 Task: Find a one-way flight from Killeen to Indianapolis for 9 passengers on August 5, with 2 checked bags, a budget of up to ₹120,000, departing at 15:00, and using Royal Air Maroc, United, or WestJet.
Action: Mouse moved to (434, 363)
Screenshot: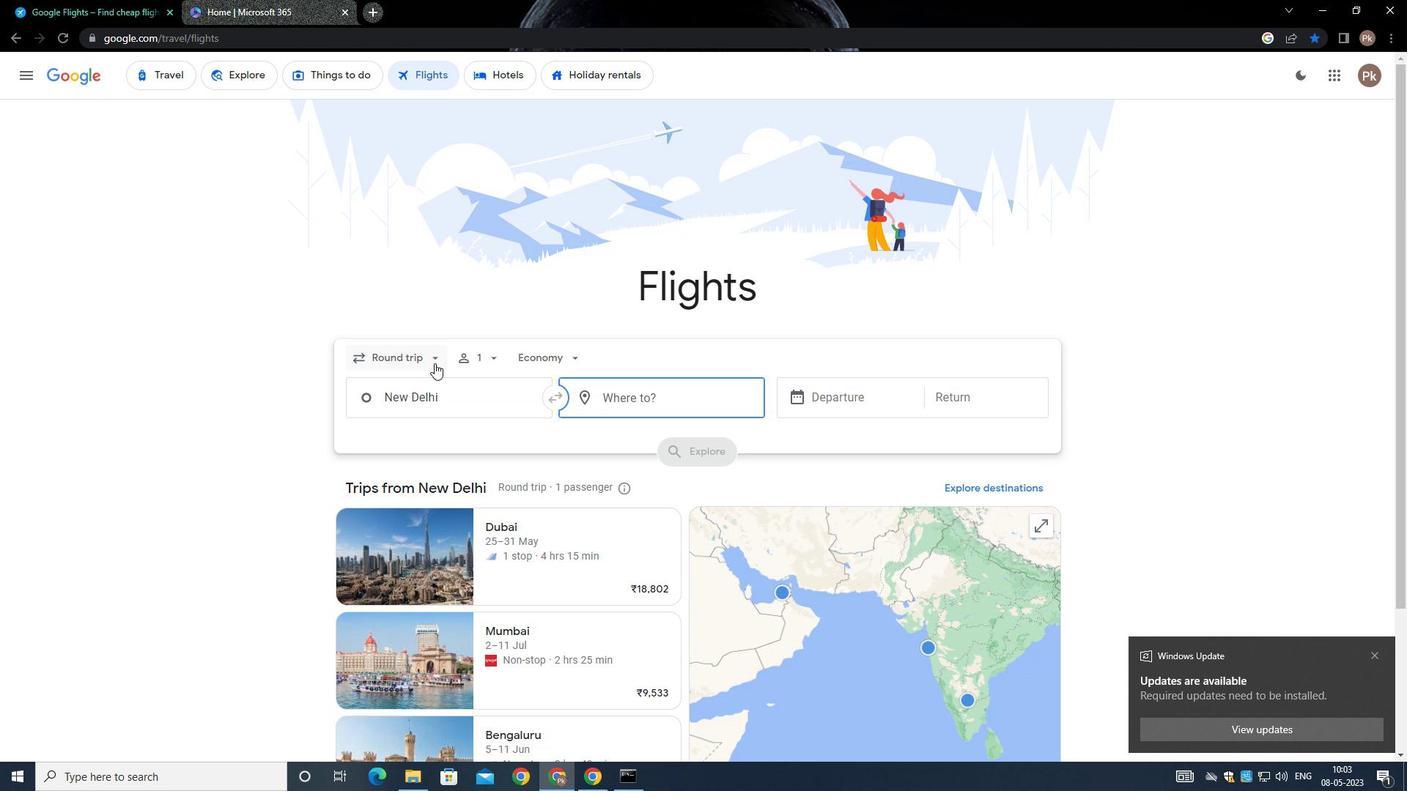 
Action: Mouse pressed left at (434, 363)
Screenshot: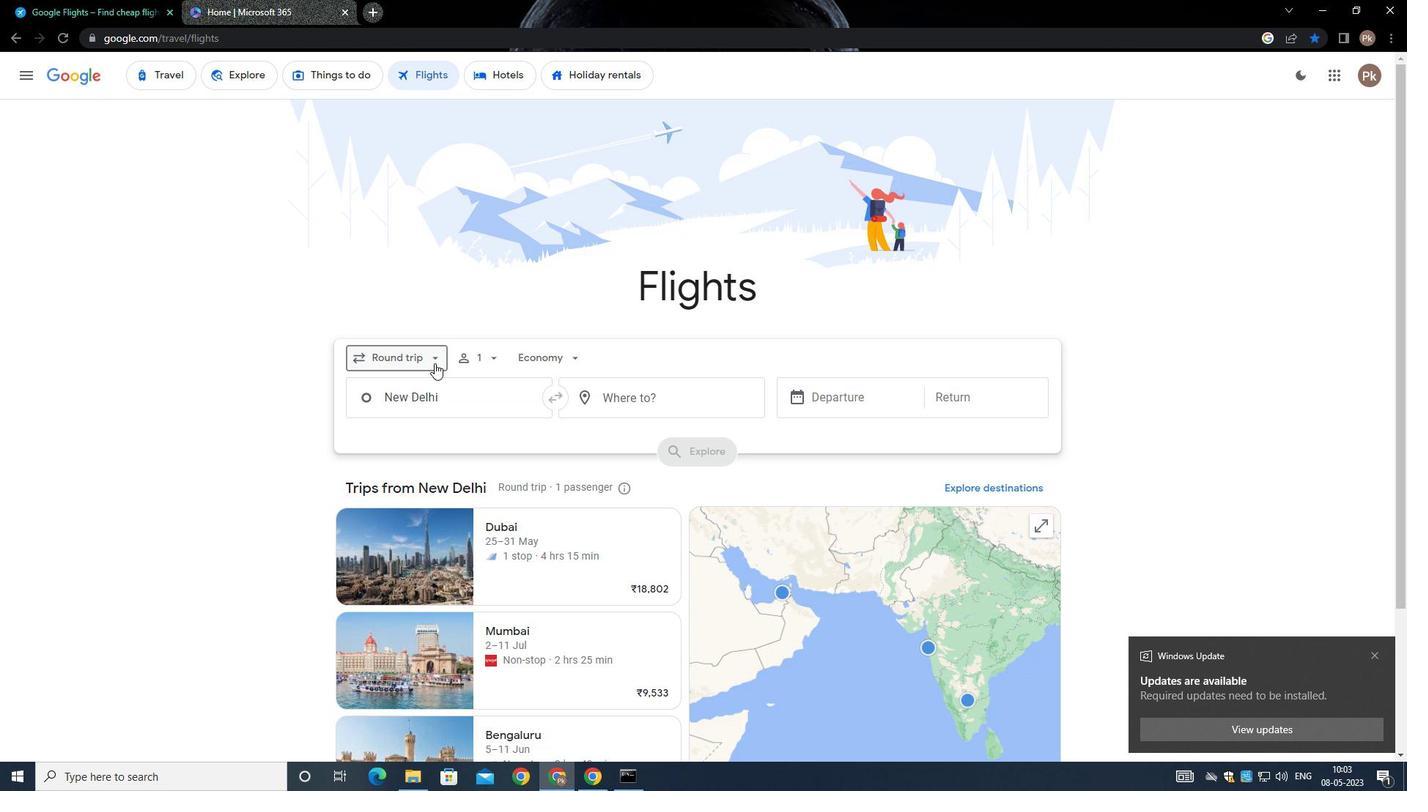 
Action: Mouse moved to (409, 426)
Screenshot: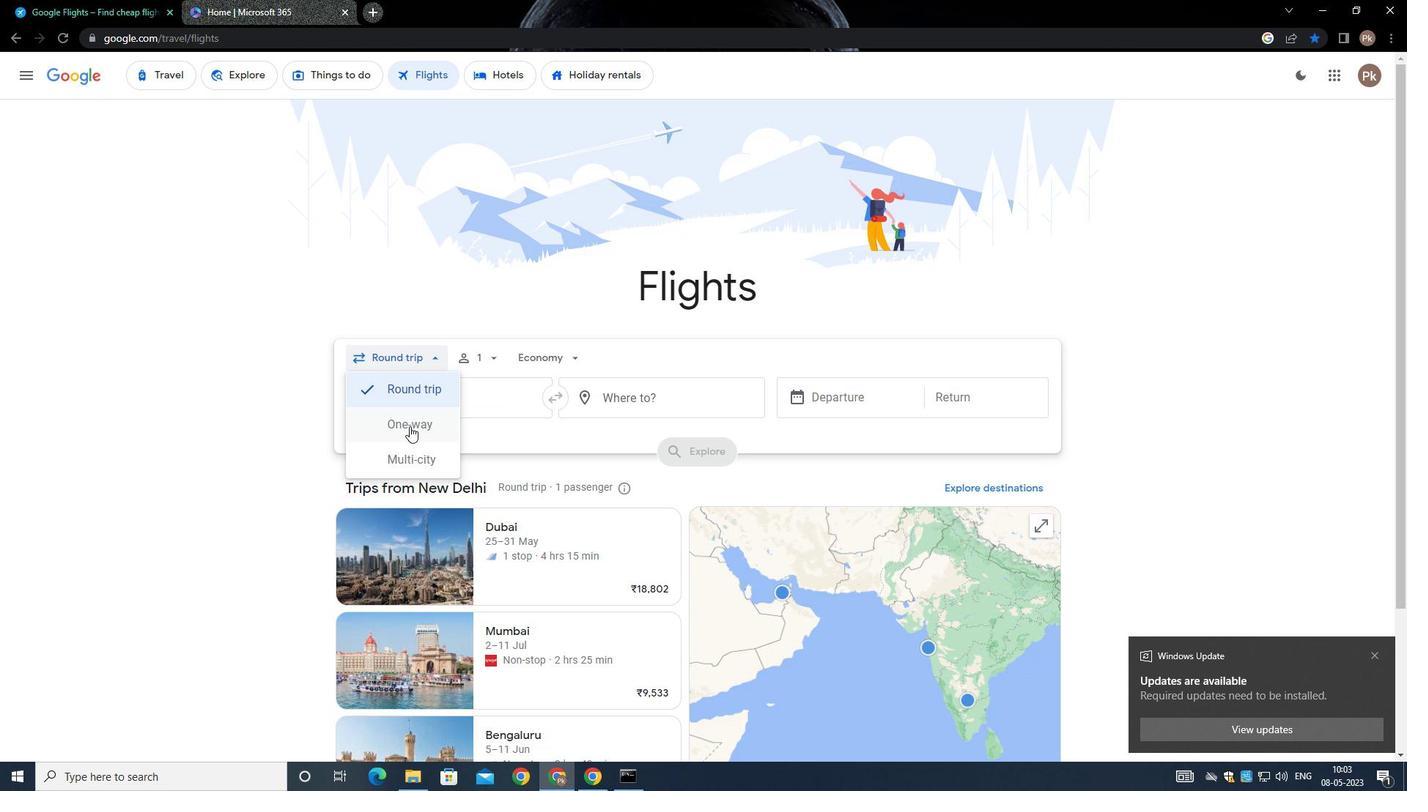 
Action: Mouse pressed left at (409, 426)
Screenshot: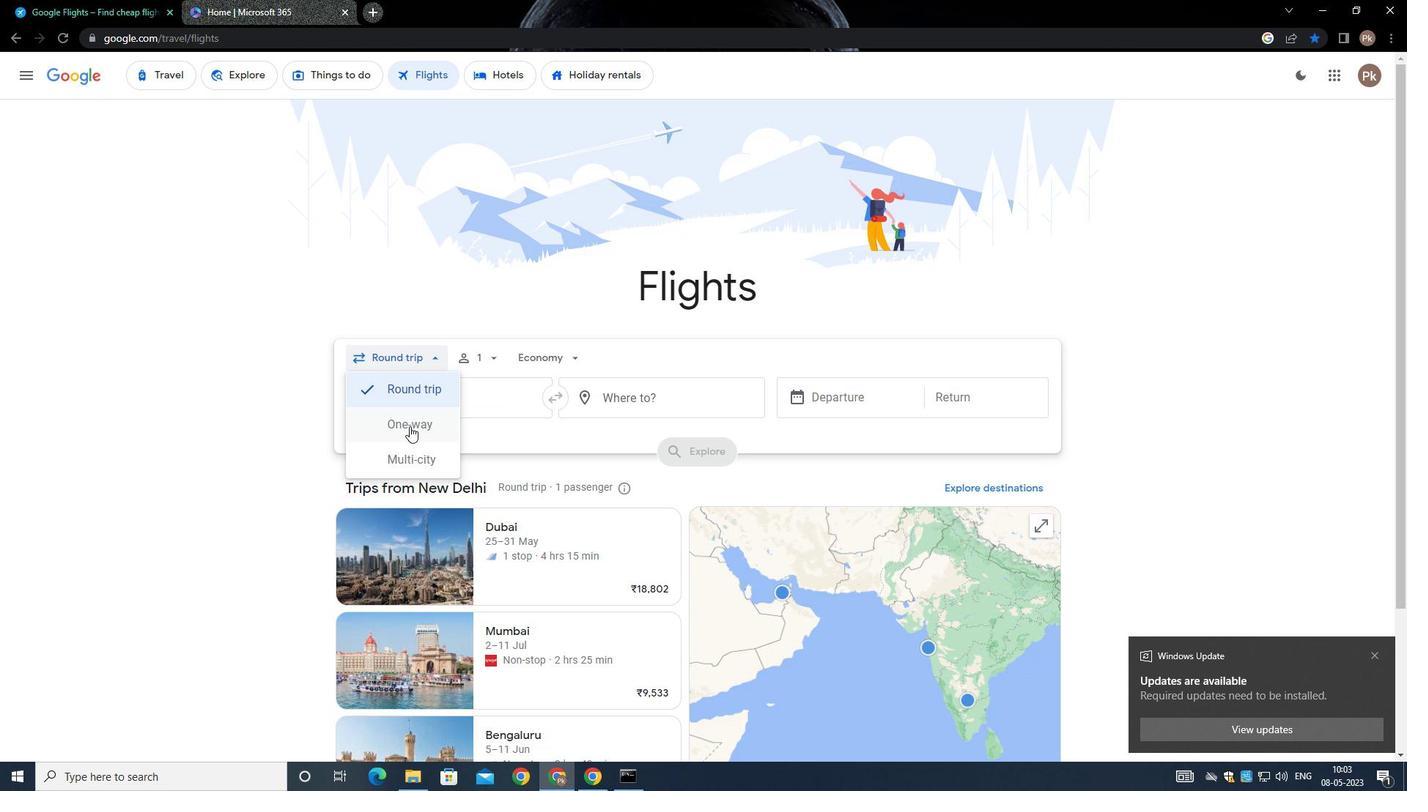
Action: Mouse moved to (493, 356)
Screenshot: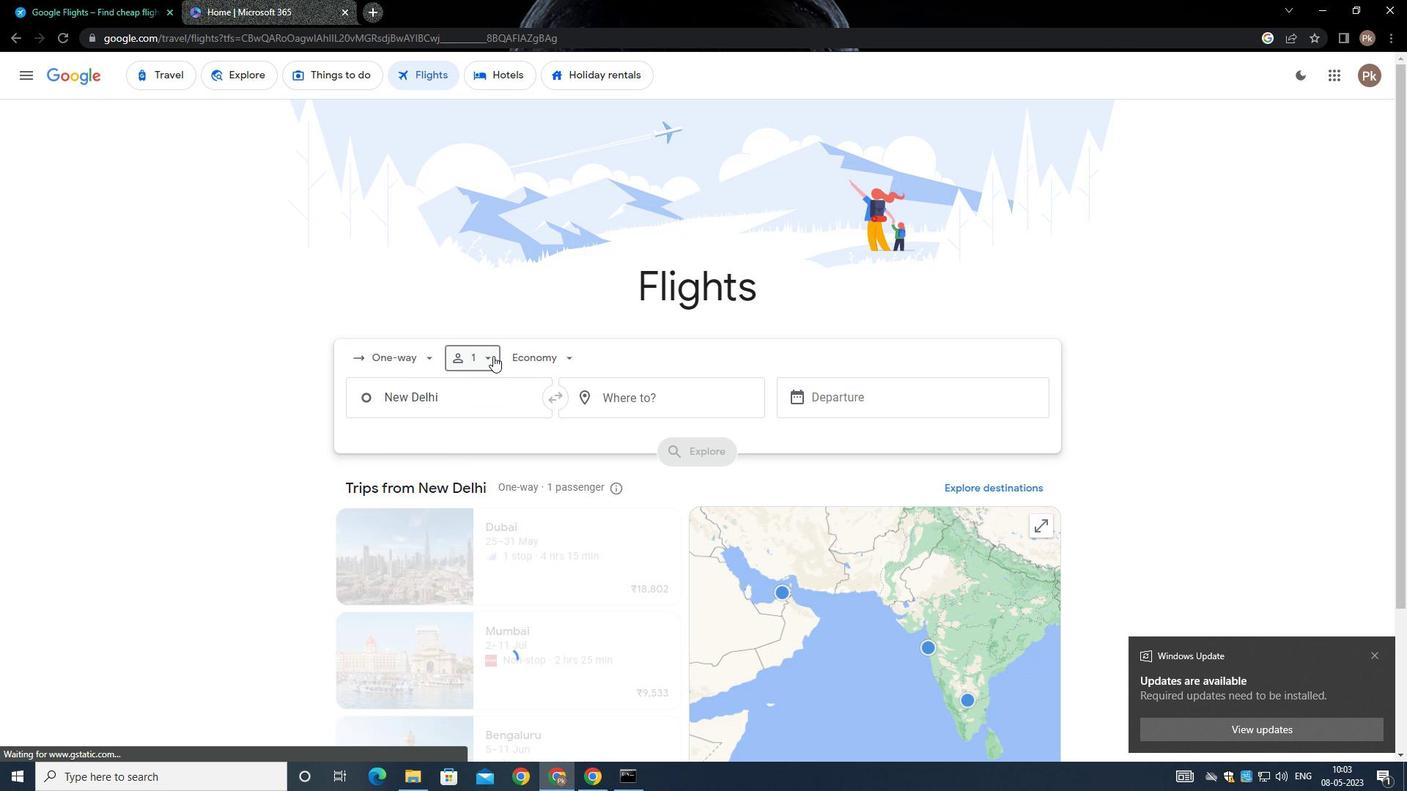 
Action: Mouse pressed left at (493, 356)
Screenshot: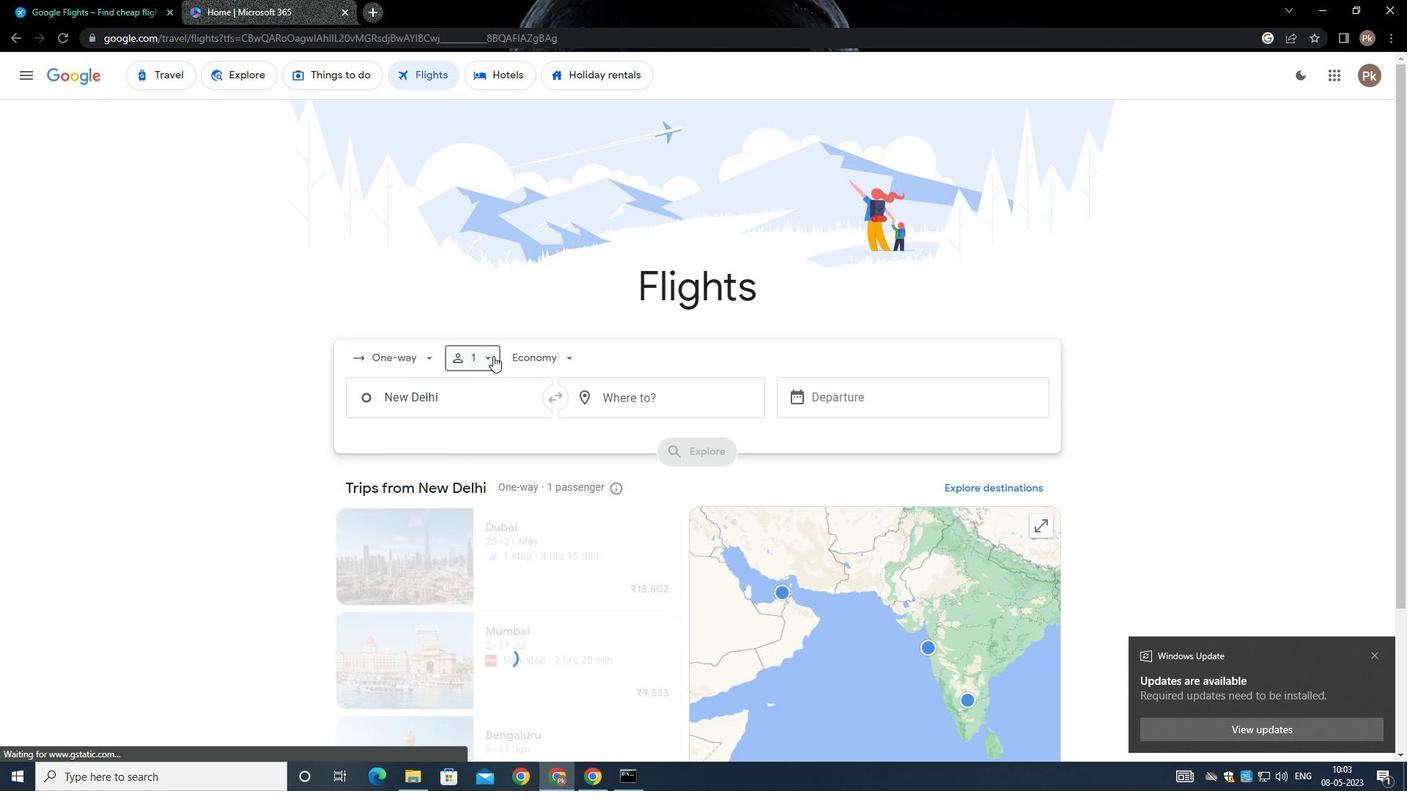 
Action: Mouse moved to (606, 394)
Screenshot: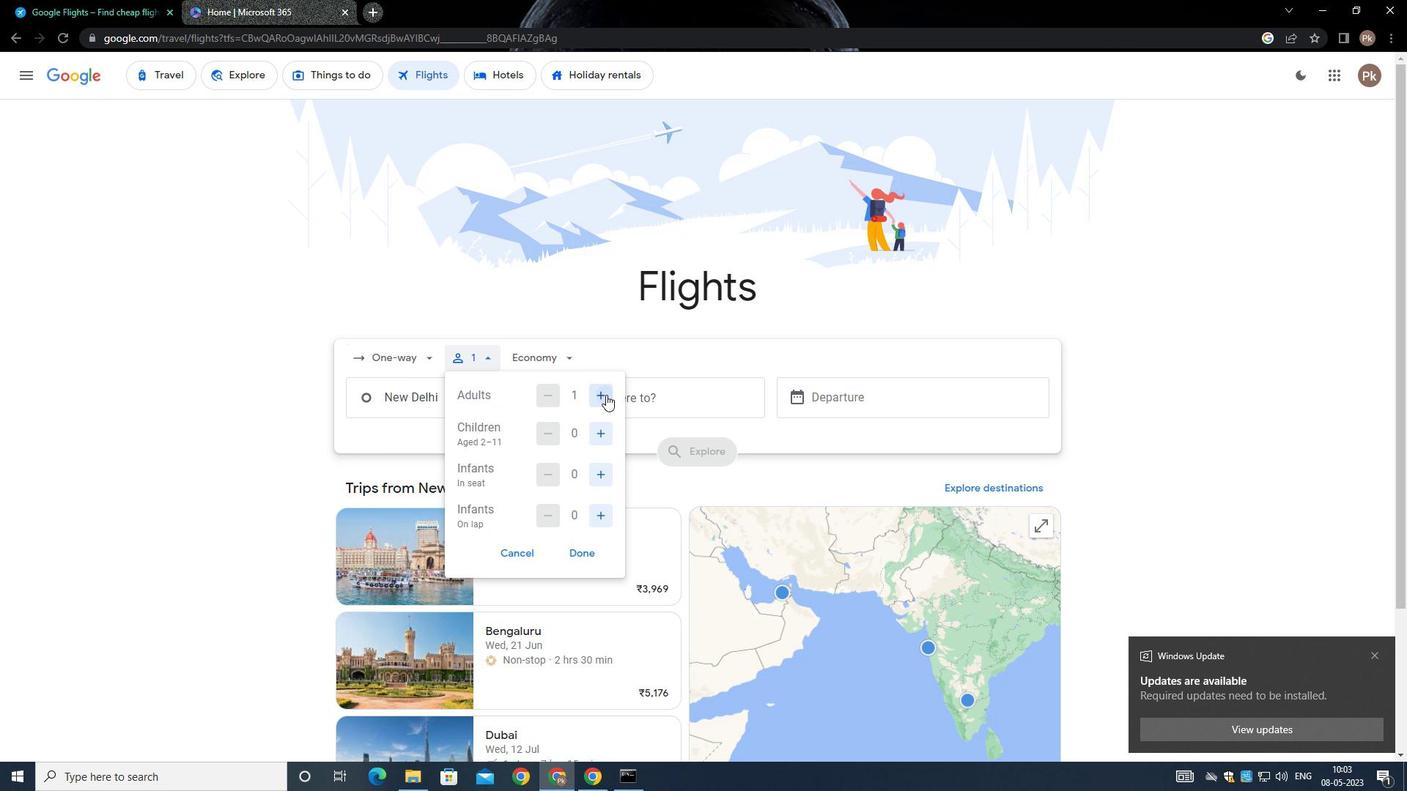 
Action: Mouse pressed left at (606, 394)
Screenshot: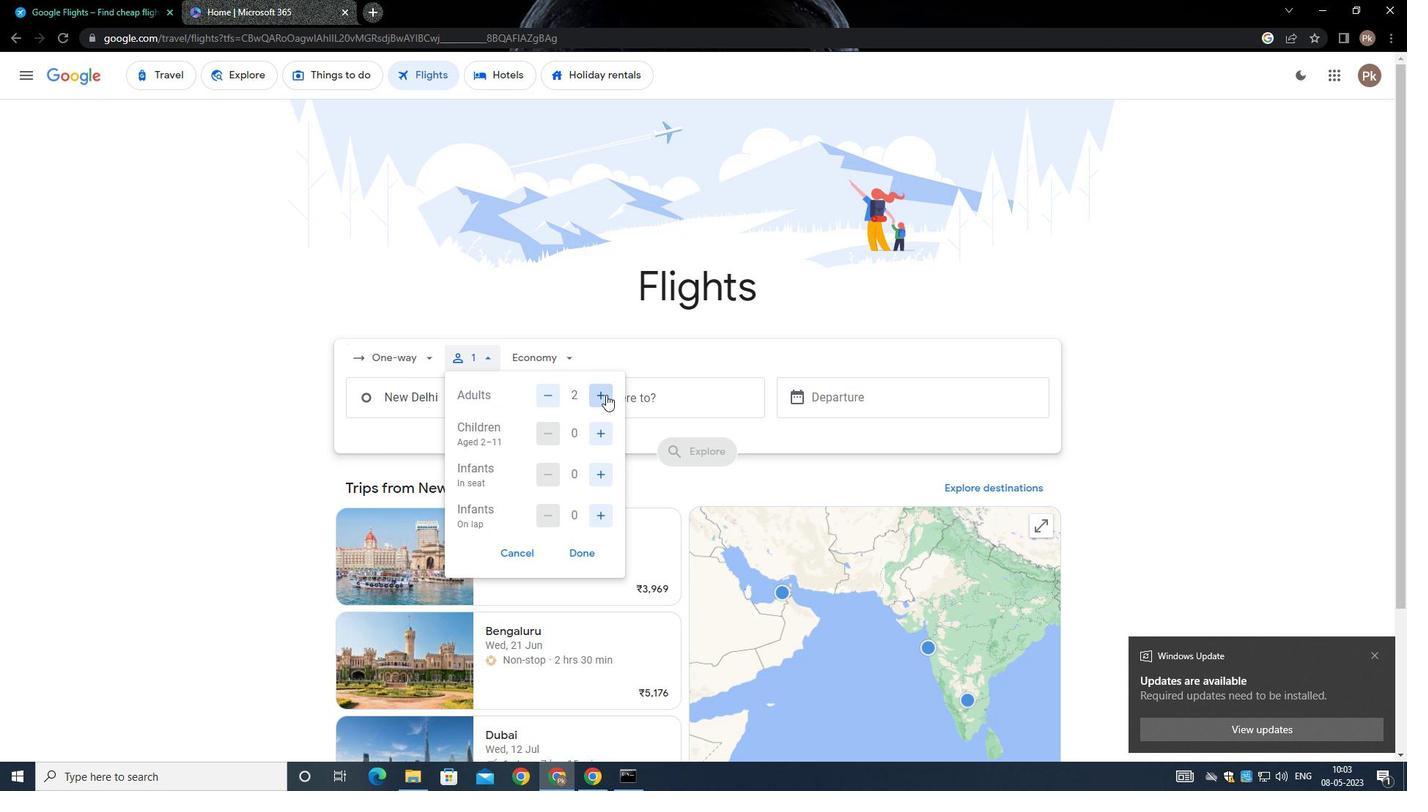 
Action: Mouse pressed left at (606, 394)
Screenshot: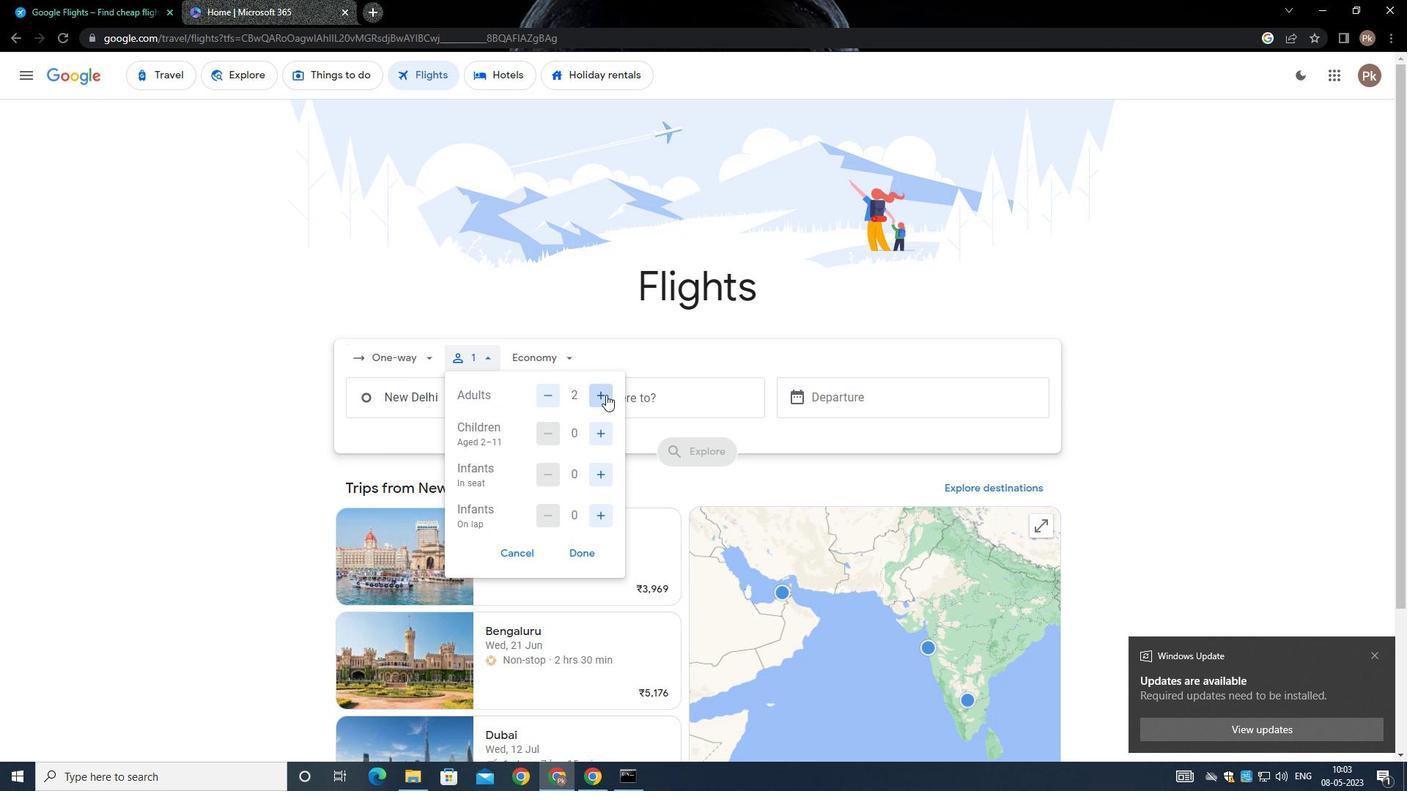 
Action: Mouse pressed left at (606, 394)
Screenshot: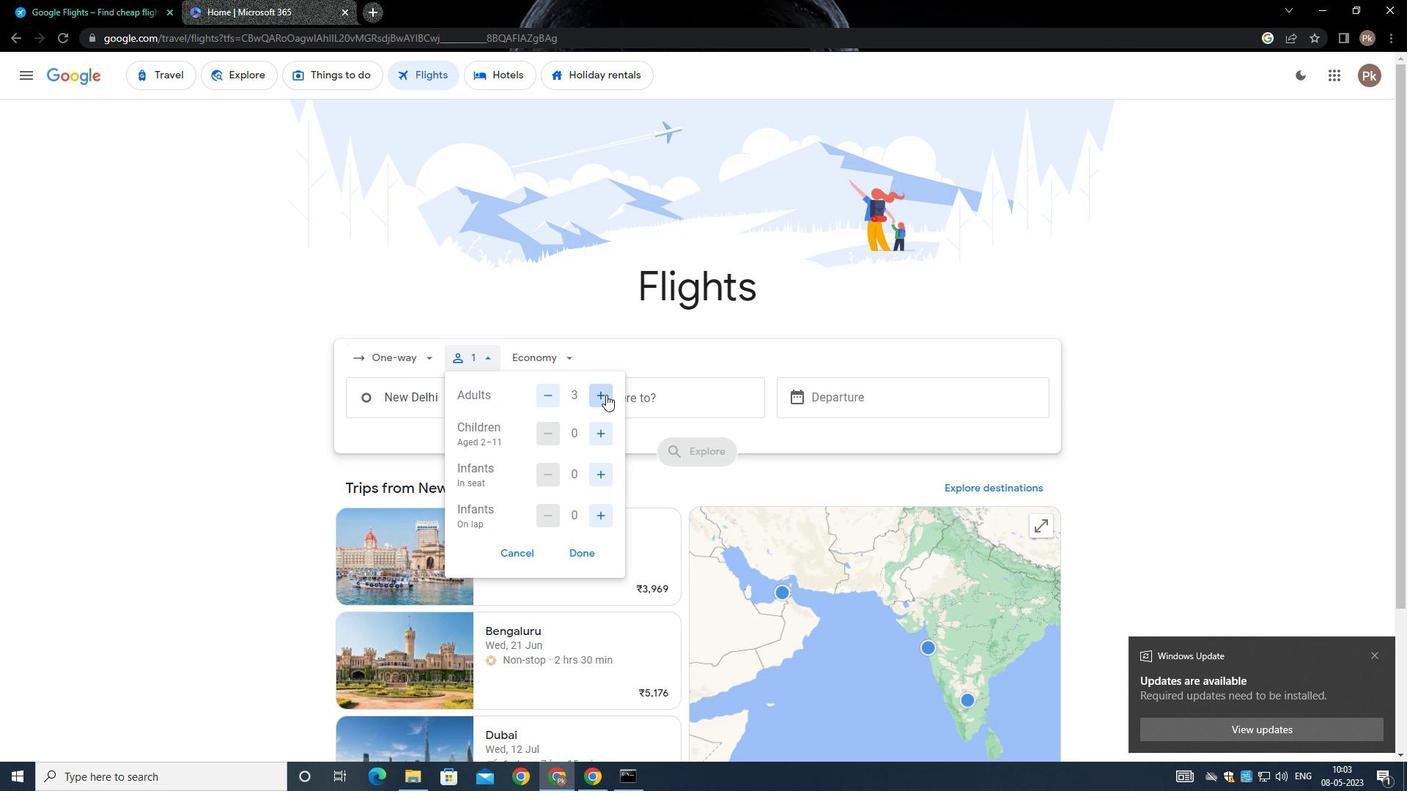 
Action: Mouse pressed left at (606, 394)
Screenshot: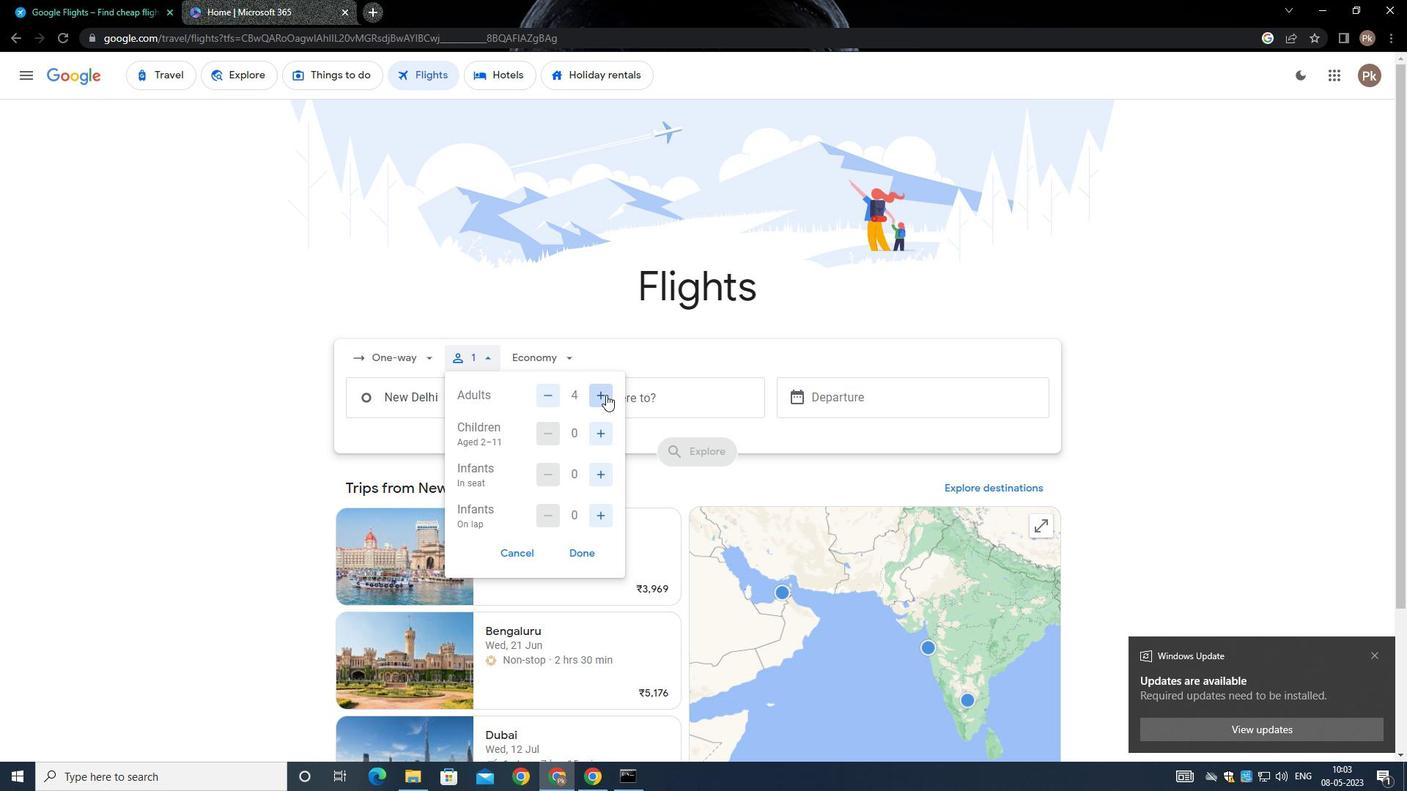 
Action: Mouse moved to (609, 431)
Screenshot: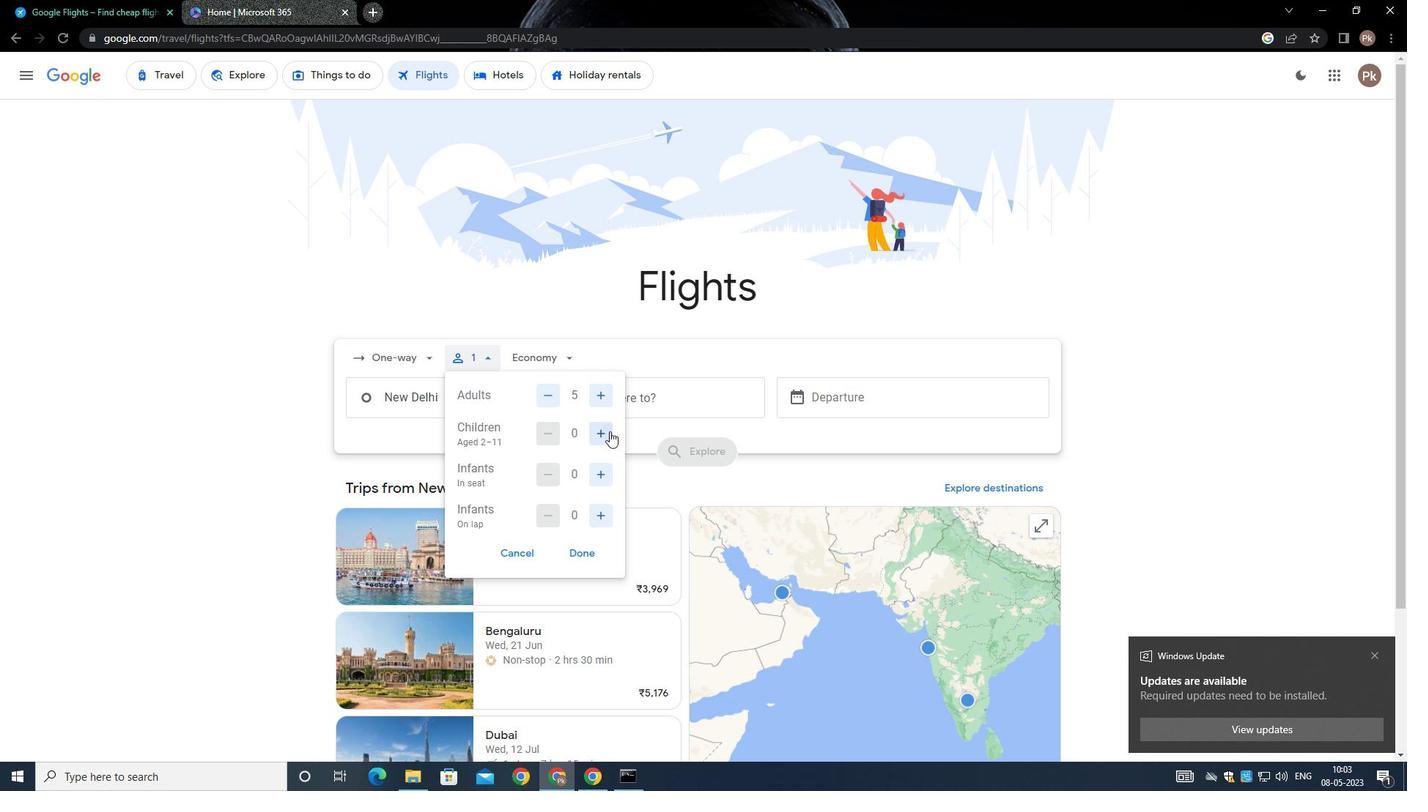 
Action: Mouse pressed left at (609, 431)
Screenshot: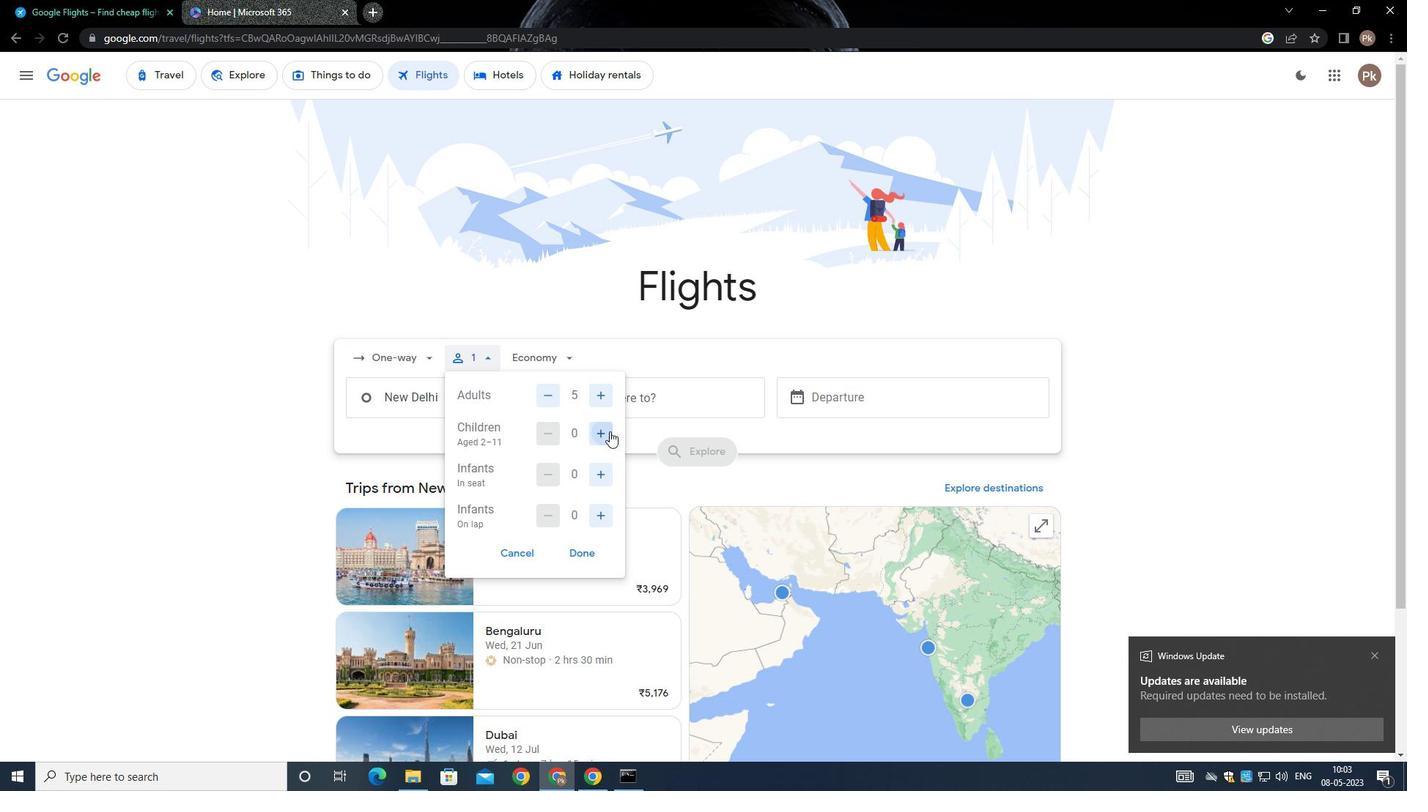 
Action: Mouse pressed left at (609, 431)
Screenshot: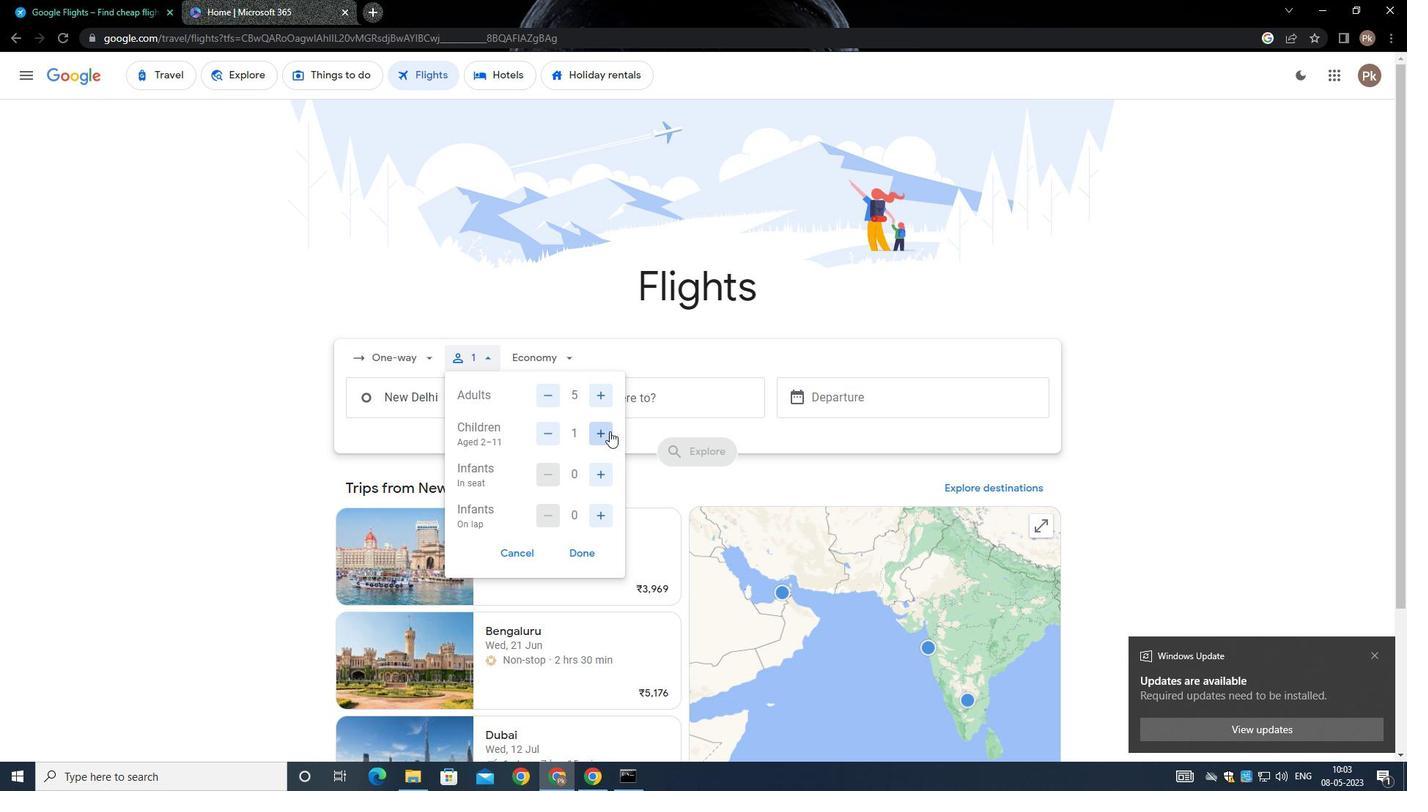 
Action: Mouse moved to (612, 466)
Screenshot: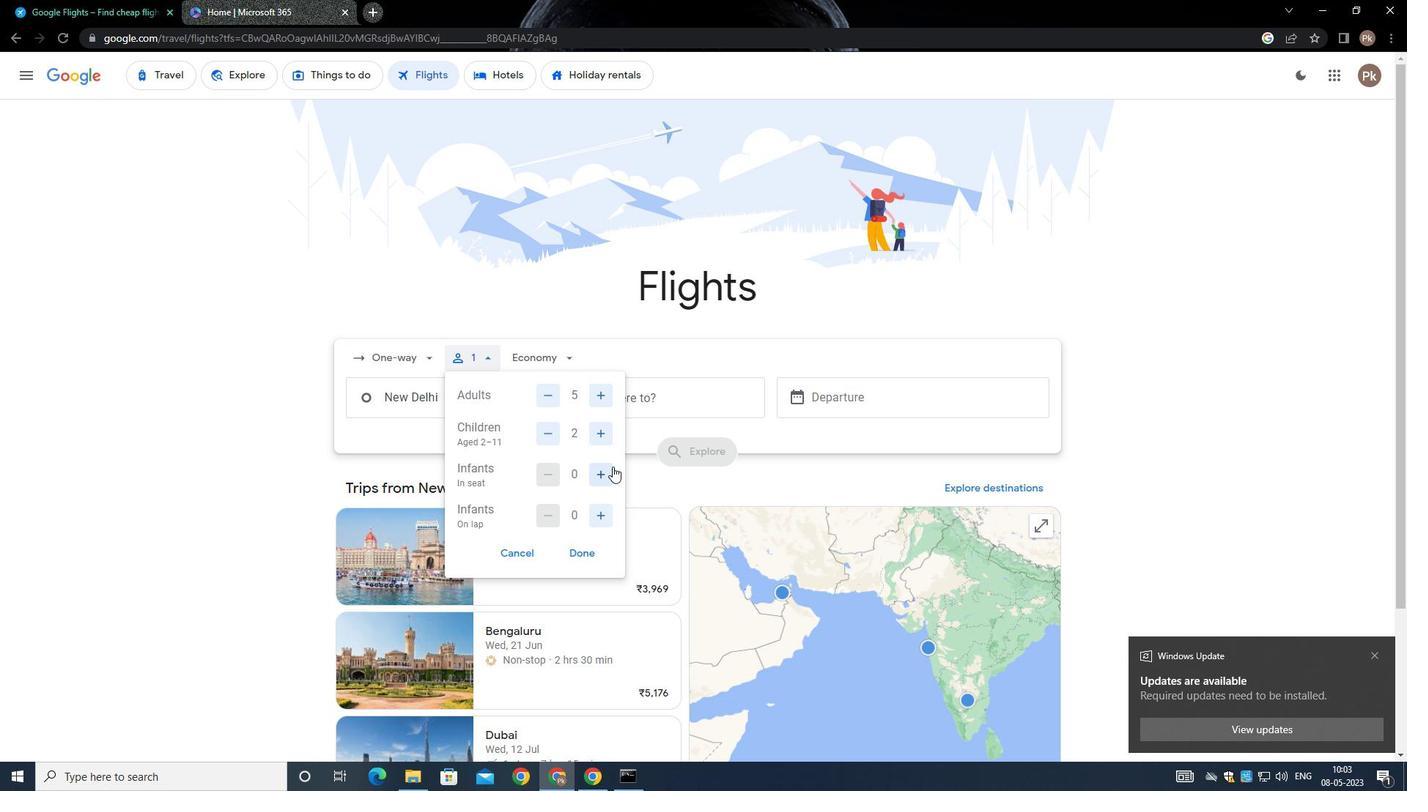 
Action: Mouse pressed left at (612, 466)
Screenshot: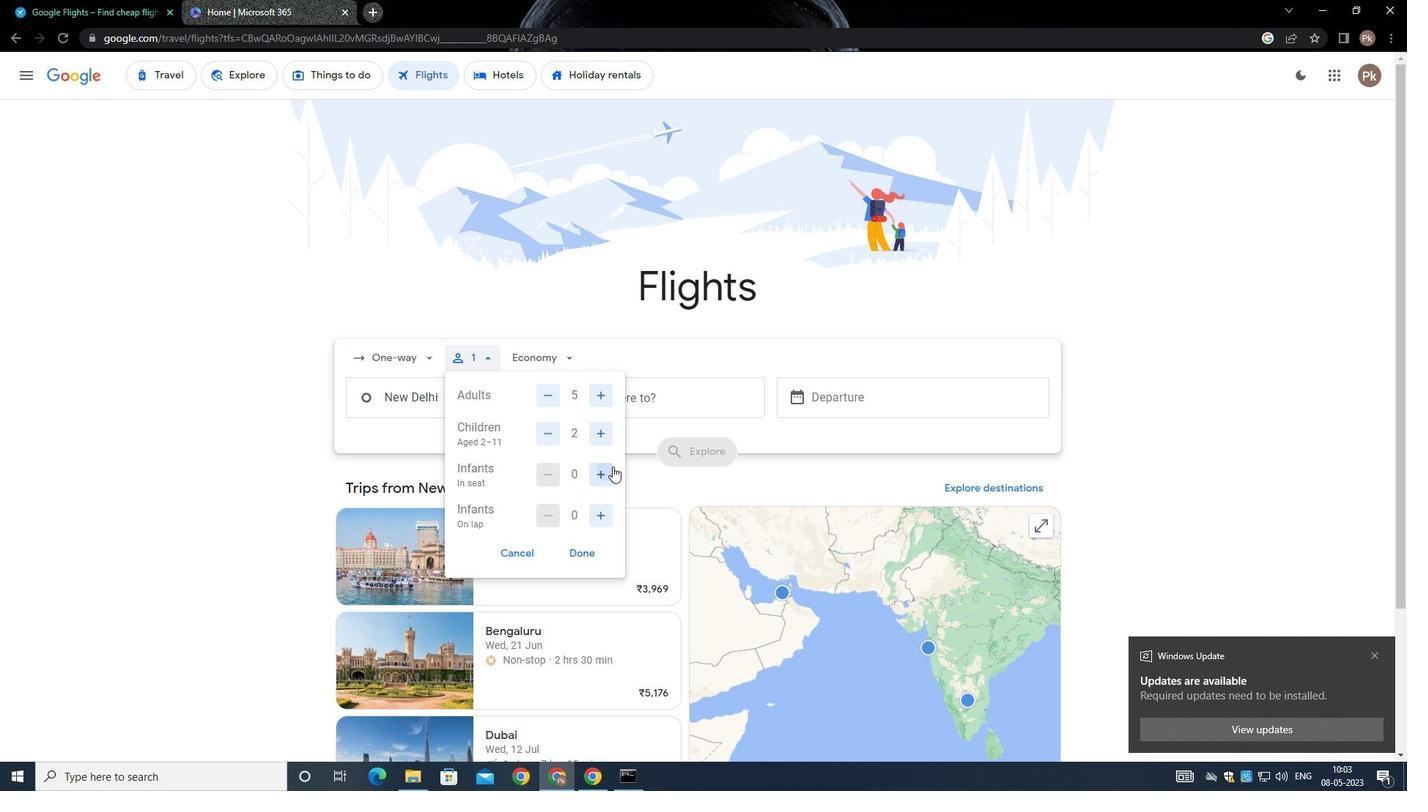 
Action: Mouse moved to (592, 514)
Screenshot: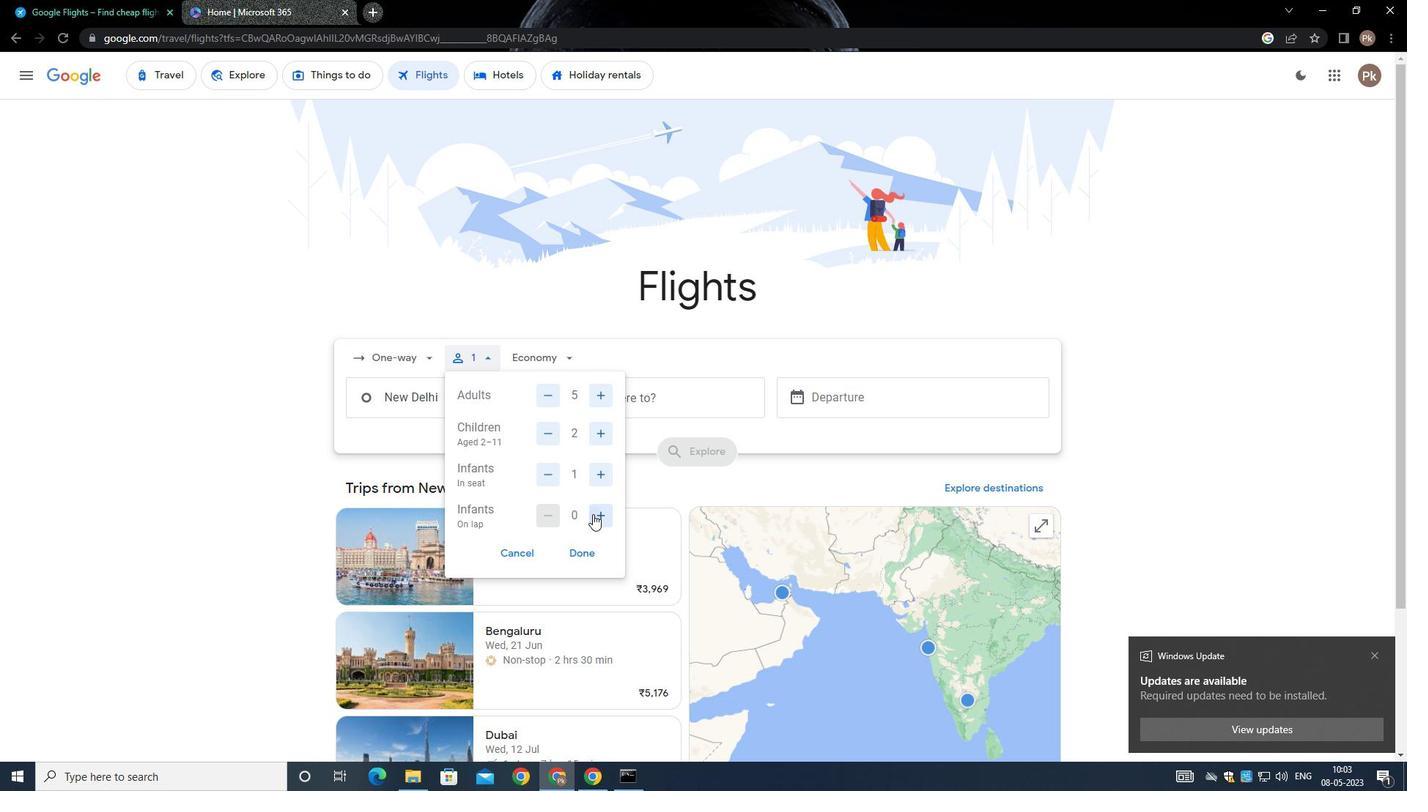 
Action: Mouse pressed left at (592, 514)
Screenshot: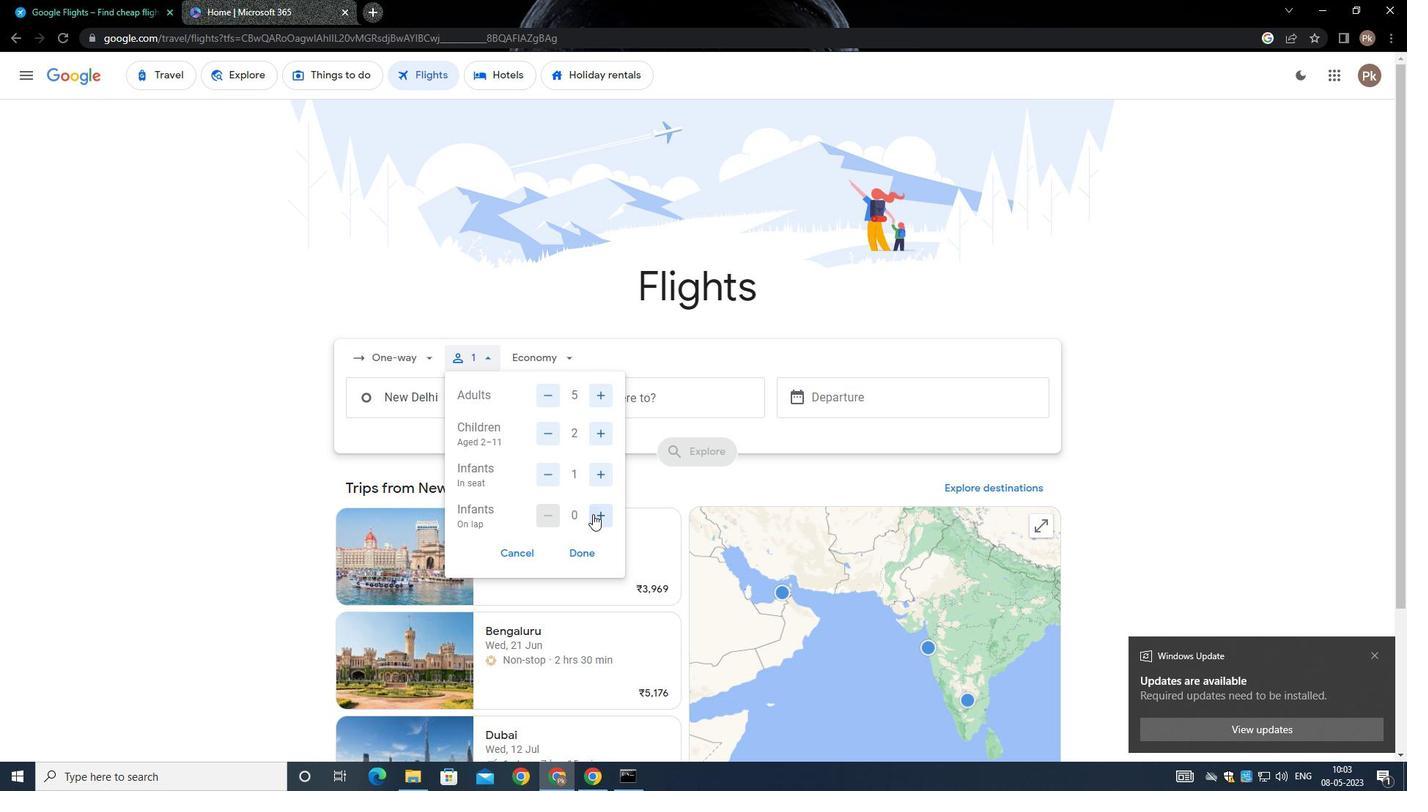 
Action: Mouse moved to (594, 547)
Screenshot: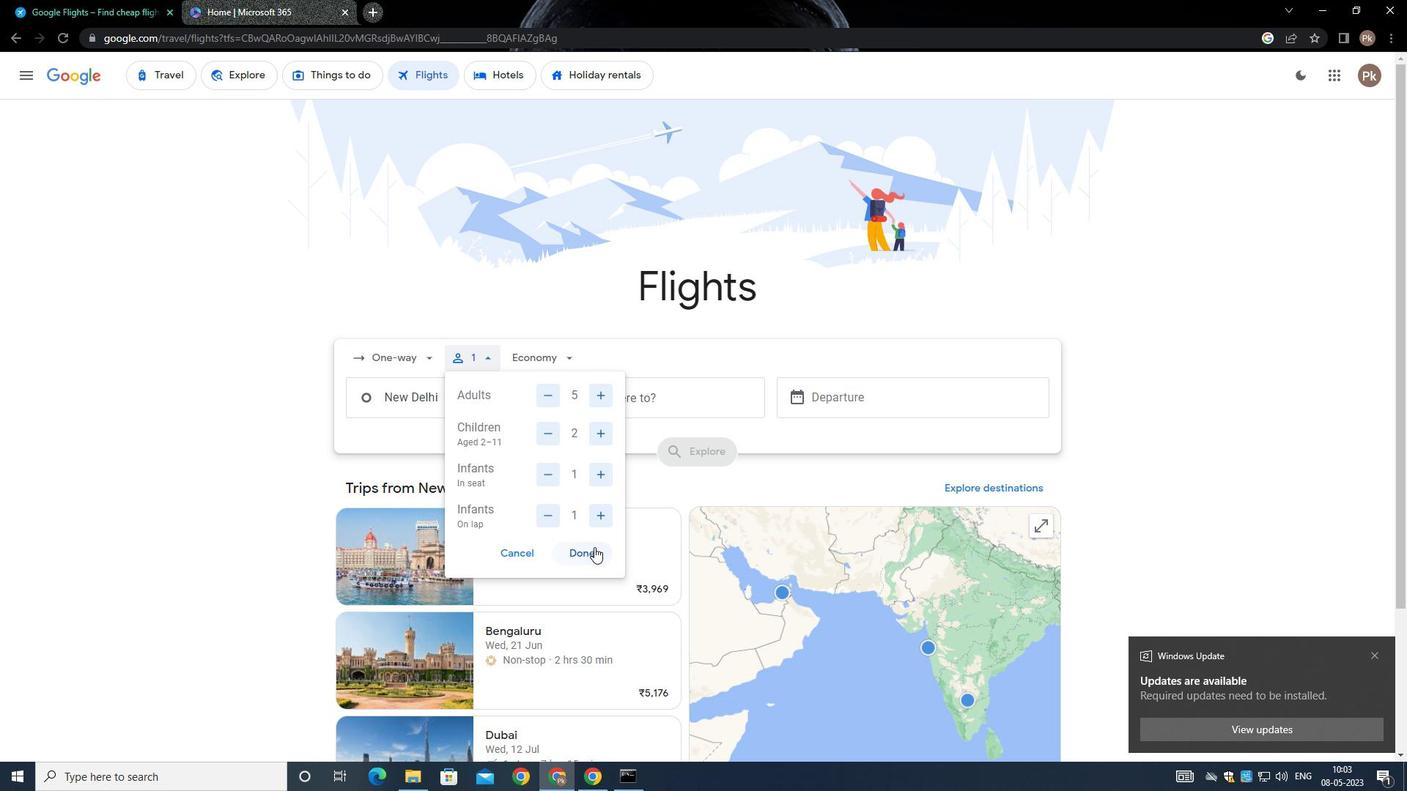 
Action: Mouse pressed left at (594, 547)
Screenshot: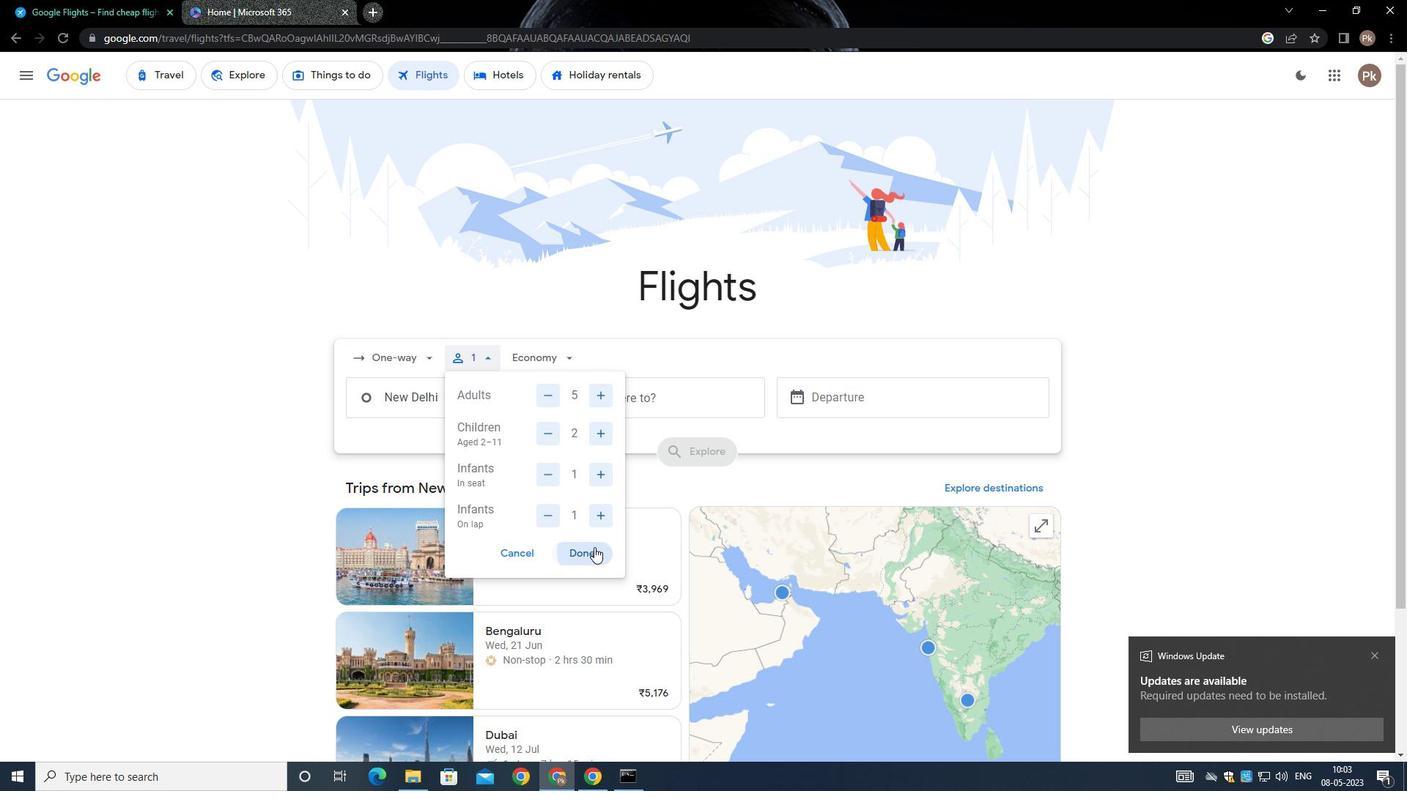 
Action: Mouse moved to (548, 350)
Screenshot: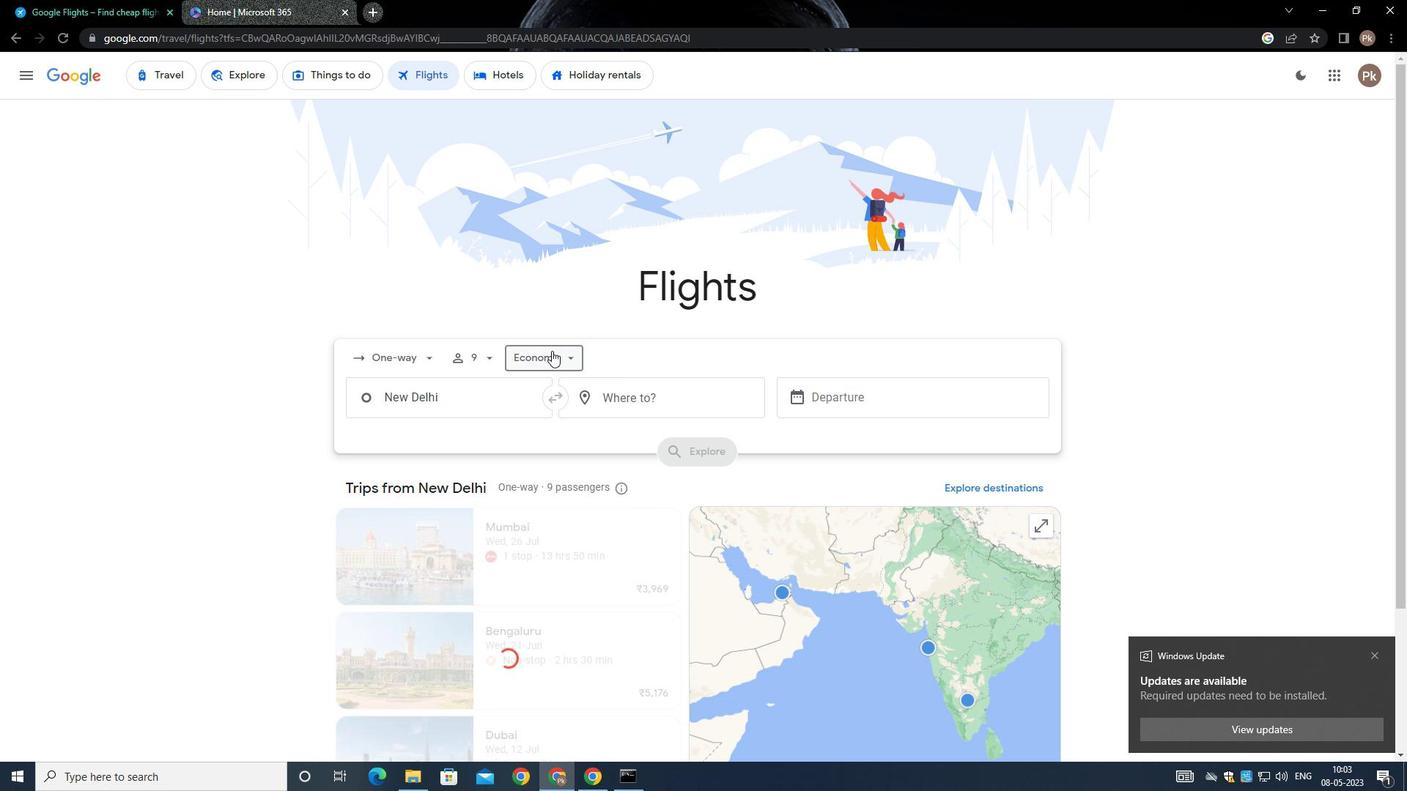
Action: Mouse pressed left at (548, 350)
Screenshot: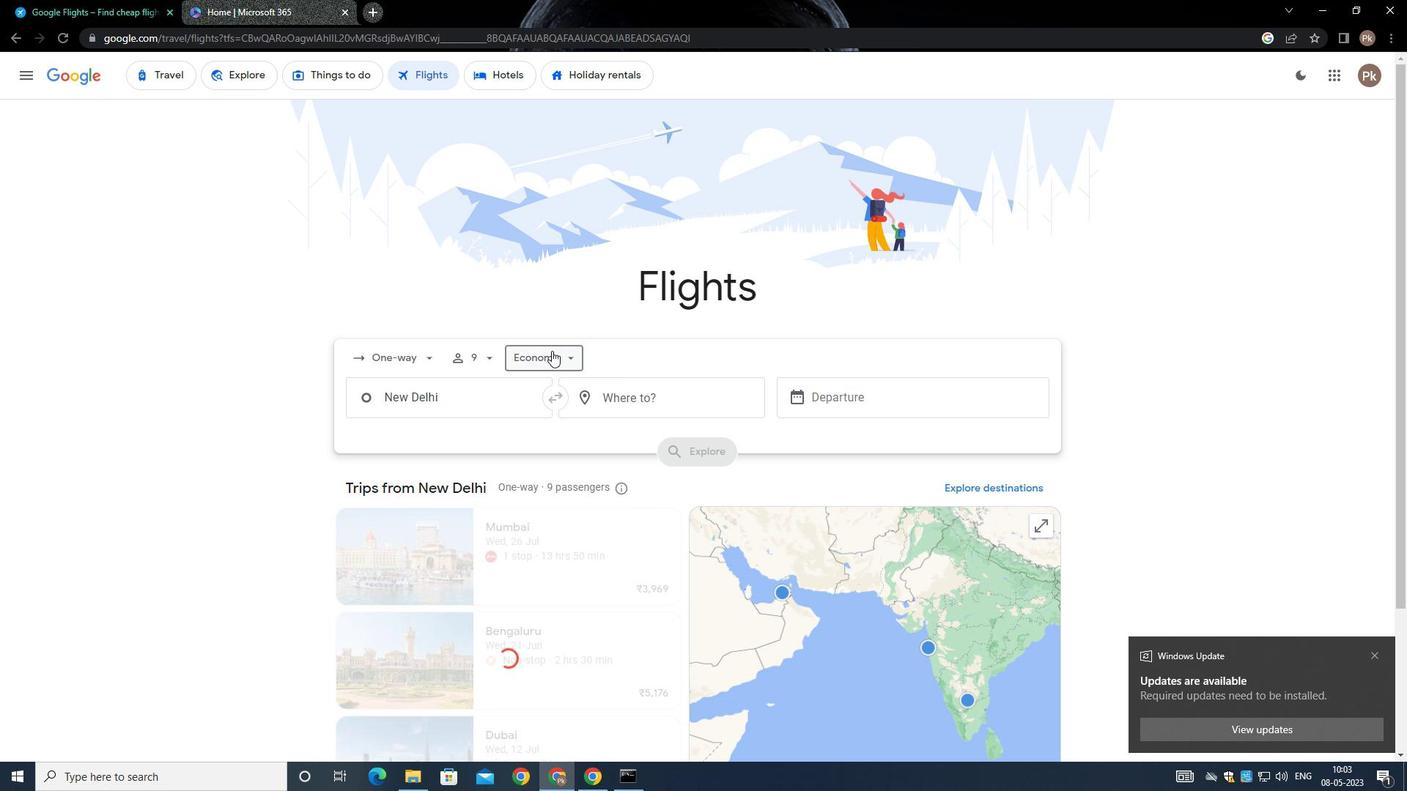 
Action: Mouse moved to (562, 392)
Screenshot: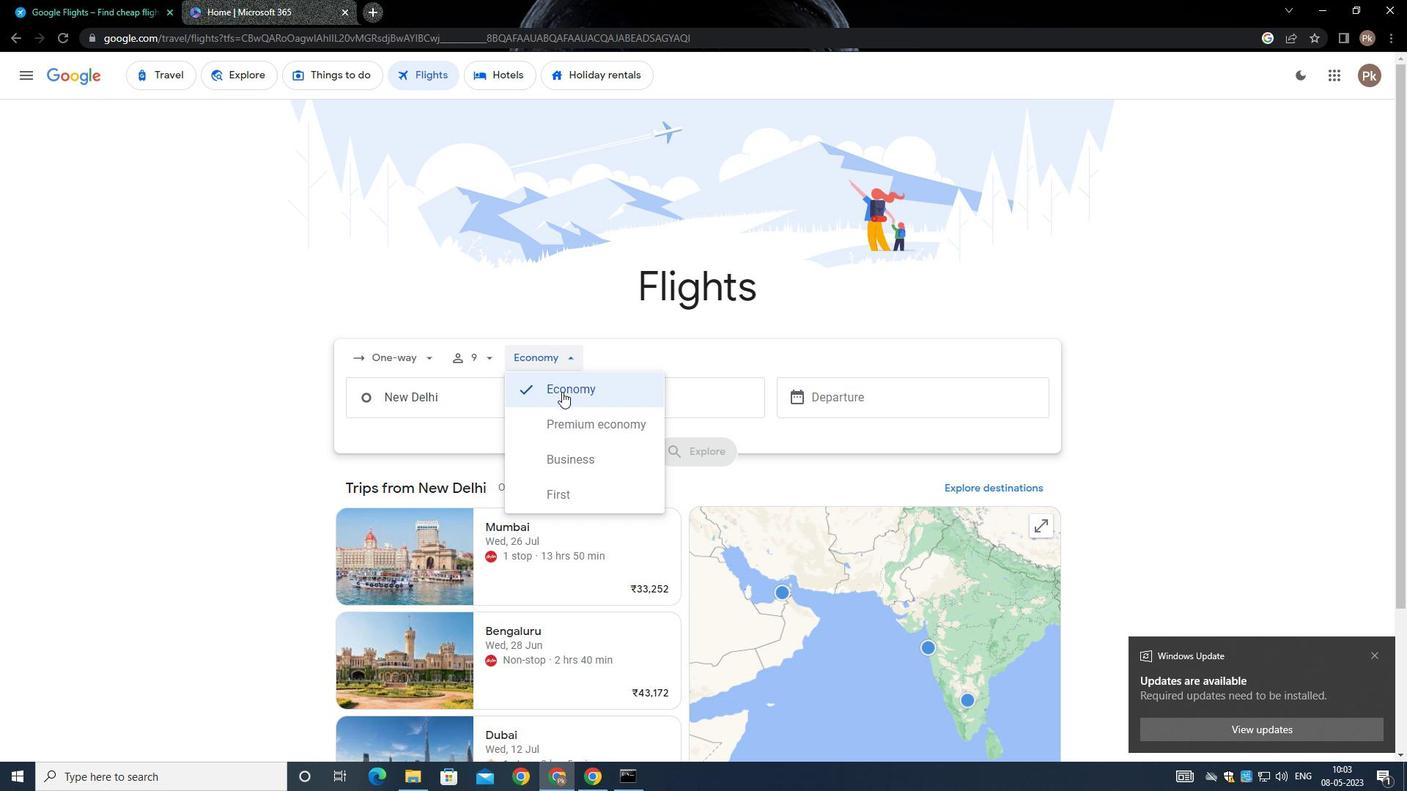 
Action: Mouse pressed left at (562, 392)
Screenshot: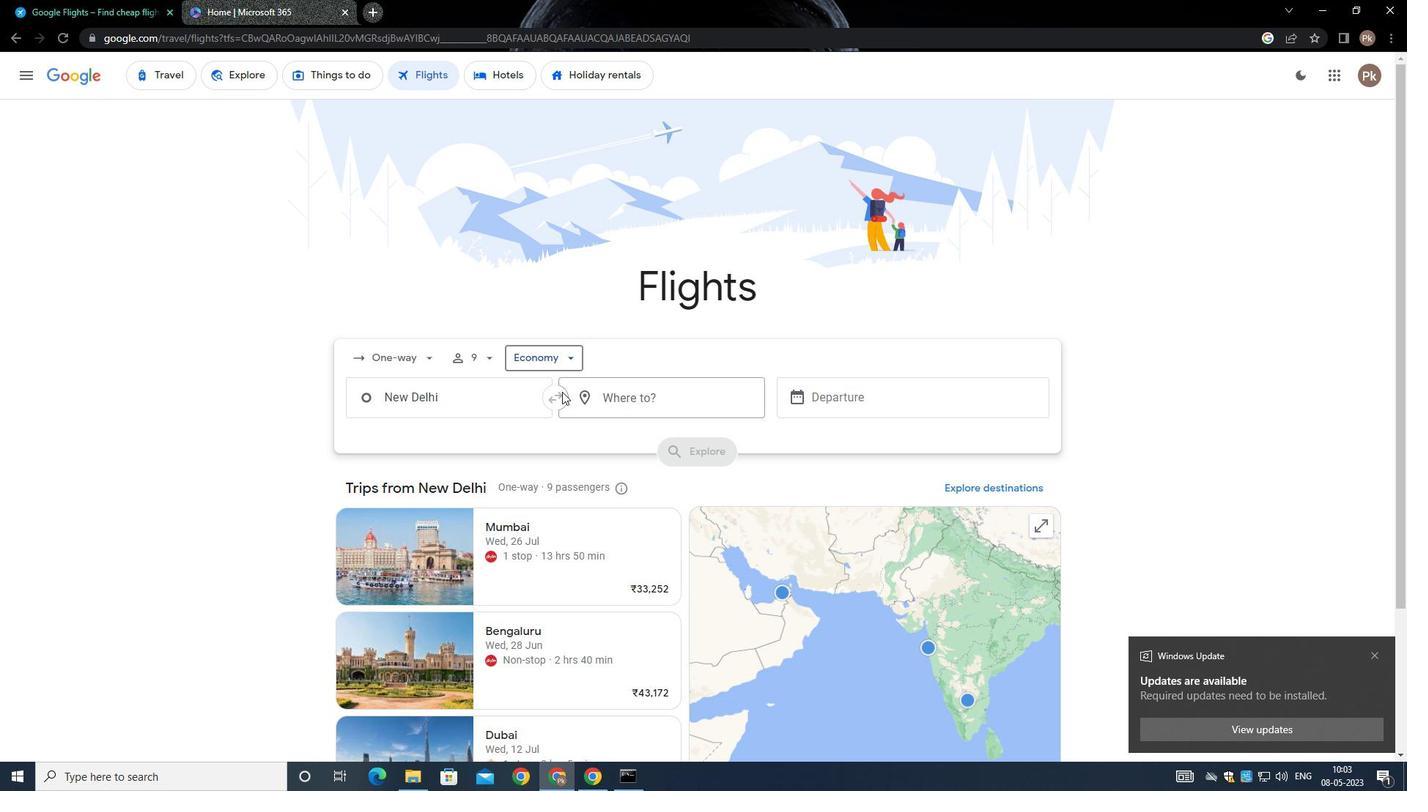 
Action: Mouse moved to (419, 398)
Screenshot: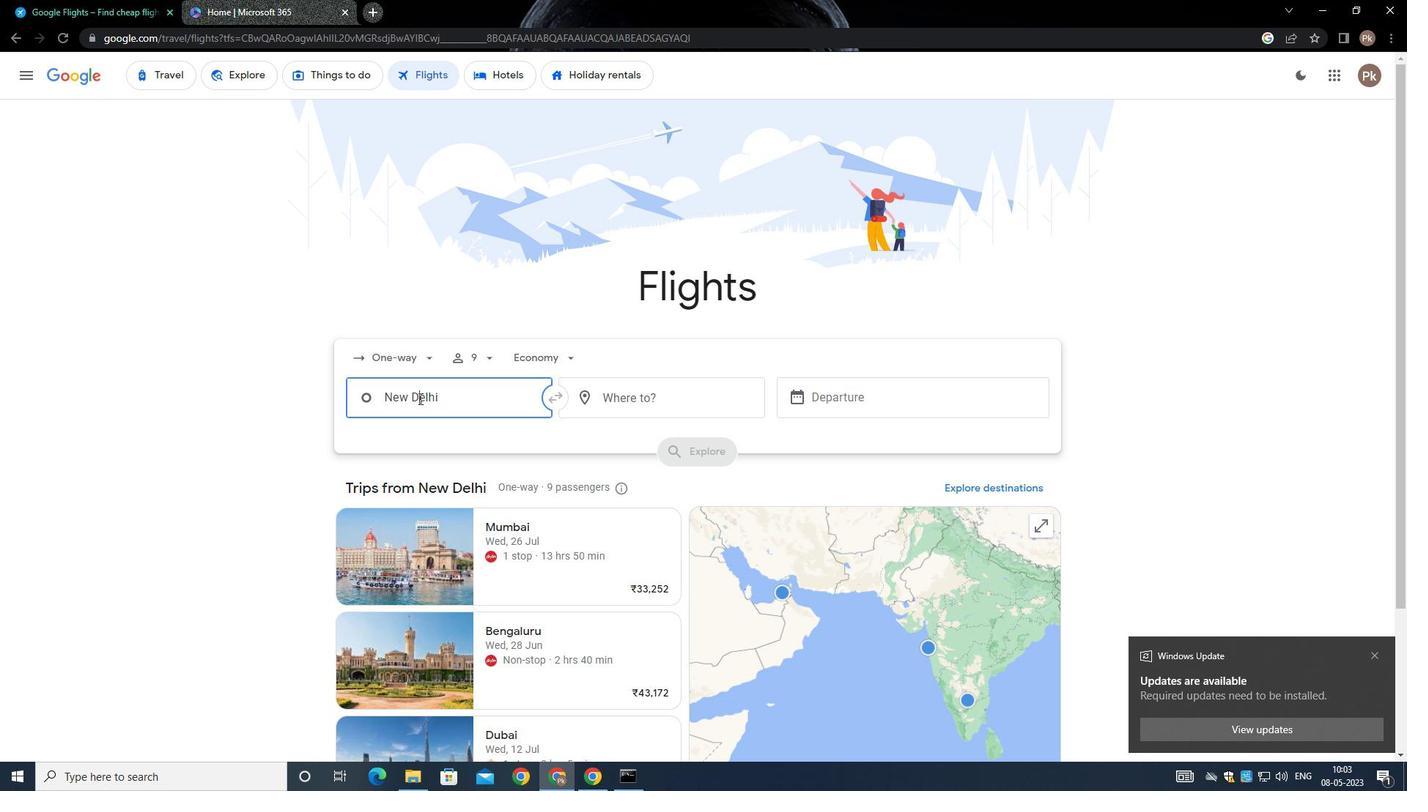 
Action: Mouse pressed left at (419, 398)
Screenshot: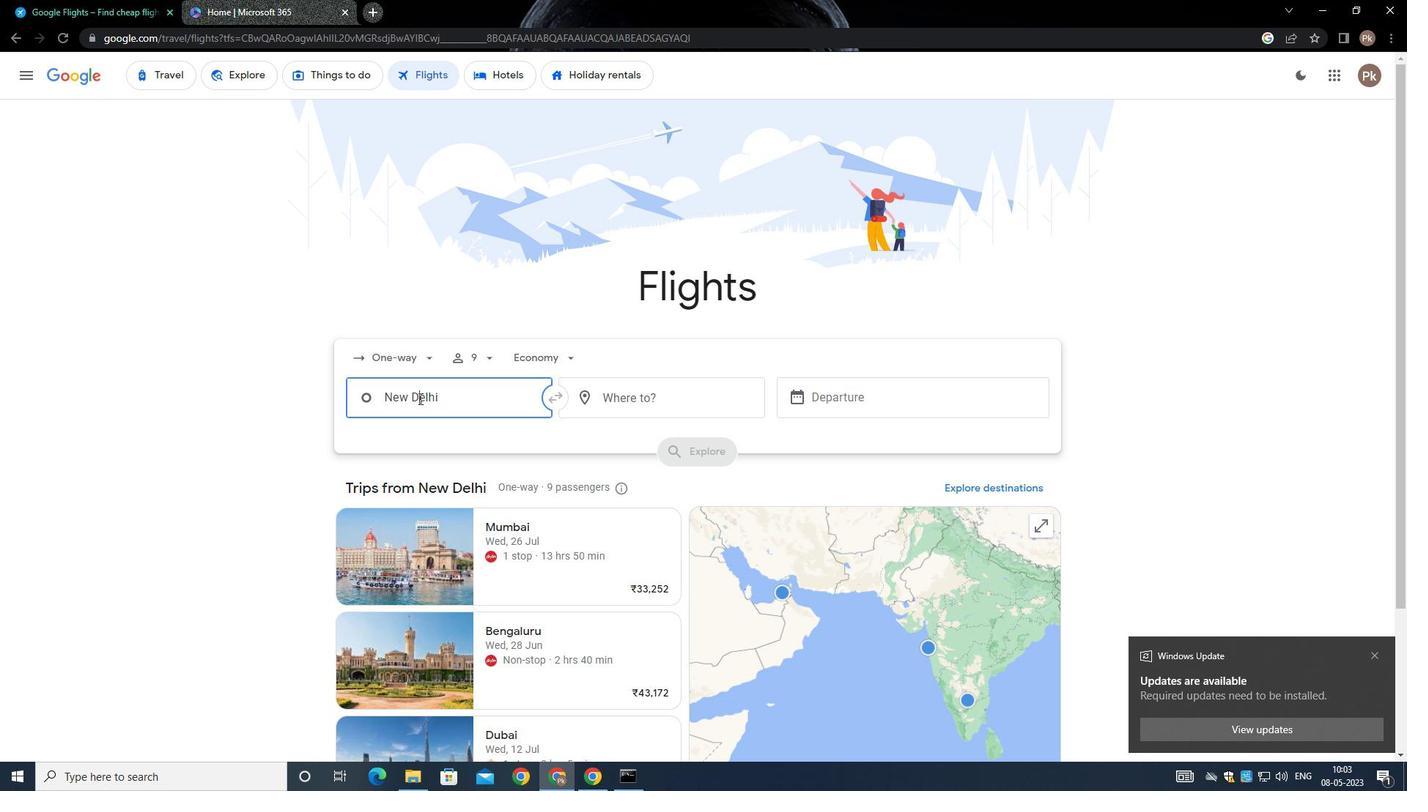 
Action: Key pressed <Key.backspace><Key.shift_r><Key.shift_r><Key.shift_r><Key.shift_r><Key.shift_r><Key.shift_r><Key.shift_r><Key.shift_r><Key.shift_r><Key.shift_r><Key.shift_r><Key.shift_r><Key.shift_r><Key.shift_r>Killeen-fort
Screenshot: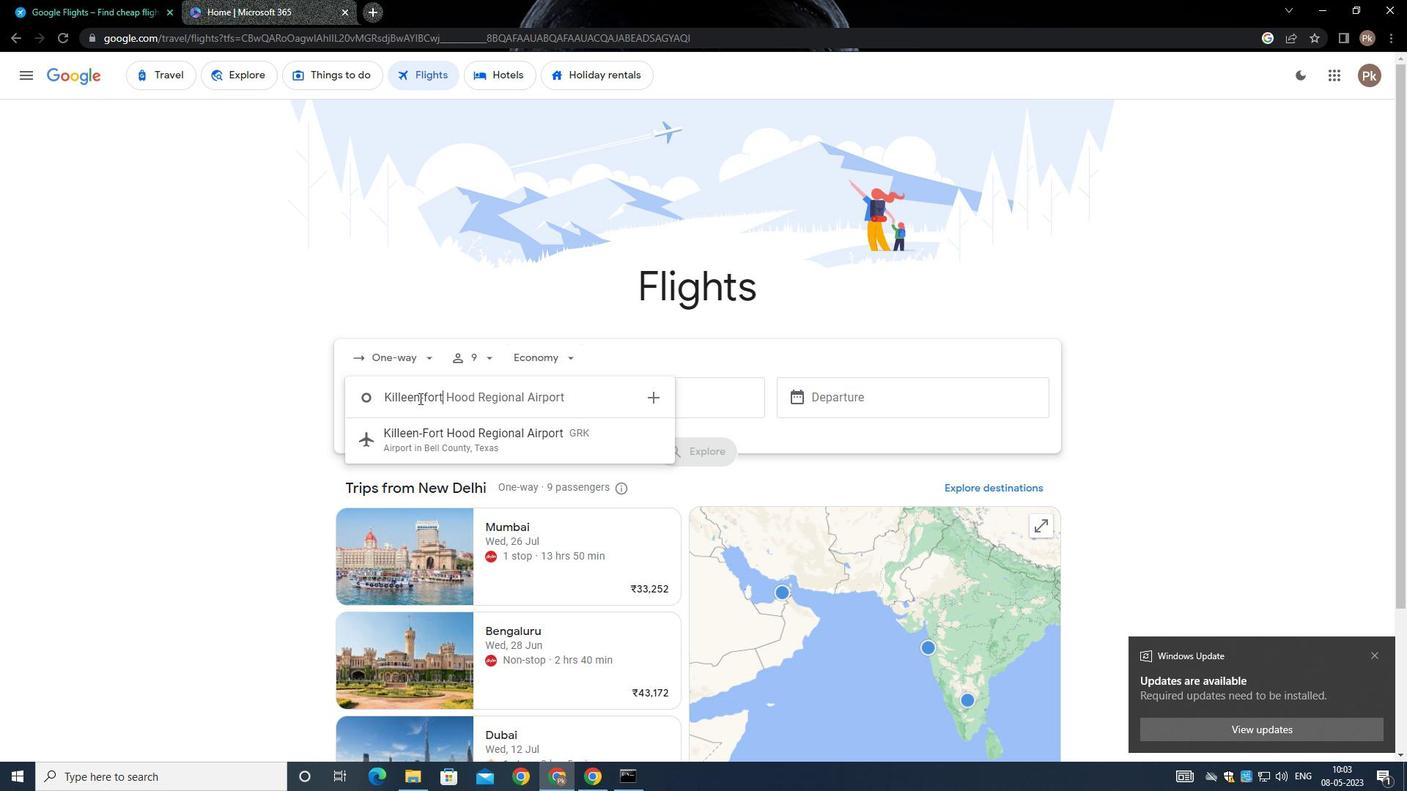 
Action: Mouse moved to (440, 434)
Screenshot: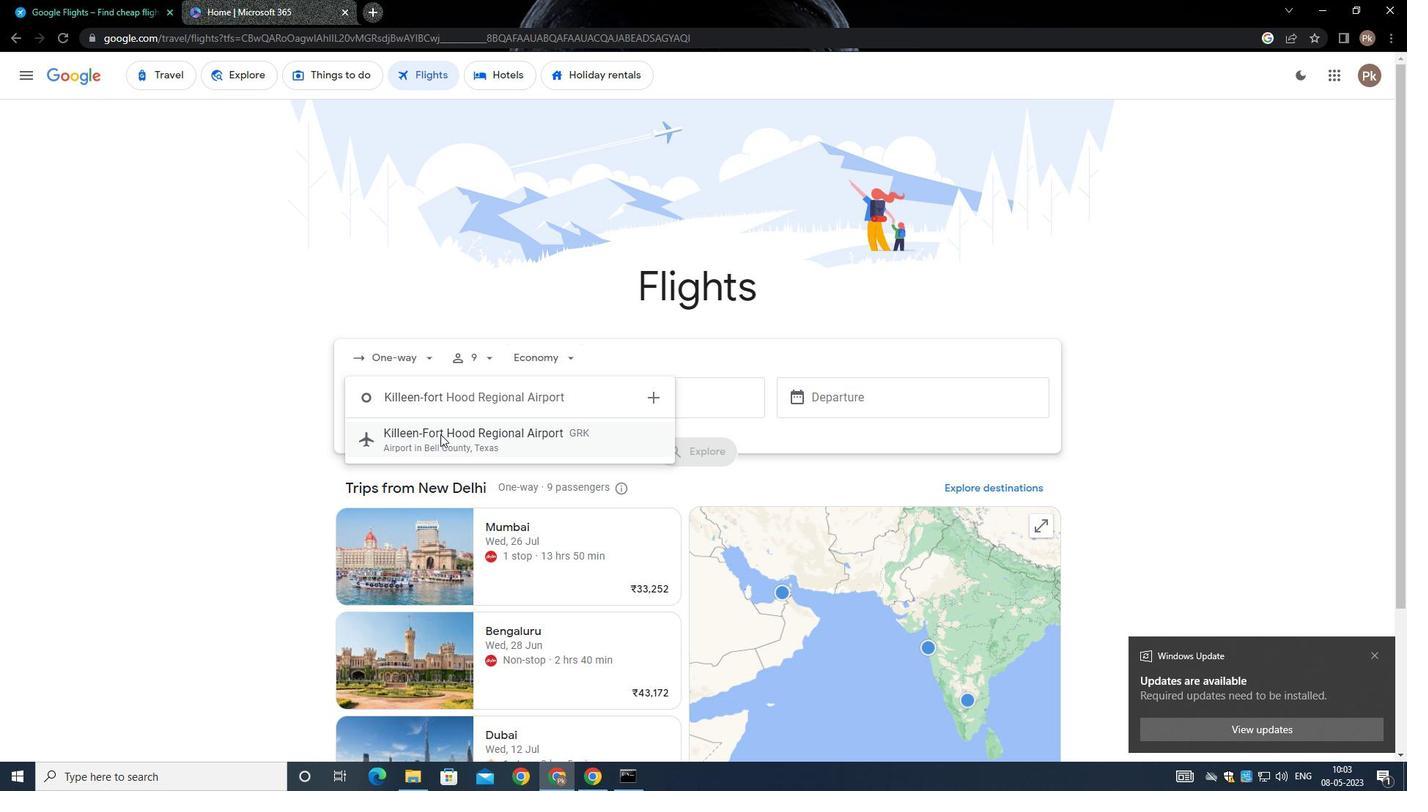 
Action: Mouse pressed left at (440, 434)
Screenshot: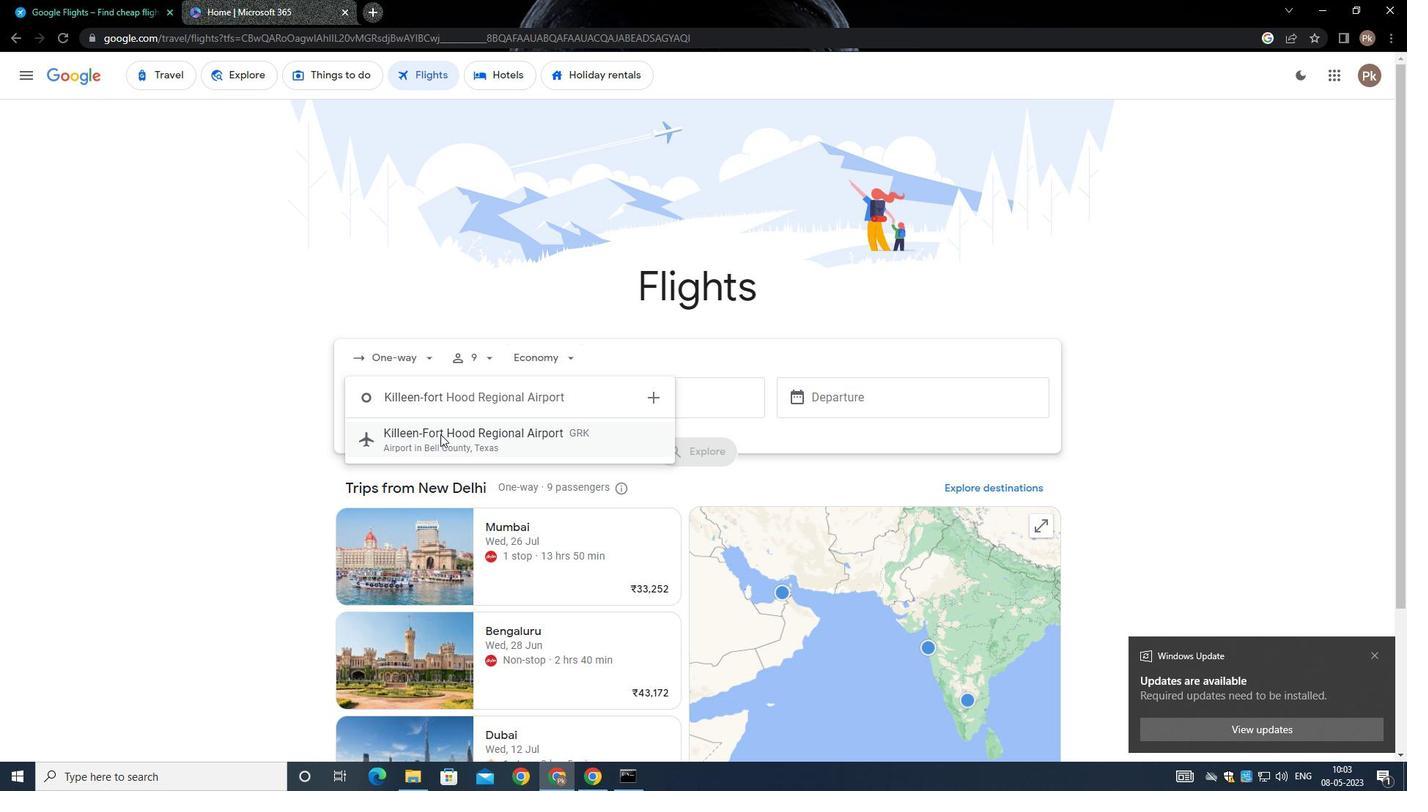 
Action: Mouse moved to (674, 396)
Screenshot: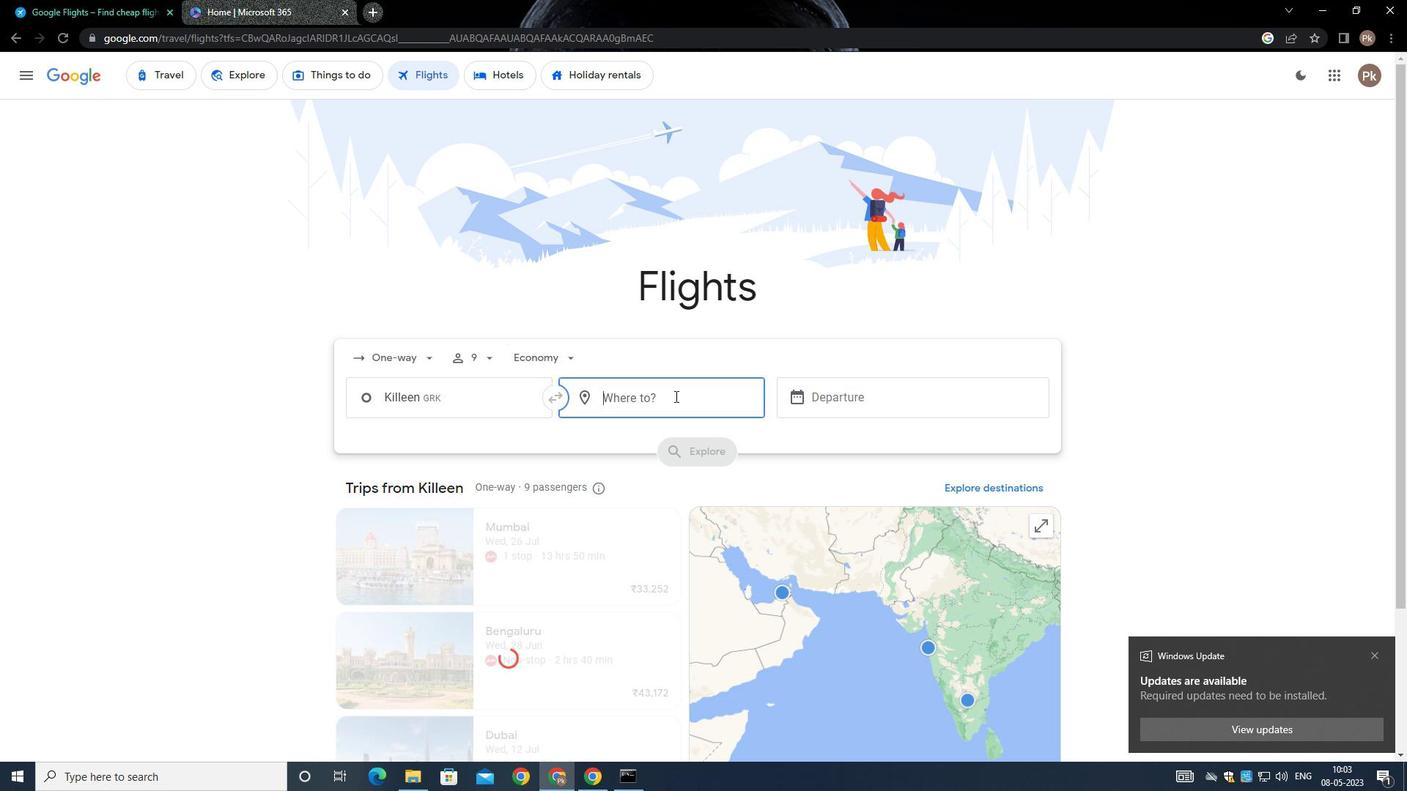 
Action: Mouse pressed left at (674, 396)
Screenshot: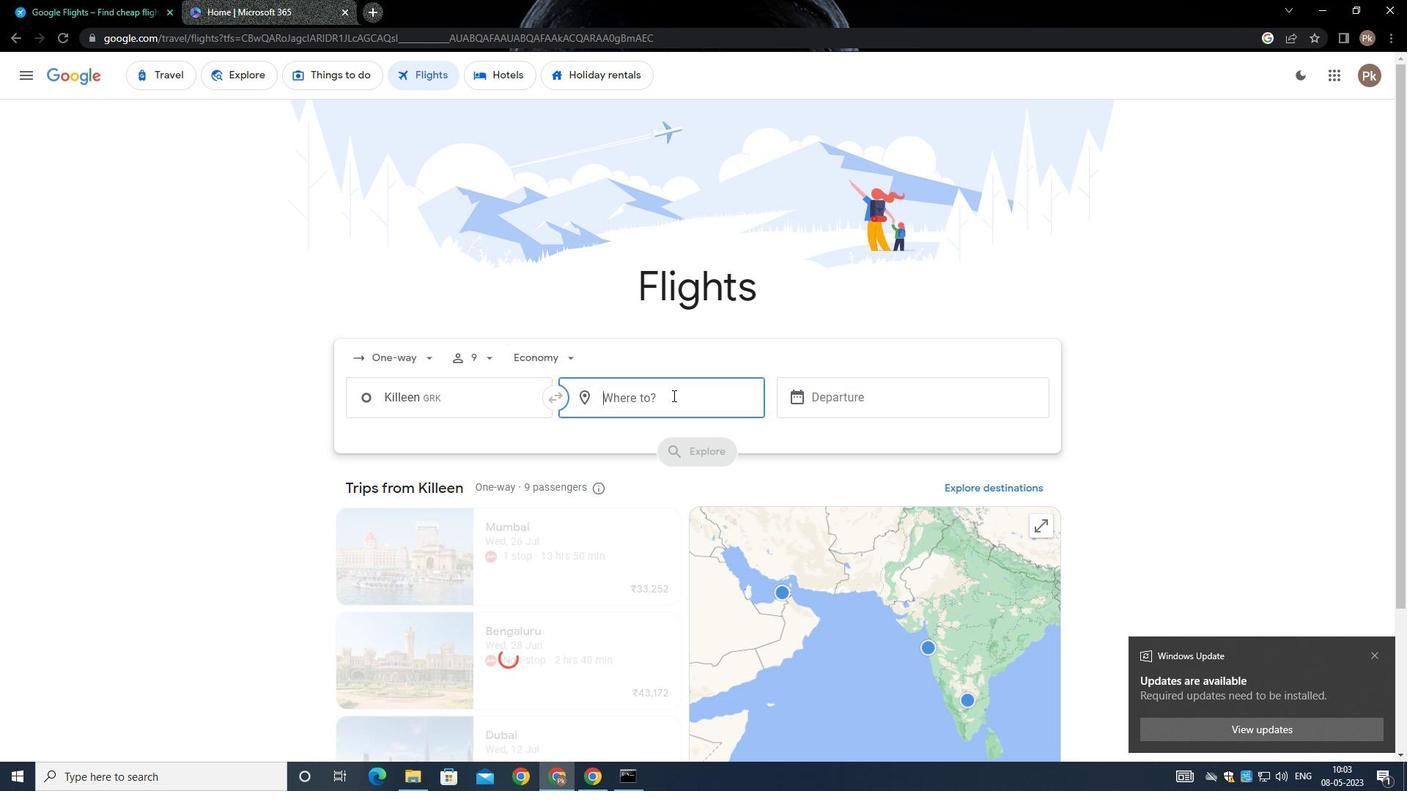 
Action: Mouse moved to (666, 394)
Screenshot: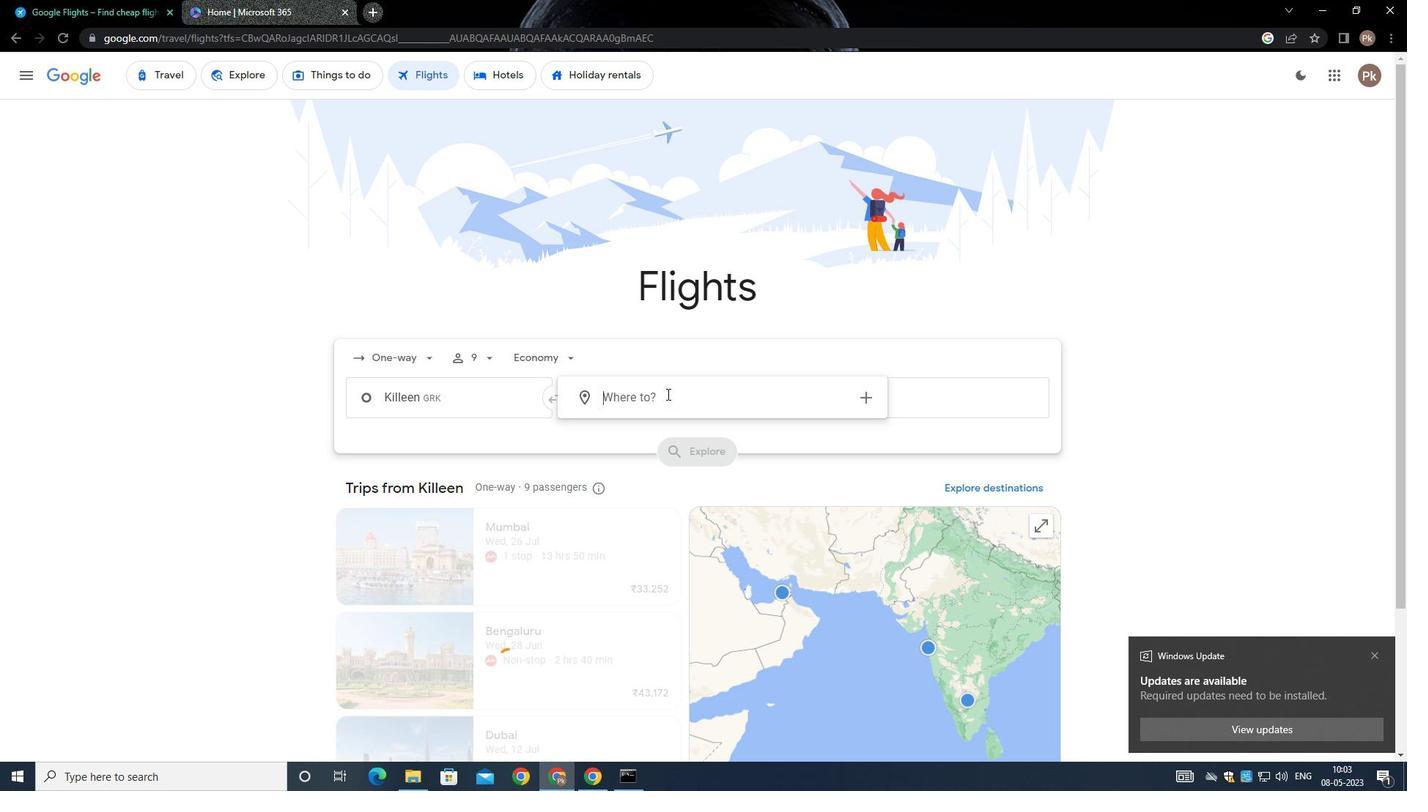
Action: Key pressed <Key.shift_r>Indianapol
Screenshot: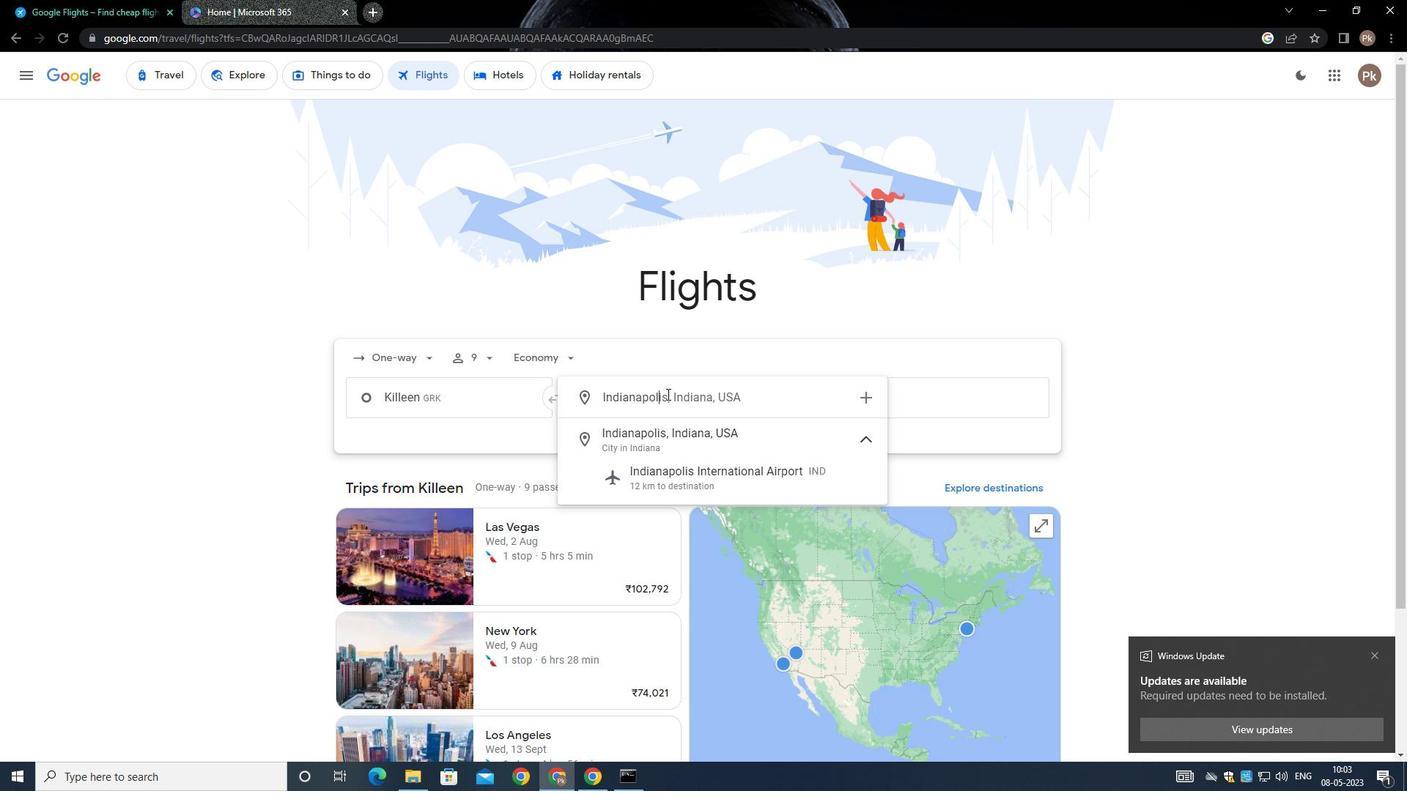 
Action: Mouse moved to (763, 460)
Screenshot: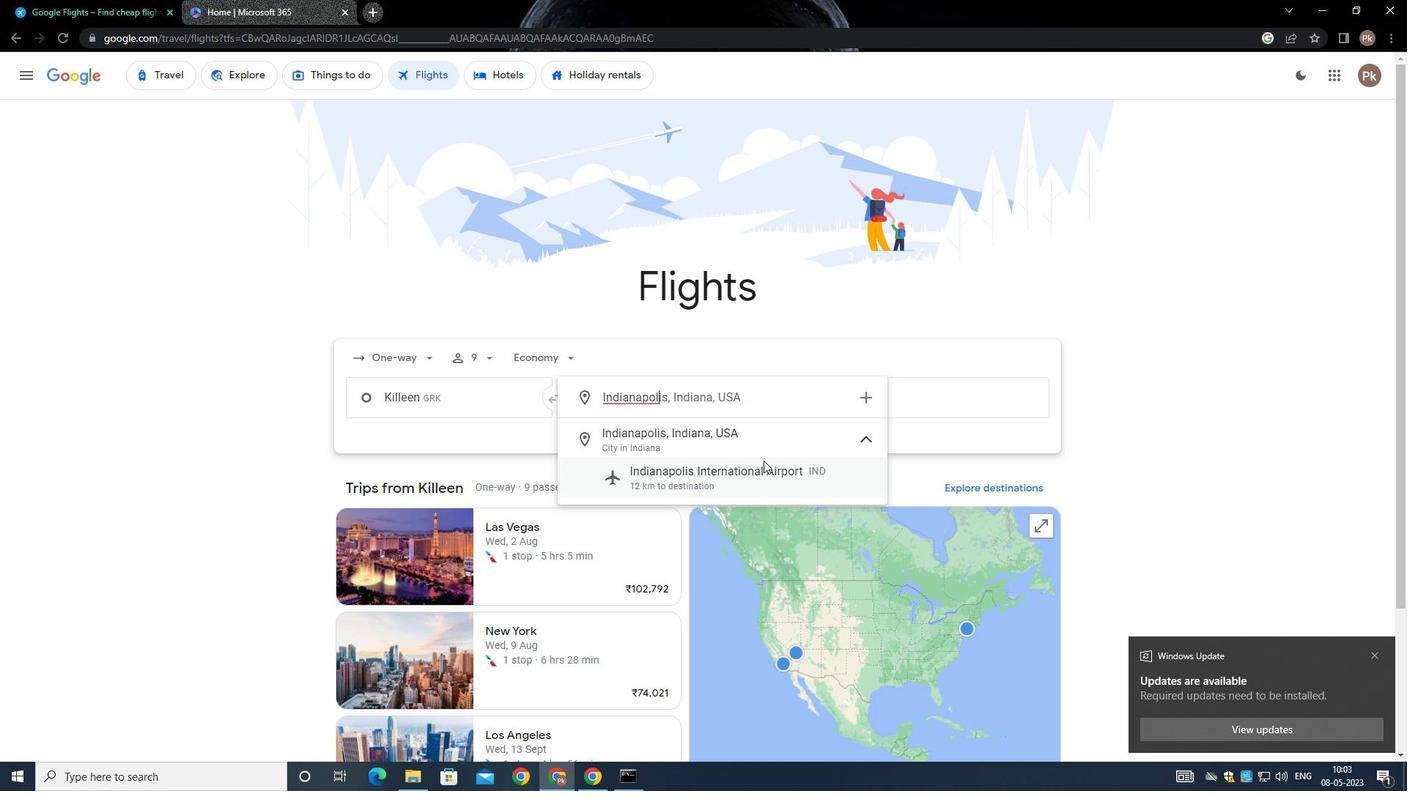 
Action: Mouse pressed left at (763, 460)
Screenshot: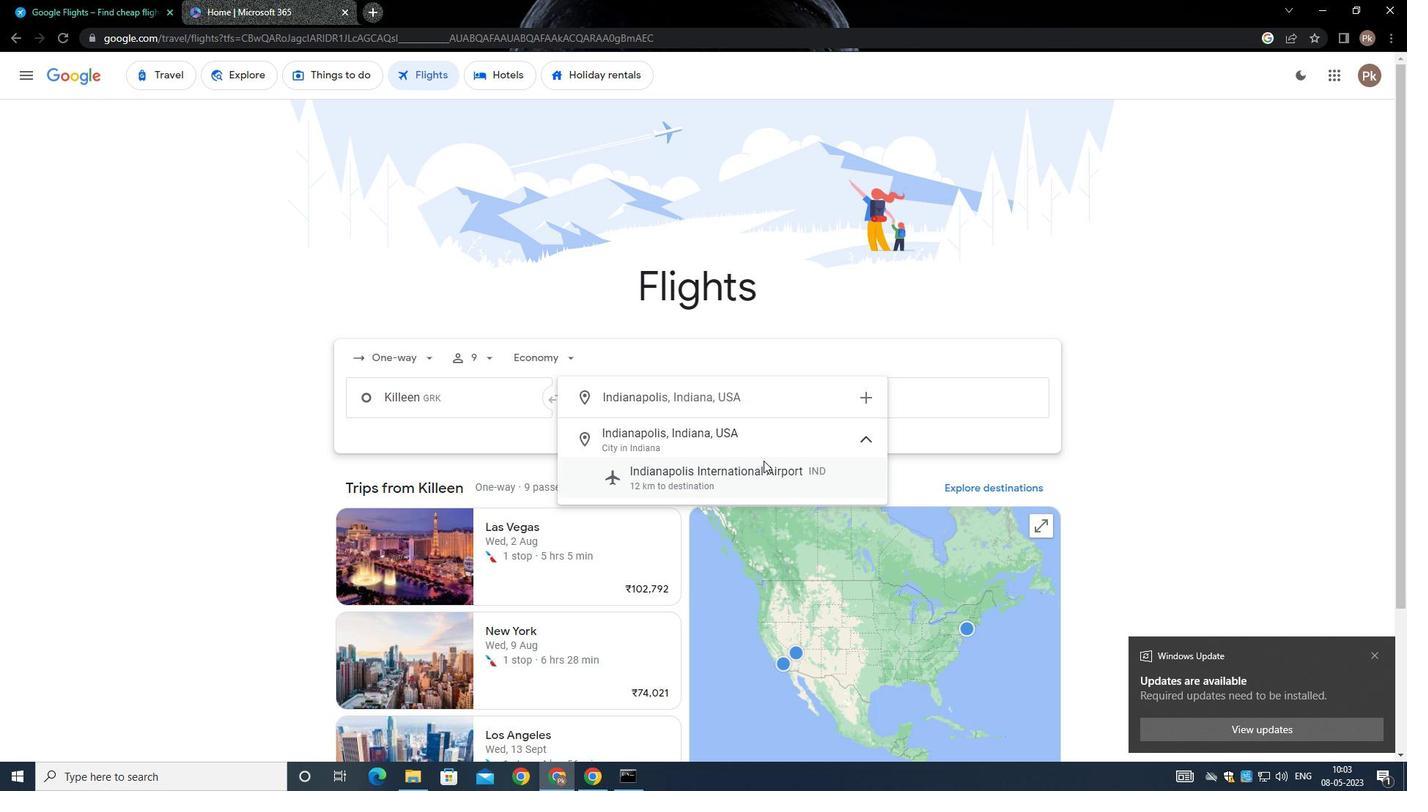 
Action: Mouse moved to (831, 400)
Screenshot: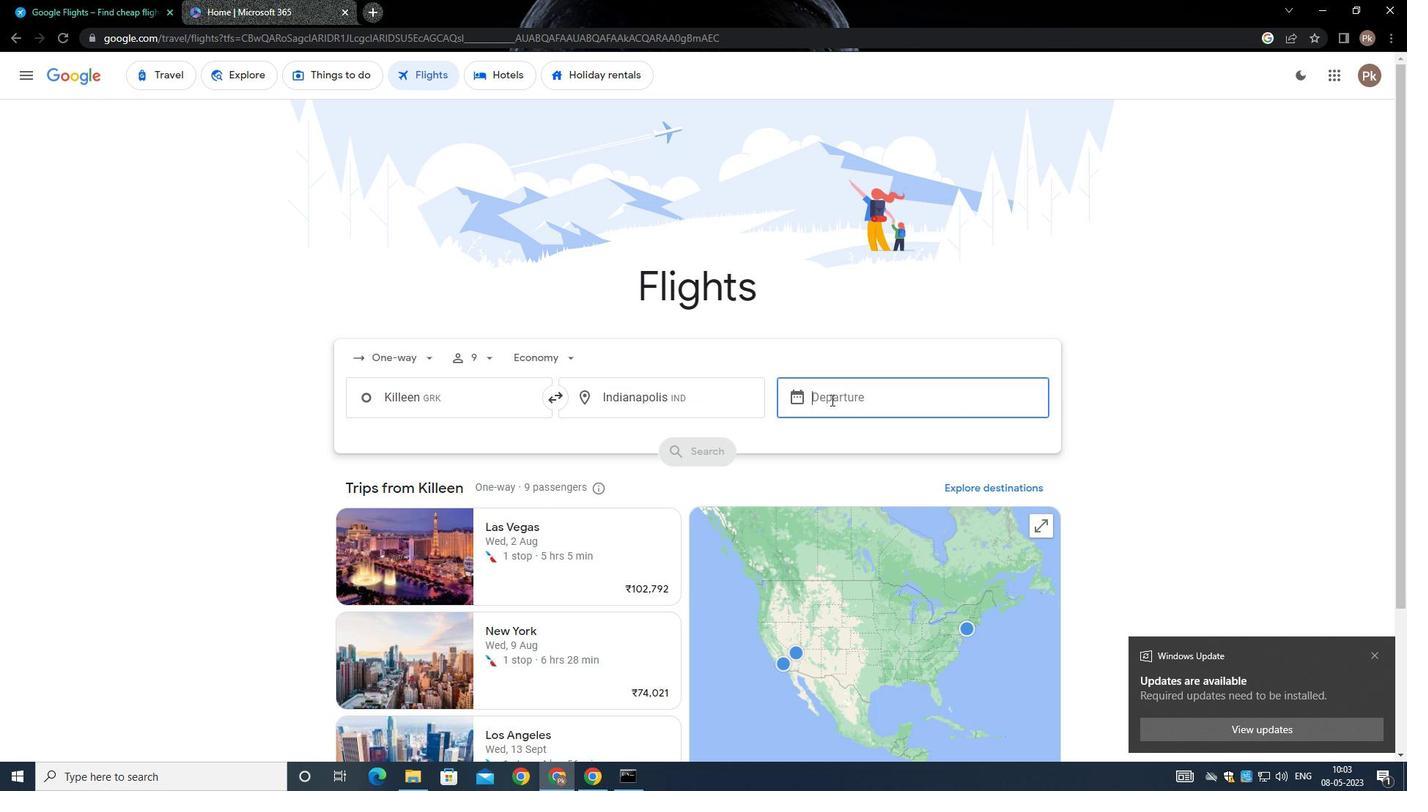 
Action: Mouse pressed left at (831, 400)
Screenshot: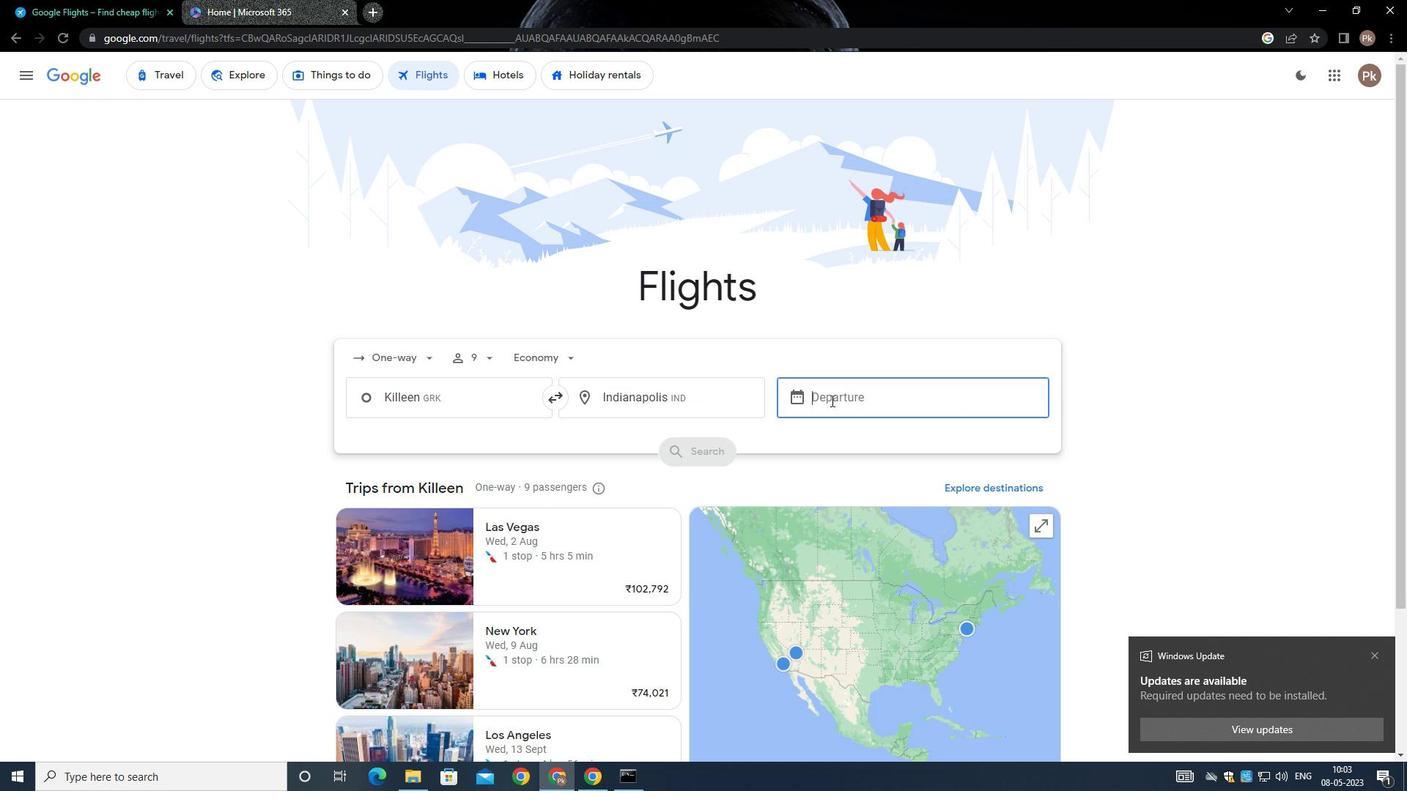 
Action: Mouse moved to (934, 375)
Screenshot: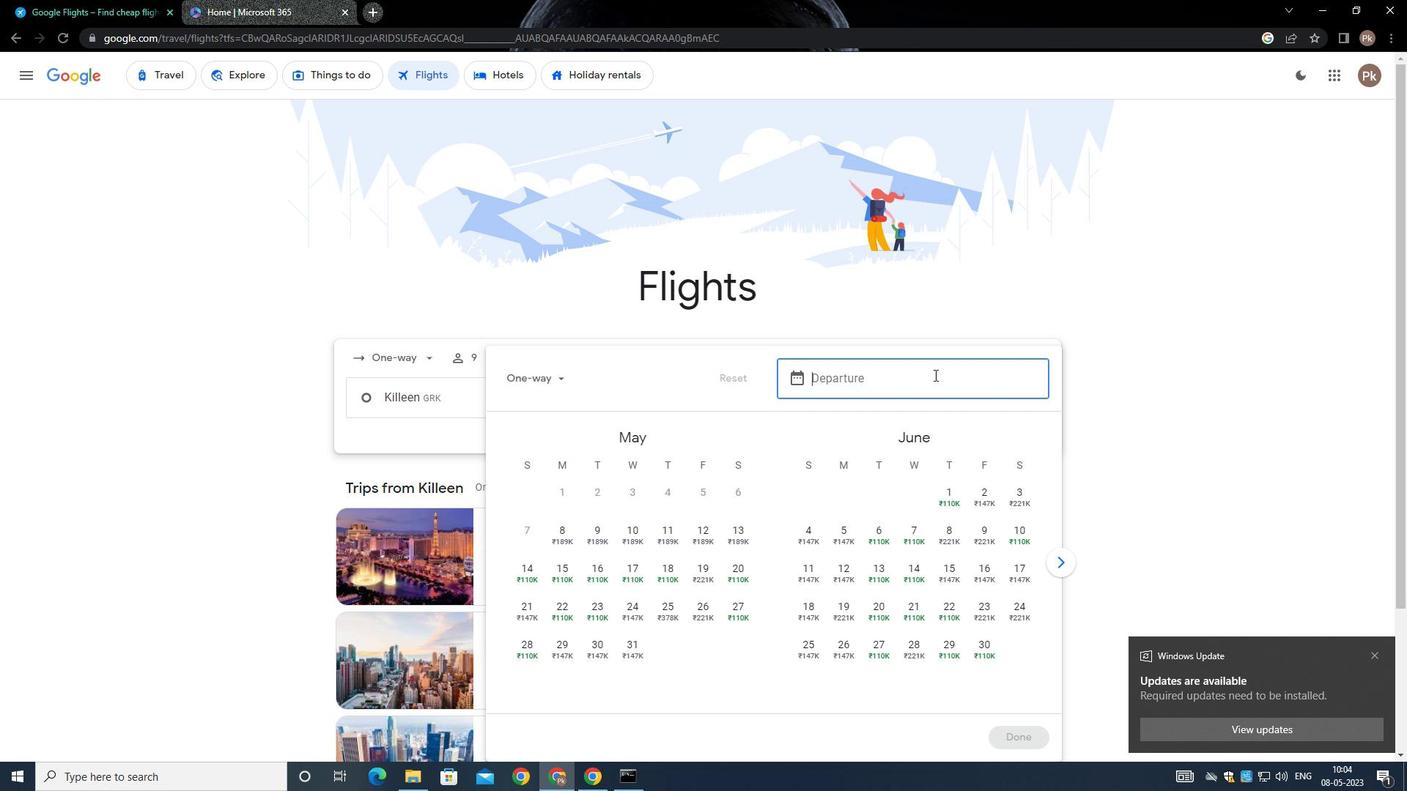 
Action: Mouse pressed left at (934, 375)
Screenshot: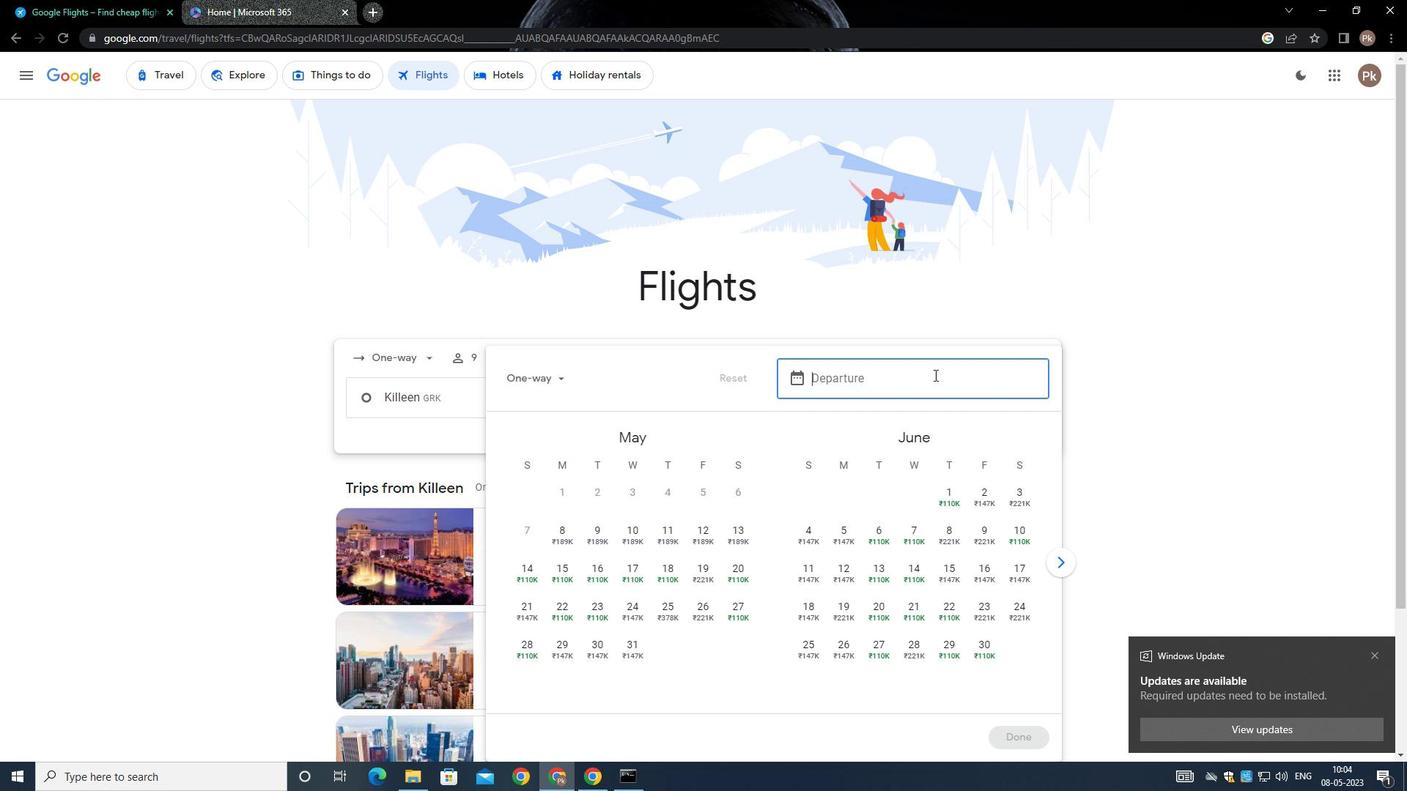 
Action: Mouse moved to (1062, 558)
Screenshot: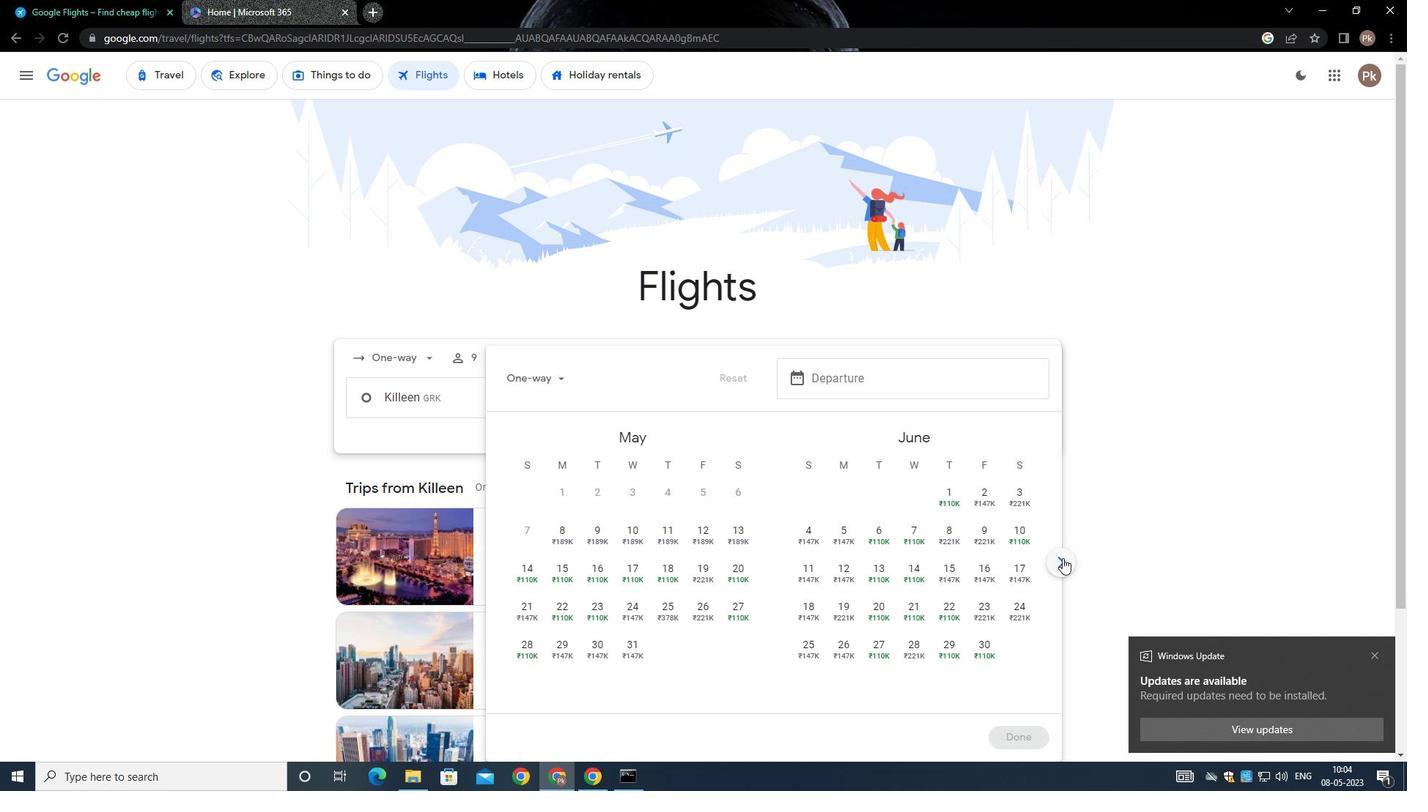 
Action: Mouse pressed left at (1062, 558)
Screenshot: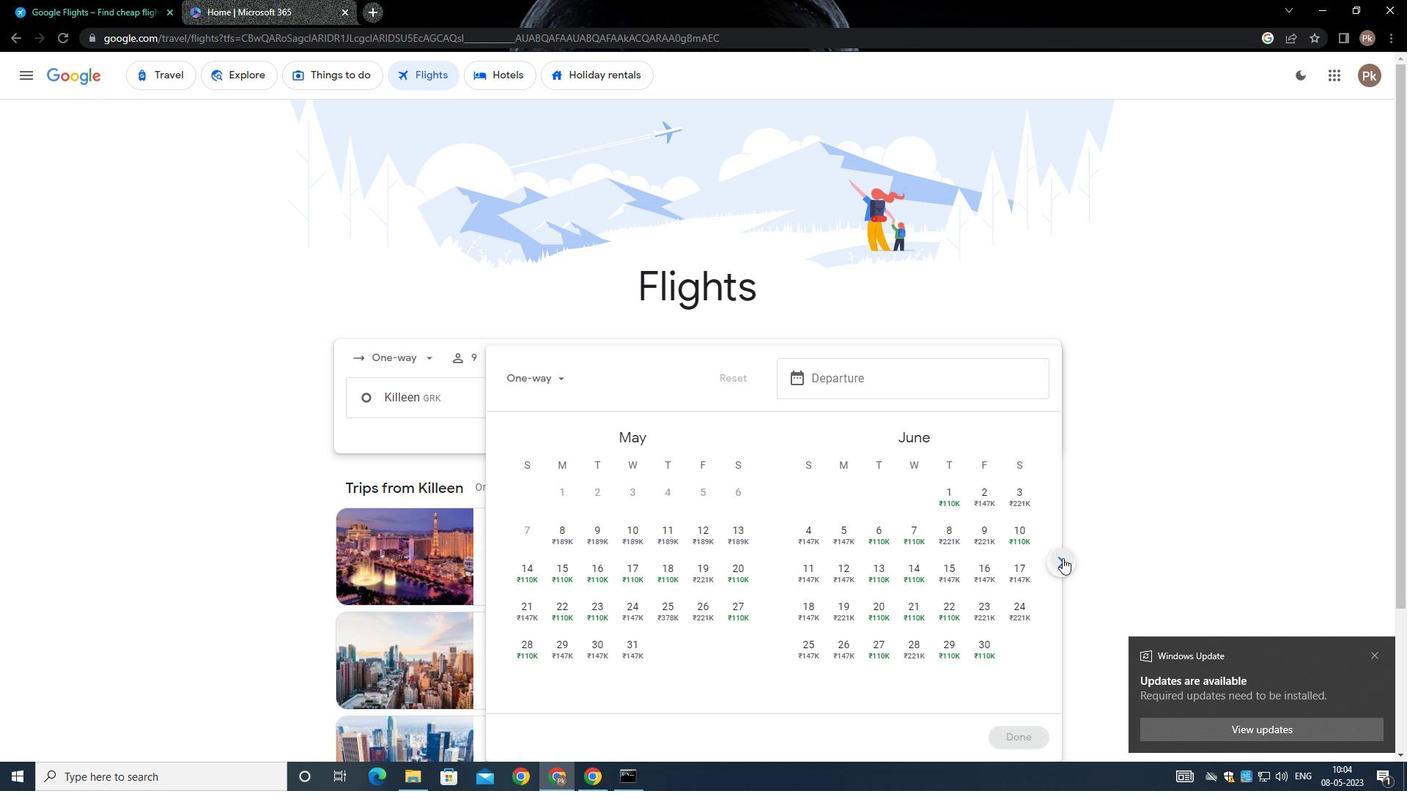 
Action: Mouse moved to (1062, 558)
Screenshot: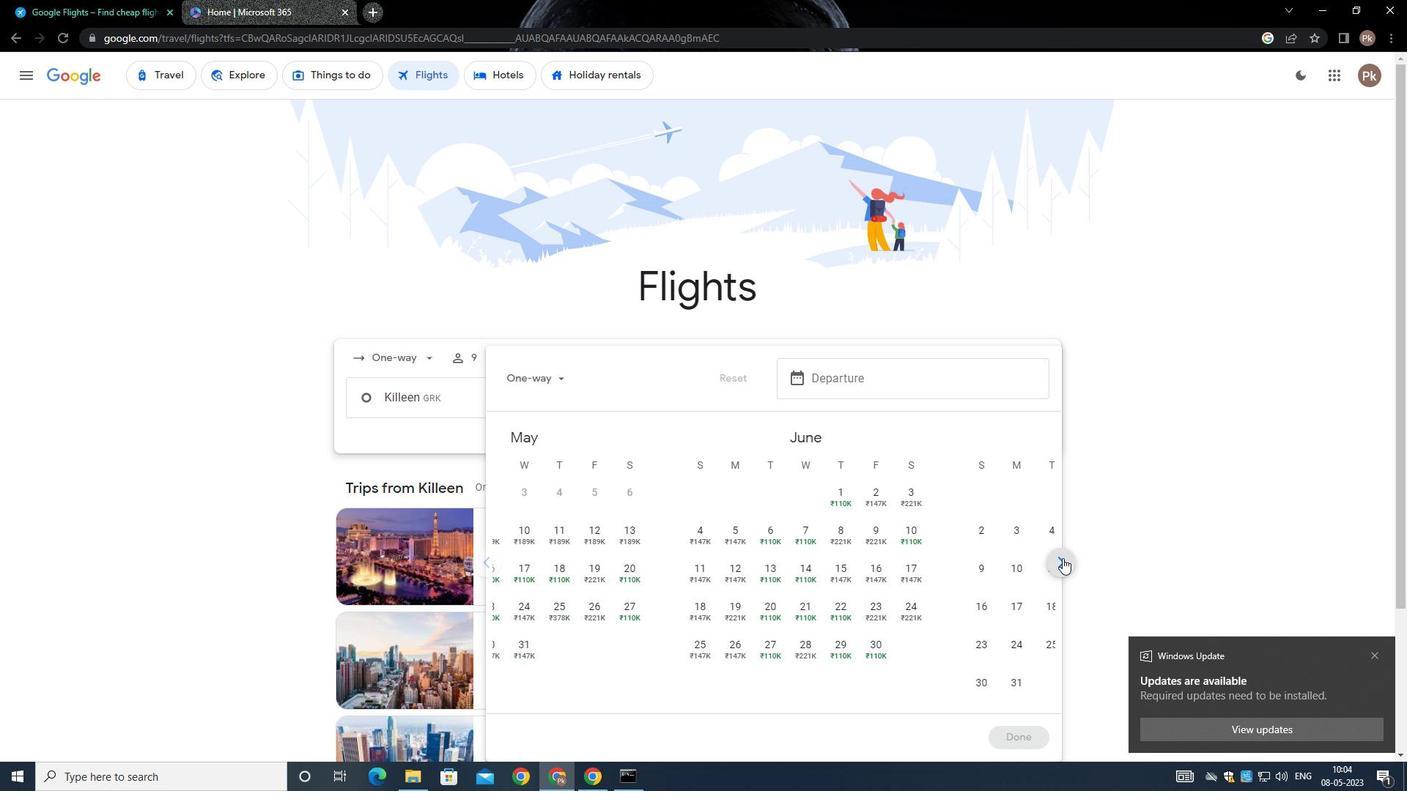 
Action: Mouse pressed left at (1062, 558)
Screenshot: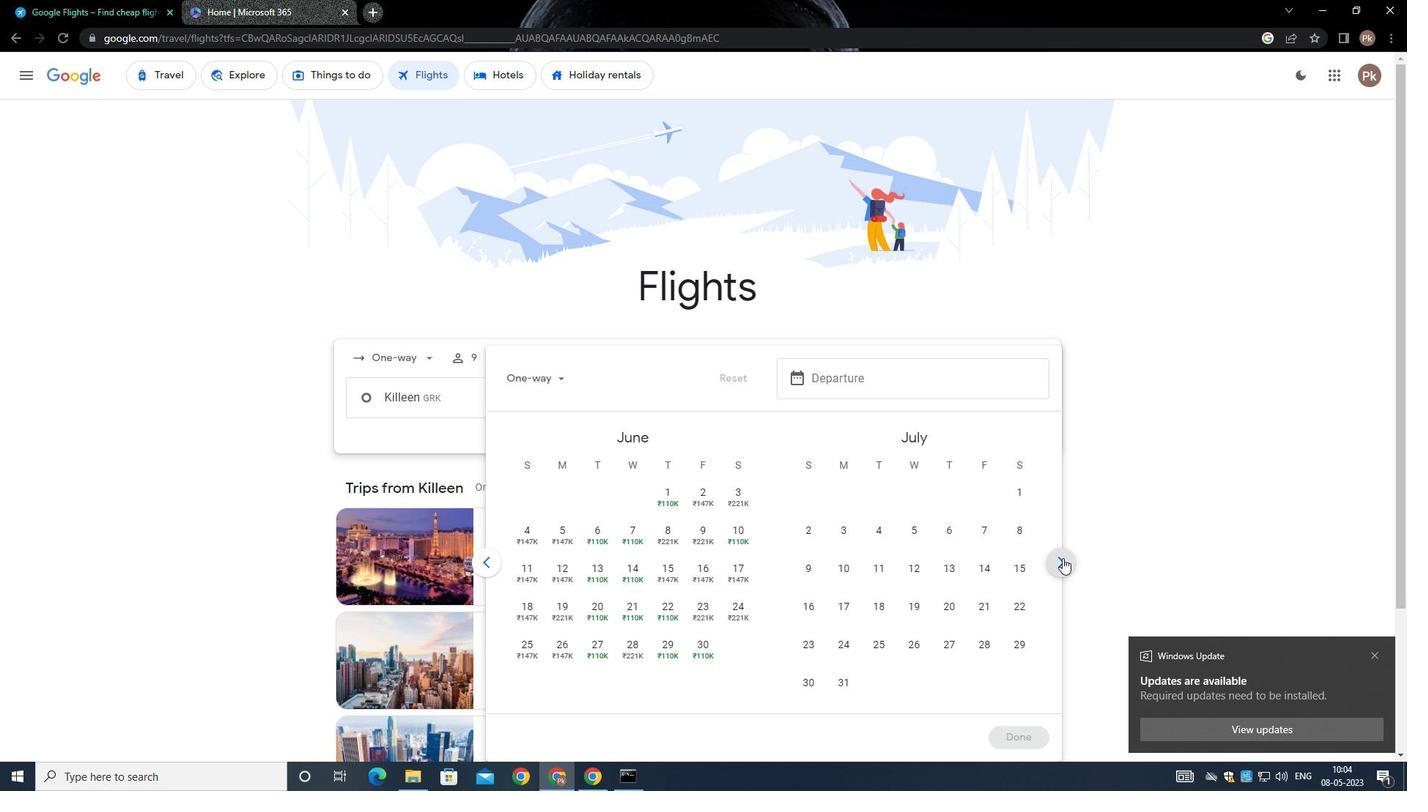 
Action: Mouse moved to (1019, 490)
Screenshot: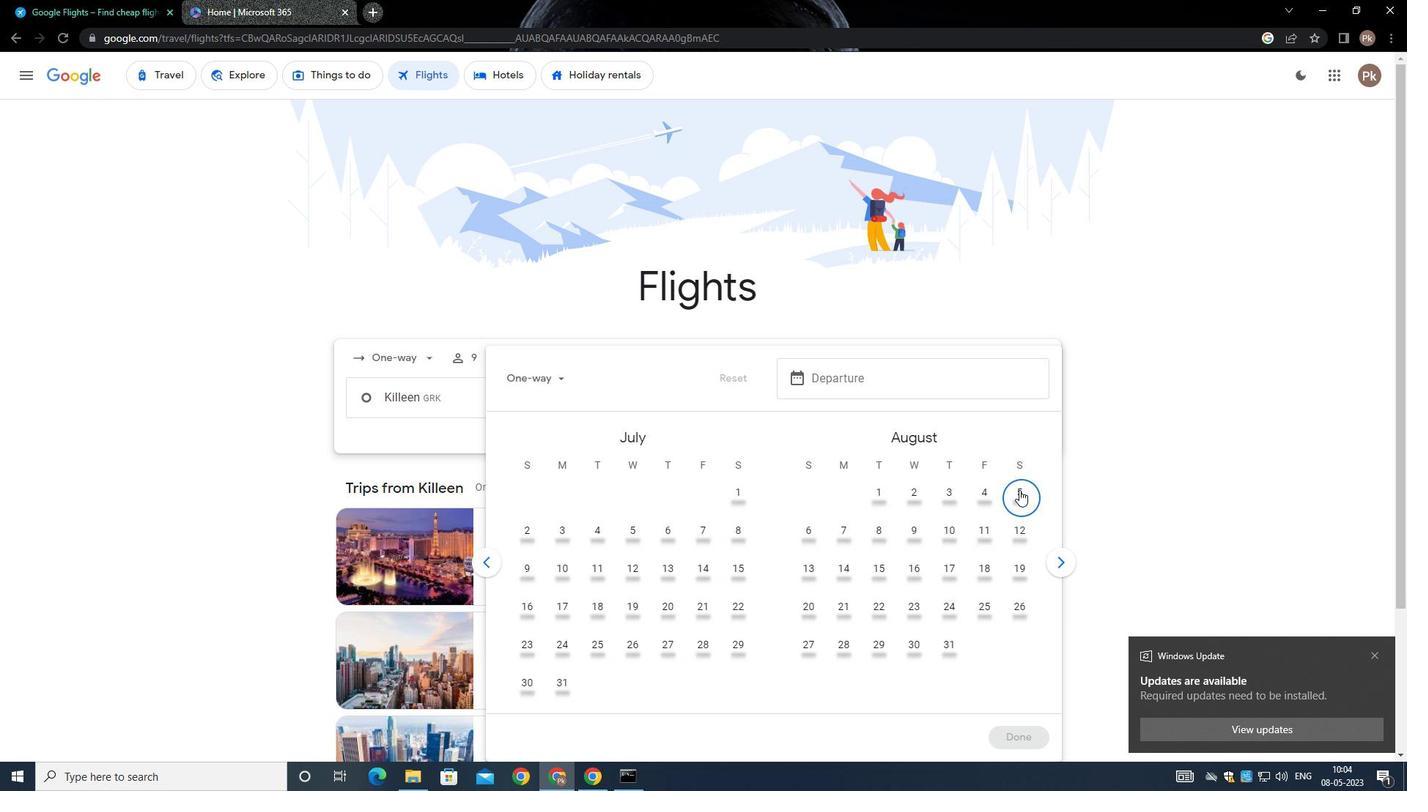 
Action: Mouse pressed left at (1019, 490)
Screenshot: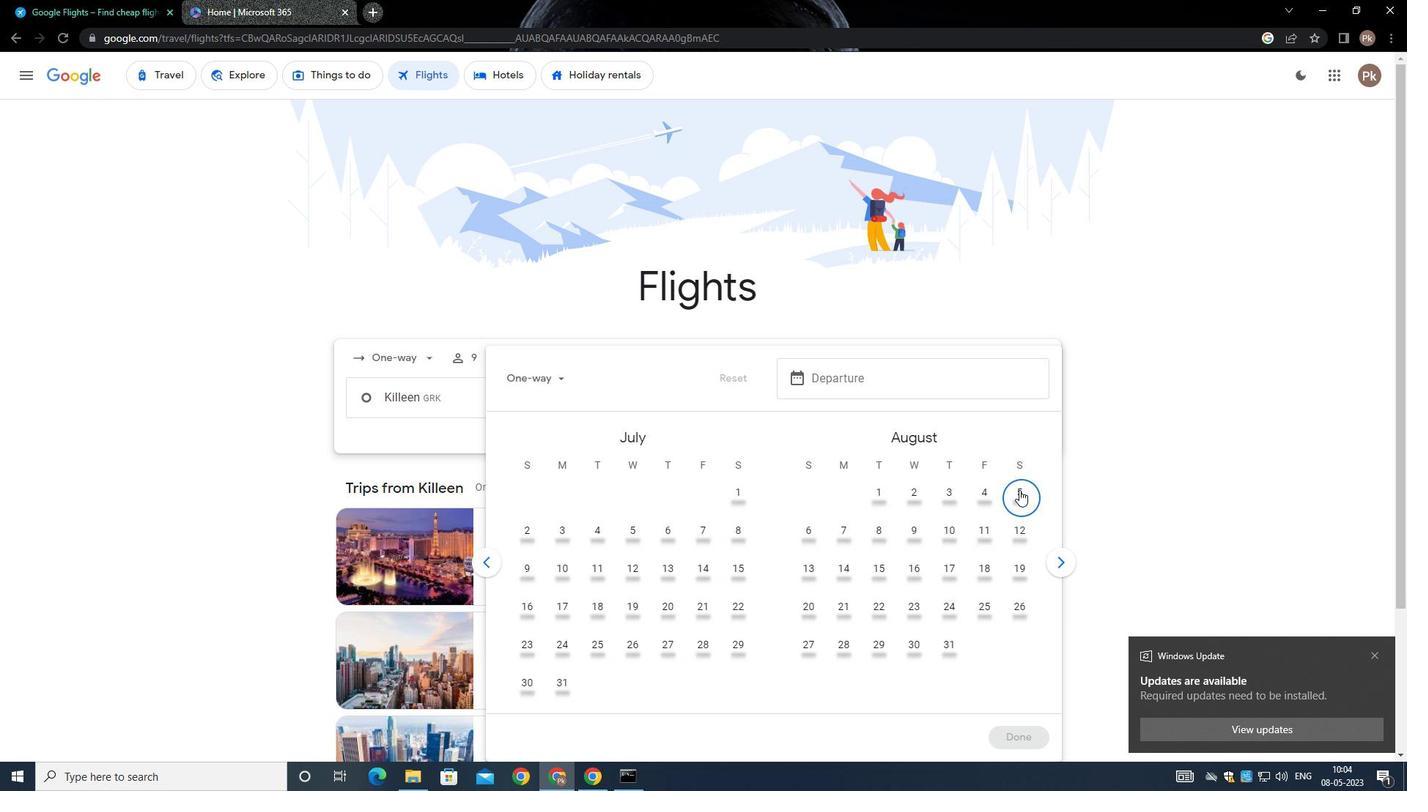 
Action: Mouse moved to (1020, 734)
Screenshot: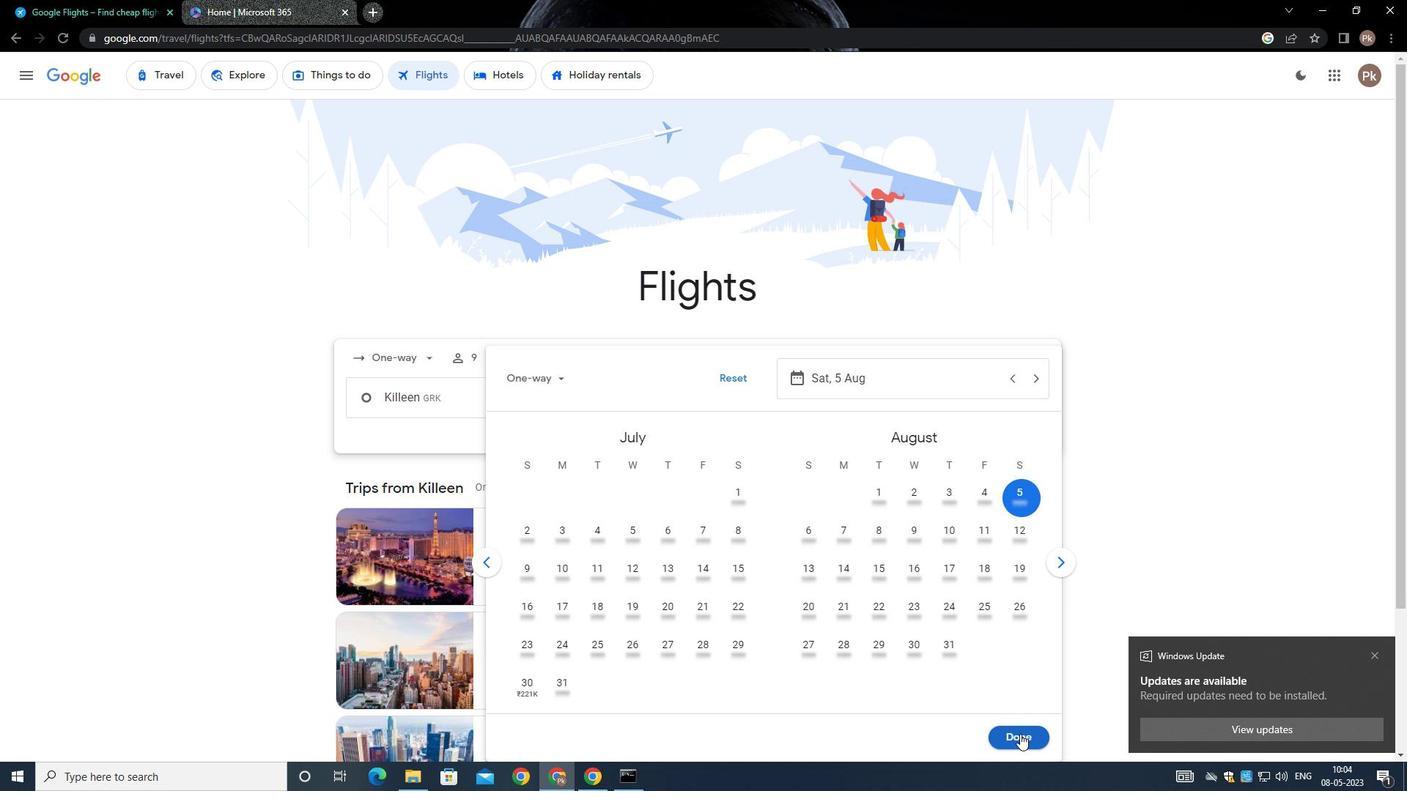 
Action: Mouse pressed left at (1020, 734)
Screenshot: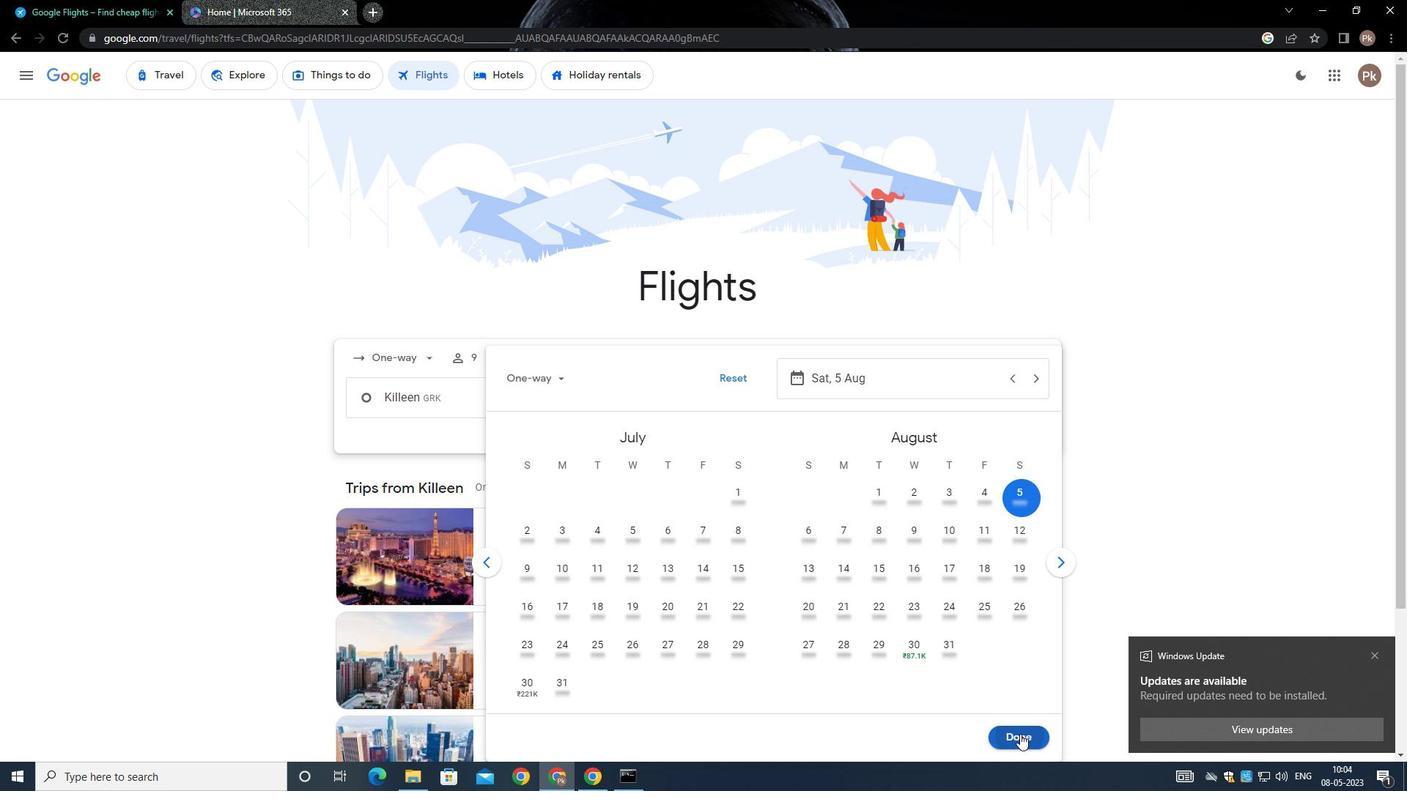 
Action: Mouse moved to (700, 452)
Screenshot: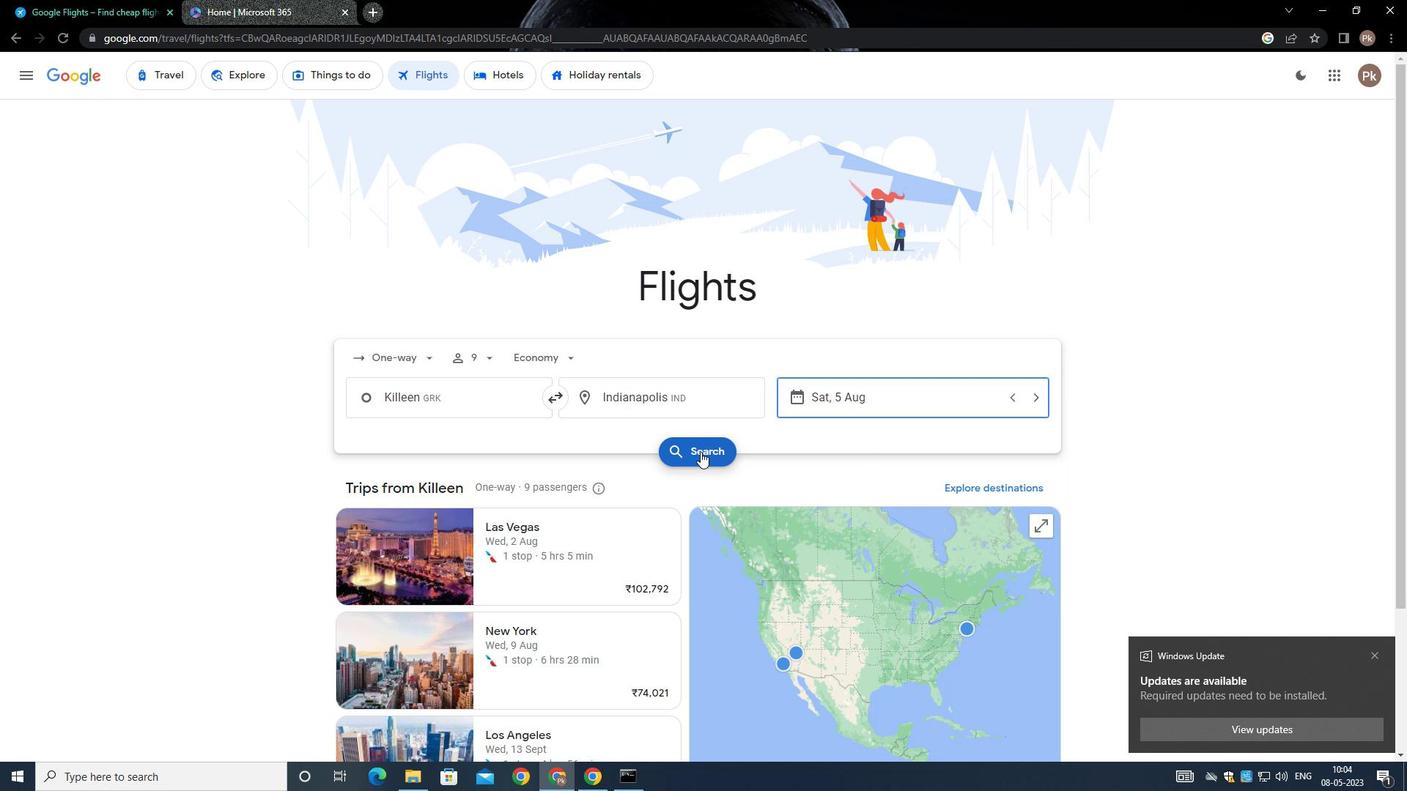 
Action: Mouse pressed left at (700, 452)
Screenshot: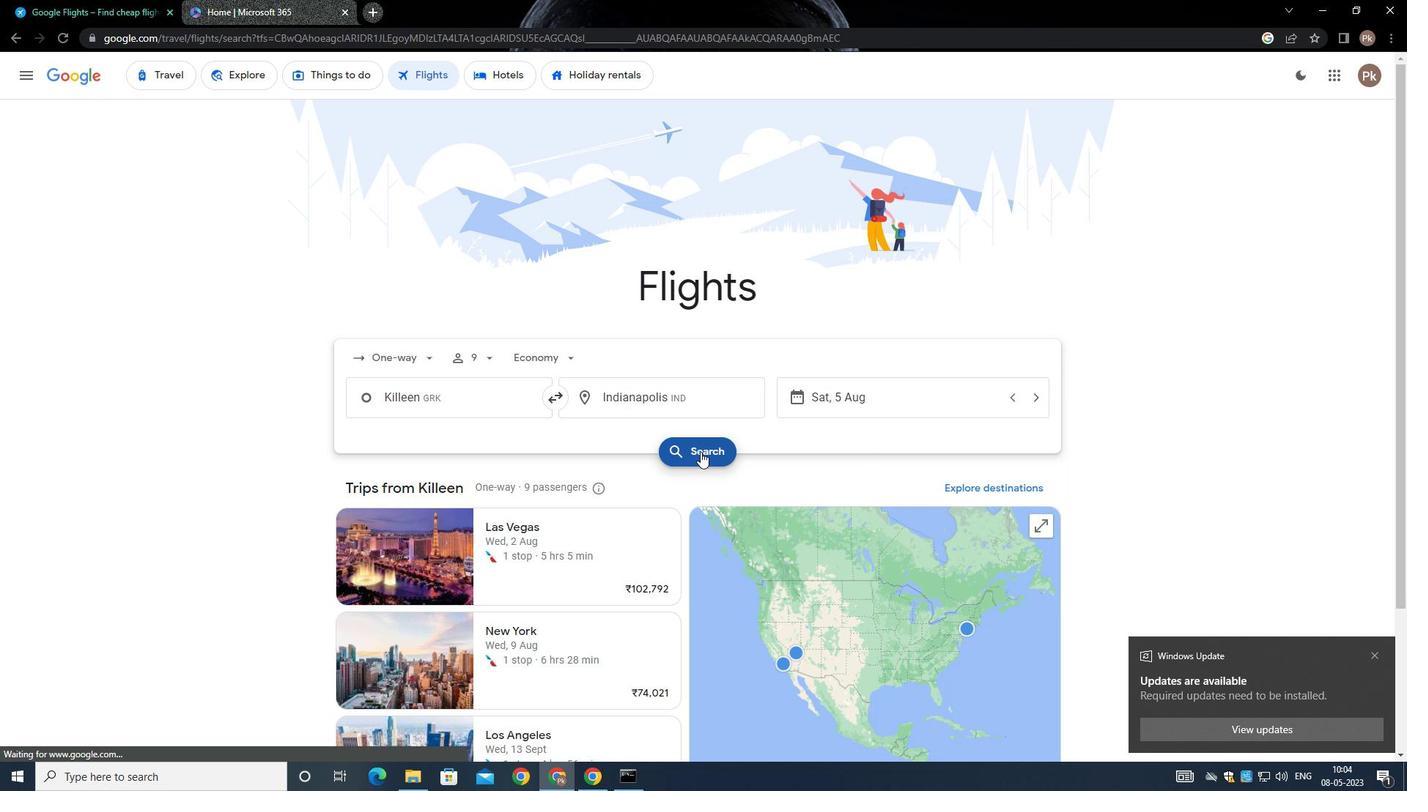 
Action: Mouse moved to (388, 202)
Screenshot: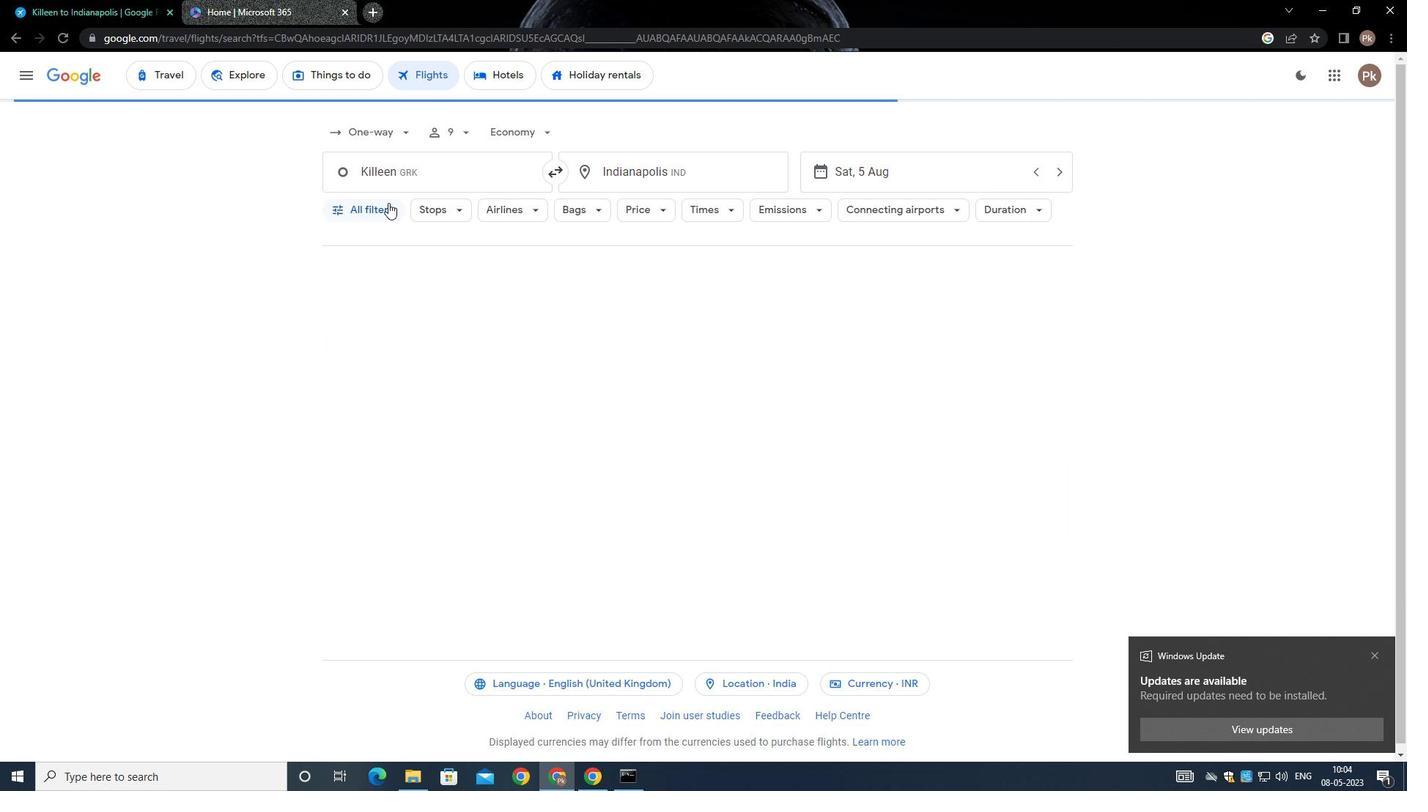 
Action: Mouse pressed left at (388, 202)
Screenshot: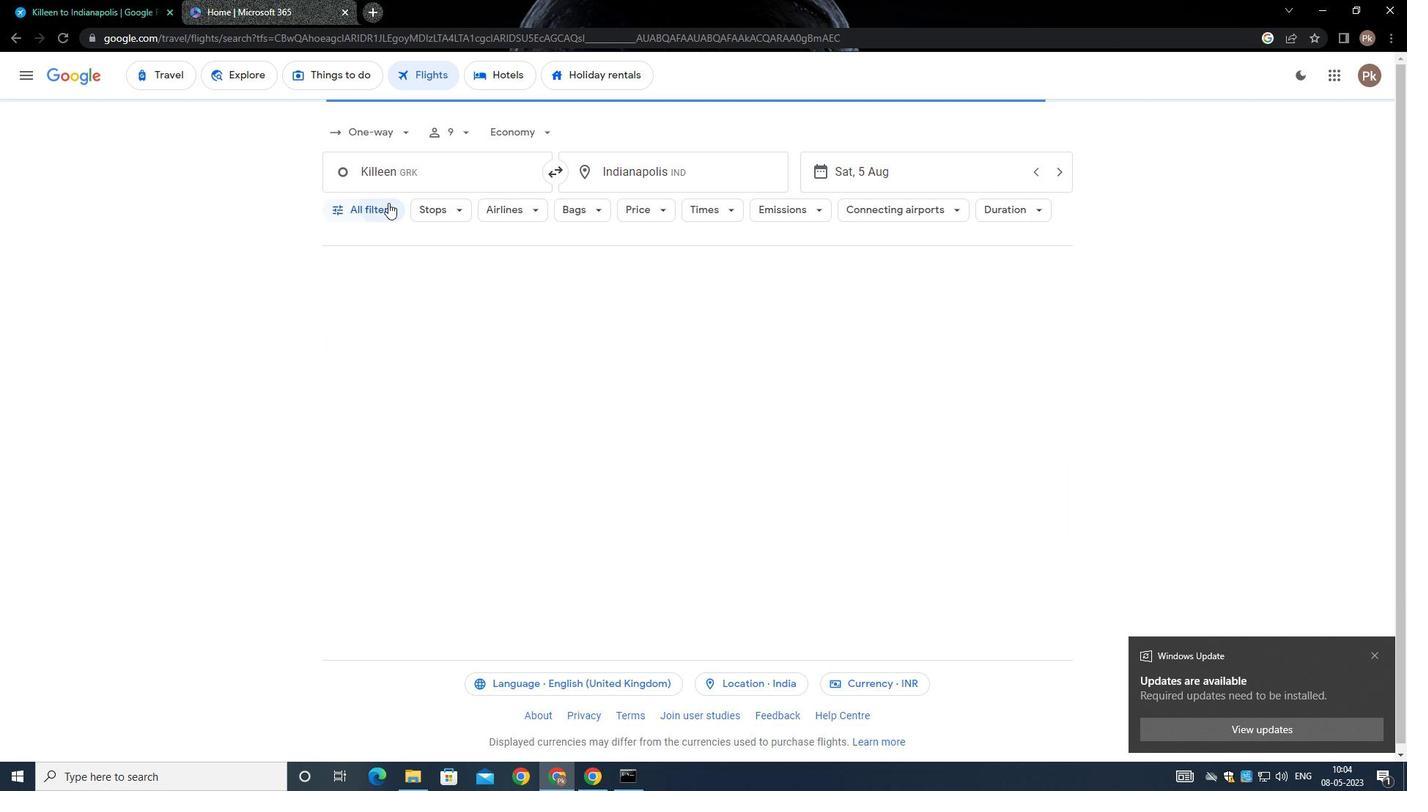 
Action: Mouse moved to (530, 419)
Screenshot: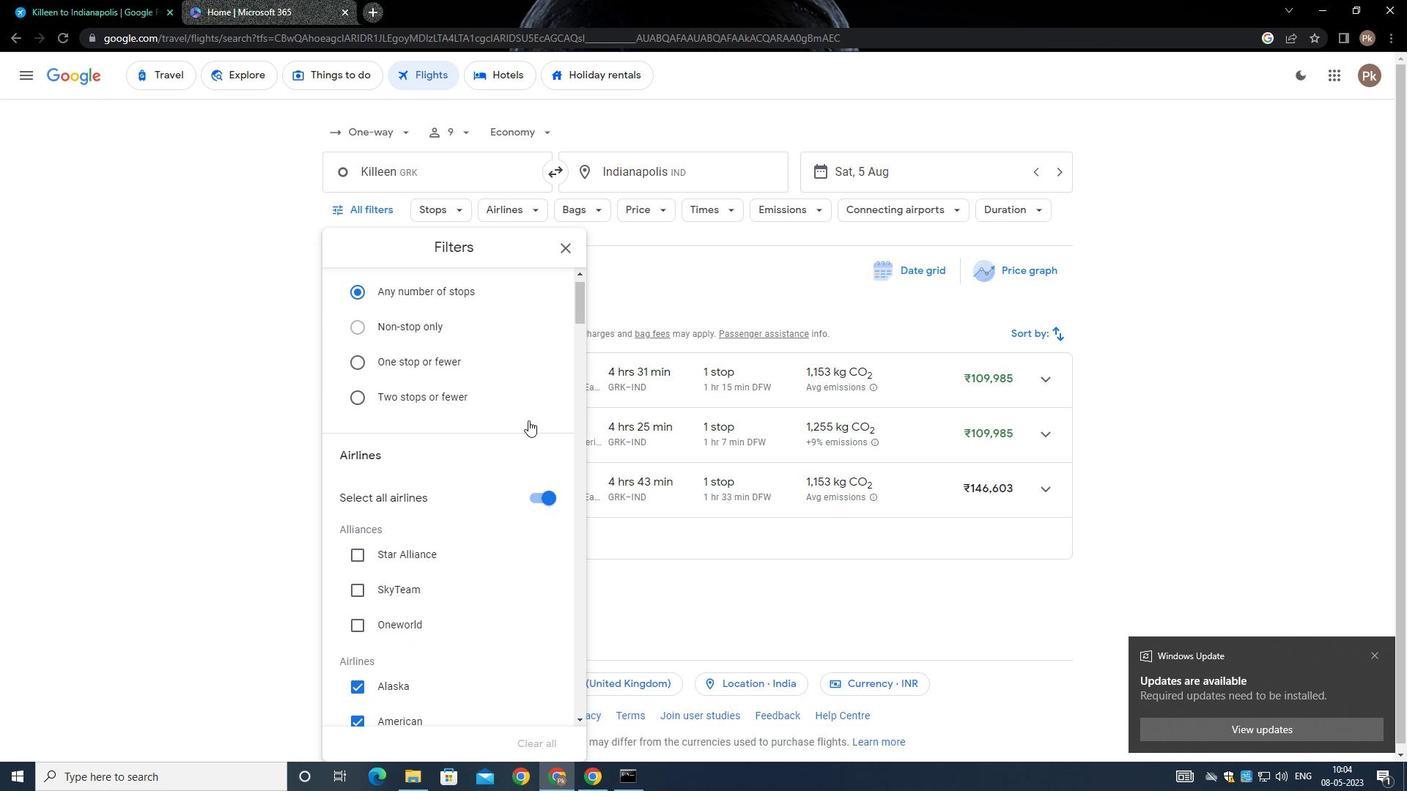 
Action: Mouse scrolled (530, 418) with delta (0, 0)
Screenshot: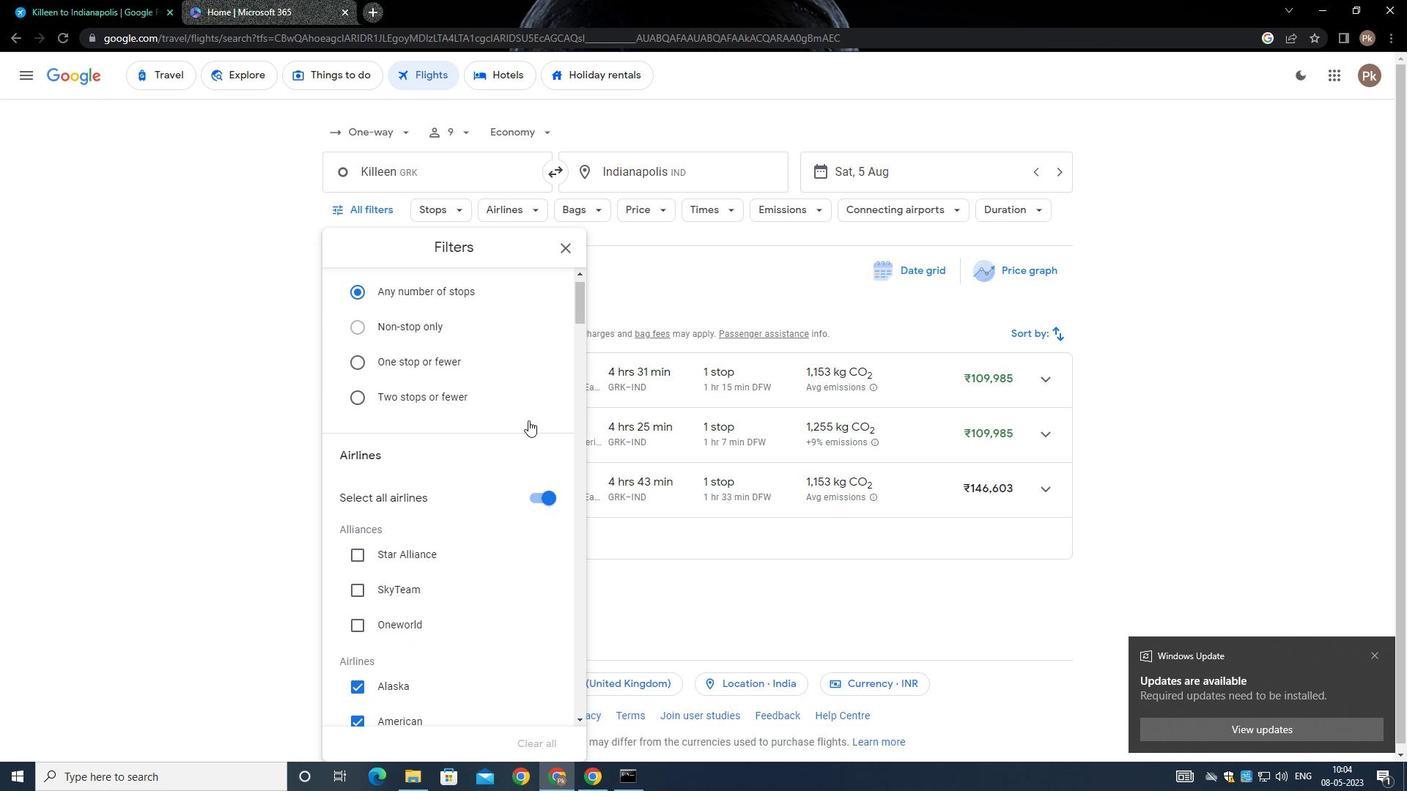 
Action: Mouse moved to (529, 419)
Screenshot: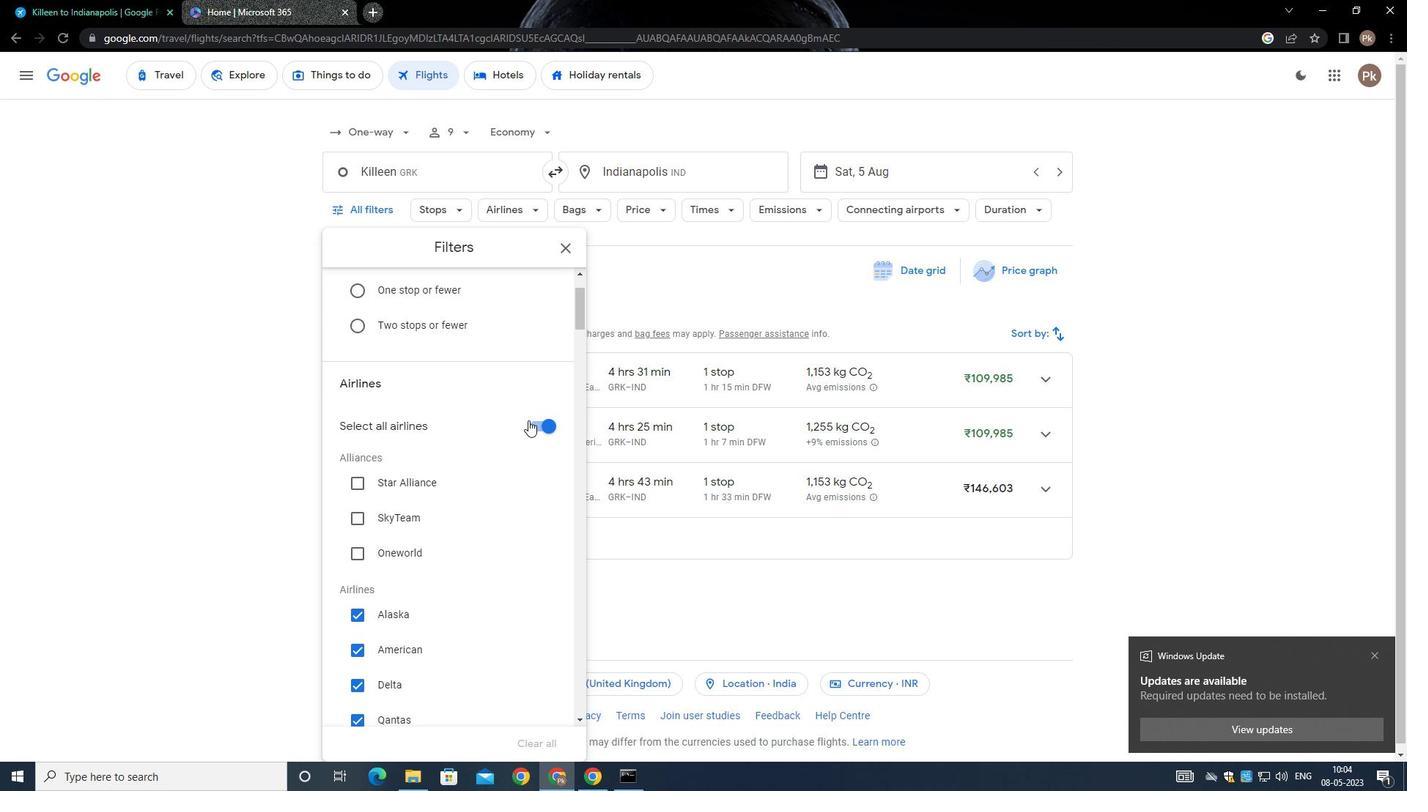 
Action: Mouse scrolled (529, 418) with delta (0, 0)
Screenshot: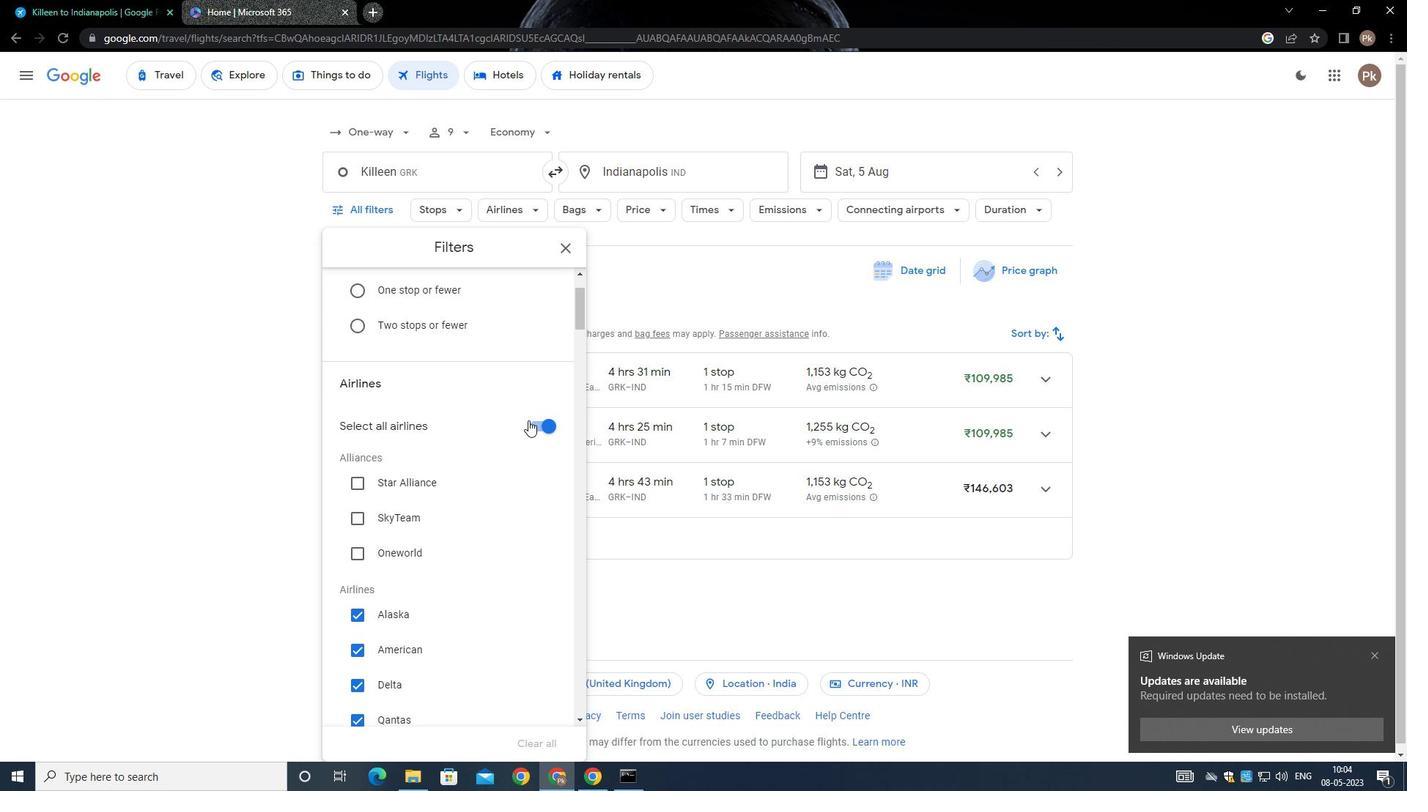 
Action: Mouse moved to (528, 420)
Screenshot: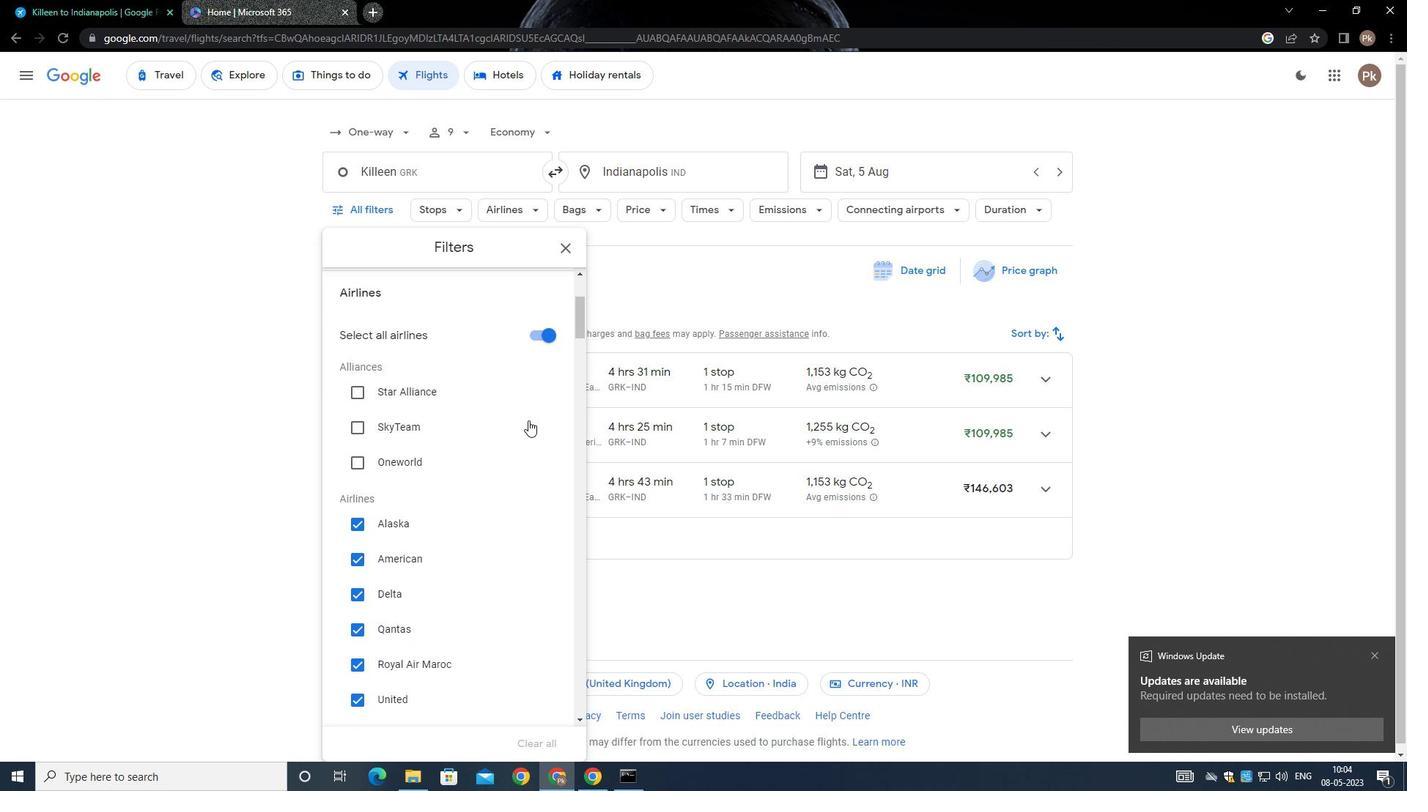 
Action: Mouse scrolled (528, 419) with delta (0, 0)
Screenshot: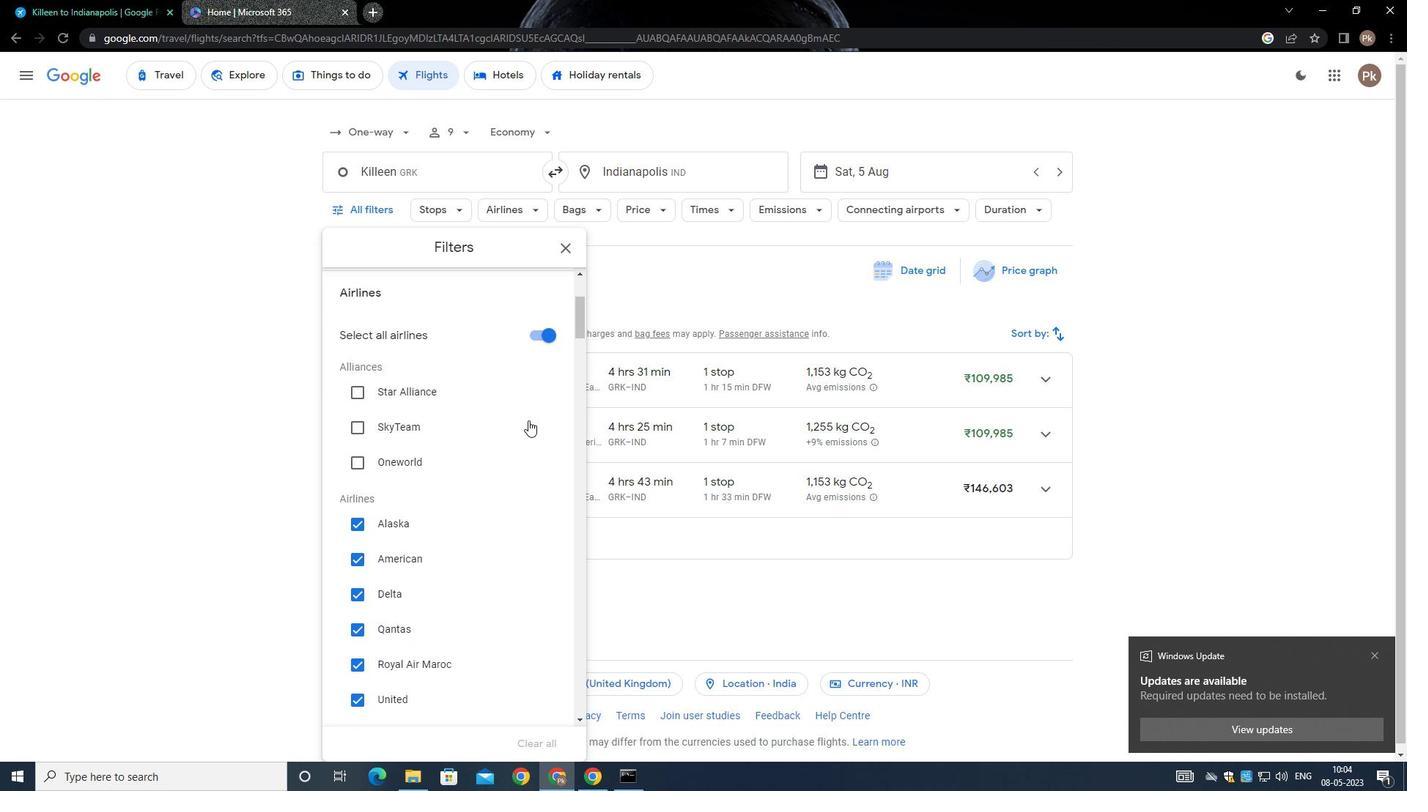 
Action: Mouse moved to (536, 298)
Screenshot: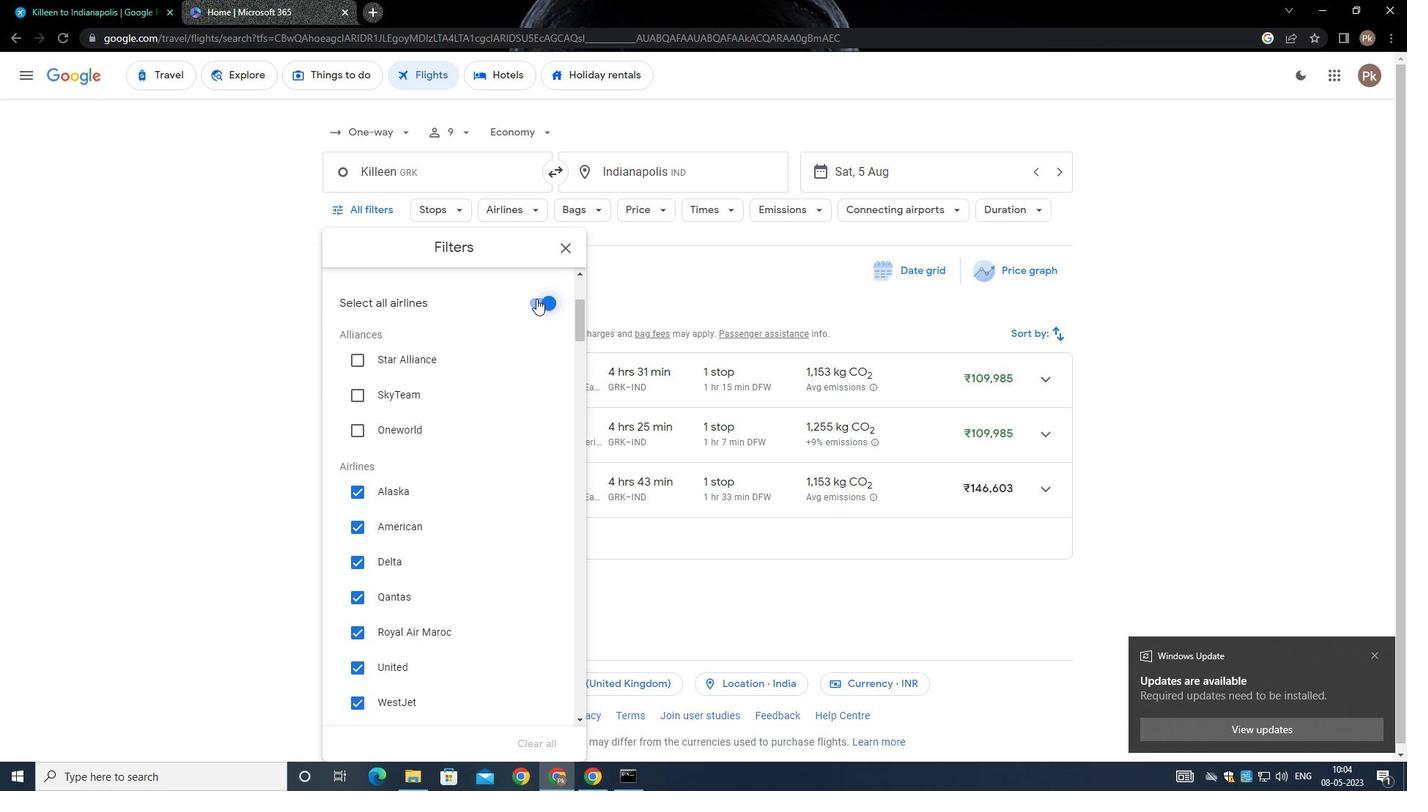 
Action: Mouse pressed left at (536, 298)
Screenshot: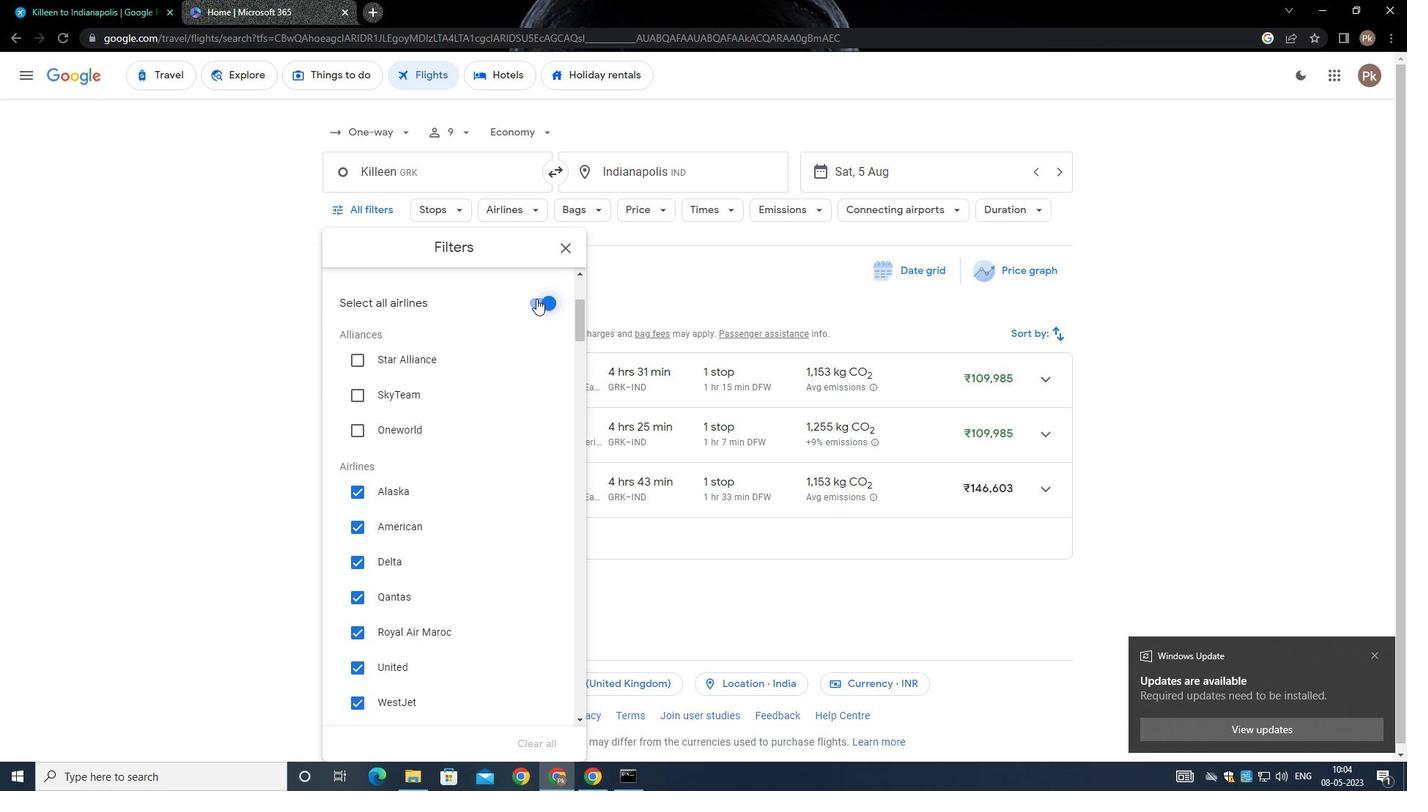 
Action: Mouse moved to (510, 334)
Screenshot: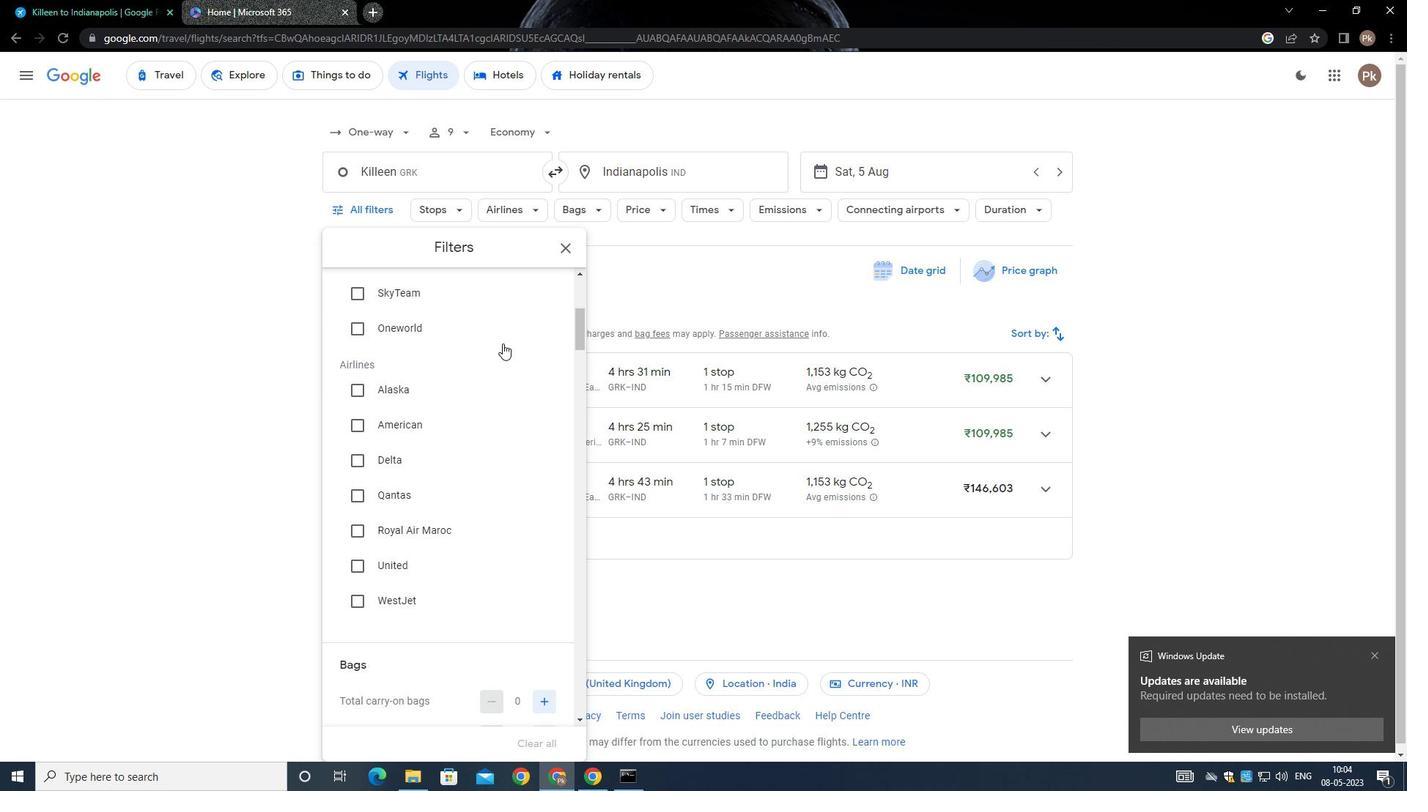 
Action: Mouse scrolled (510, 333) with delta (0, 0)
Screenshot: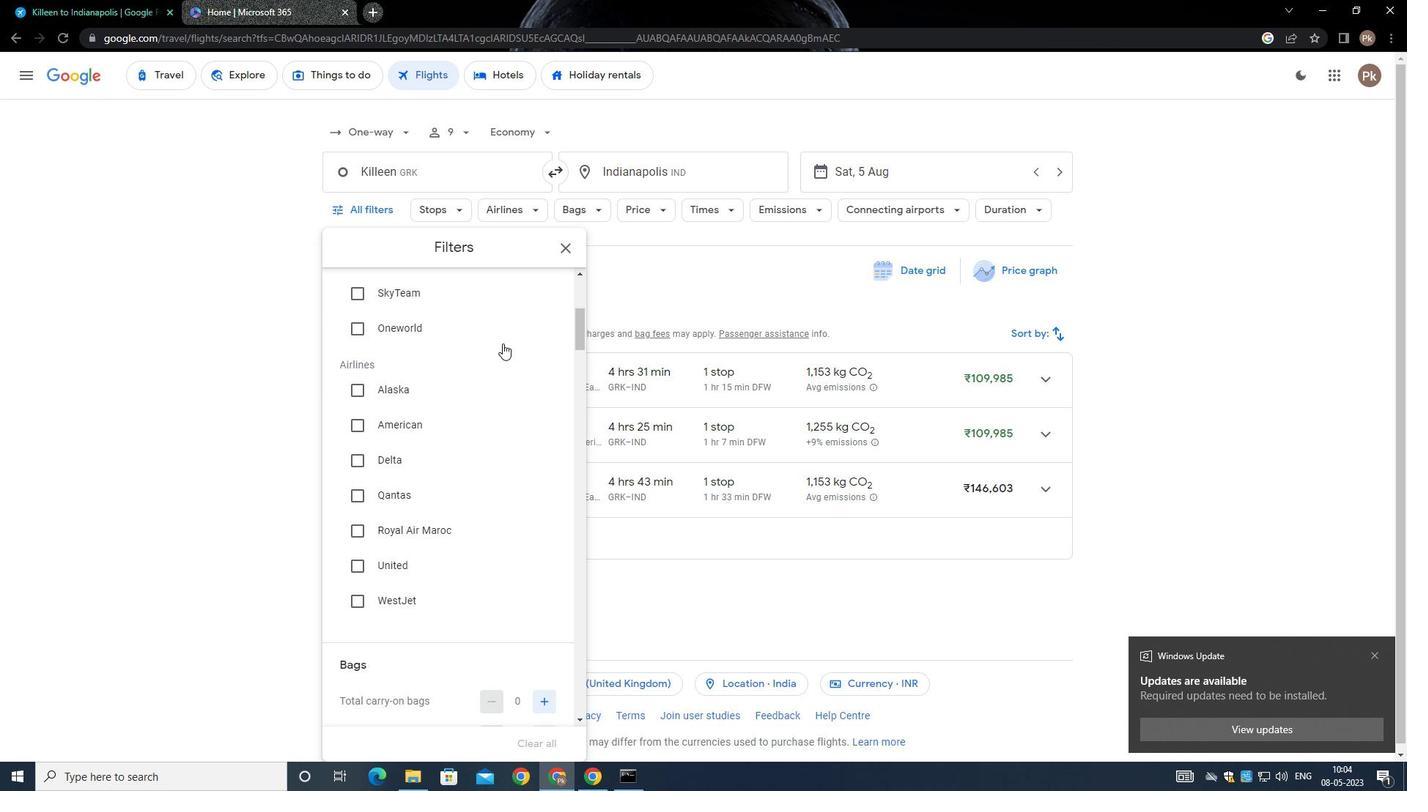 
Action: Mouse moved to (507, 338)
Screenshot: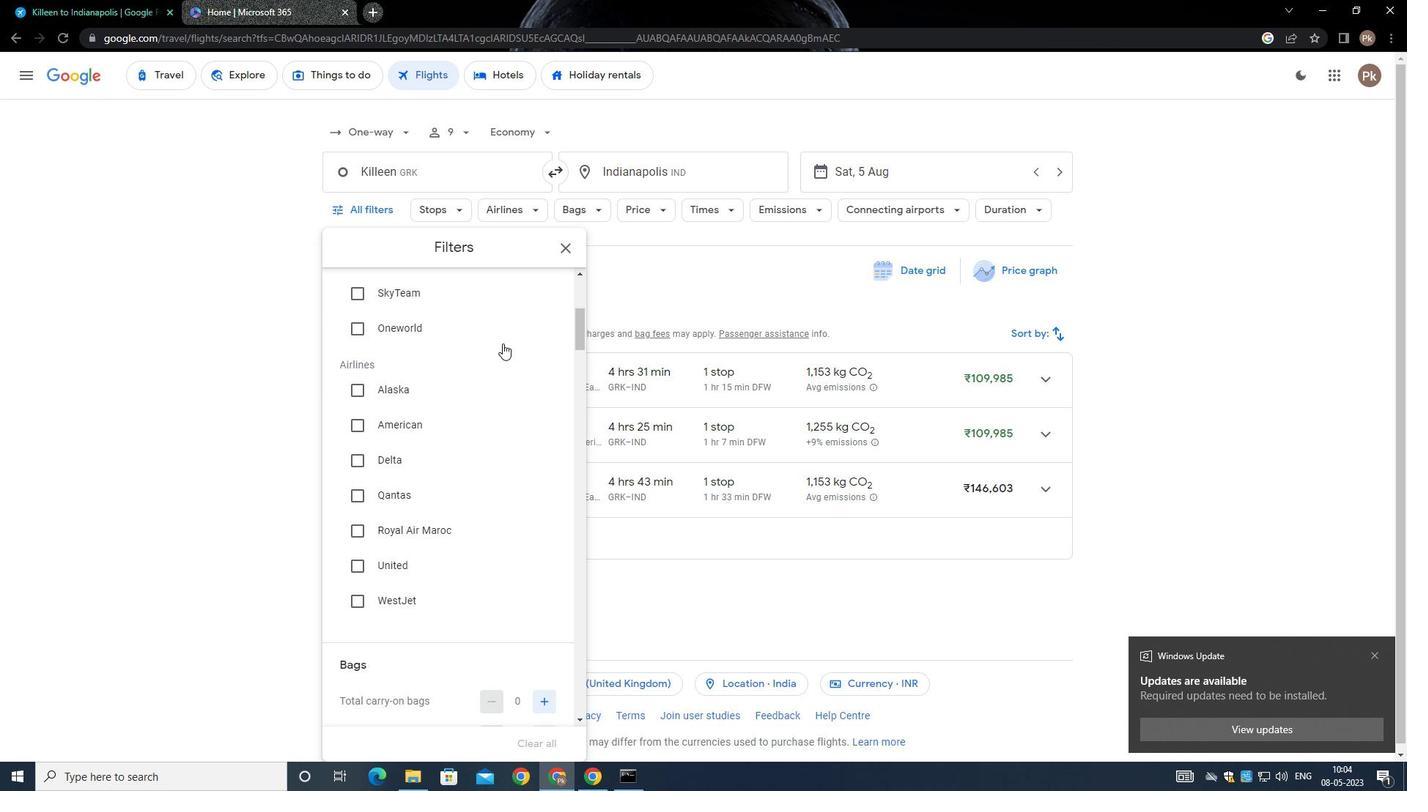 
Action: Mouse scrolled (507, 337) with delta (0, 0)
Screenshot: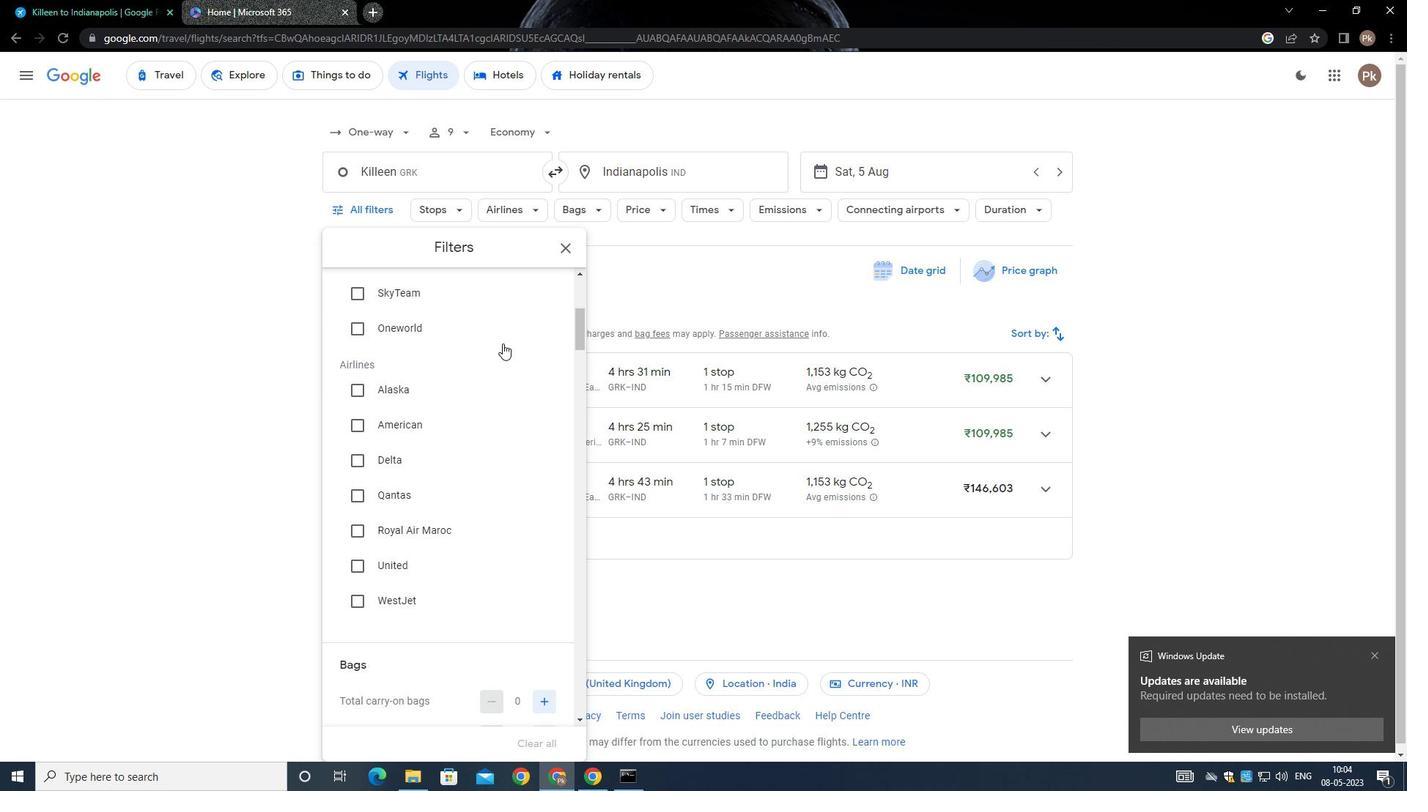 
Action: Mouse moved to (504, 342)
Screenshot: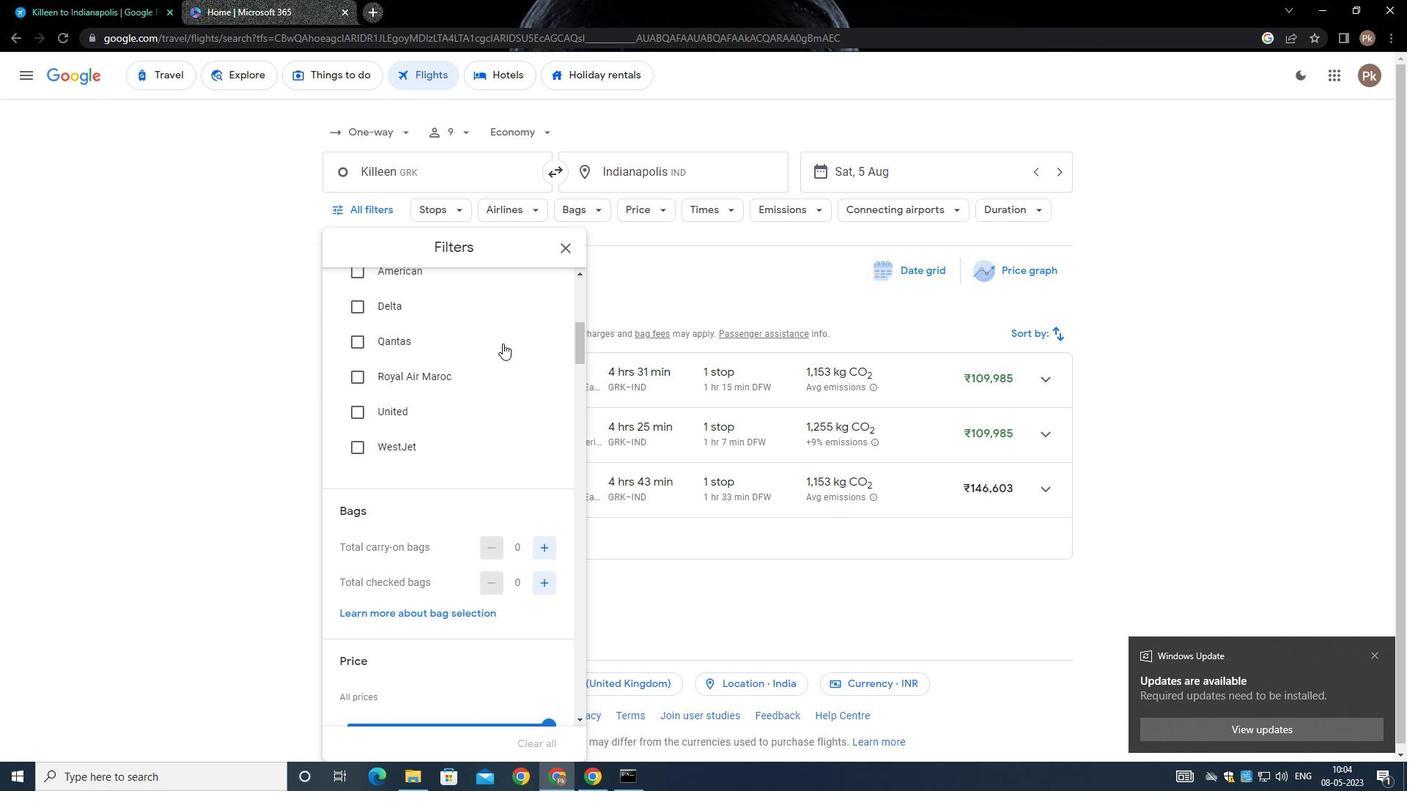 
Action: Mouse scrolled (504, 341) with delta (0, 0)
Screenshot: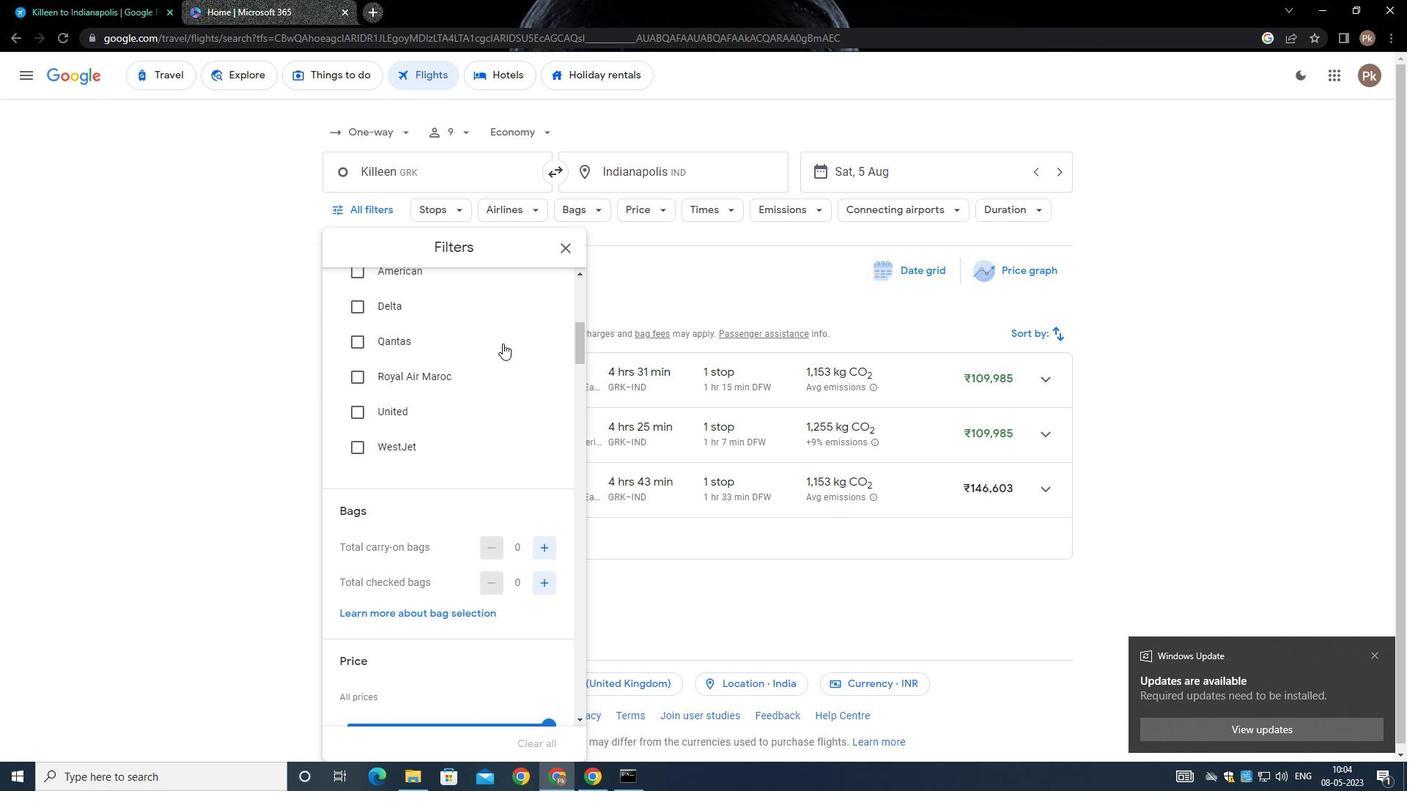 
Action: Mouse moved to (502, 343)
Screenshot: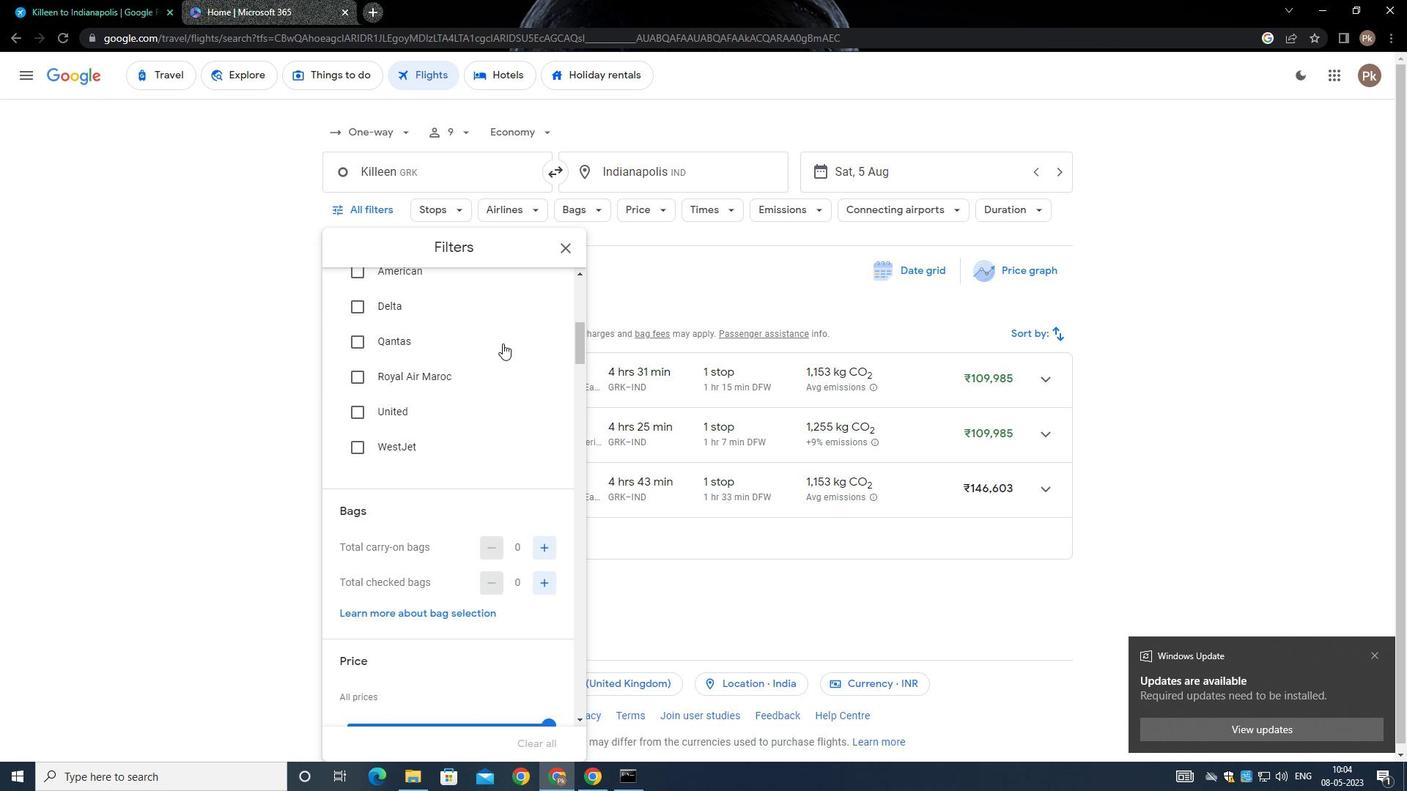
Action: Mouse scrolled (502, 342) with delta (0, 0)
Screenshot: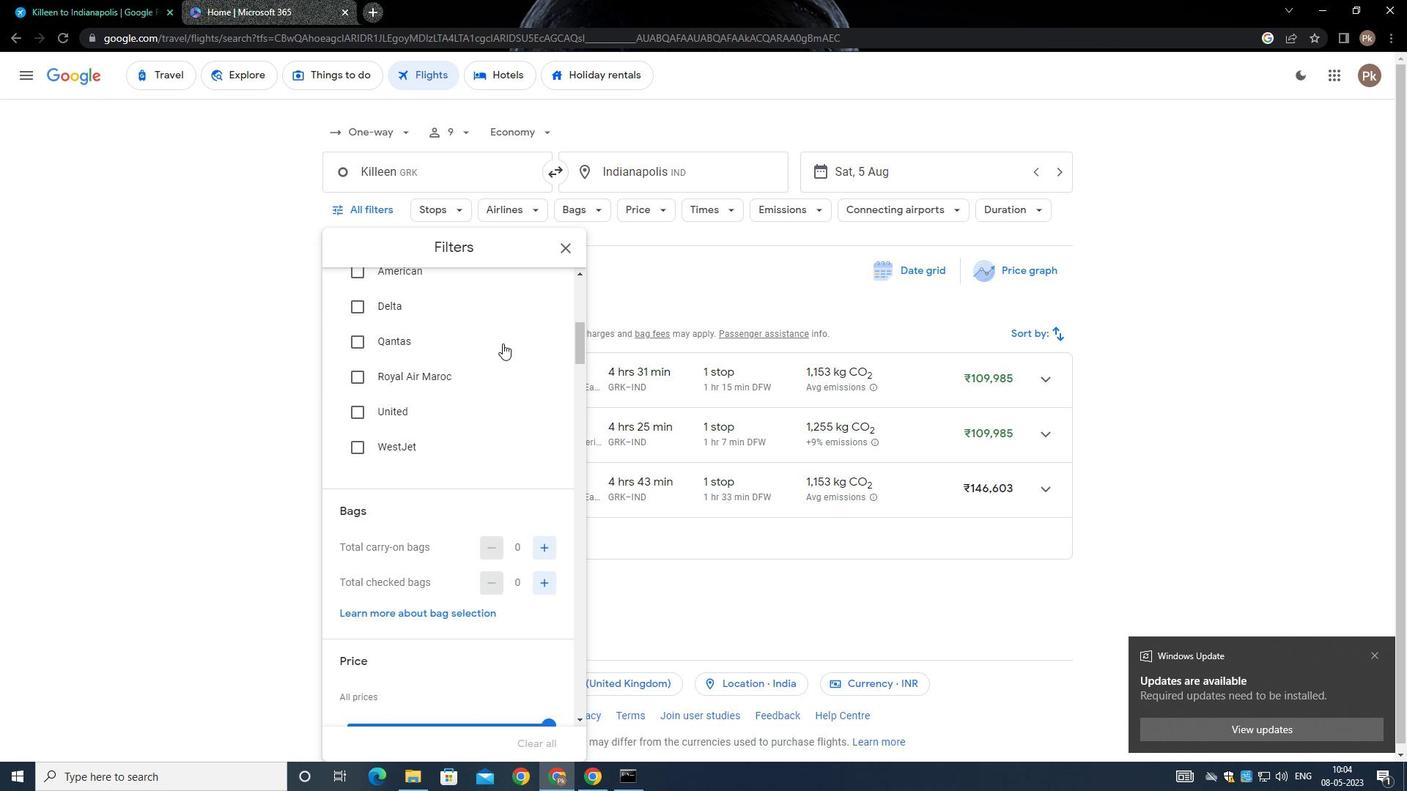 
Action: Mouse scrolled (502, 342) with delta (0, 0)
Screenshot: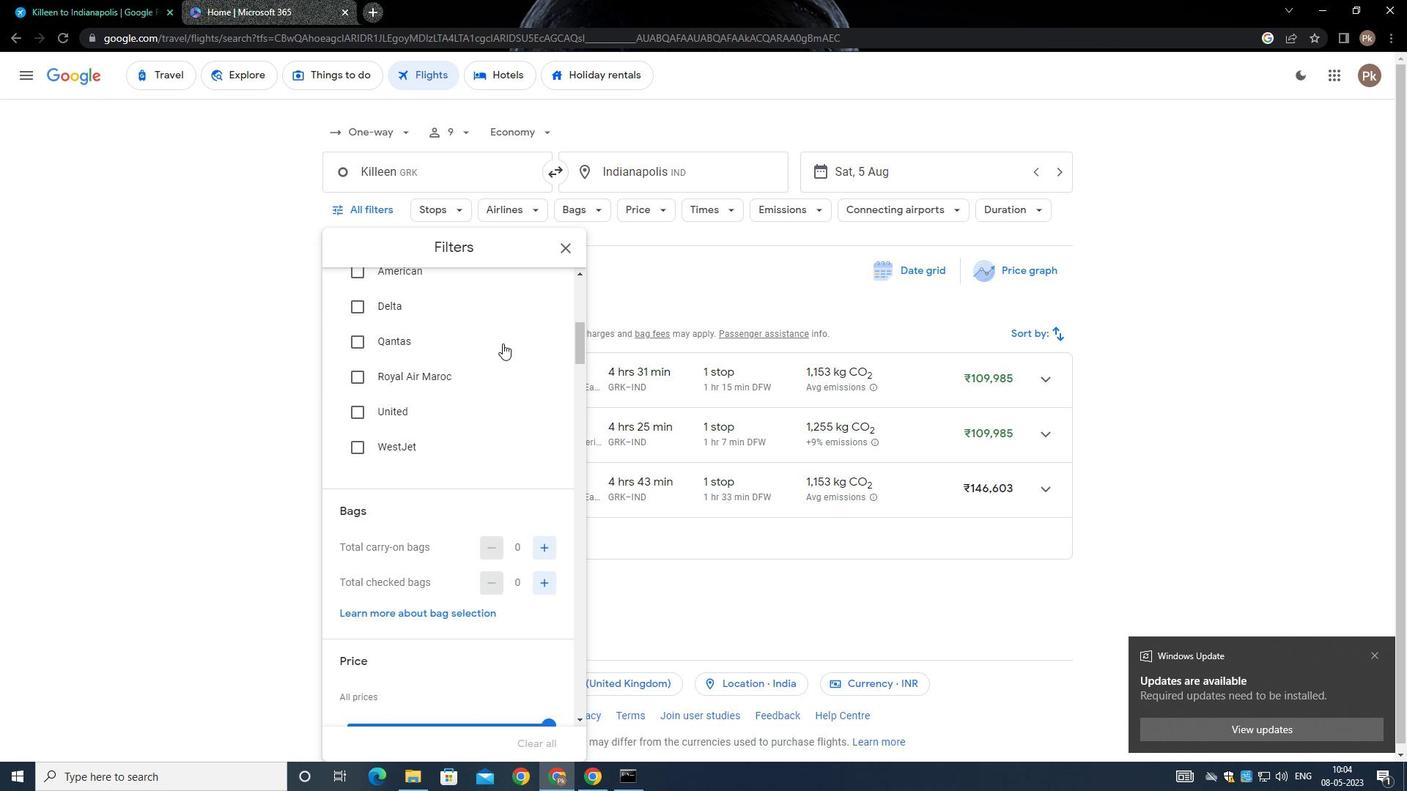 
Action: Mouse moved to (540, 469)
Screenshot: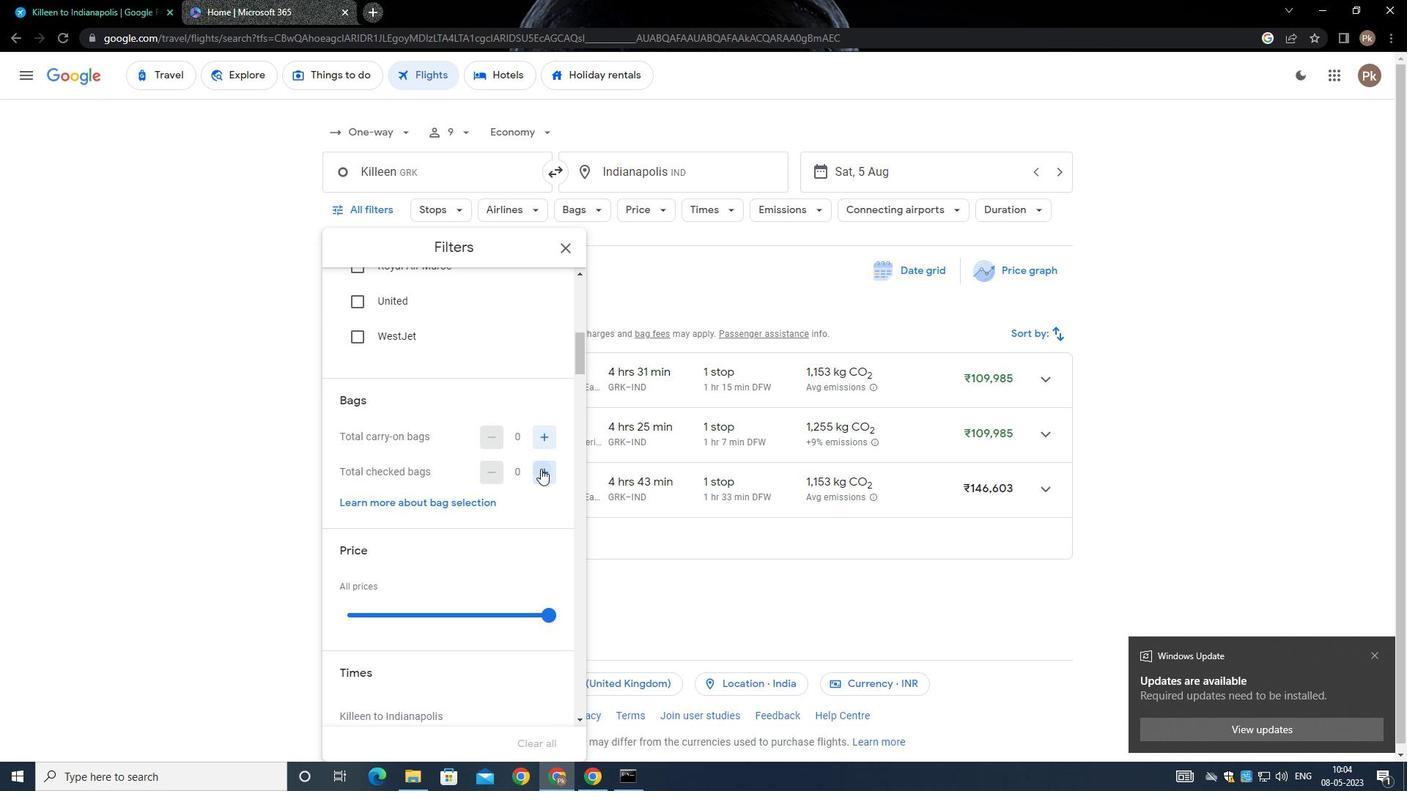 
Action: Mouse pressed left at (540, 469)
Screenshot: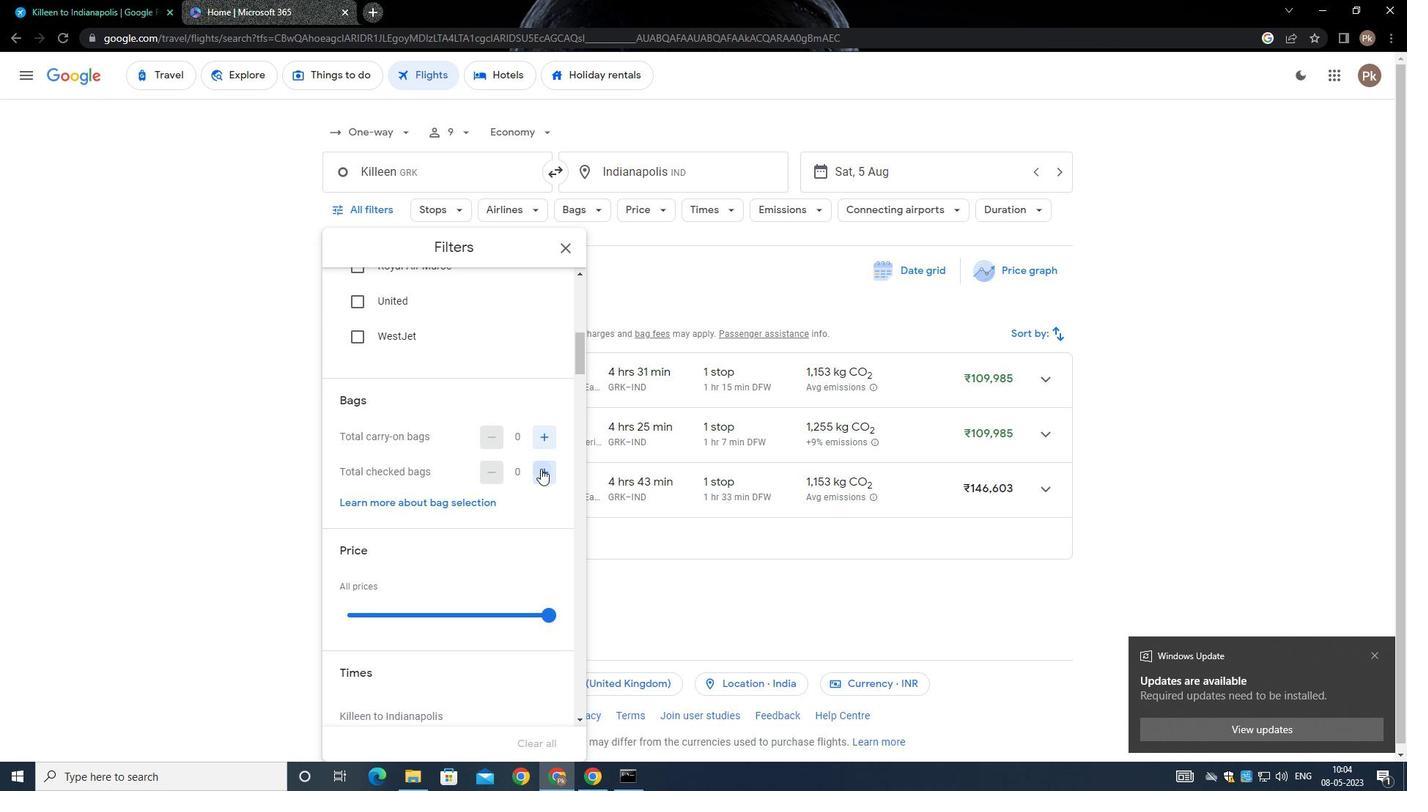 
Action: Mouse moved to (540, 469)
Screenshot: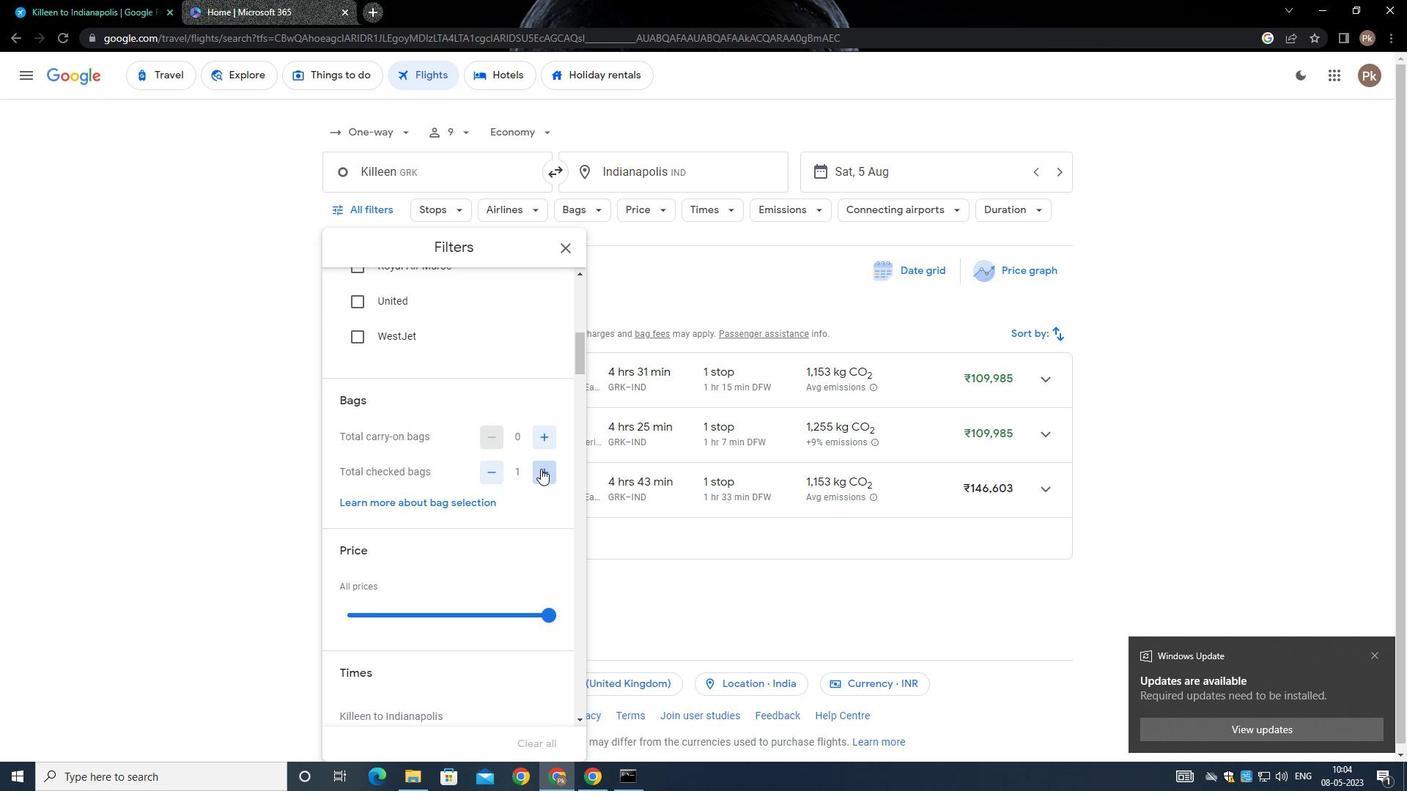 
Action: Mouse pressed left at (540, 469)
Screenshot: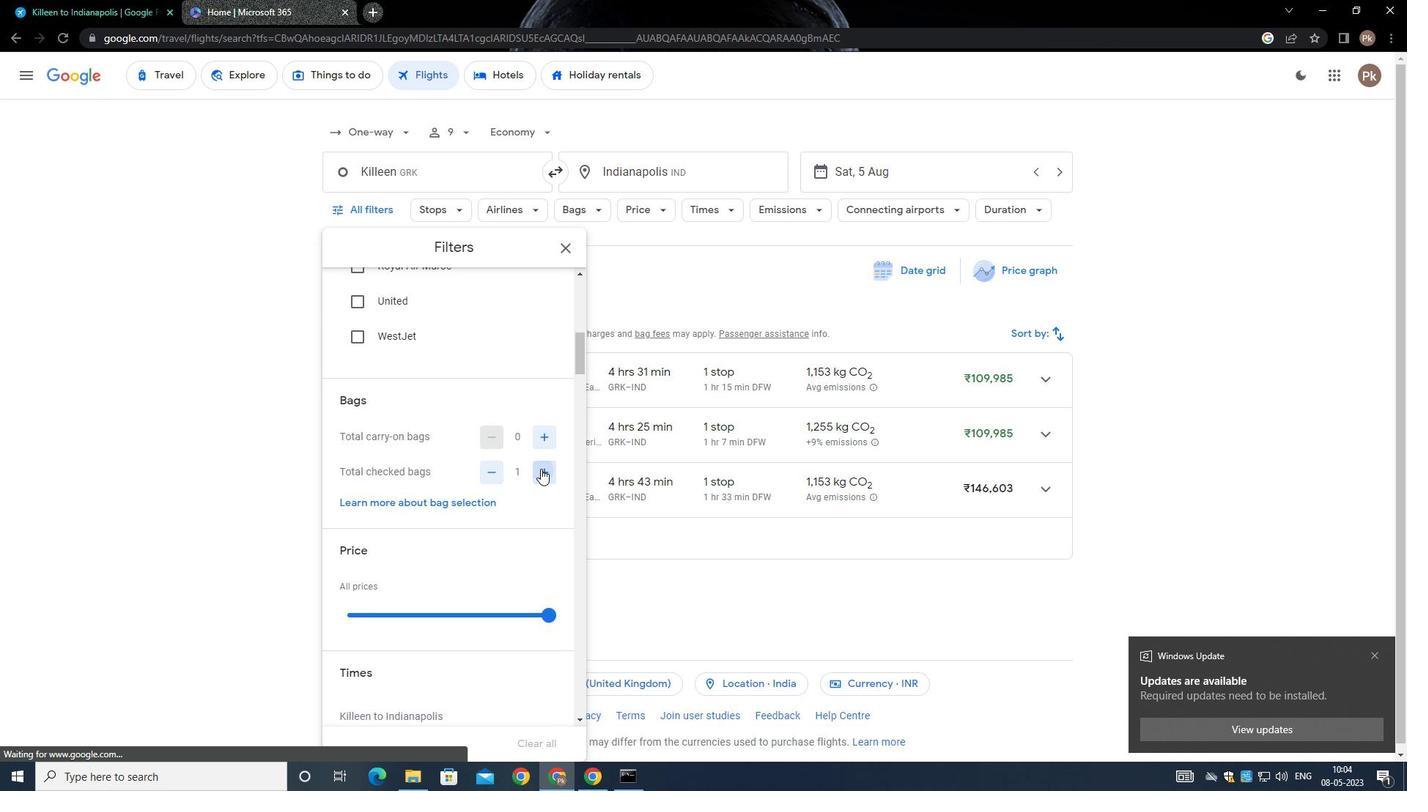 
Action: Mouse moved to (546, 617)
Screenshot: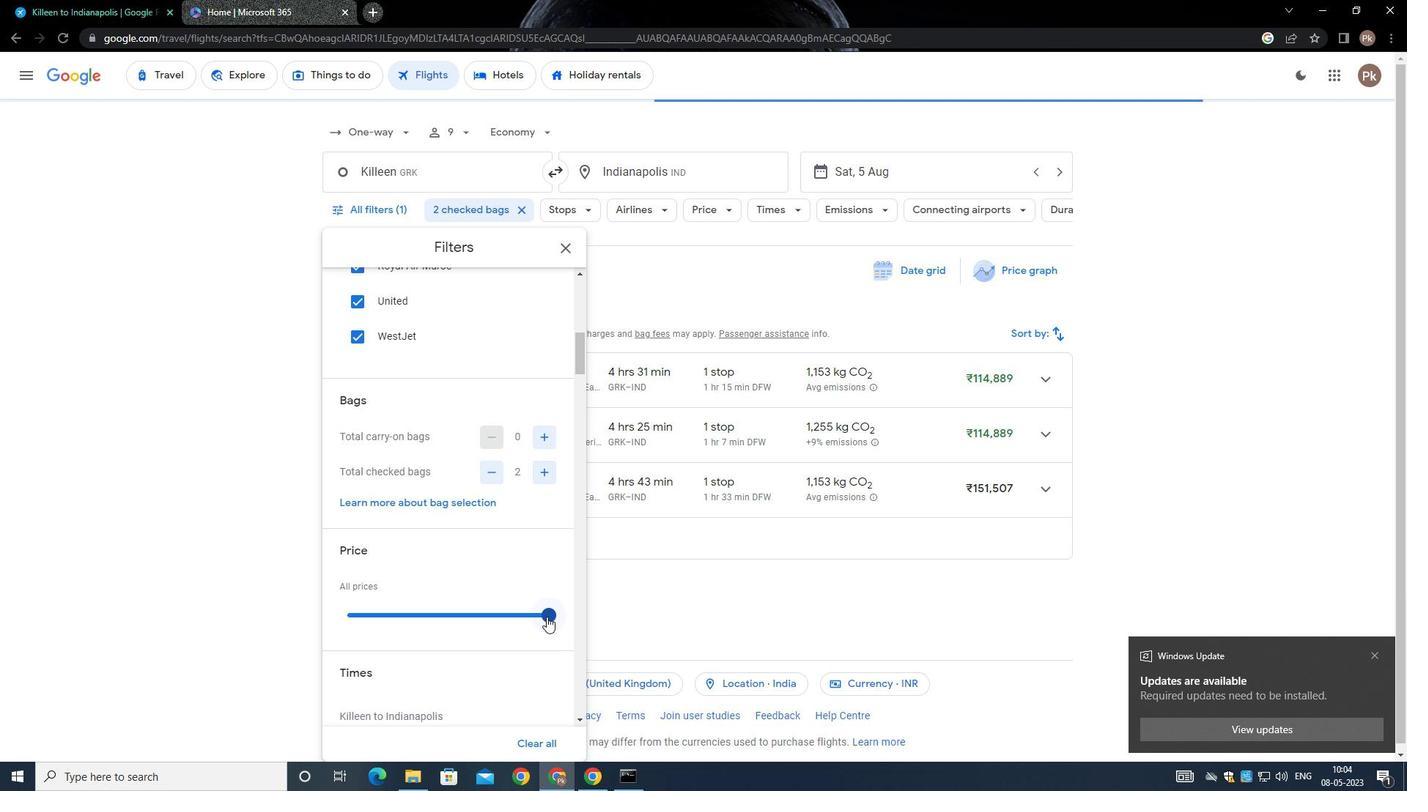 
Action: Mouse pressed left at (546, 617)
Screenshot: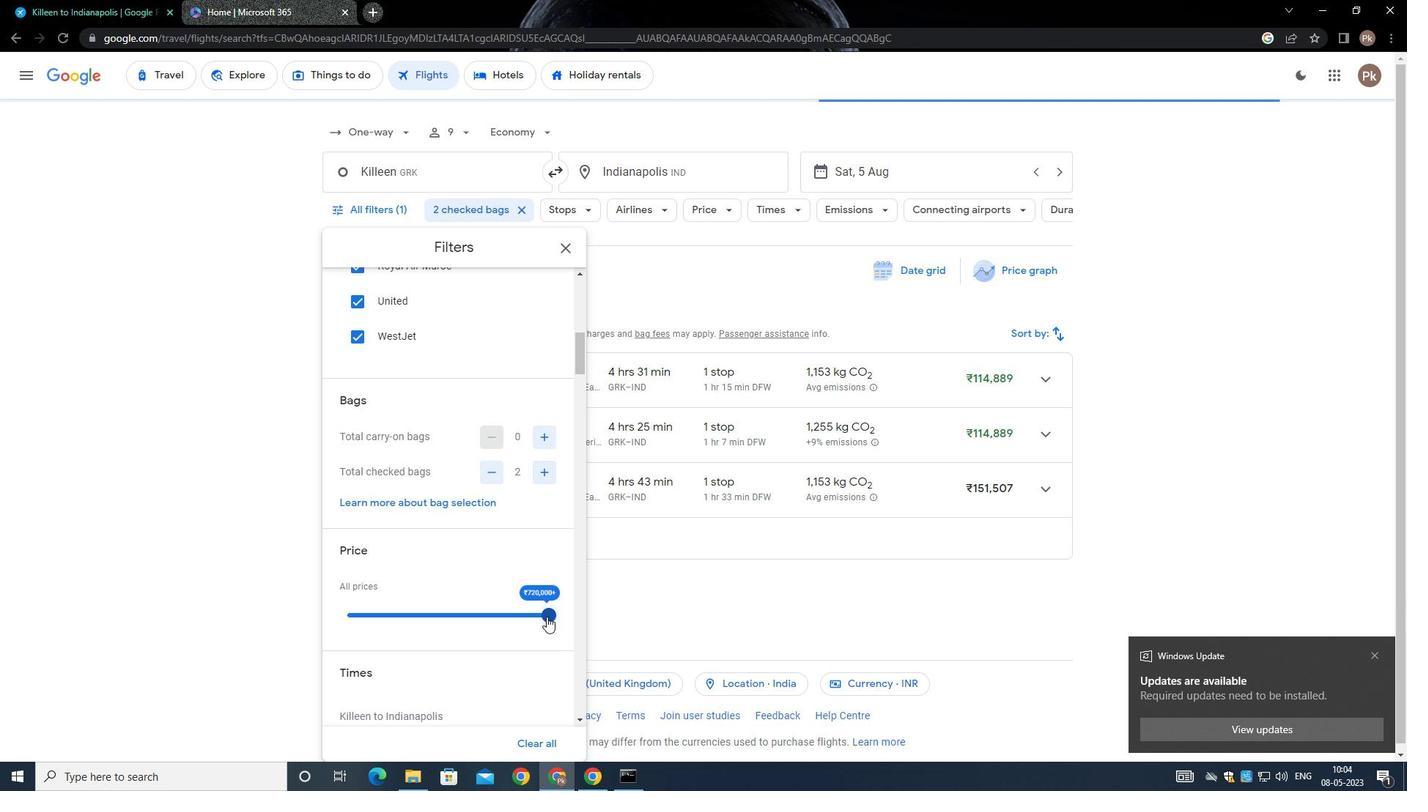 
Action: Mouse moved to (541, 612)
Screenshot: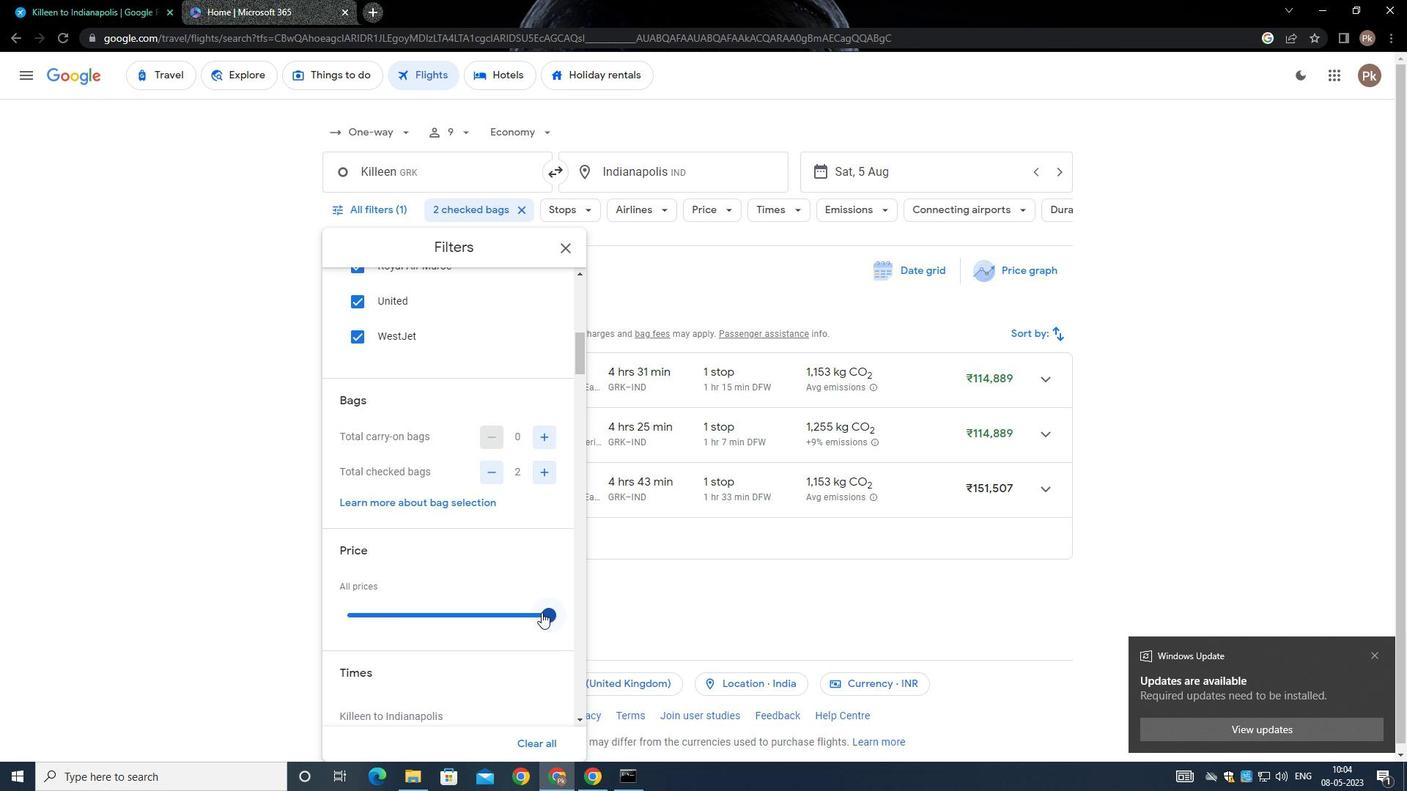 
Action: Mouse pressed left at (541, 612)
Screenshot: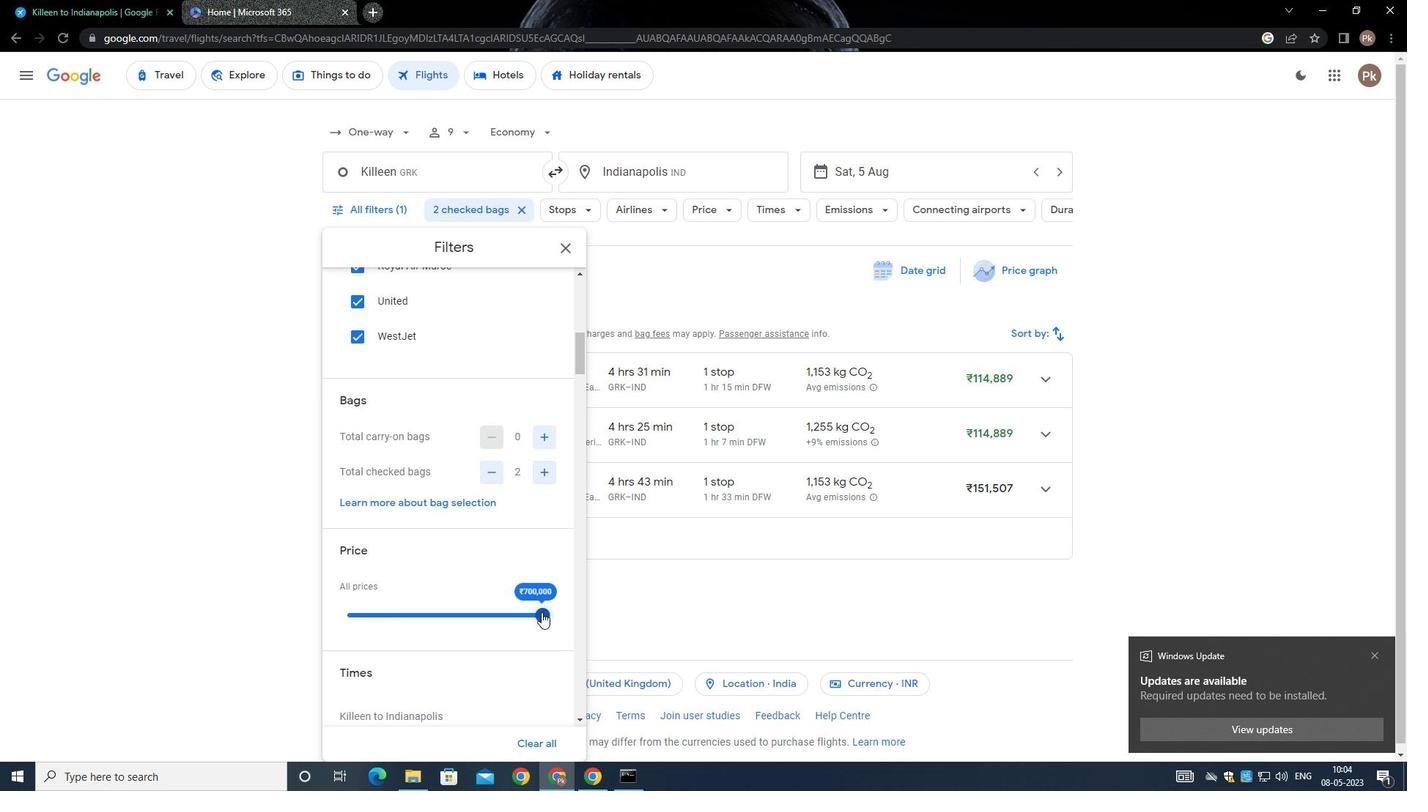 
Action: Mouse moved to (340, 608)
Screenshot: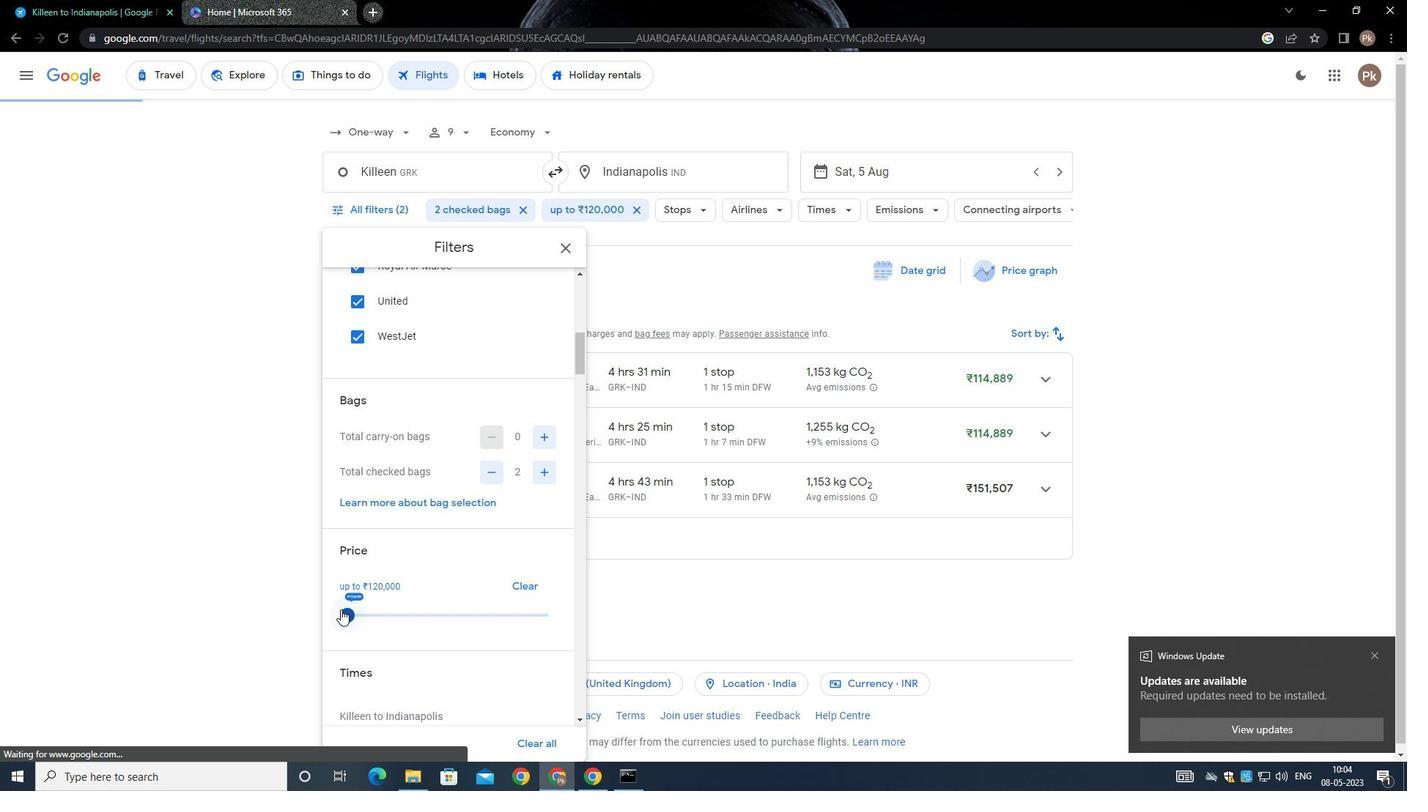 
Action: Mouse pressed left at (340, 608)
Screenshot: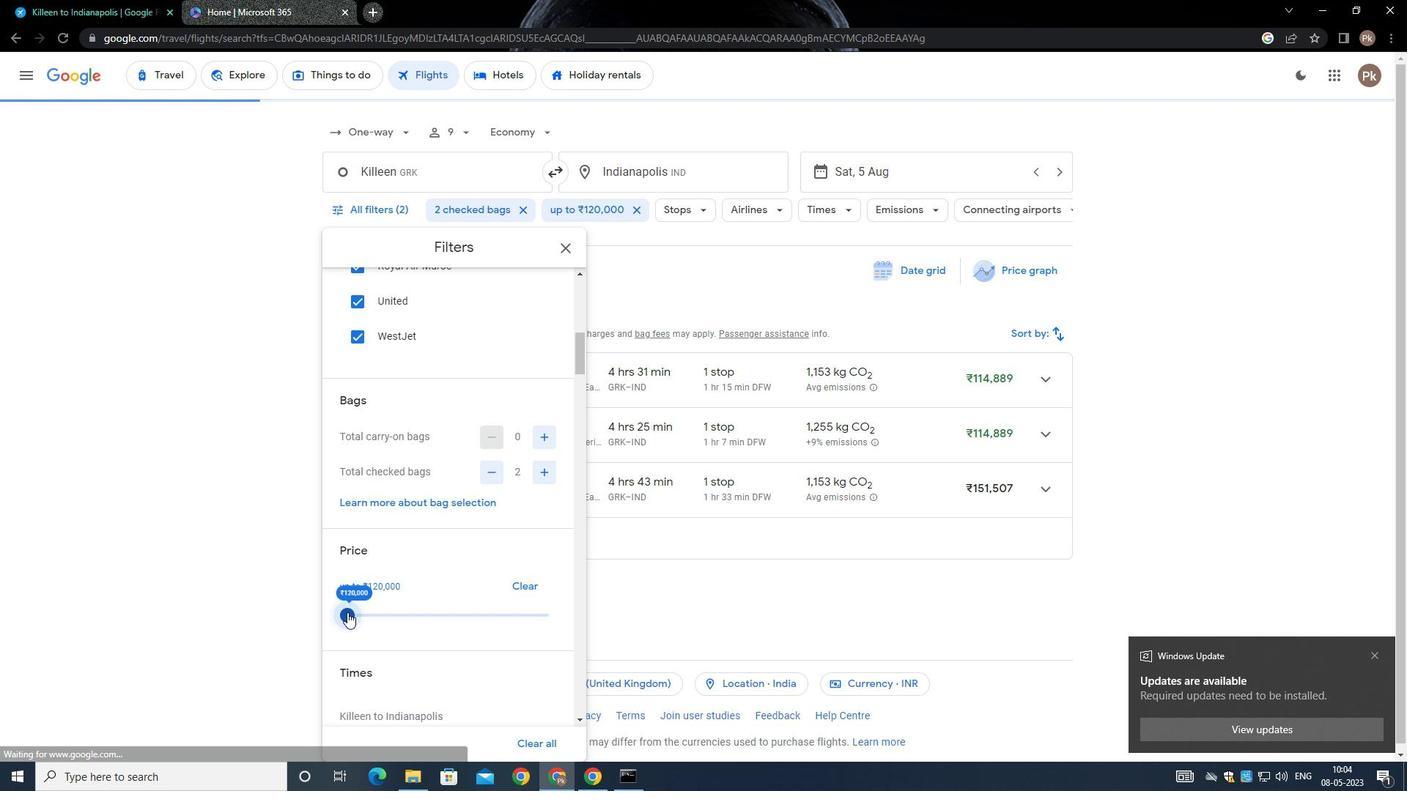 
Action: Mouse moved to (353, 614)
Screenshot: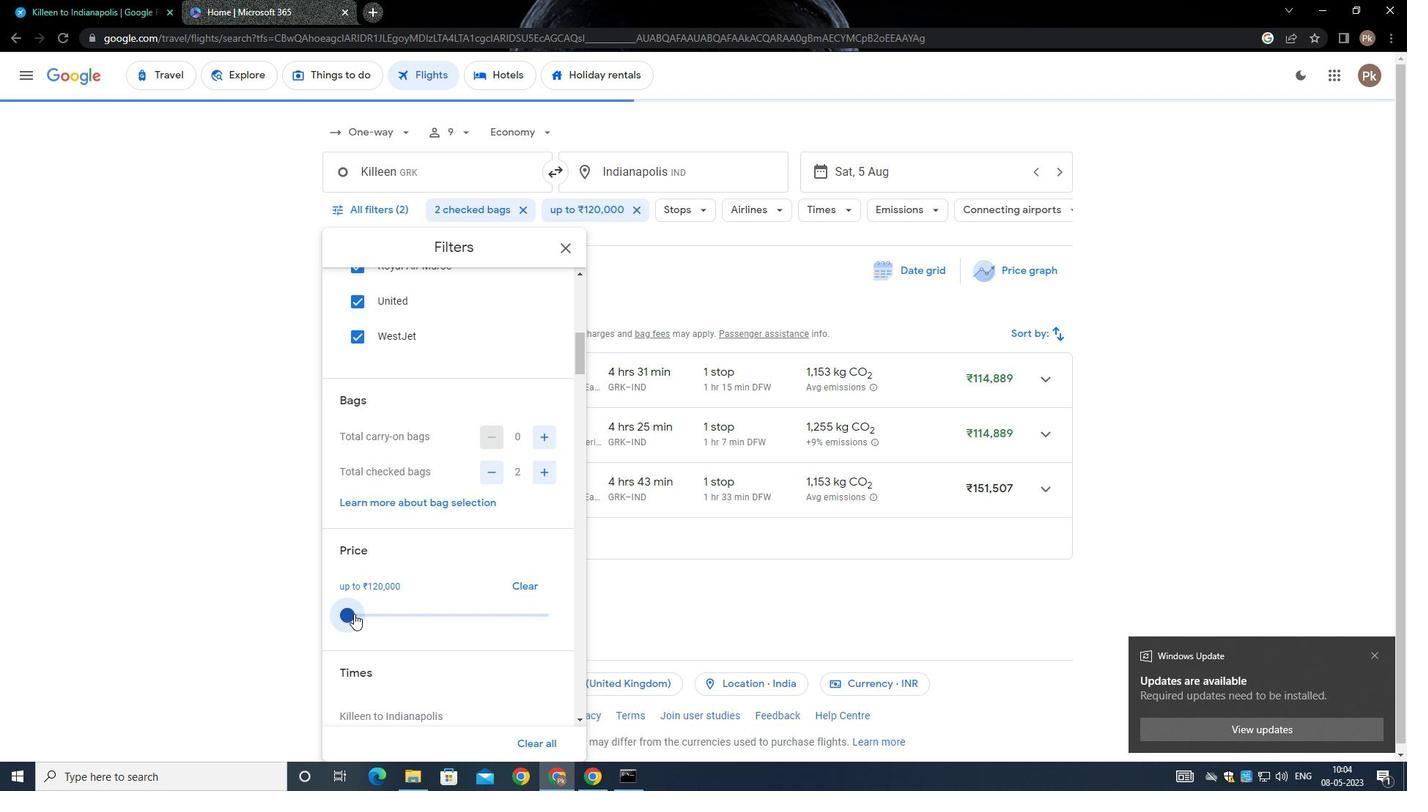 
Action: Mouse pressed left at (353, 614)
Screenshot: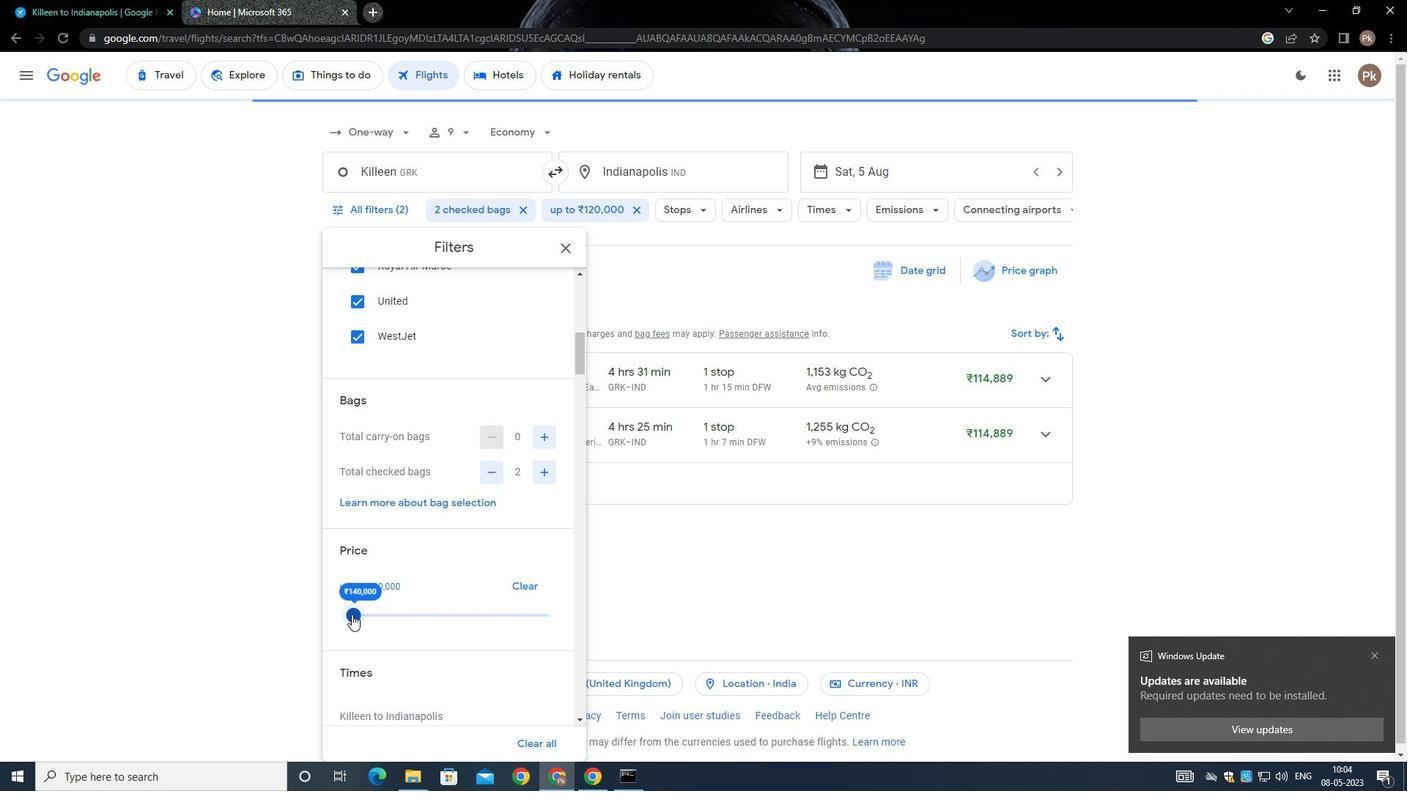 
Action: Mouse moved to (590, 511)
Screenshot: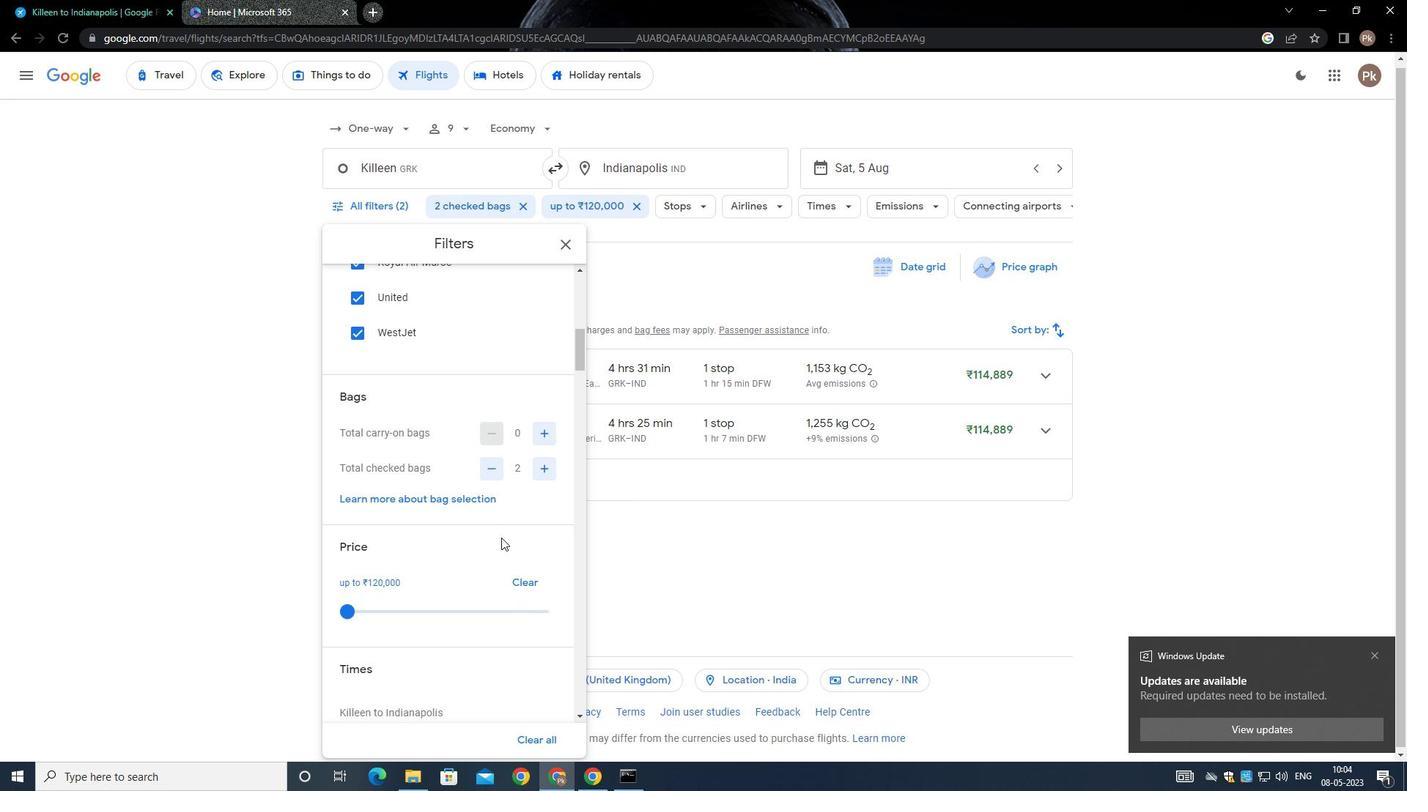 
Action: Mouse scrolled (590, 510) with delta (0, 0)
Screenshot: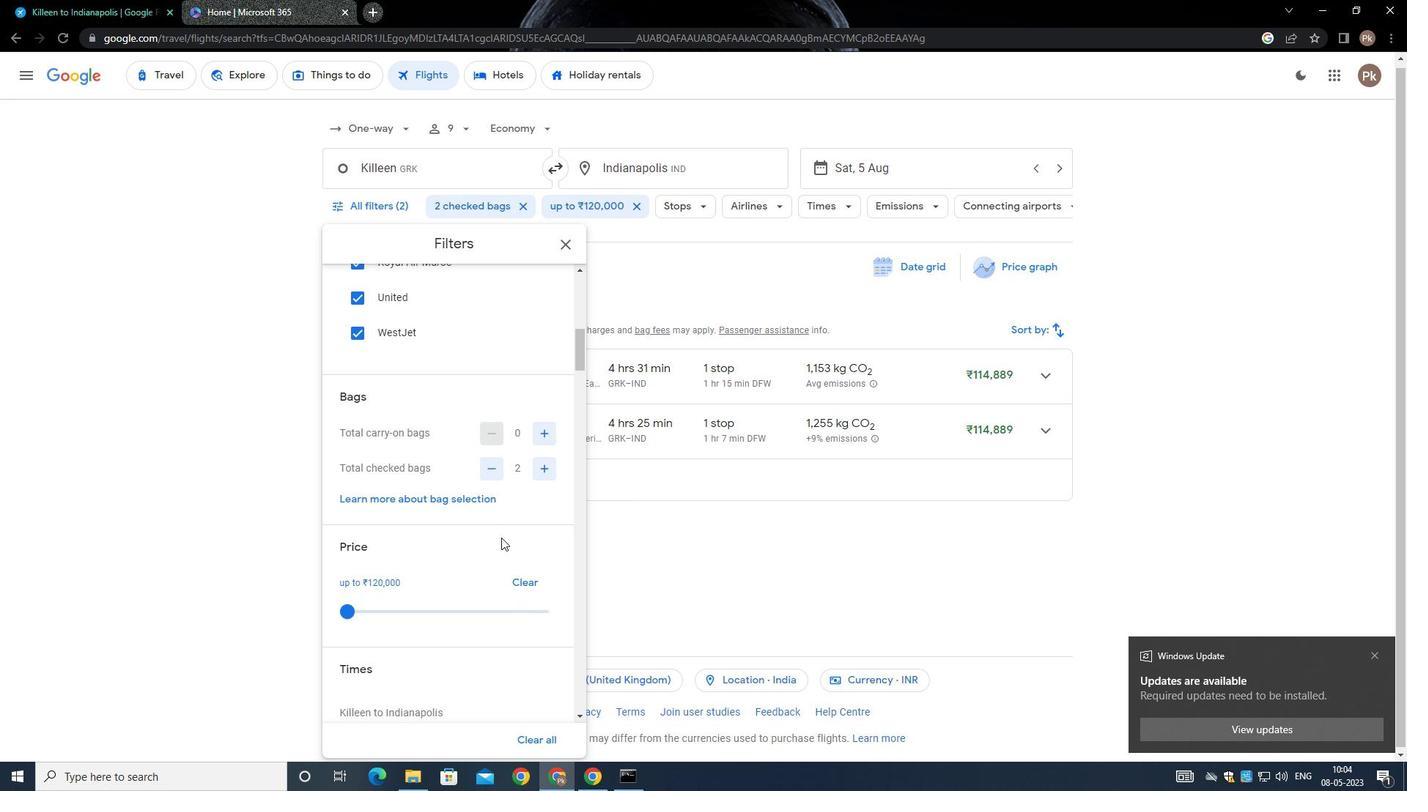
Action: Mouse moved to (502, 537)
Screenshot: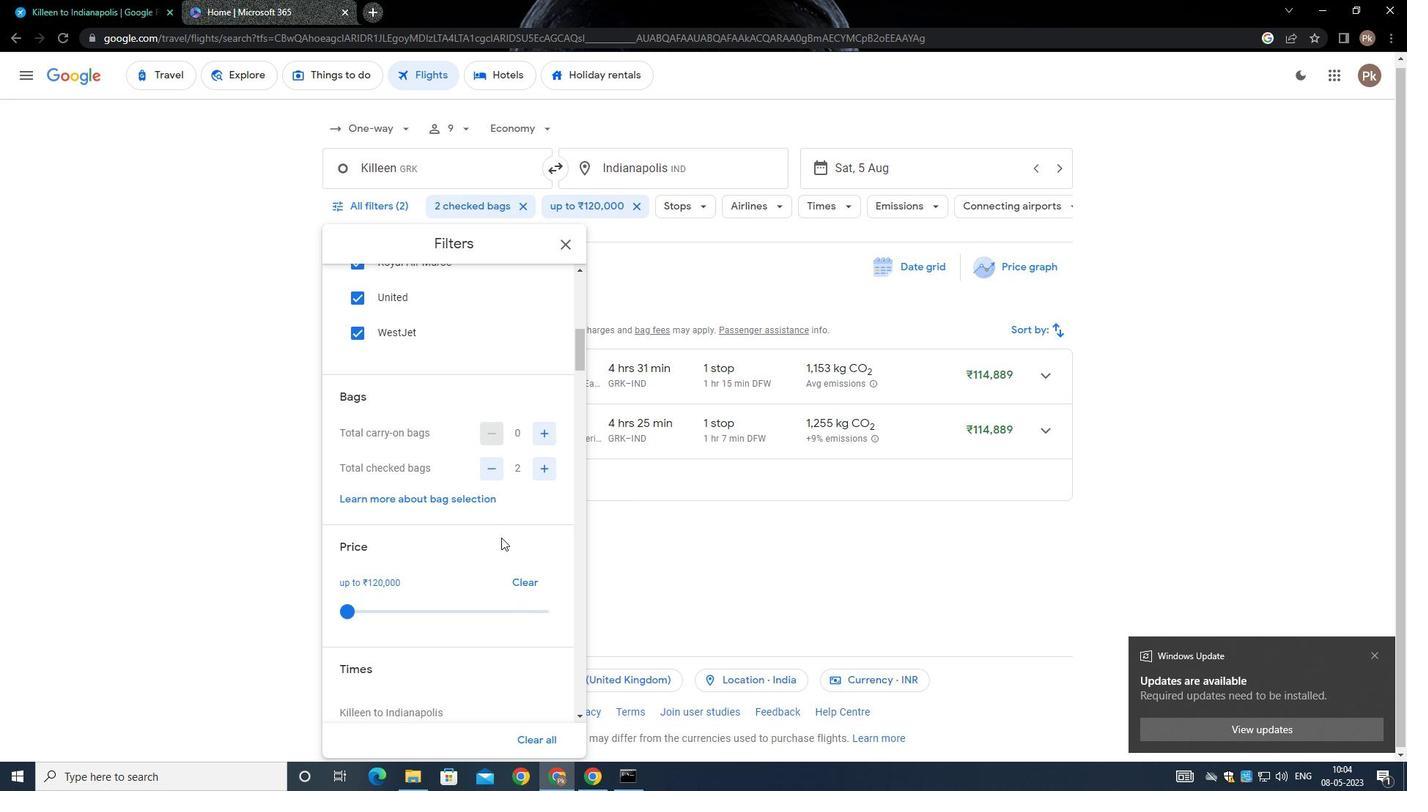 
Action: Mouse scrolled (502, 536) with delta (0, 0)
Screenshot: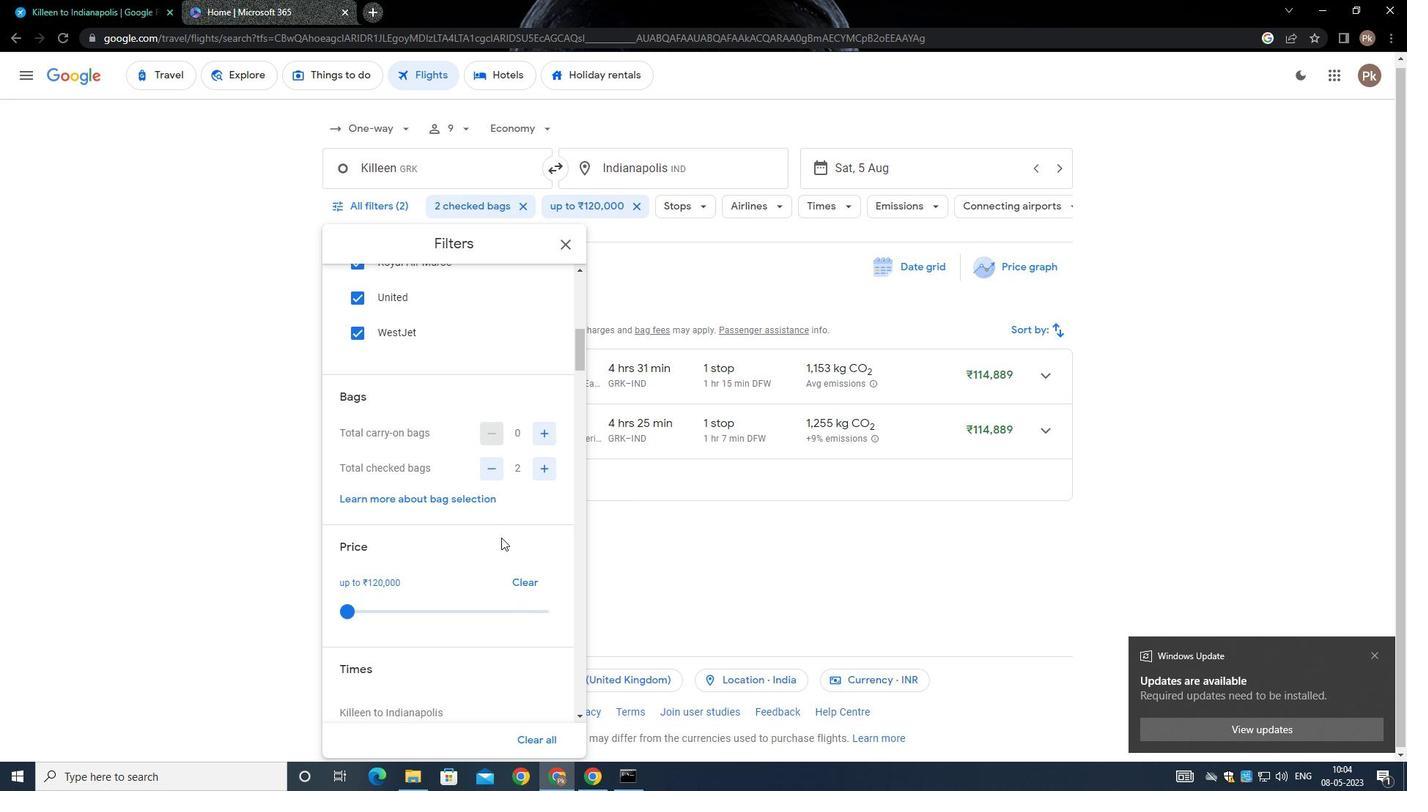 
Action: Mouse moved to (501, 537)
Screenshot: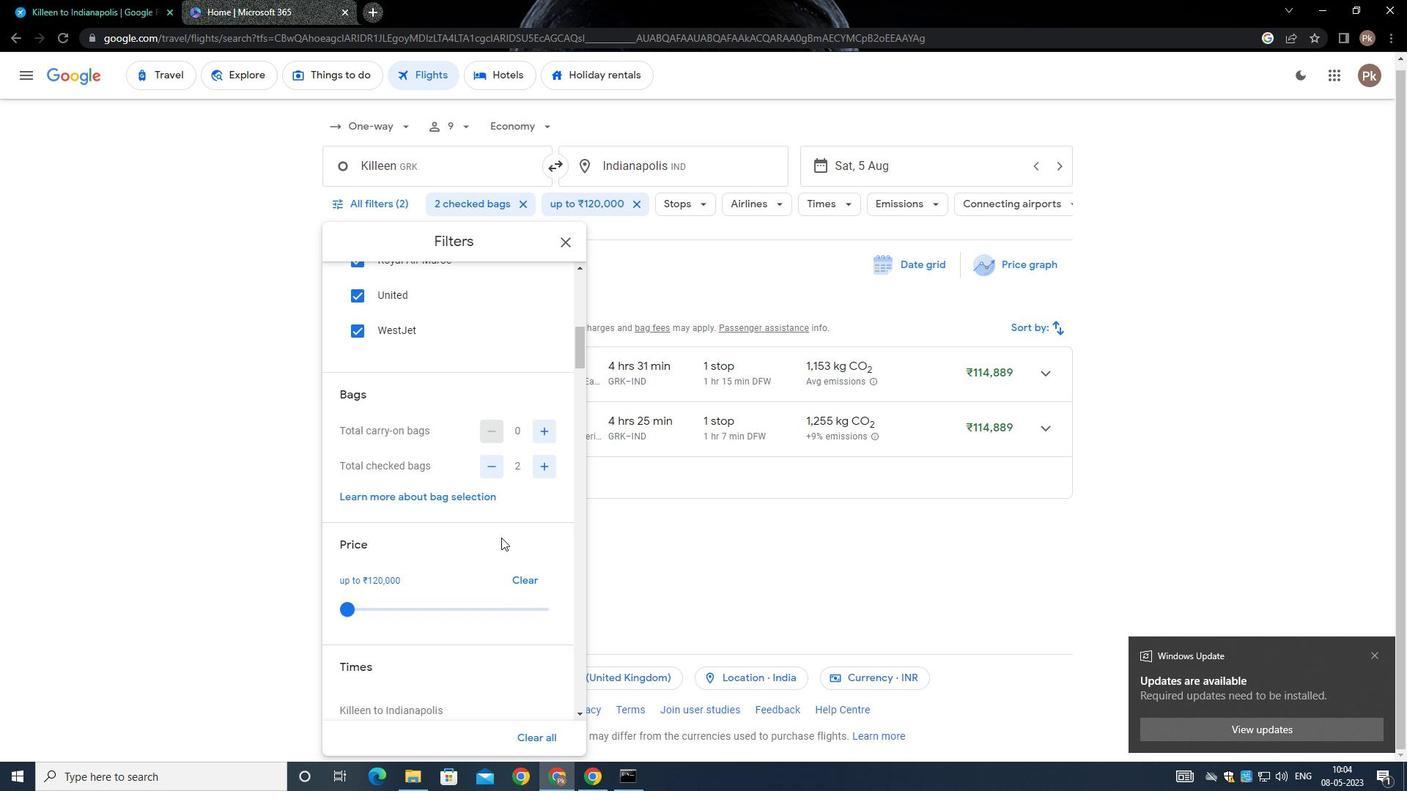 
Action: Mouse scrolled (501, 537) with delta (0, 0)
Screenshot: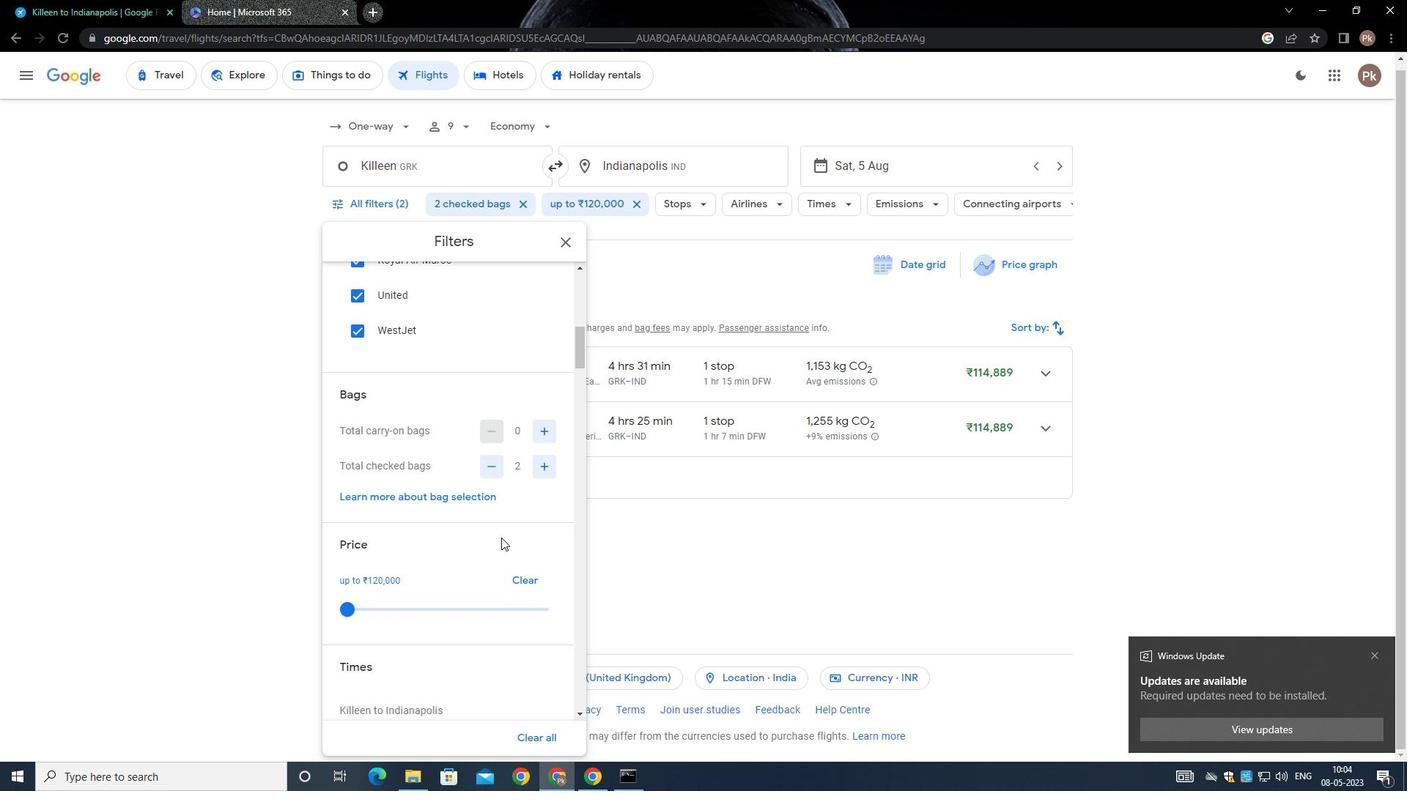 
Action: Mouse scrolled (501, 537) with delta (0, 0)
Screenshot: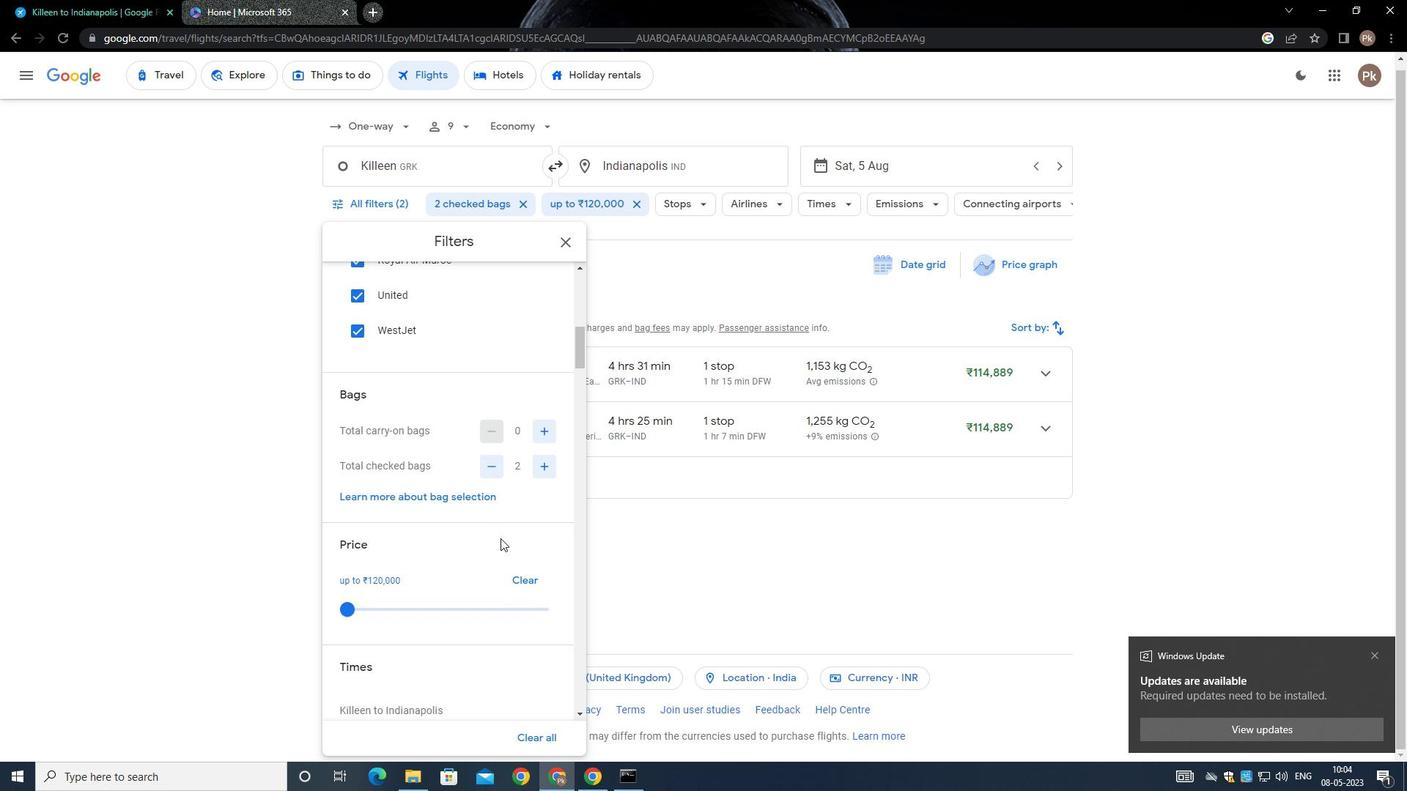 
Action: Mouse moved to (499, 538)
Screenshot: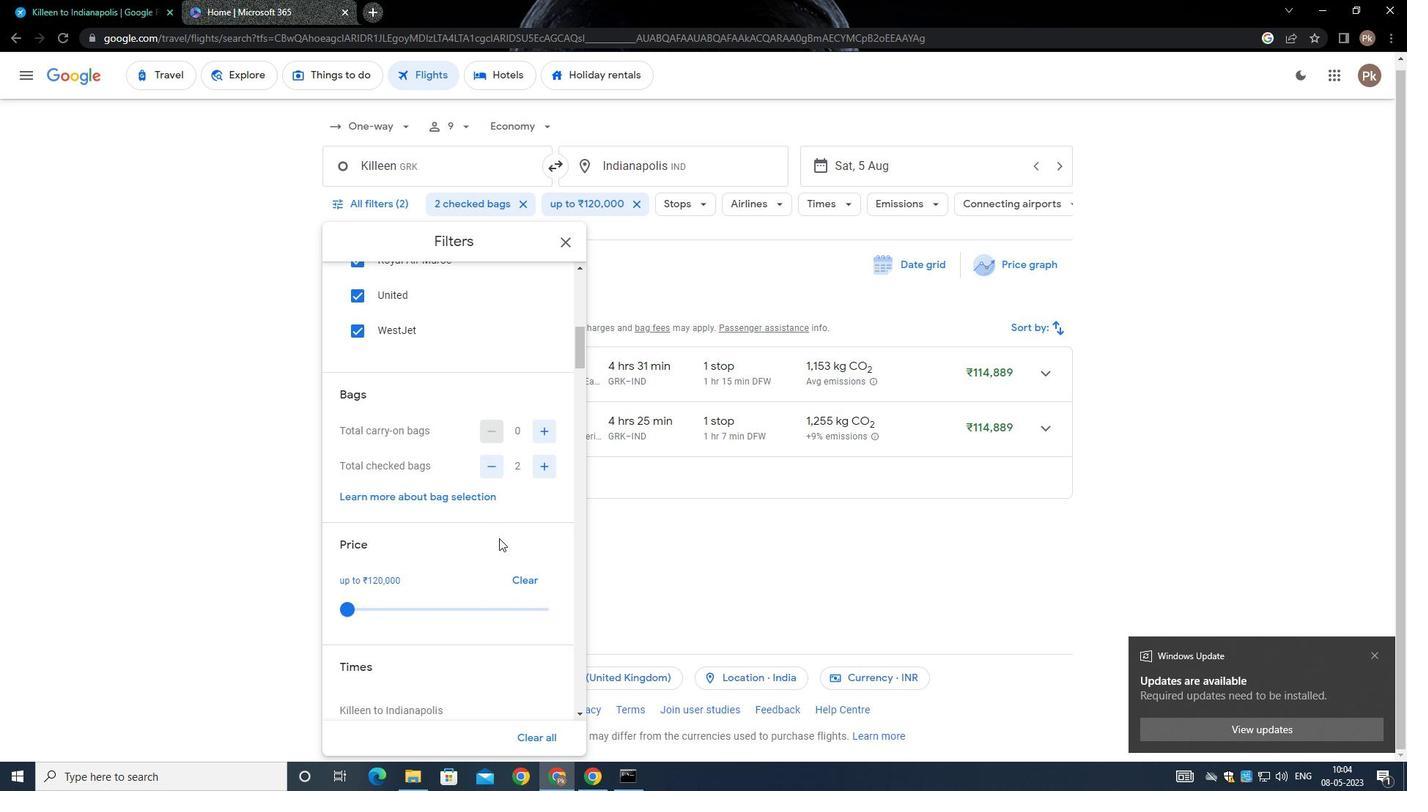 
Action: Mouse scrolled (499, 537) with delta (0, 0)
Screenshot: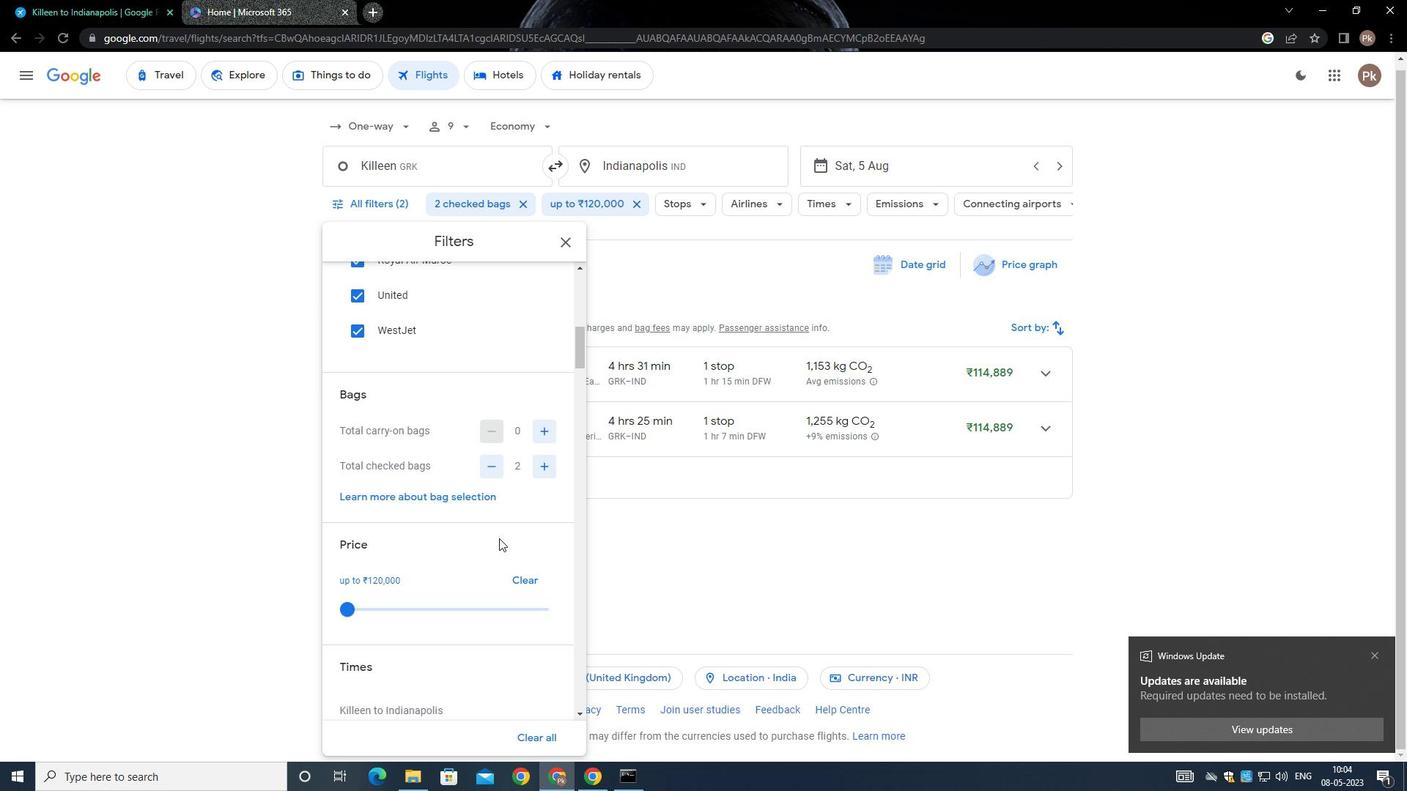 
Action: Mouse scrolled (499, 537) with delta (0, 0)
Screenshot: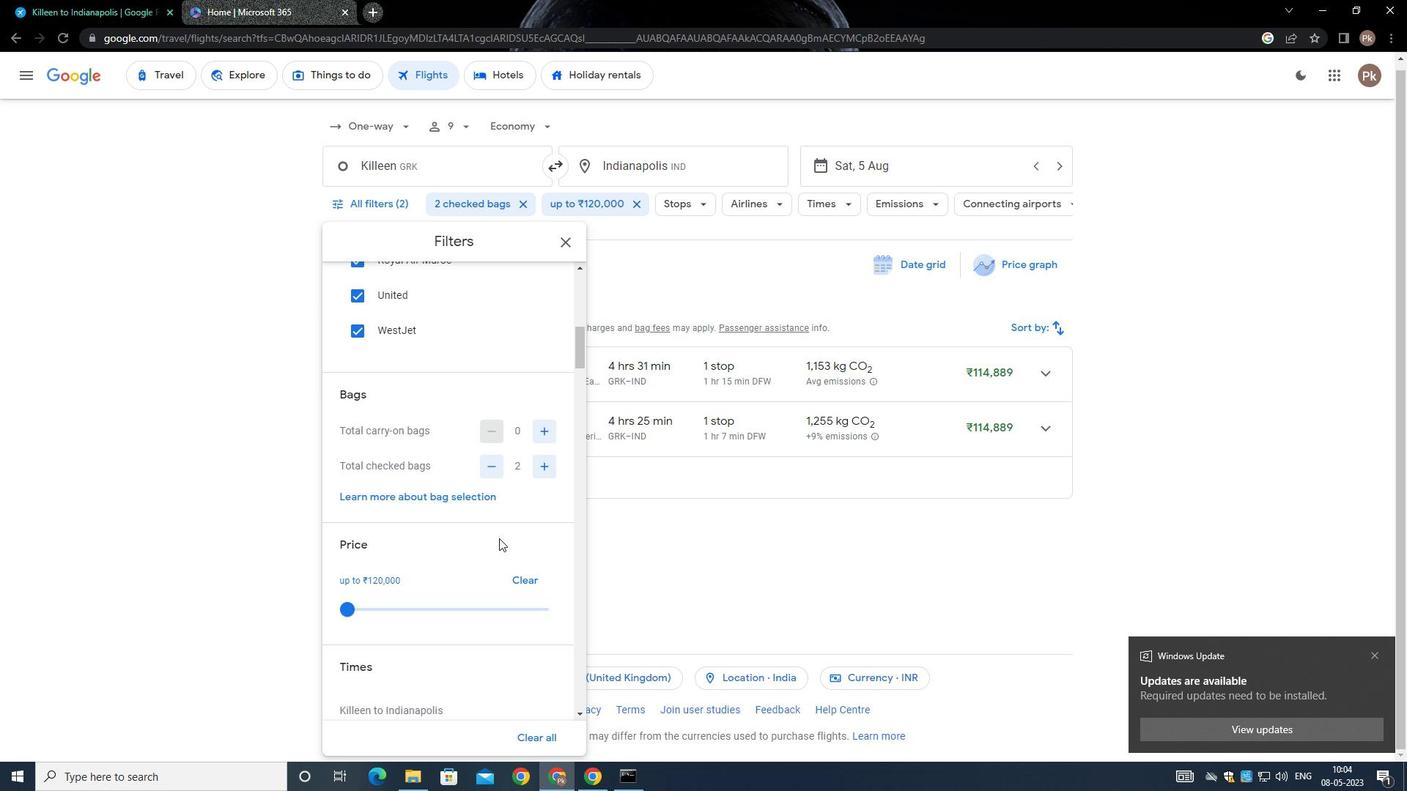 
Action: Mouse scrolled (499, 537) with delta (0, 0)
Screenshot: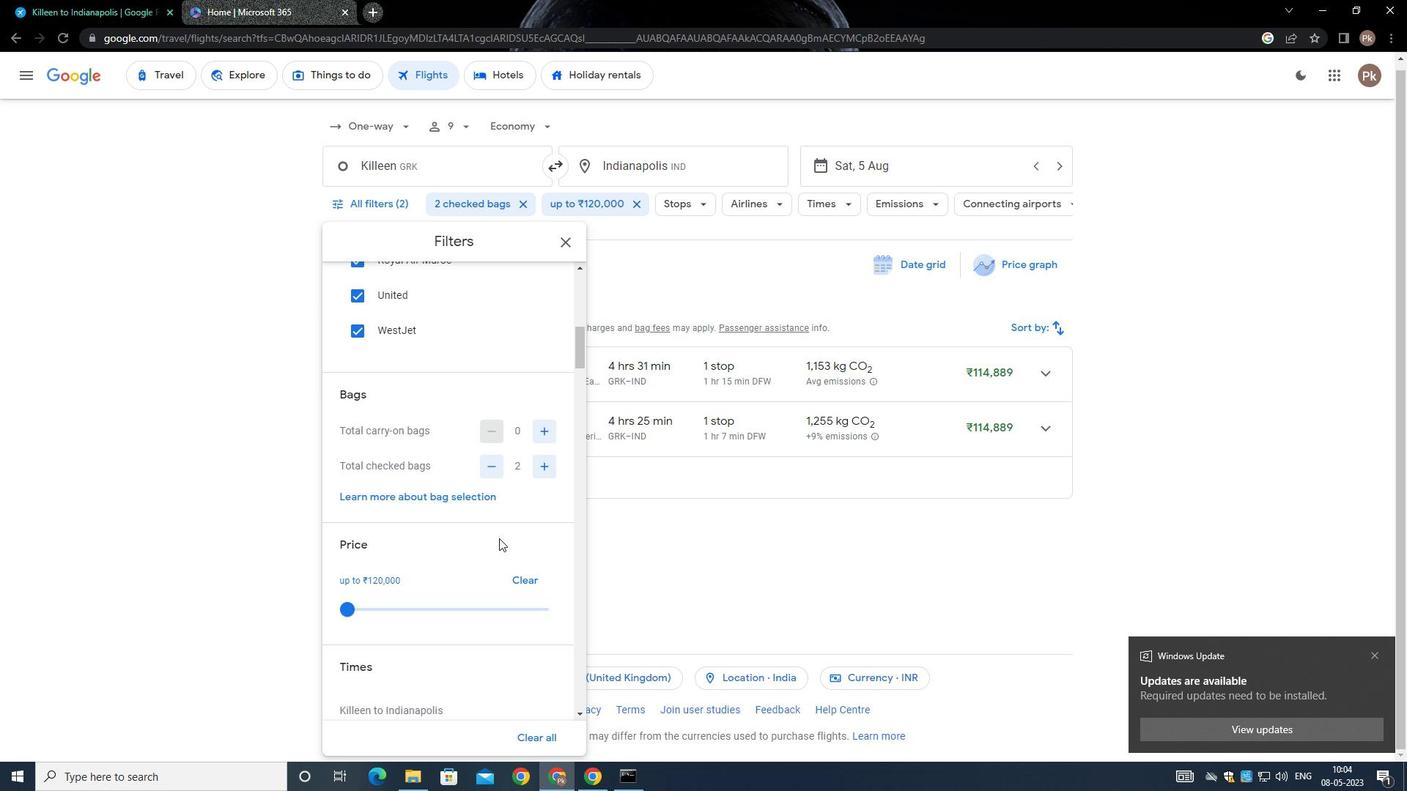 
Action: Mouse scrolled (499, 537) with delta (0, 0)
Screenshot: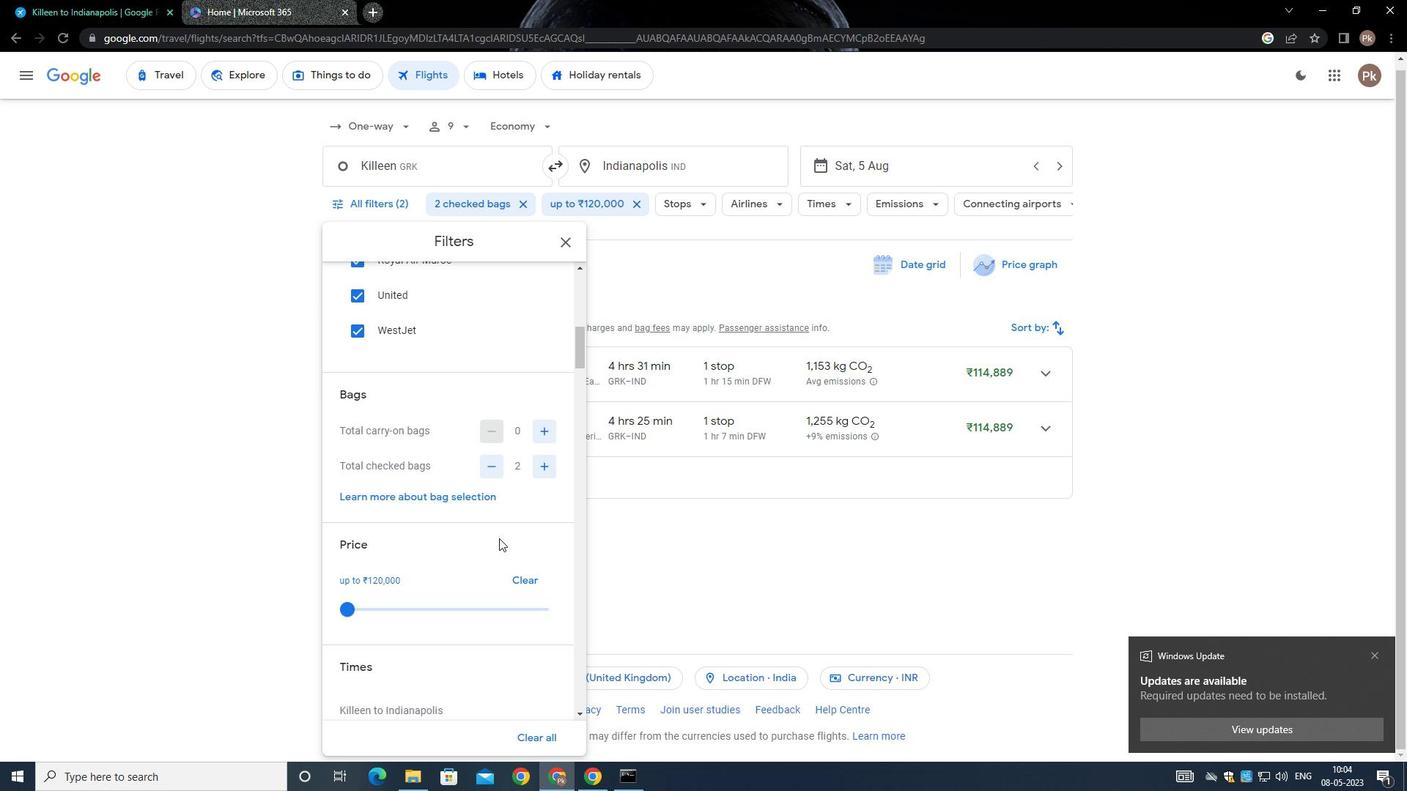 
Action: Mouse scrolled (499, 537) with delta (0, 0)
Screenshot: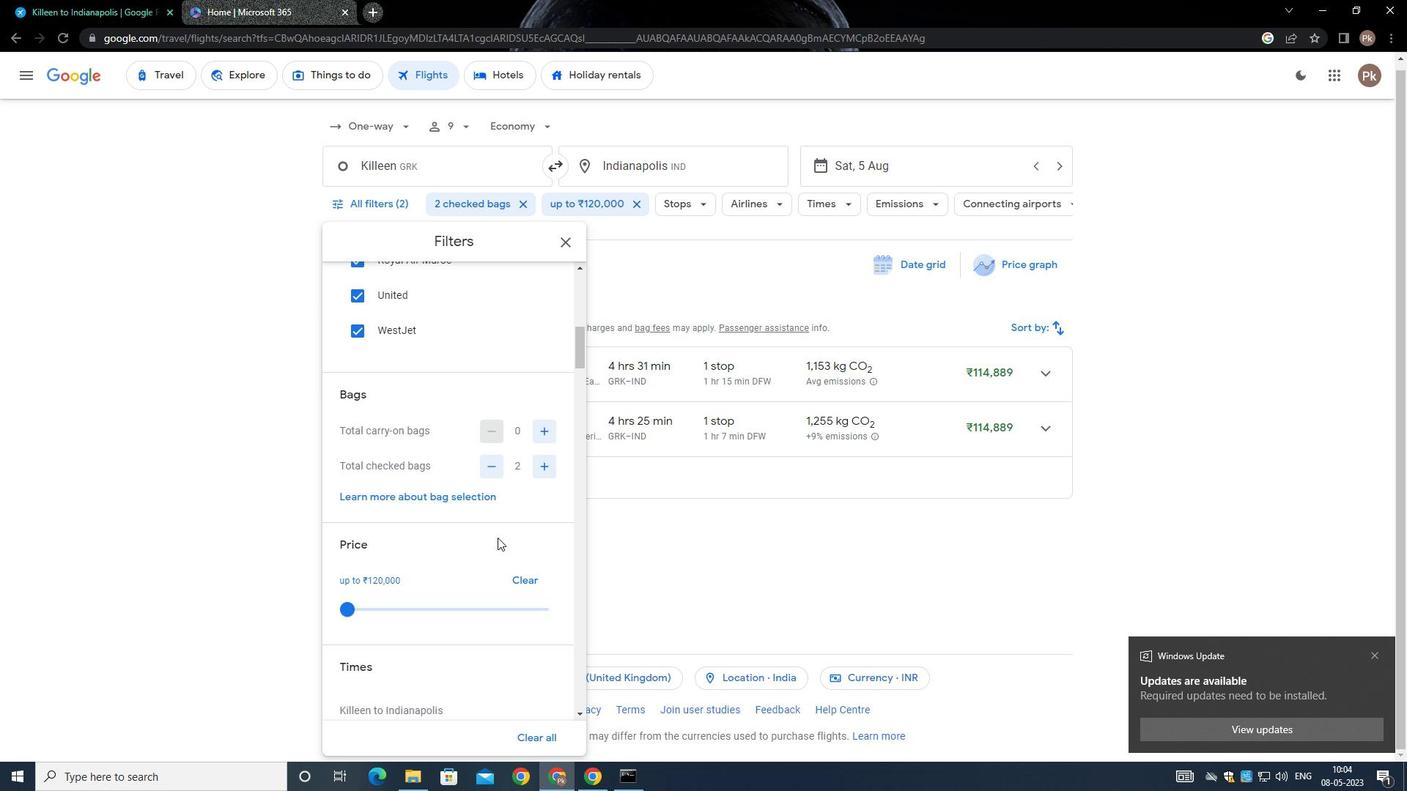 
Action: Mouse moved to (485, 499)
Screenshot: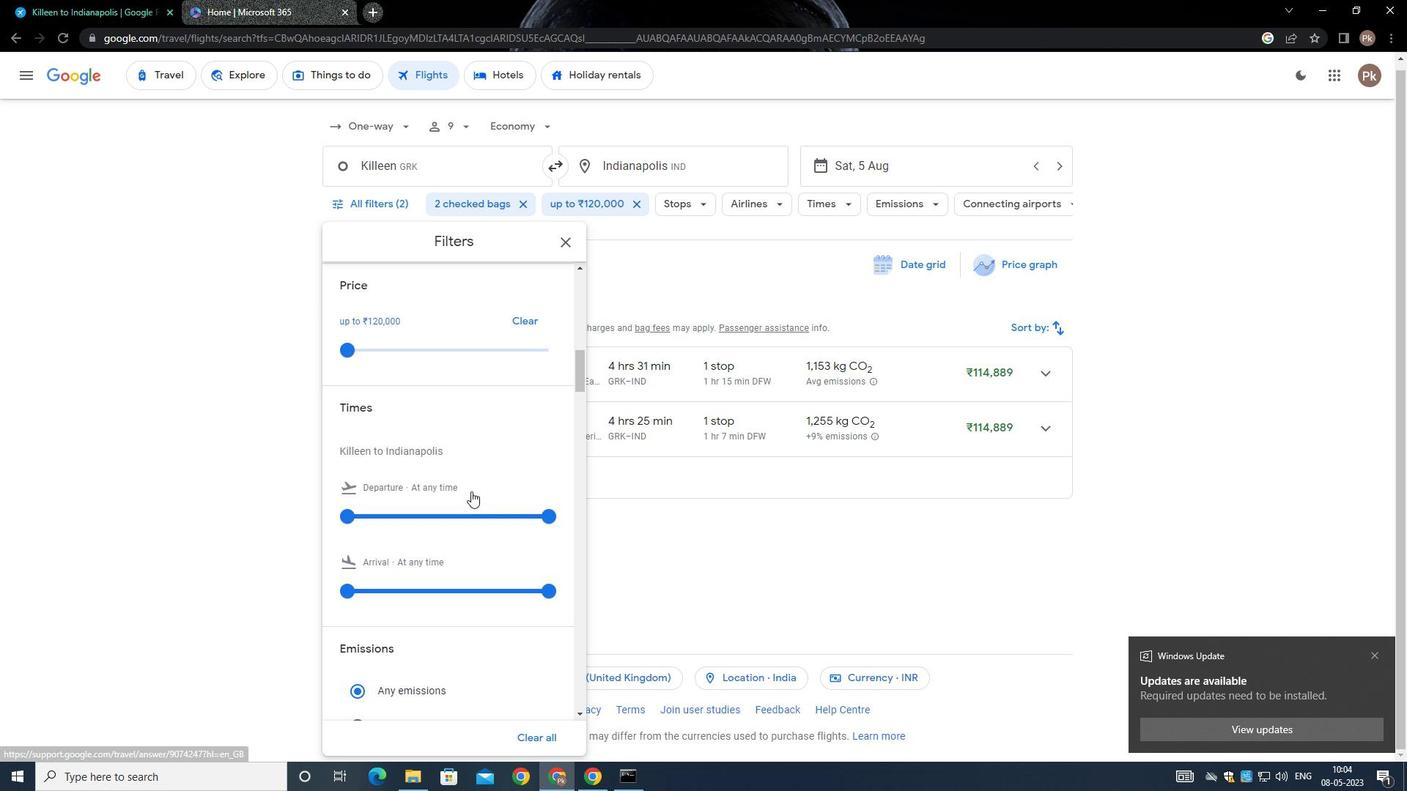 
Action: Mouse scrolled (485, 498) with delta (0, 0)
Screenshot: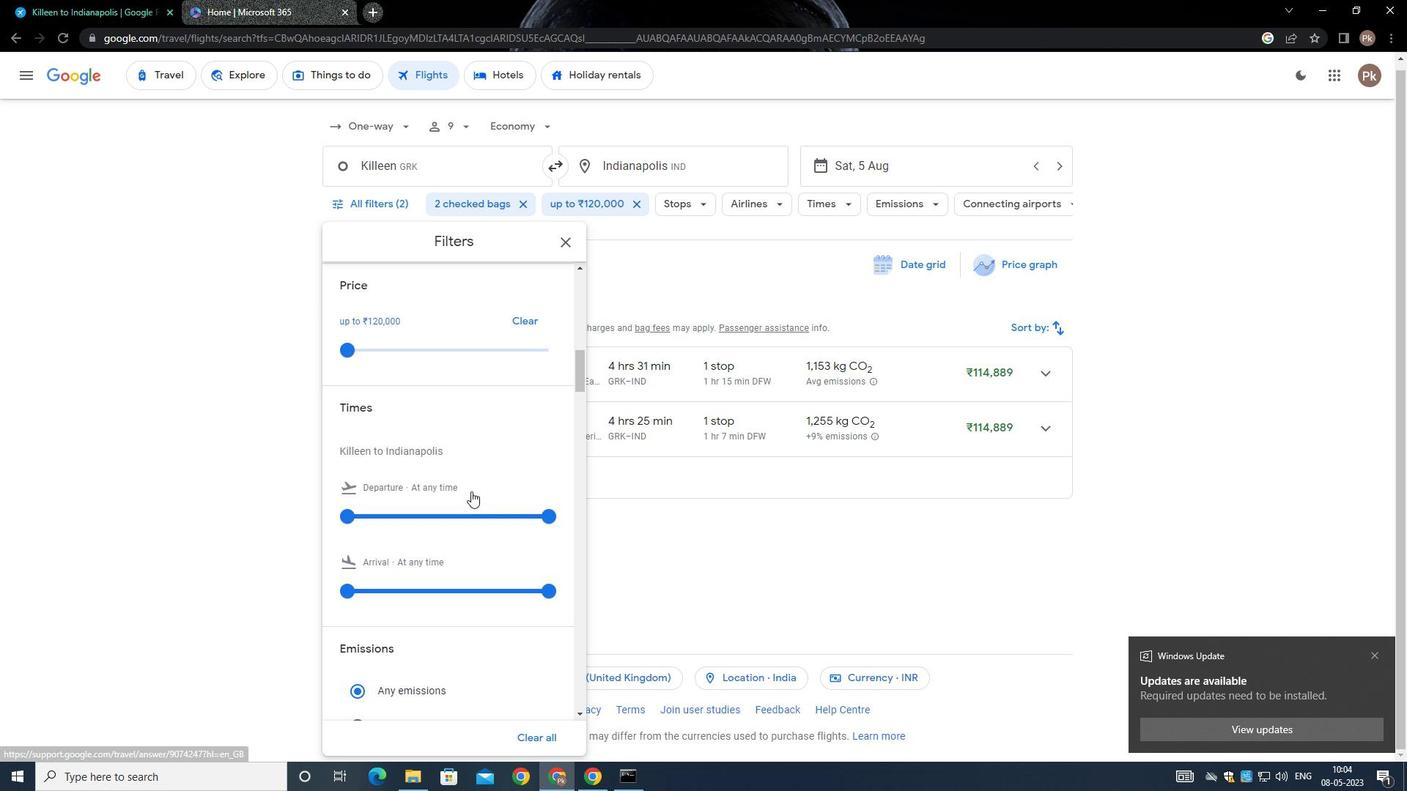 
Action: Mouse scrolled (485, 498) with delta (0, 0)
Screenshot: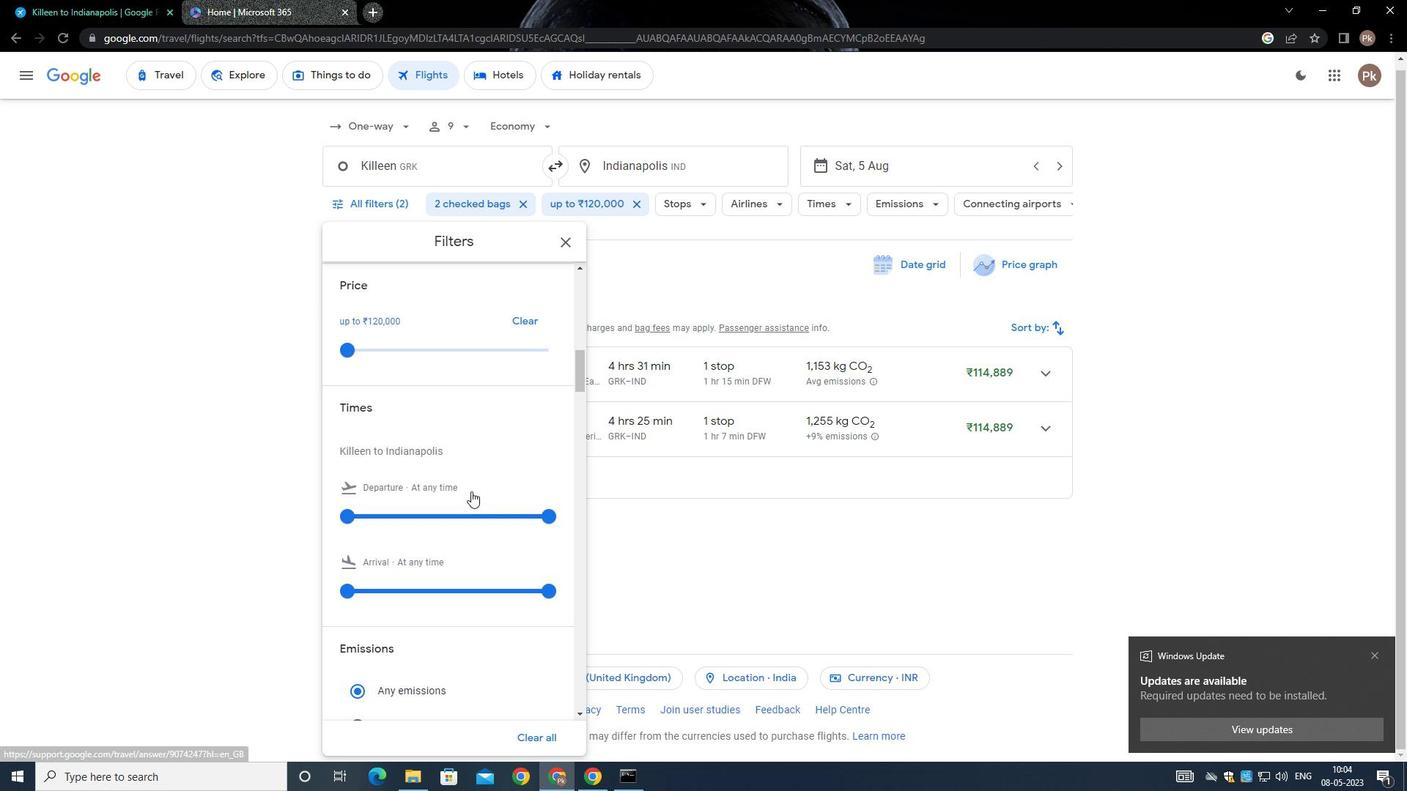 
Action: Mouse scrolled (485, 498) with delta (0, 0)
Screenshot: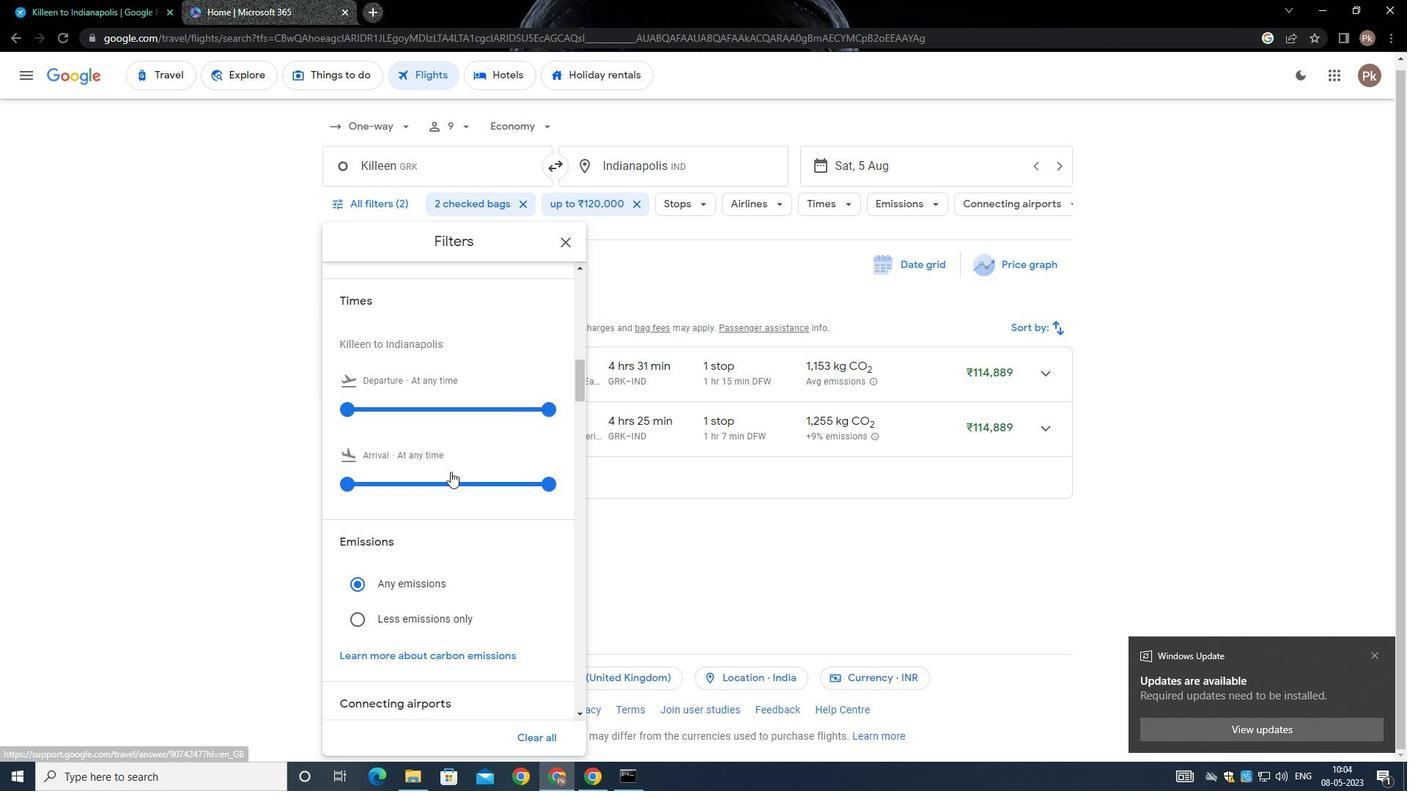 
Action: Mouse scrolled (485, 498) with delta (0, 0)
Screenshot: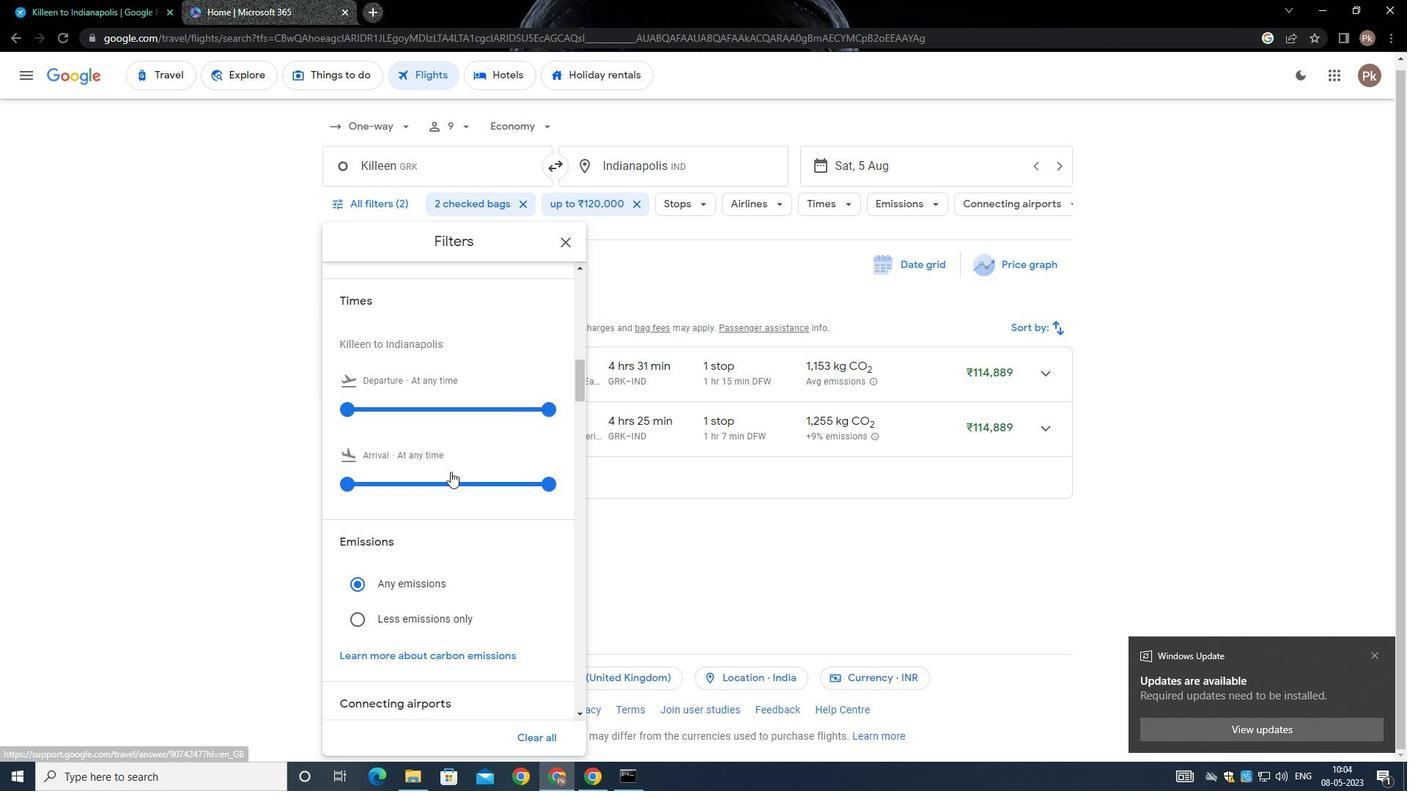 
Action: Mouse scrolled (485, 498) with delta (0, 0)
Screenshot: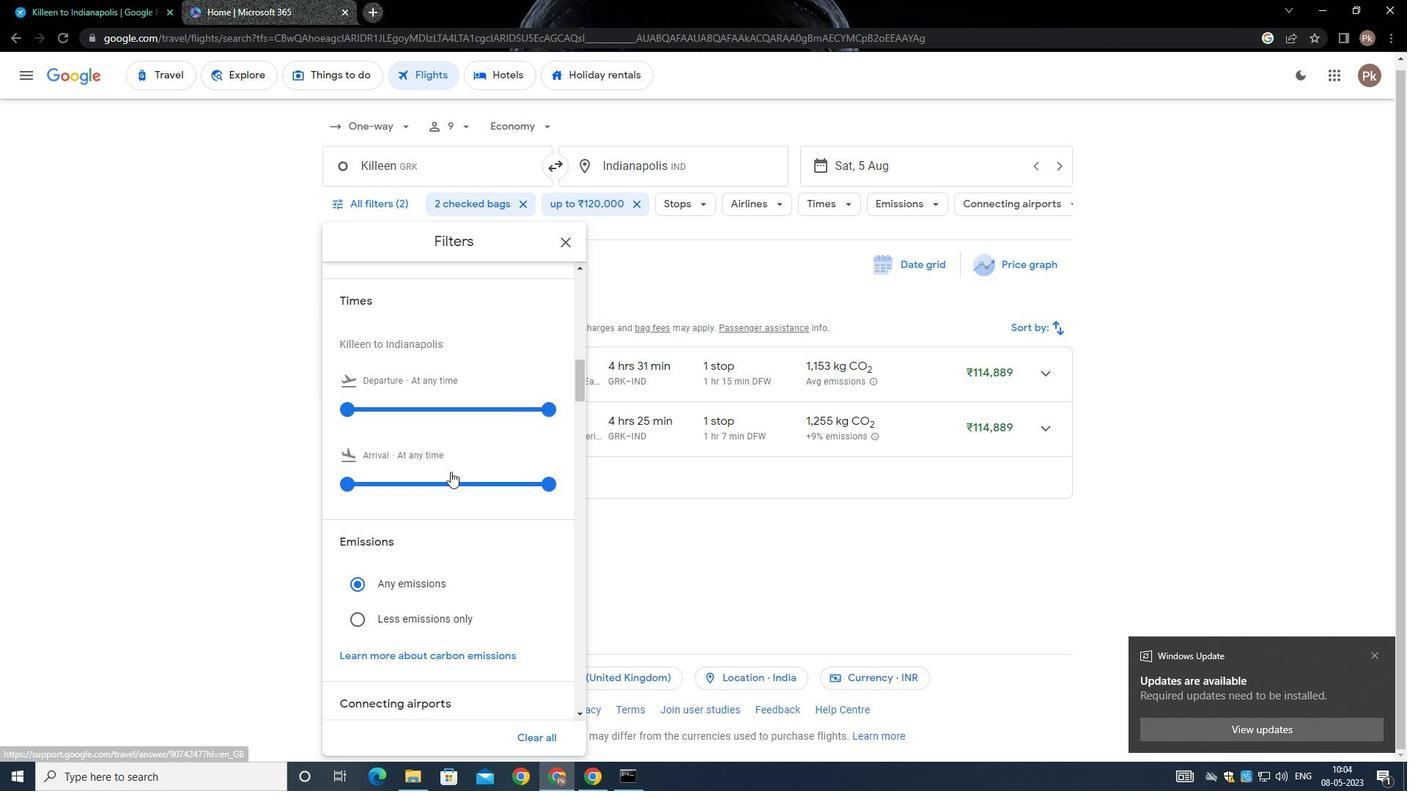 
Action: Mouse moved to (449, 471)
Screenshot: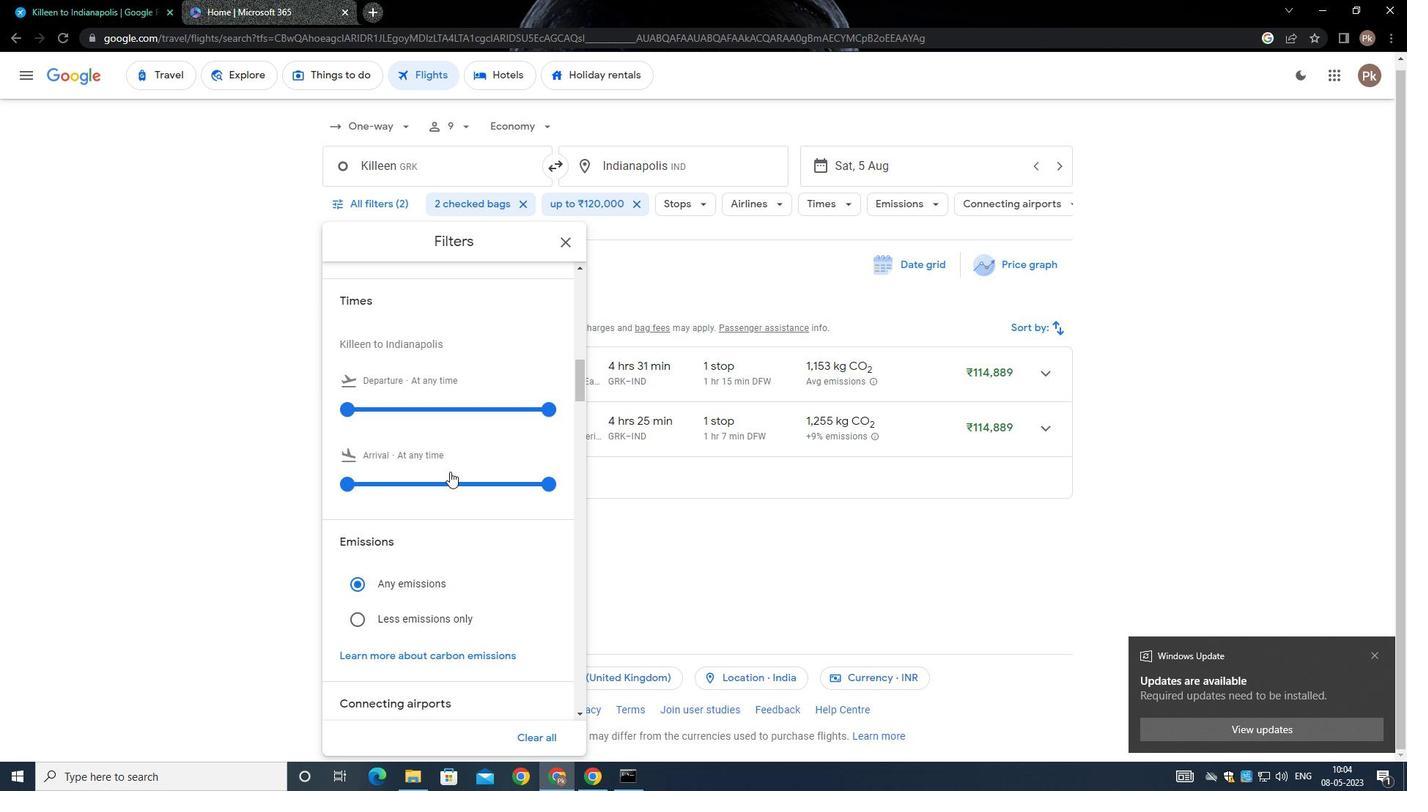 
Action: Mouse scrolled (449, 471) with delta (0, 0)
Screenshot: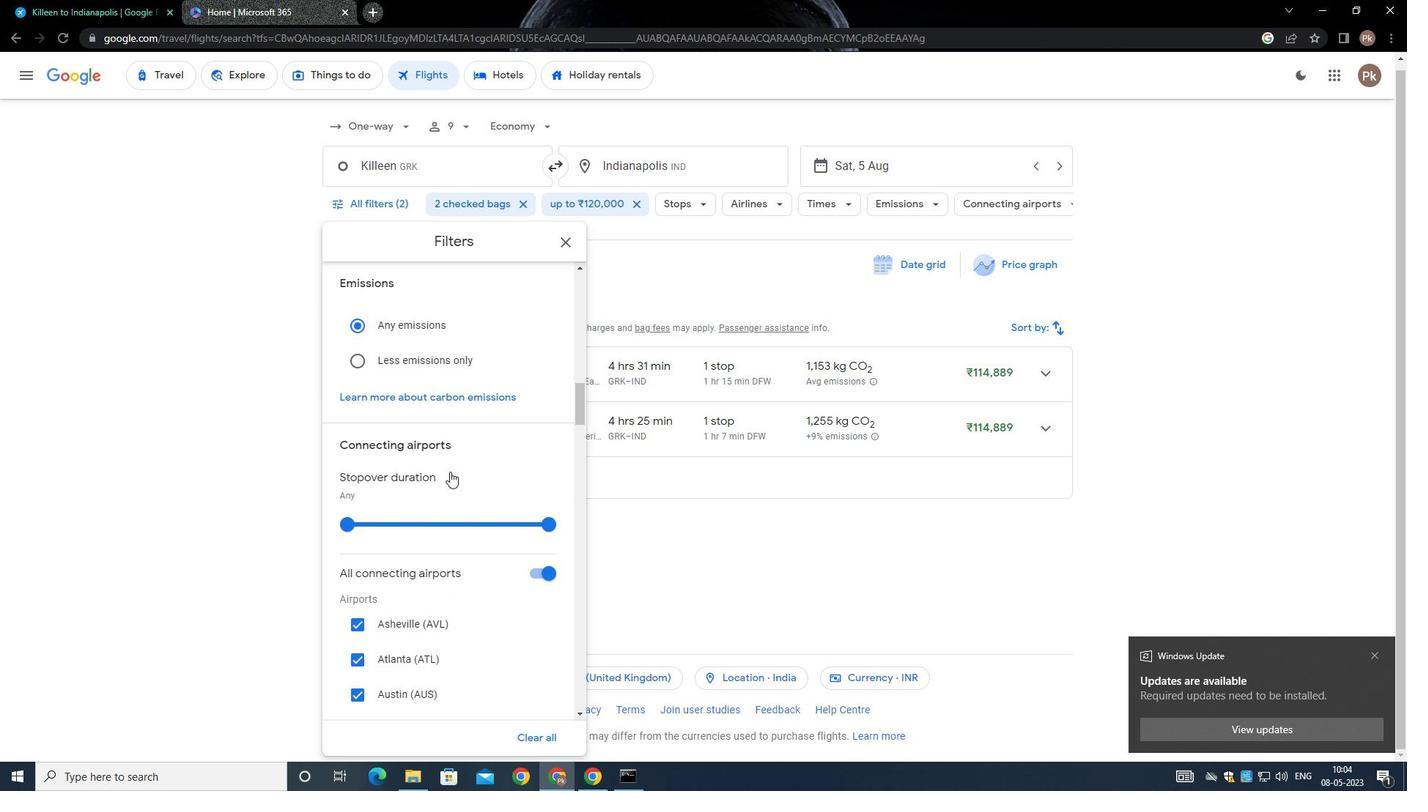 
Action: Mouse scrolled (449, 471) with delta (0, 0)
Screenshot: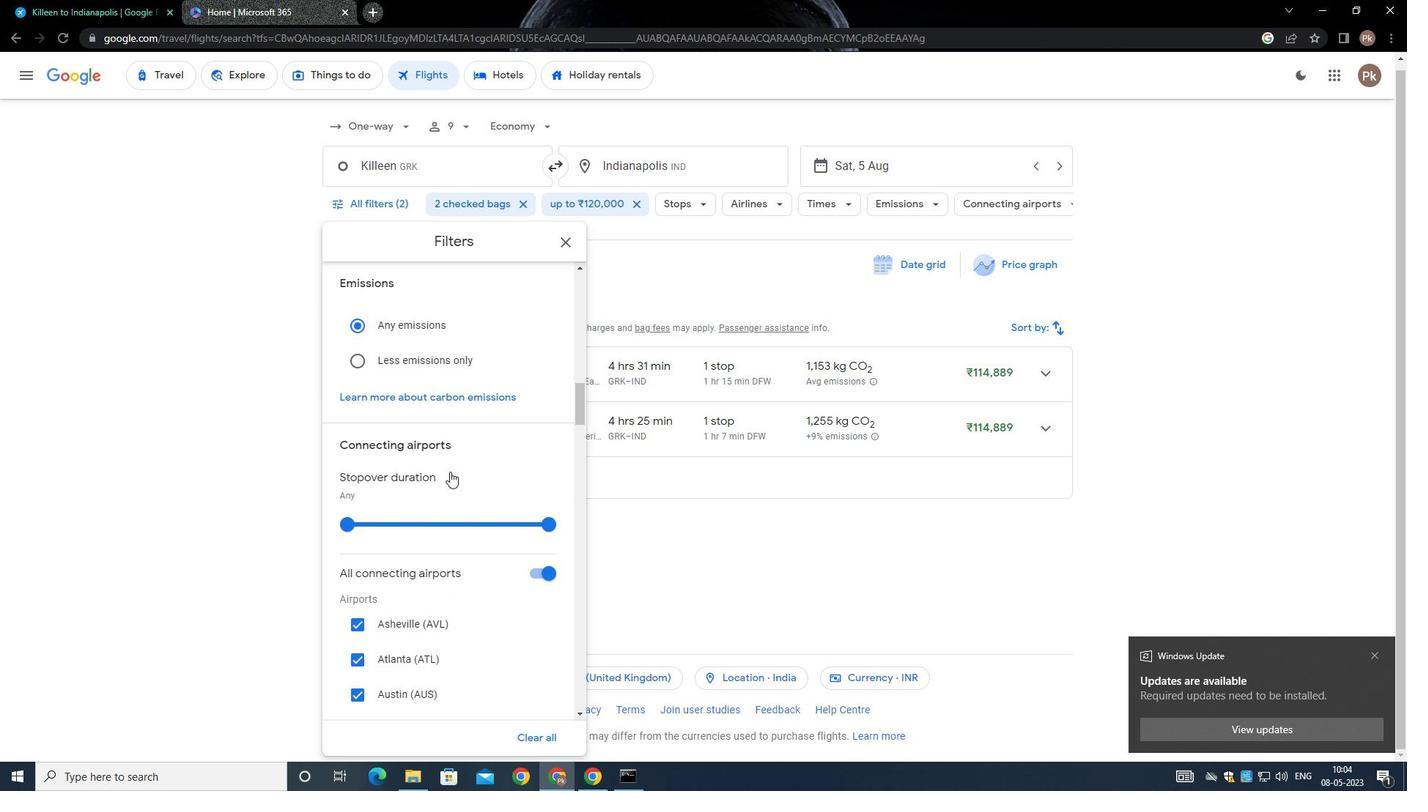 
Action: Mouse scrolled (449, 471) with delta (0, 0)
Screenshot: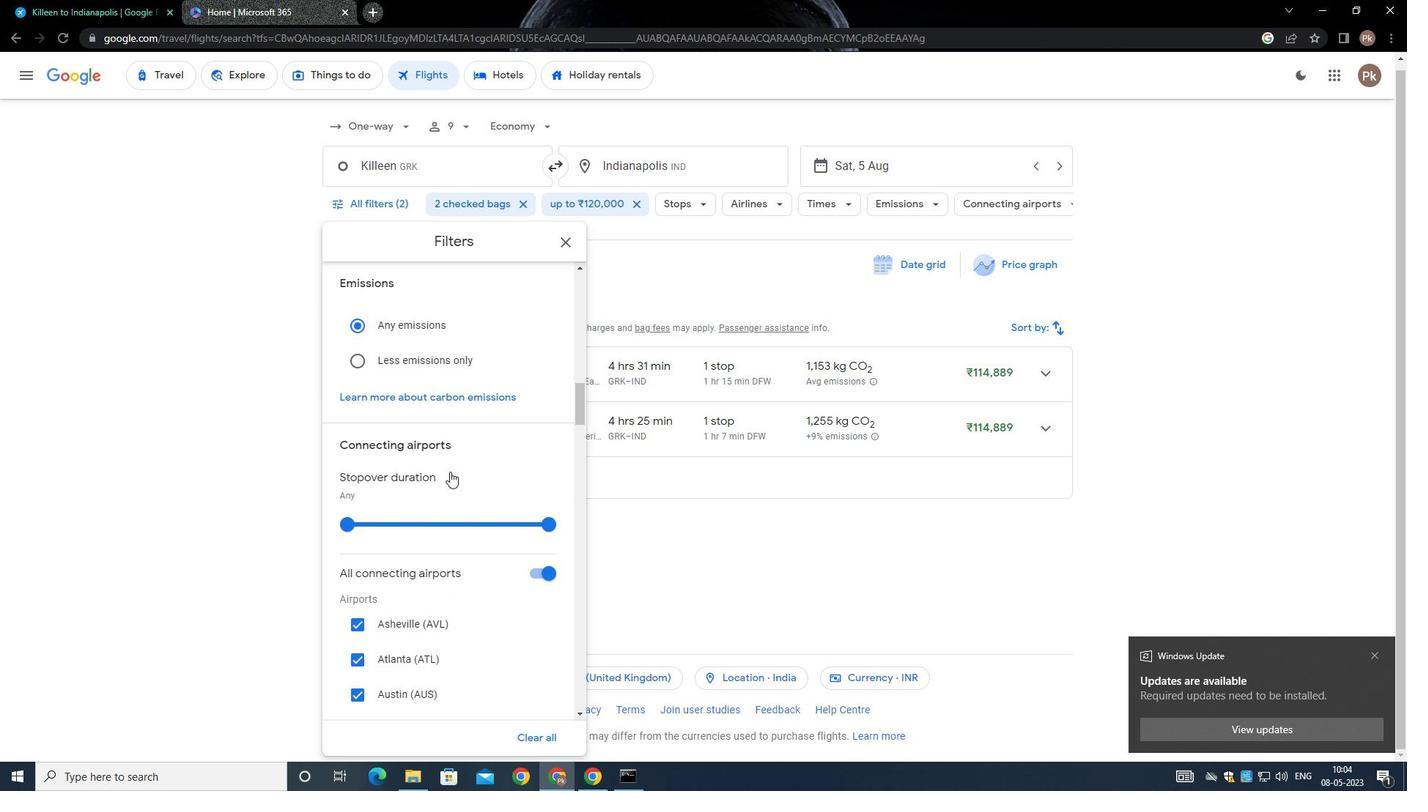 
Action: Mouse scrolled (449, 471) with delta (0, 0)
Screenshot: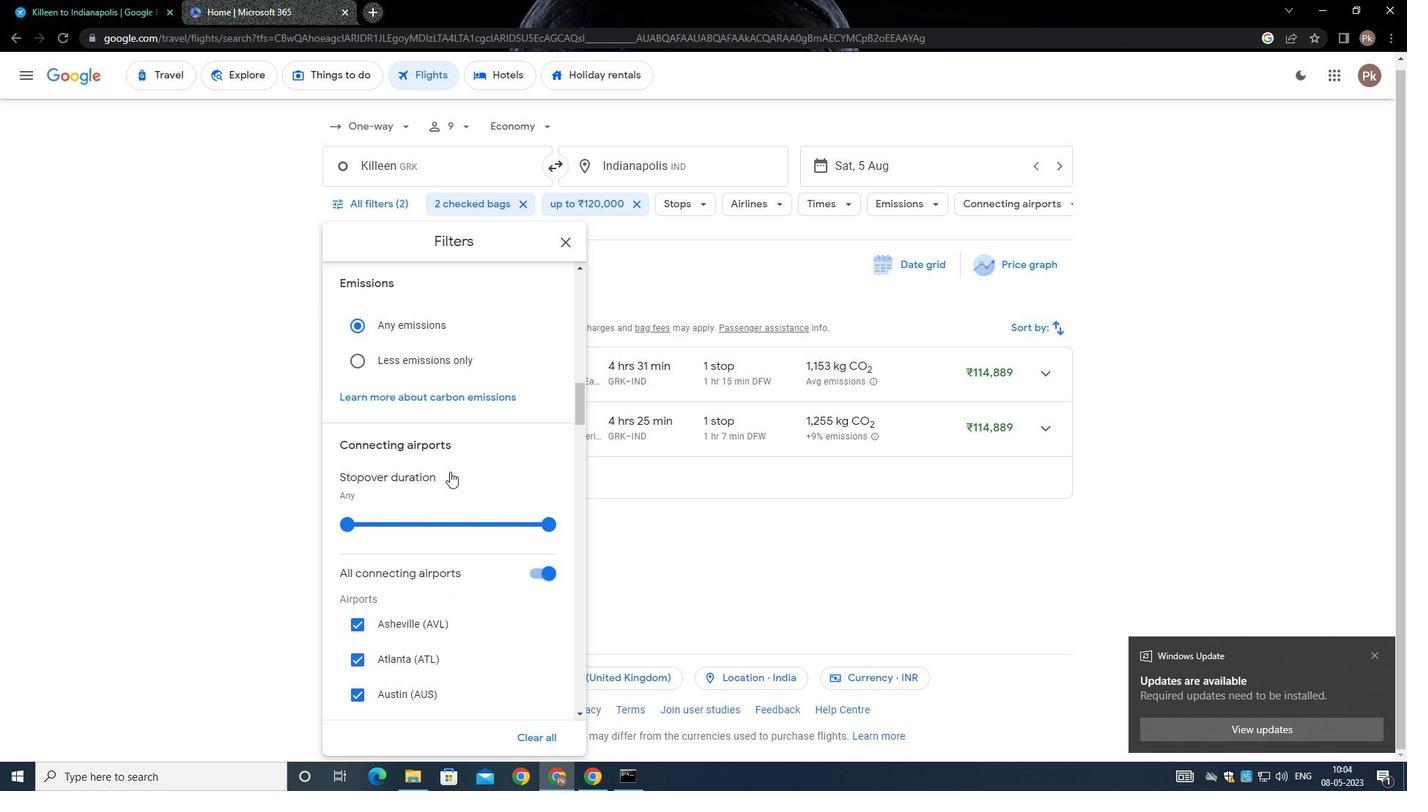 
Action: Mouse scrolled (449, 471) with delta (0, 0)
Screenshot: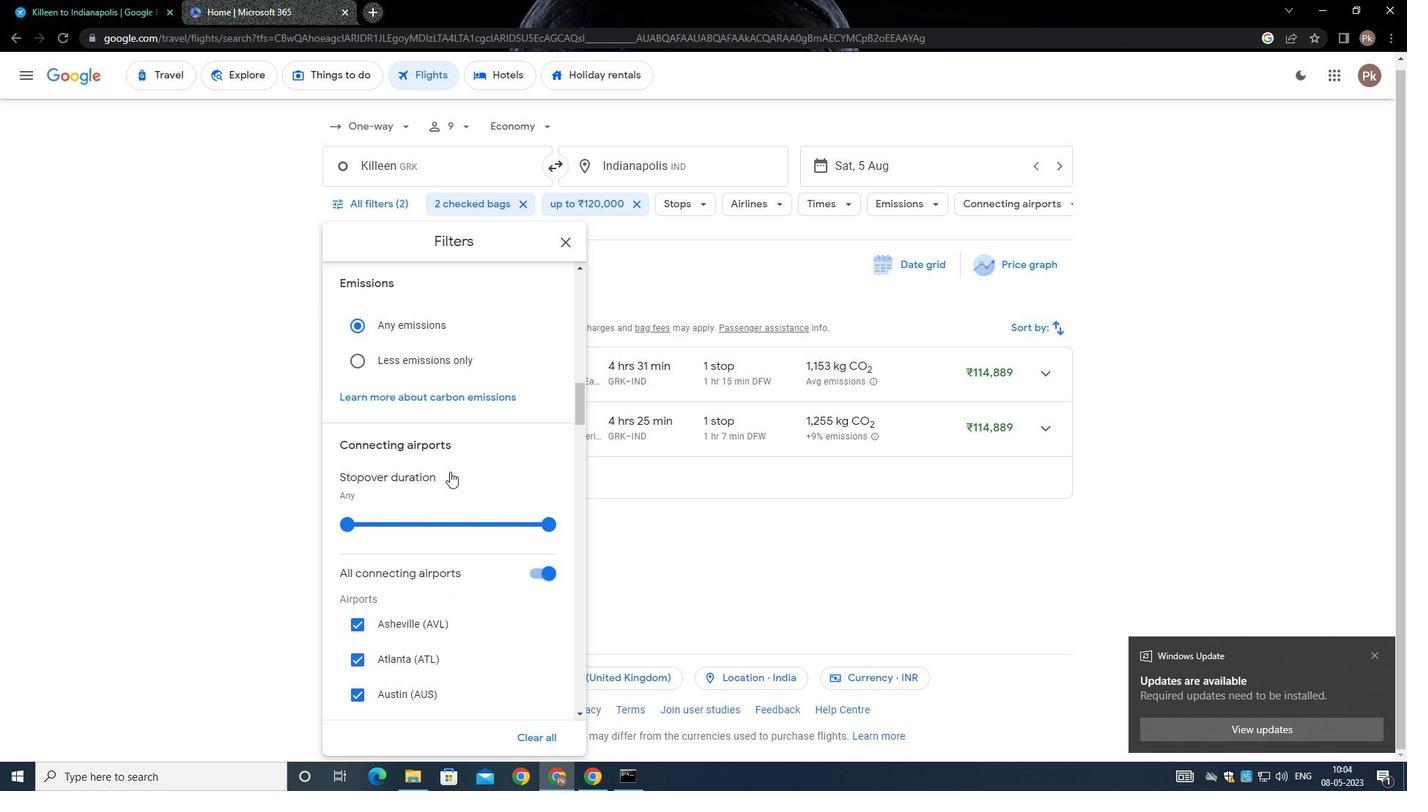 
Action: Mouse scrolled (449, 471) with delta (0, 0)
Screenshot: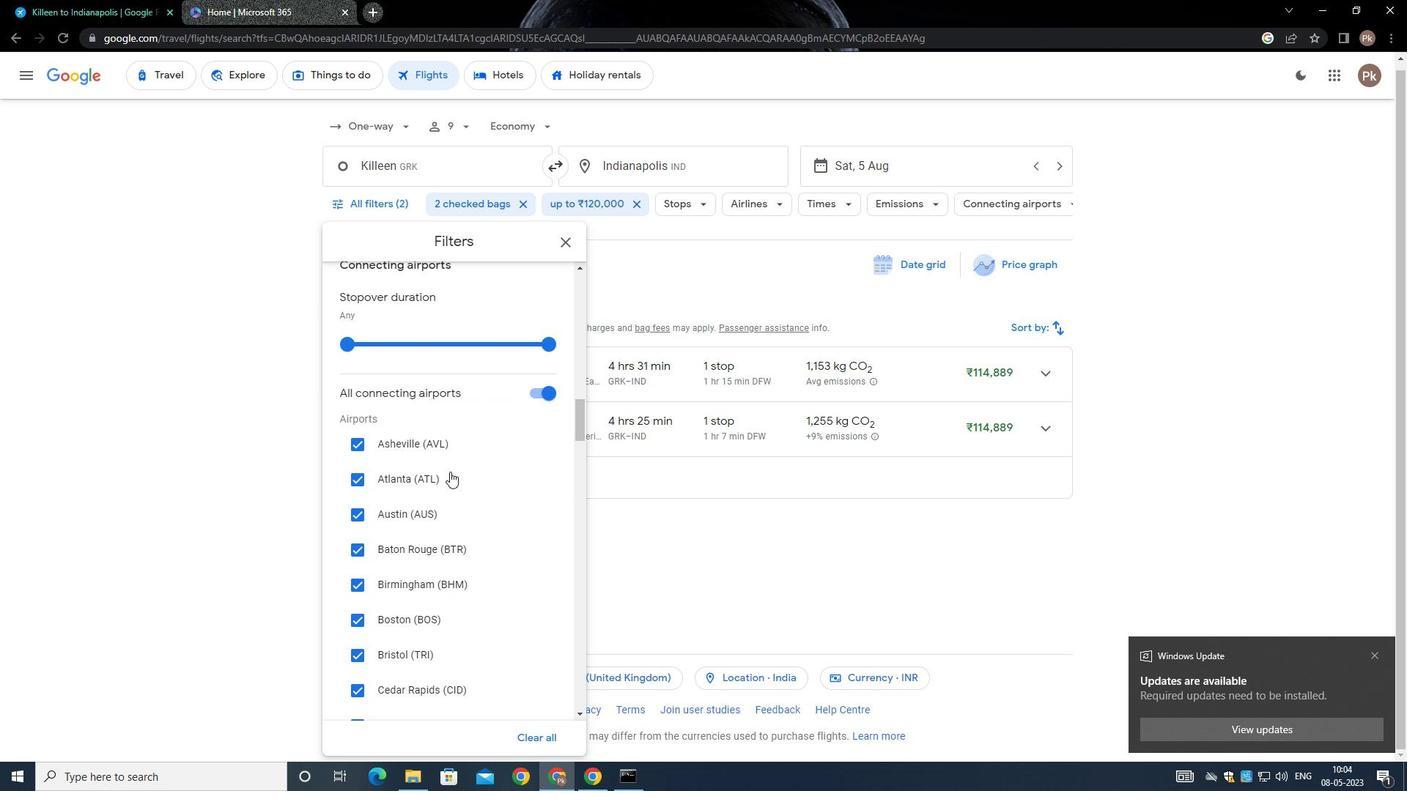 
Action: Mouse moved to (485, 377)
Screenshot: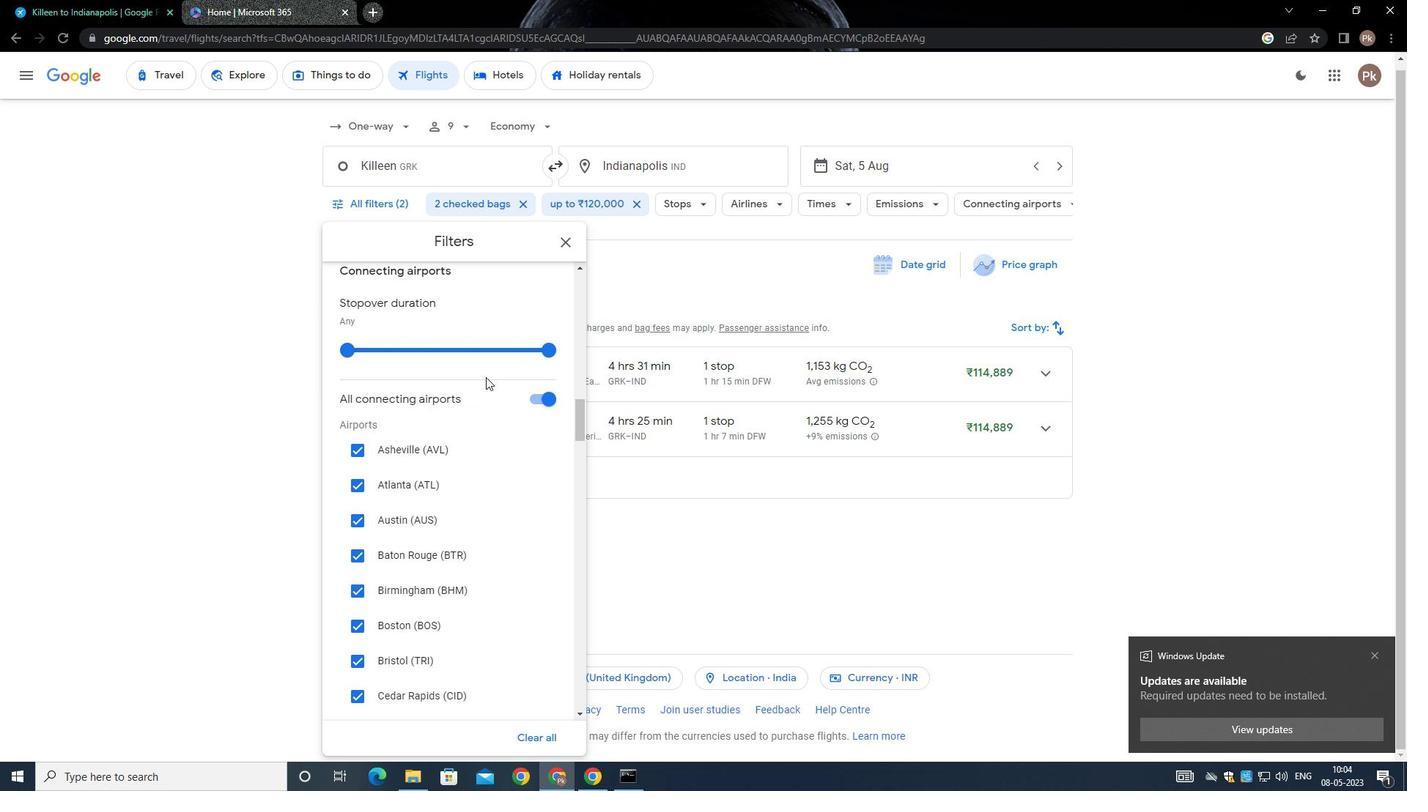 
Action: Mouse scrolled (485, 378) with delta (0, 0)
Screenshot: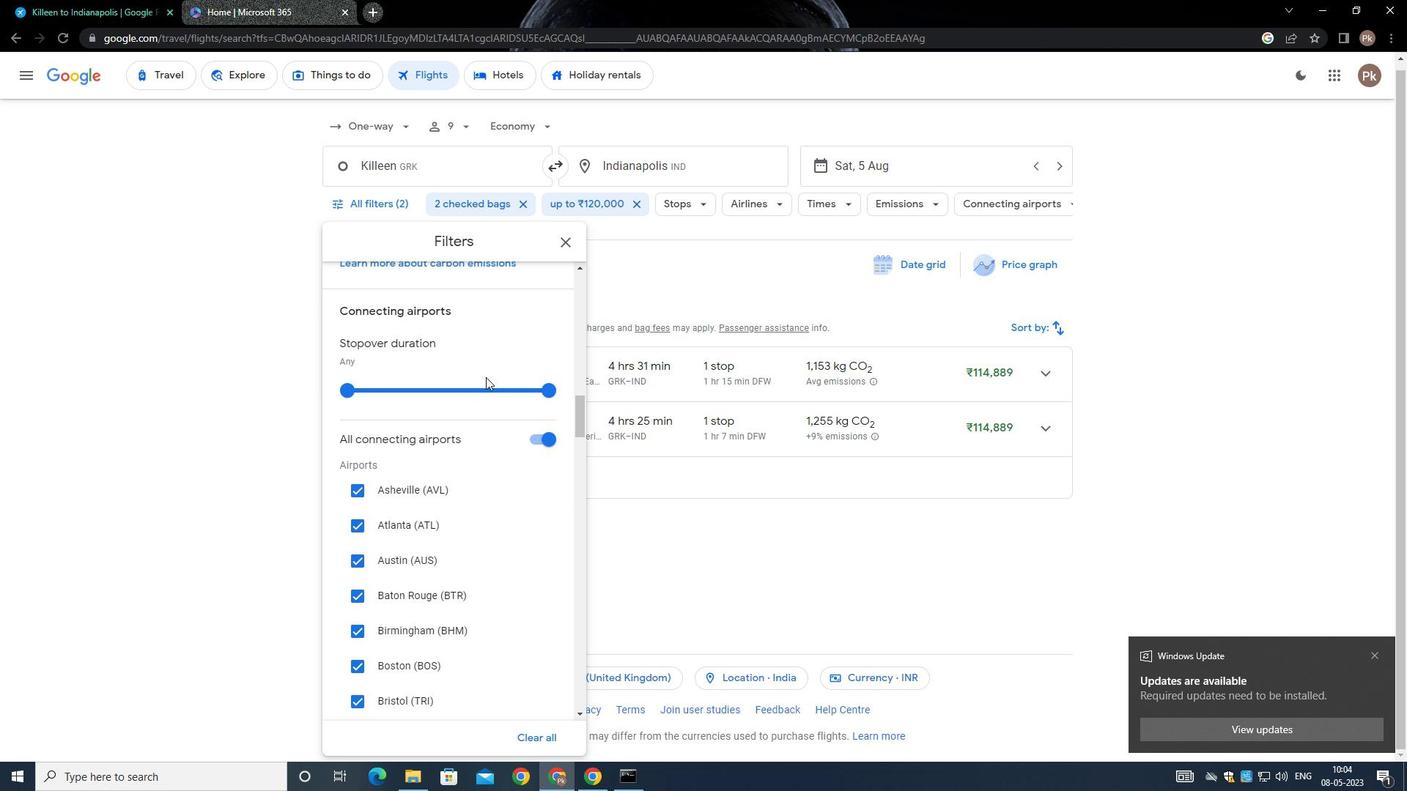 
Action: Mouse scrolled (485, 378) with delta (0, 0)
Screenshot: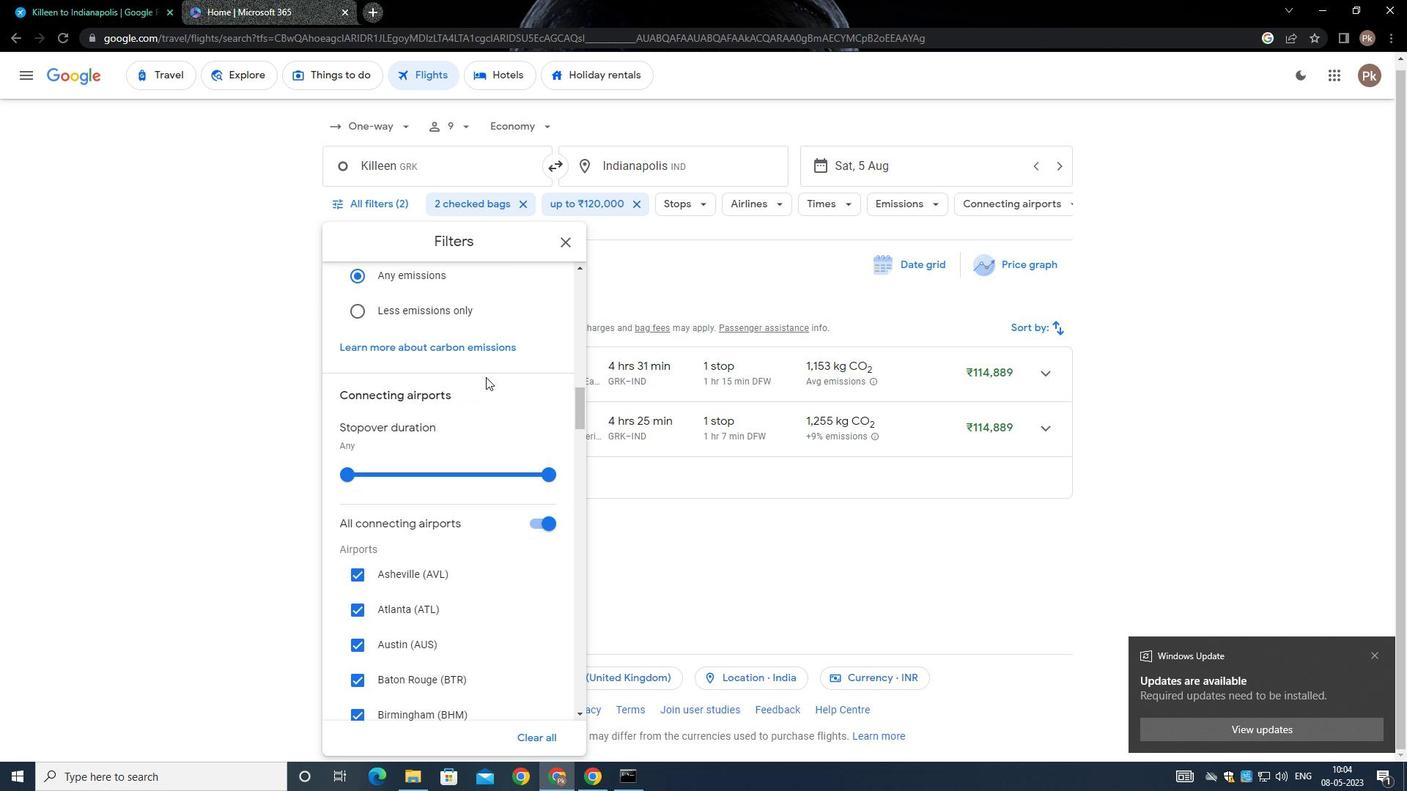 
Action: Mouse scrolled (485, 378) with delta (0, 0)
Screenshot: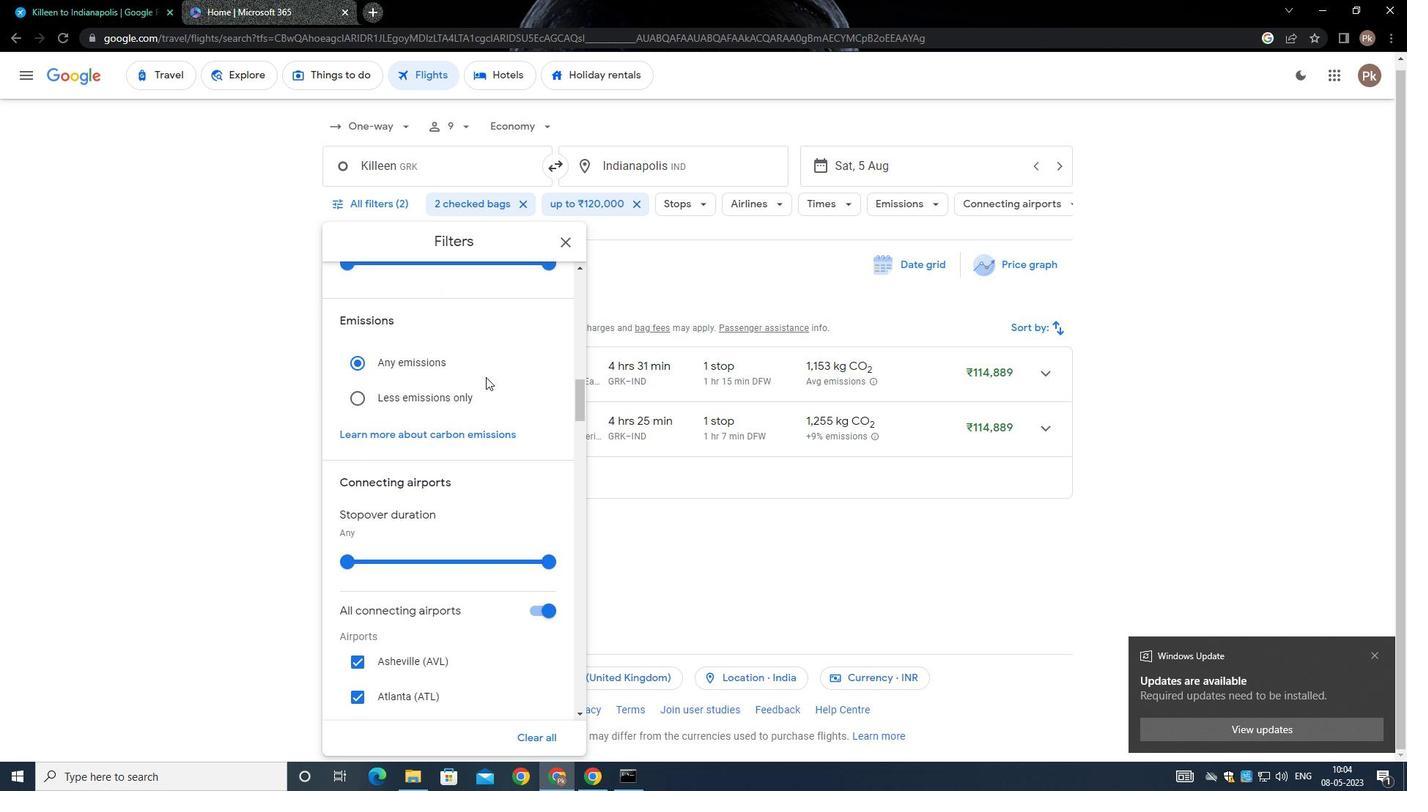 
Action: Mouse scrolled (485, 378) with delta (0, 0)
Screenshot: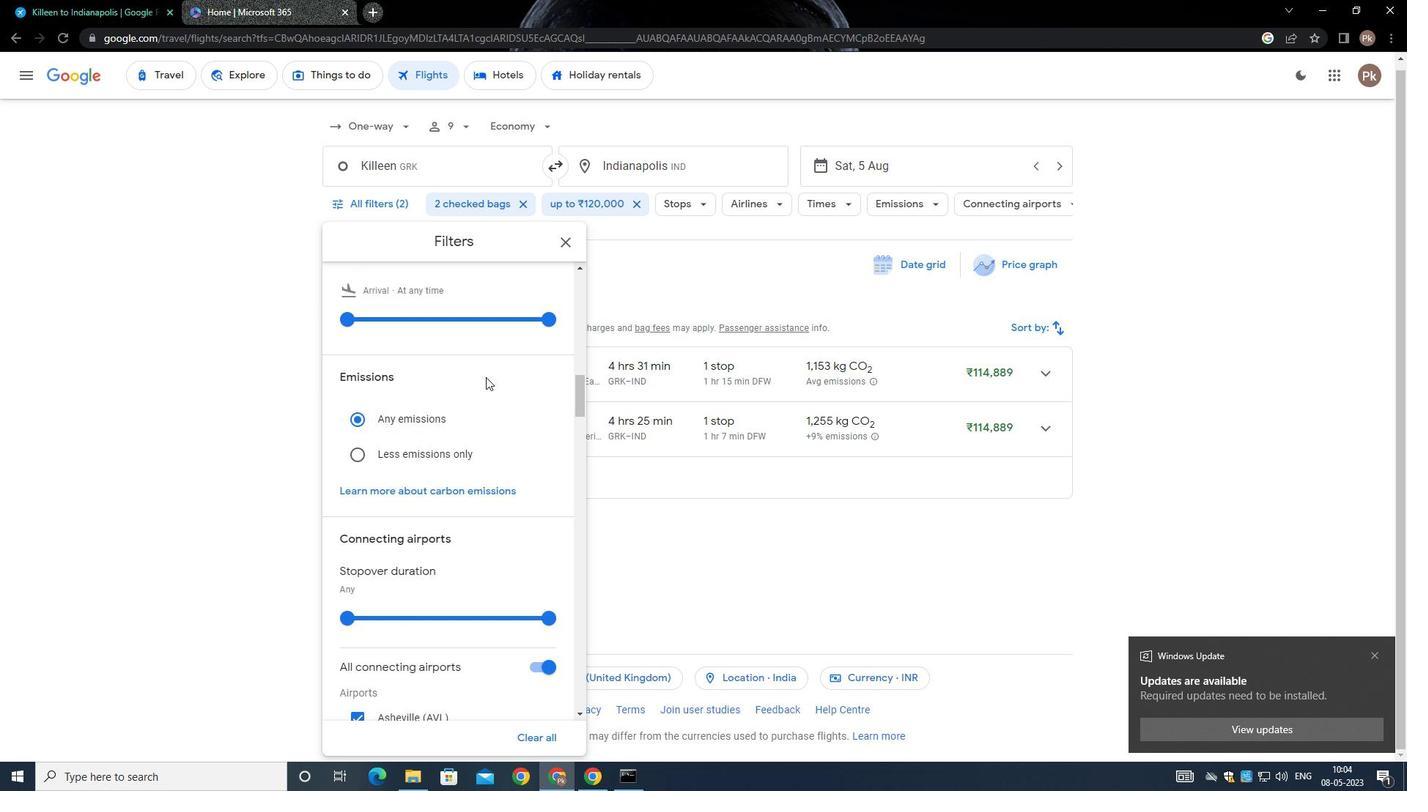 
Action: Mouse moved to (482, 378)
Screenshot: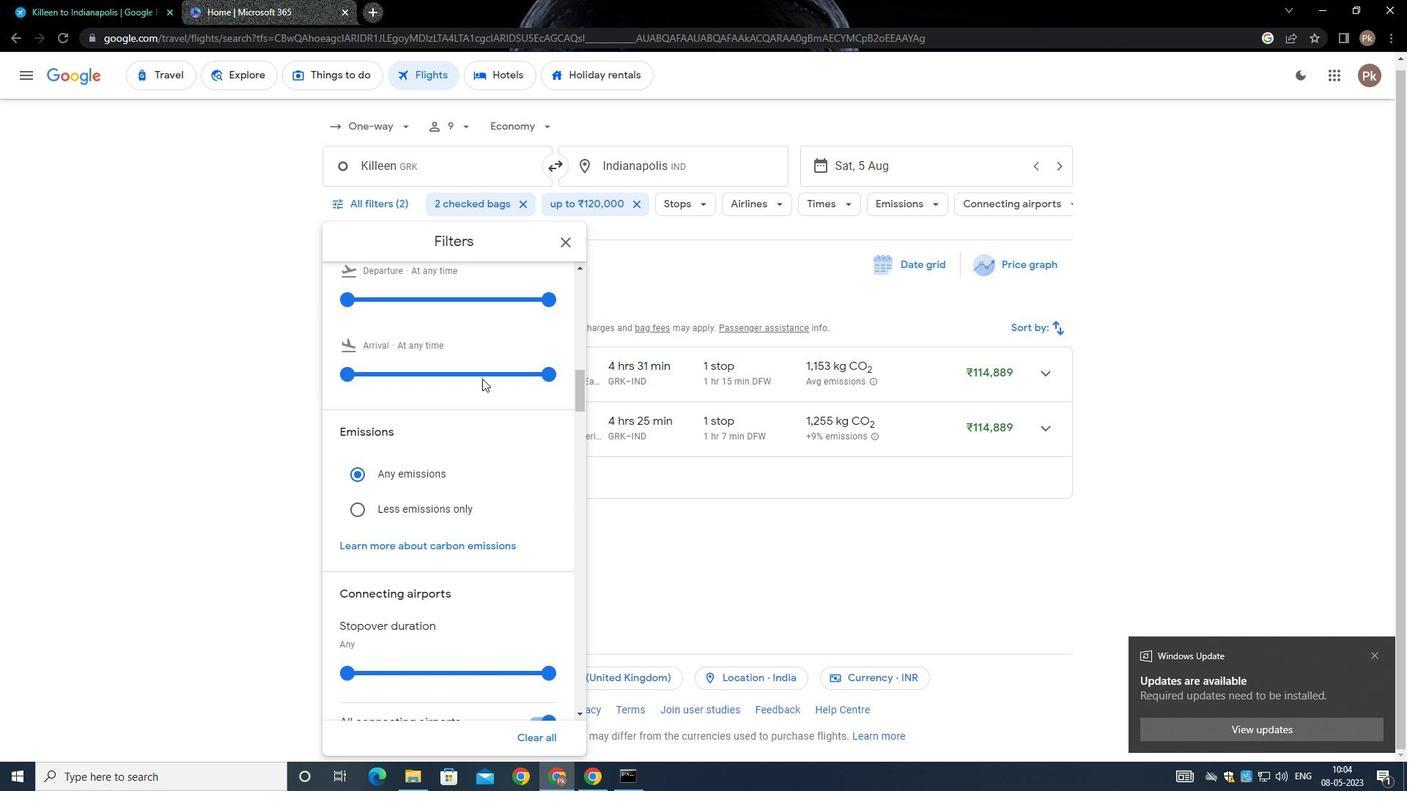 
Action: Mouse scrolled (482, 379) with delta (0, 0)
Screenshot: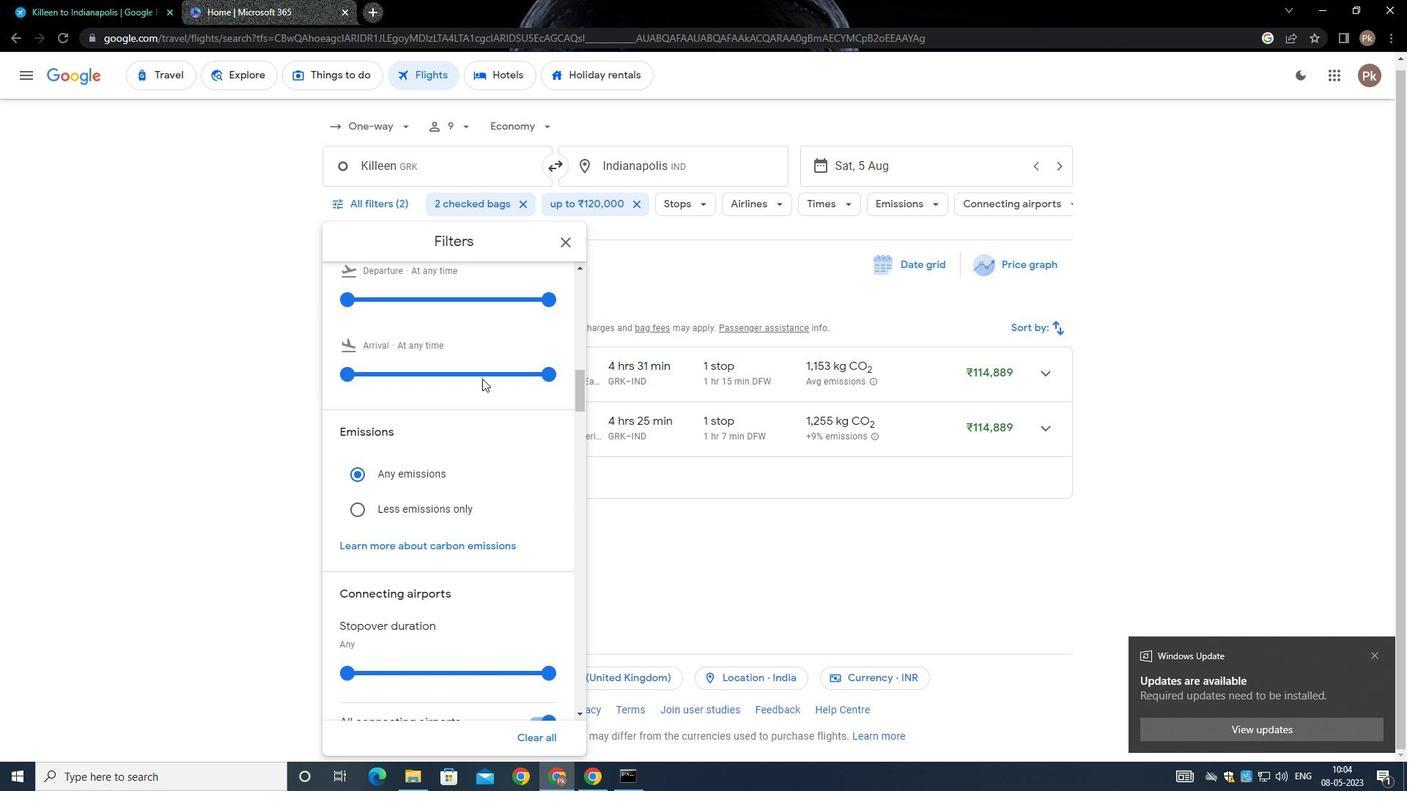 
Action: Mouse scrolled (482, 379) with delta (0, 0)
Screenshot: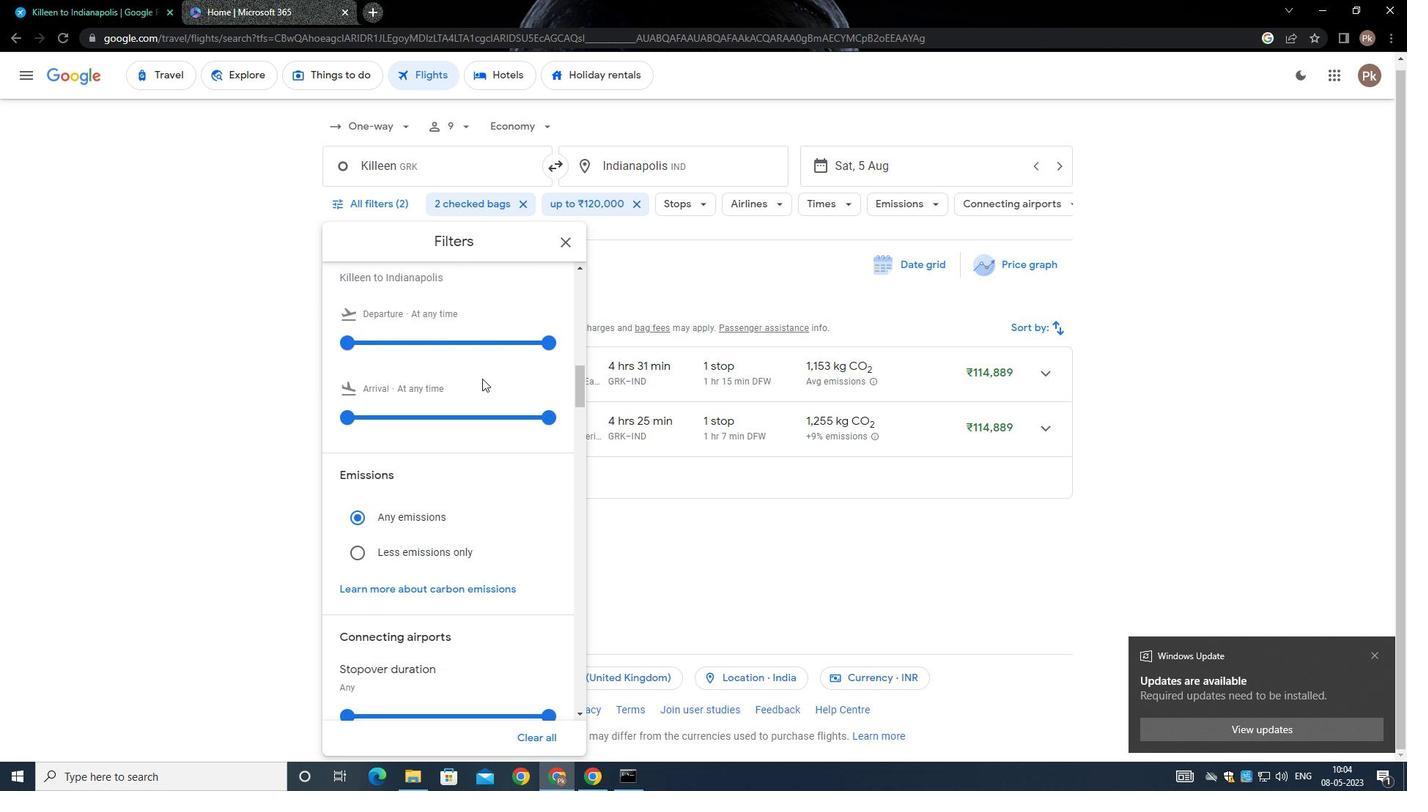 
Action: Mouse moved to (424, 405)
Screenshot: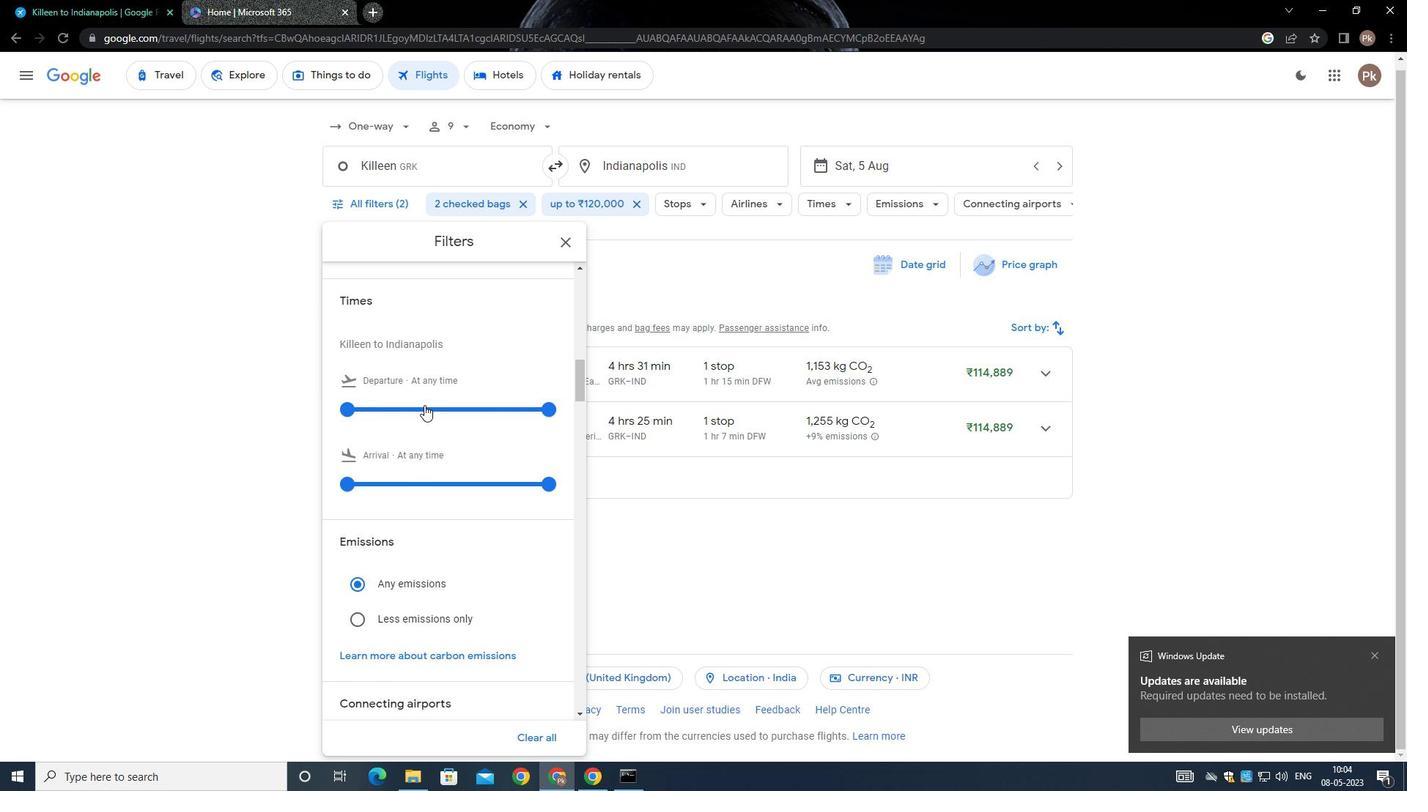
Action: Mouse pressed left at (424, 405)
Screenshot: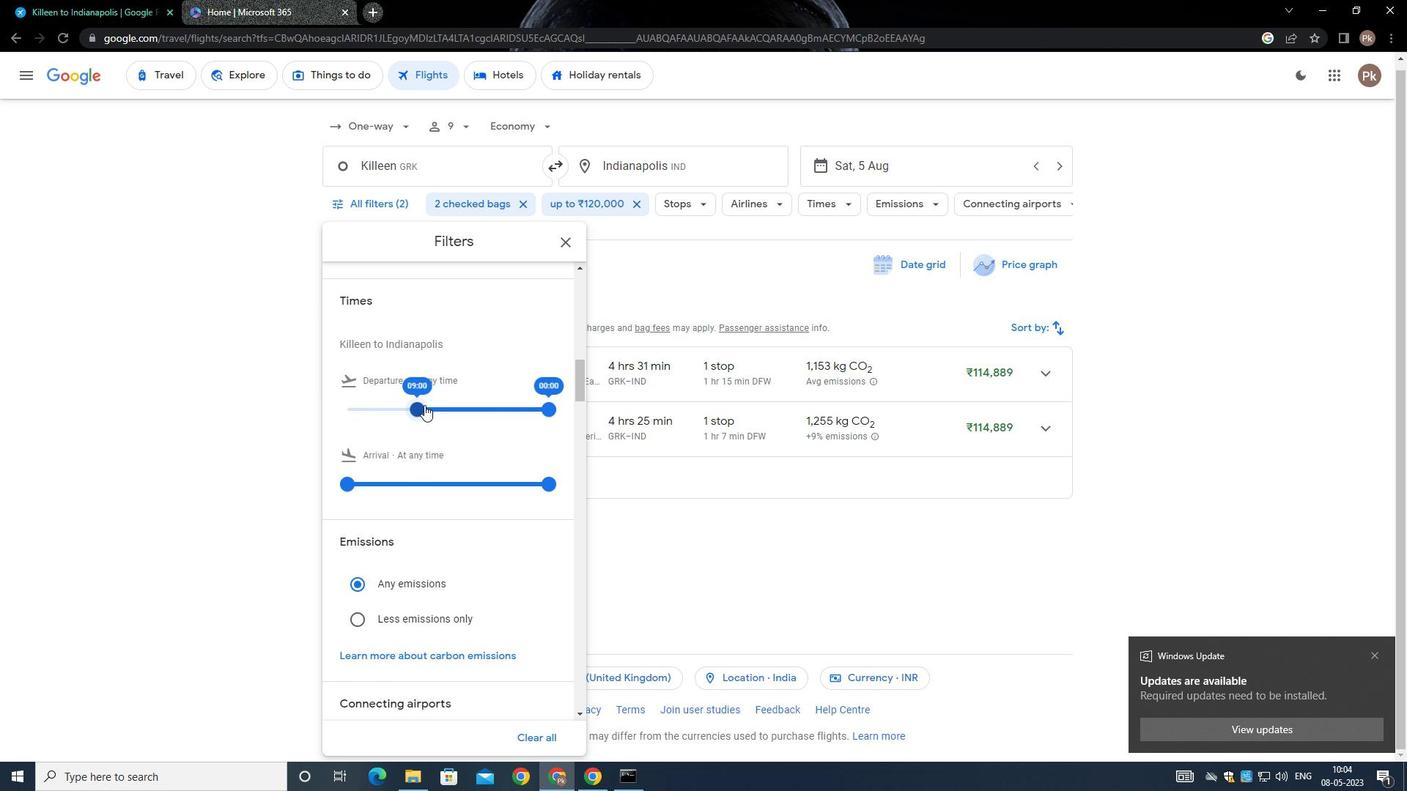 
Action: Mouse moved to (473, 414)
Screenshot: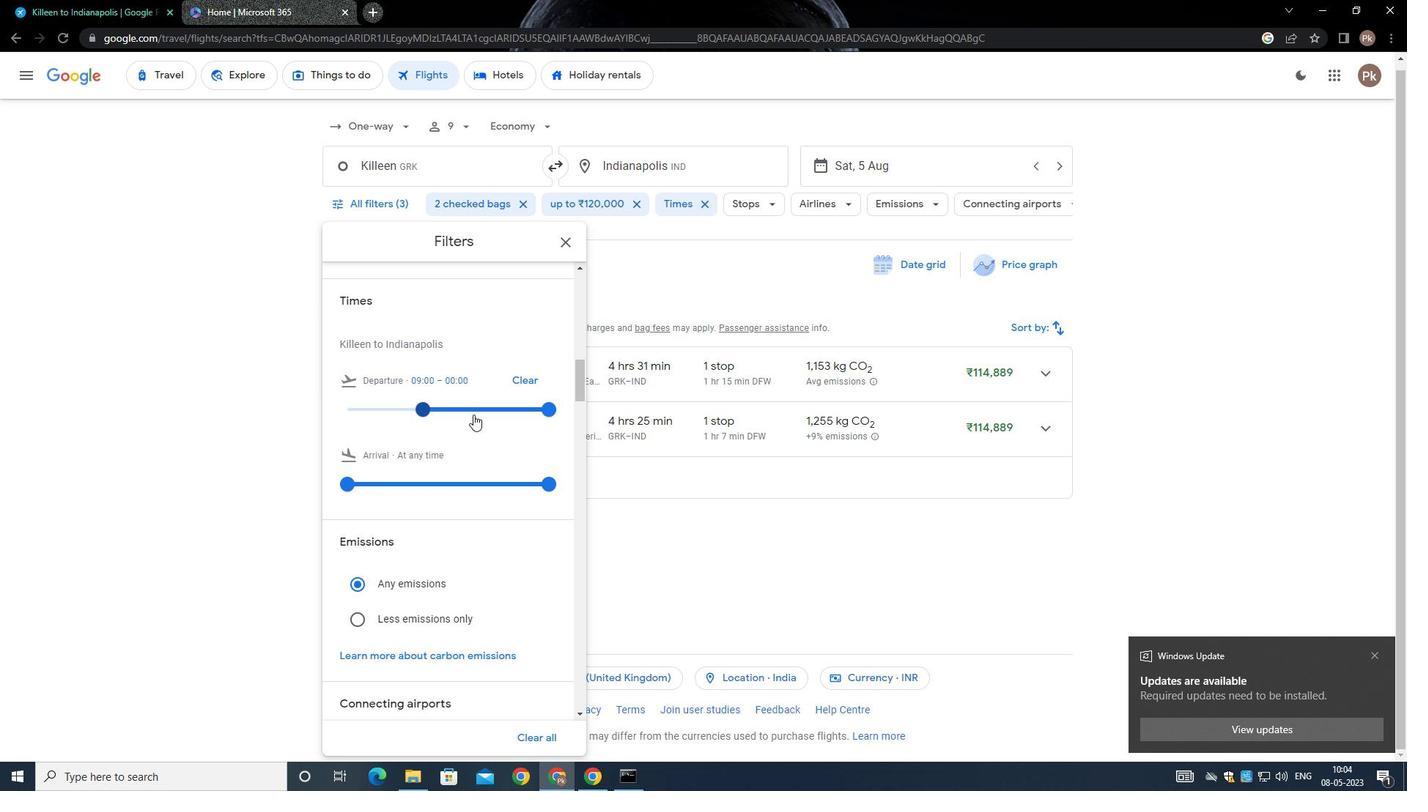 
Action: Mouse pressed left at (473, 414)
Screenshot: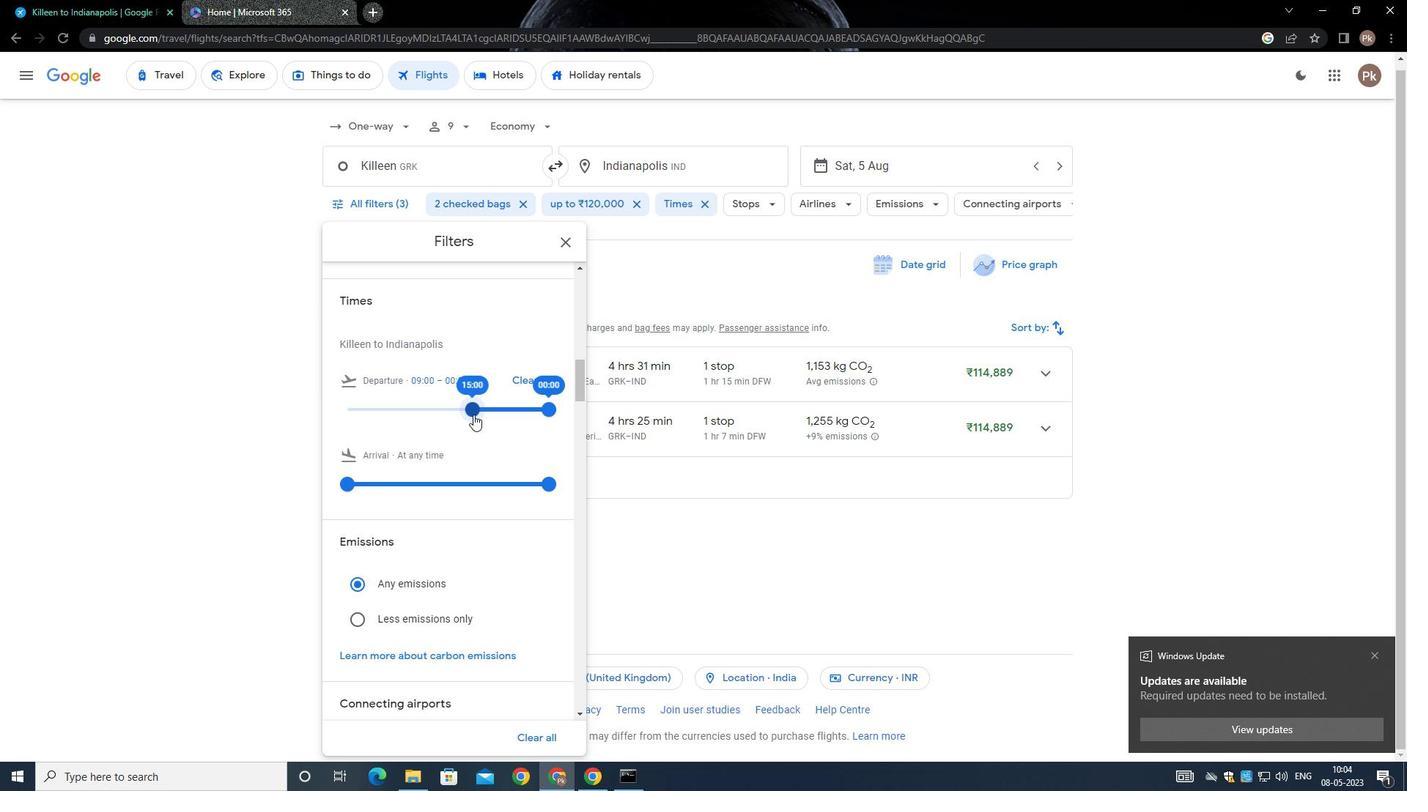 
Action: Mouse moved to (460, 410)
Screenshot: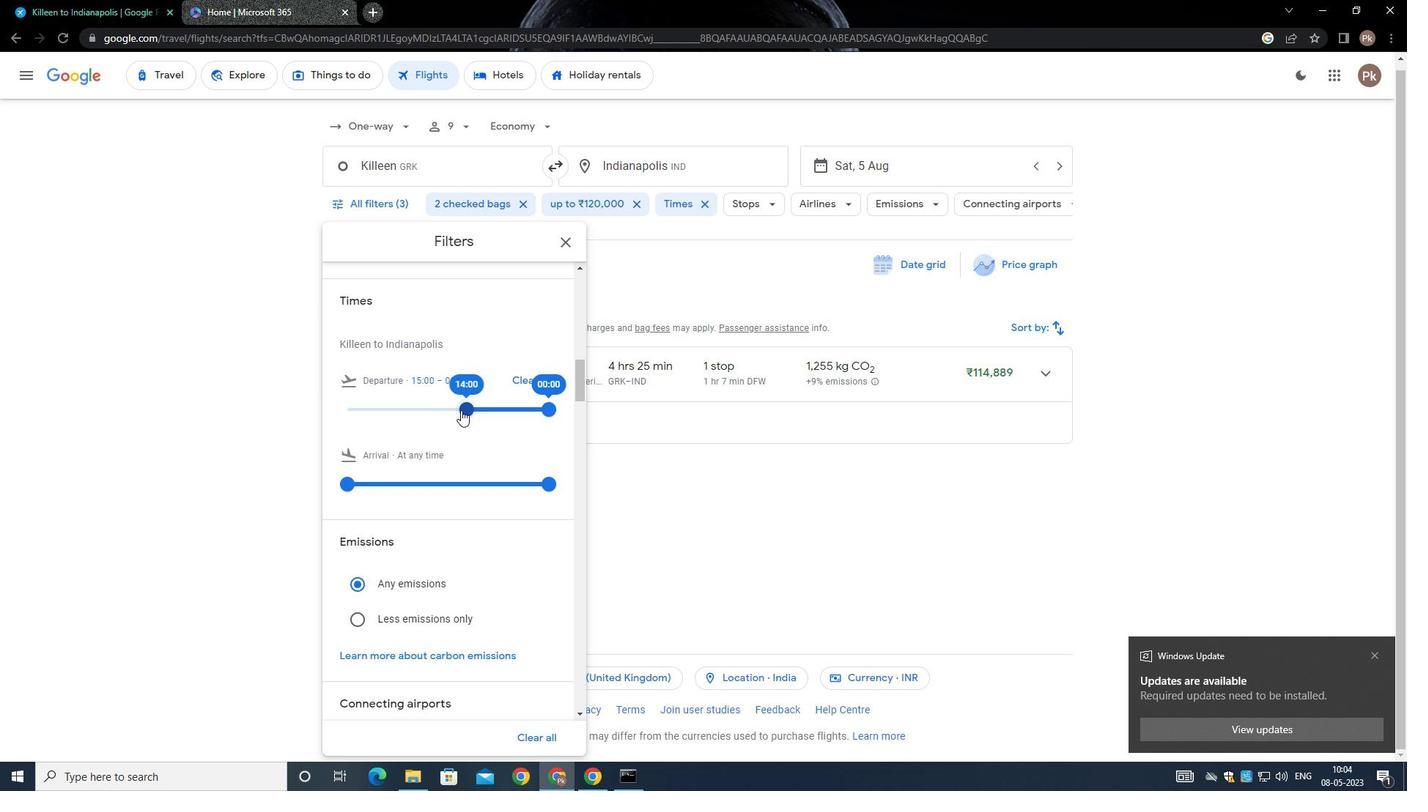 
Action: Mouse pressed left at (460, 410)
Screenshot: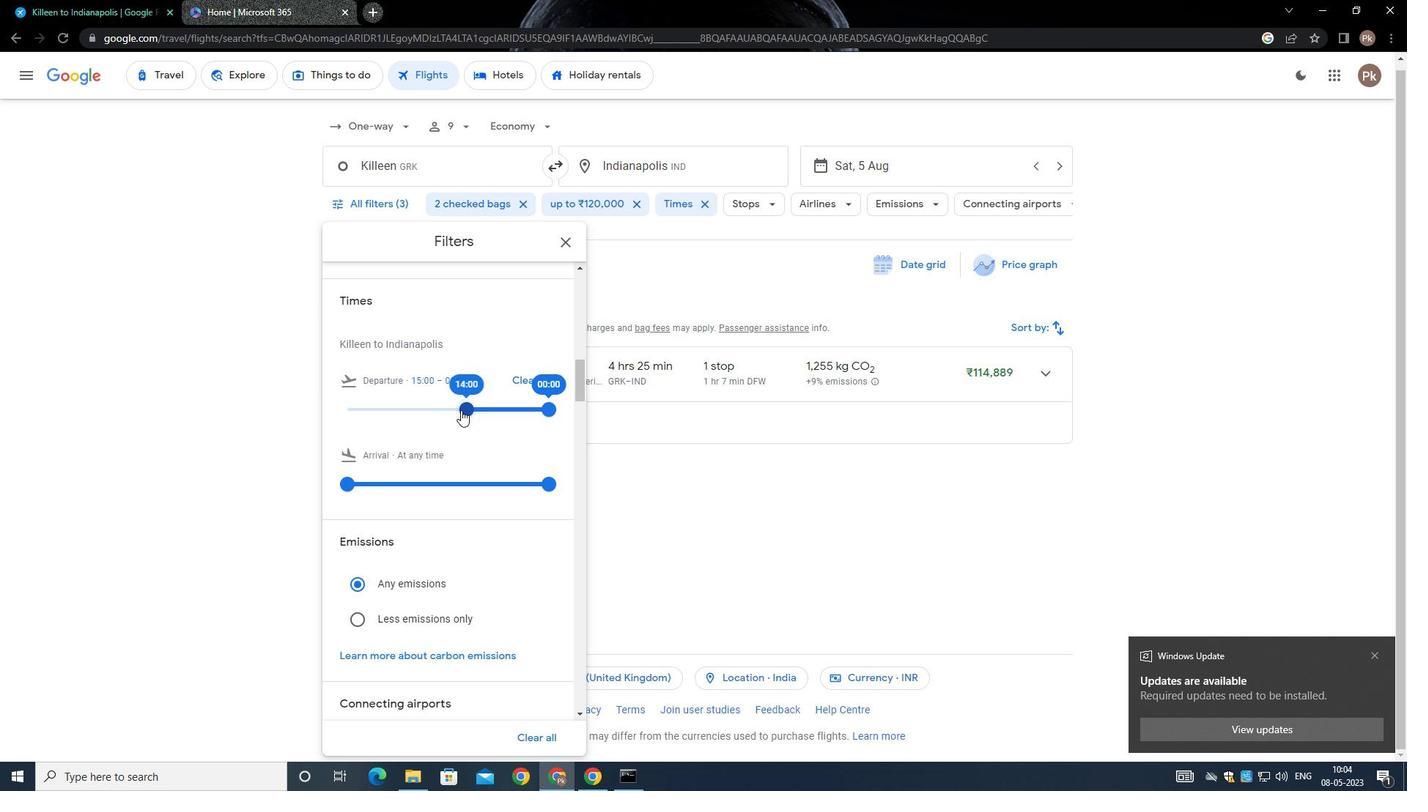 
Action: Mouse moved to (446, 410)
Screenshot: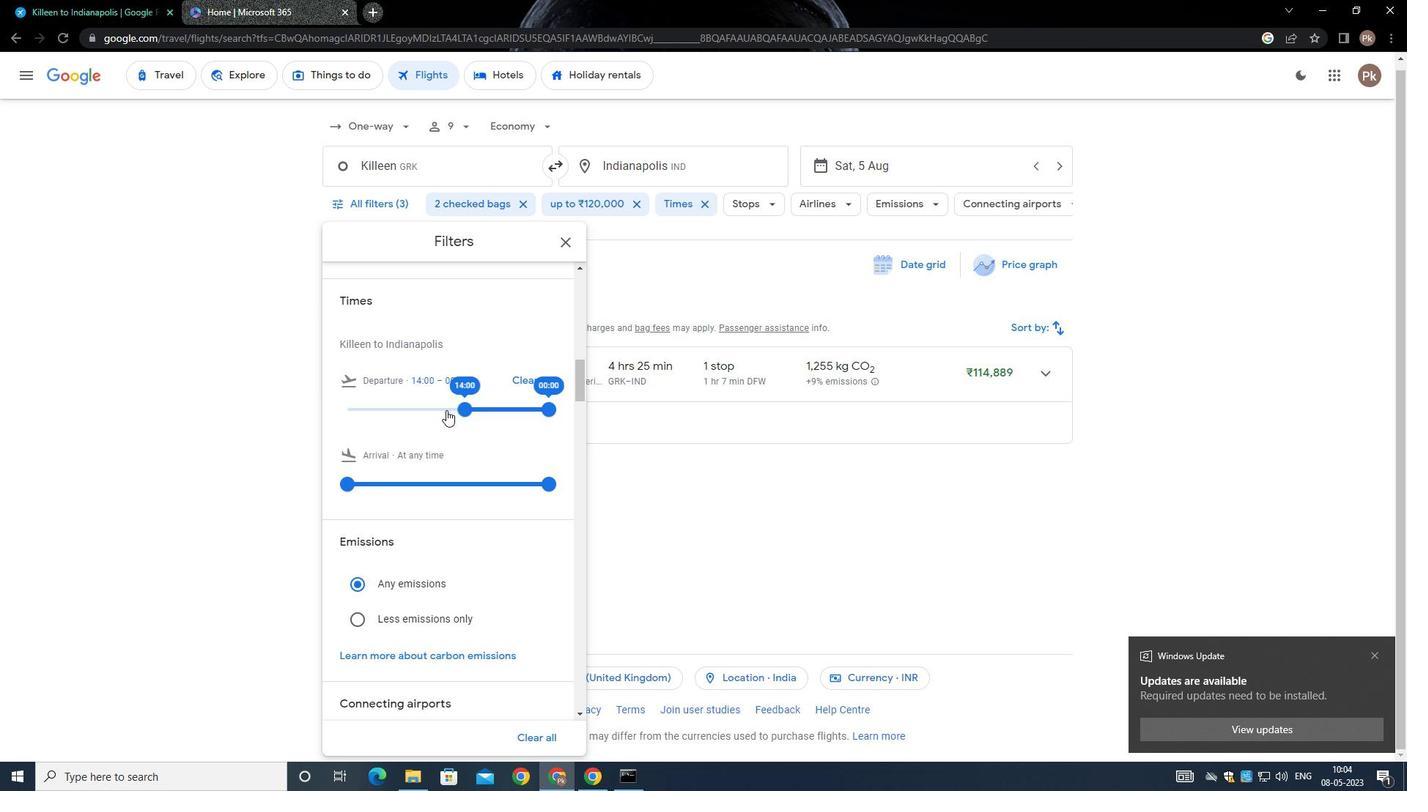 
Action: Mouse pressed left at (446, 410)
Screenshot: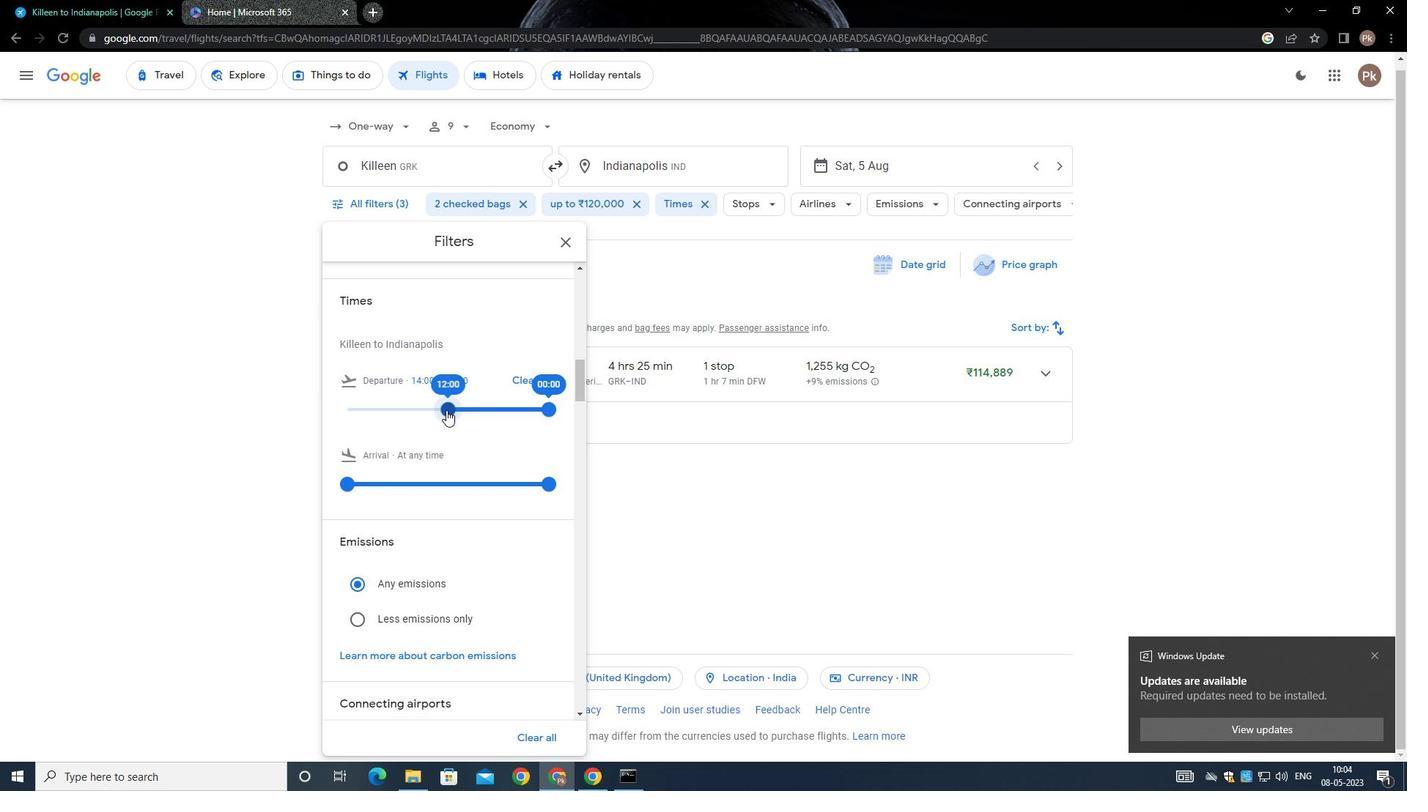 
Action: Mouse moved to (458, 408)
Screenshot: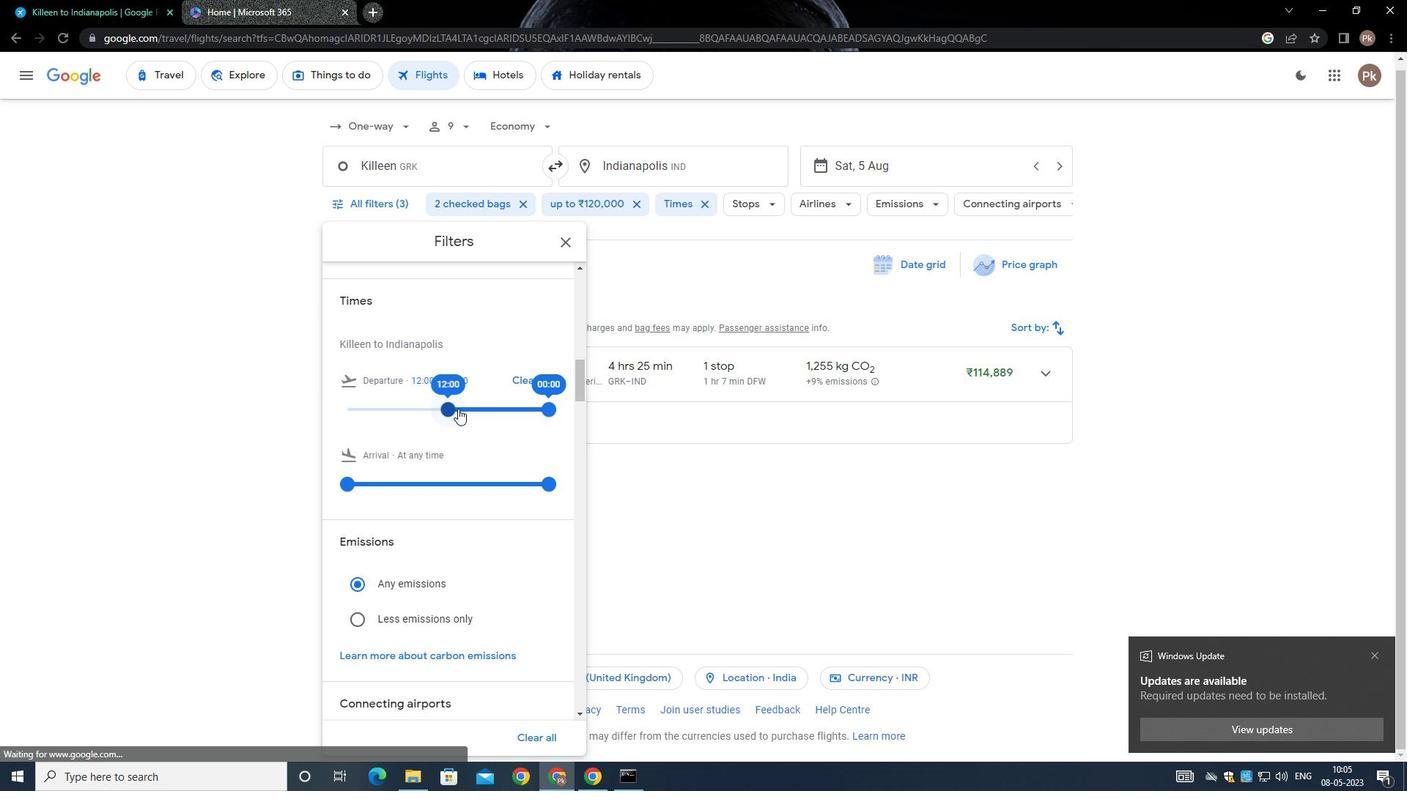 
Action: Mouse pressed left at (458, 408)
Screenshot: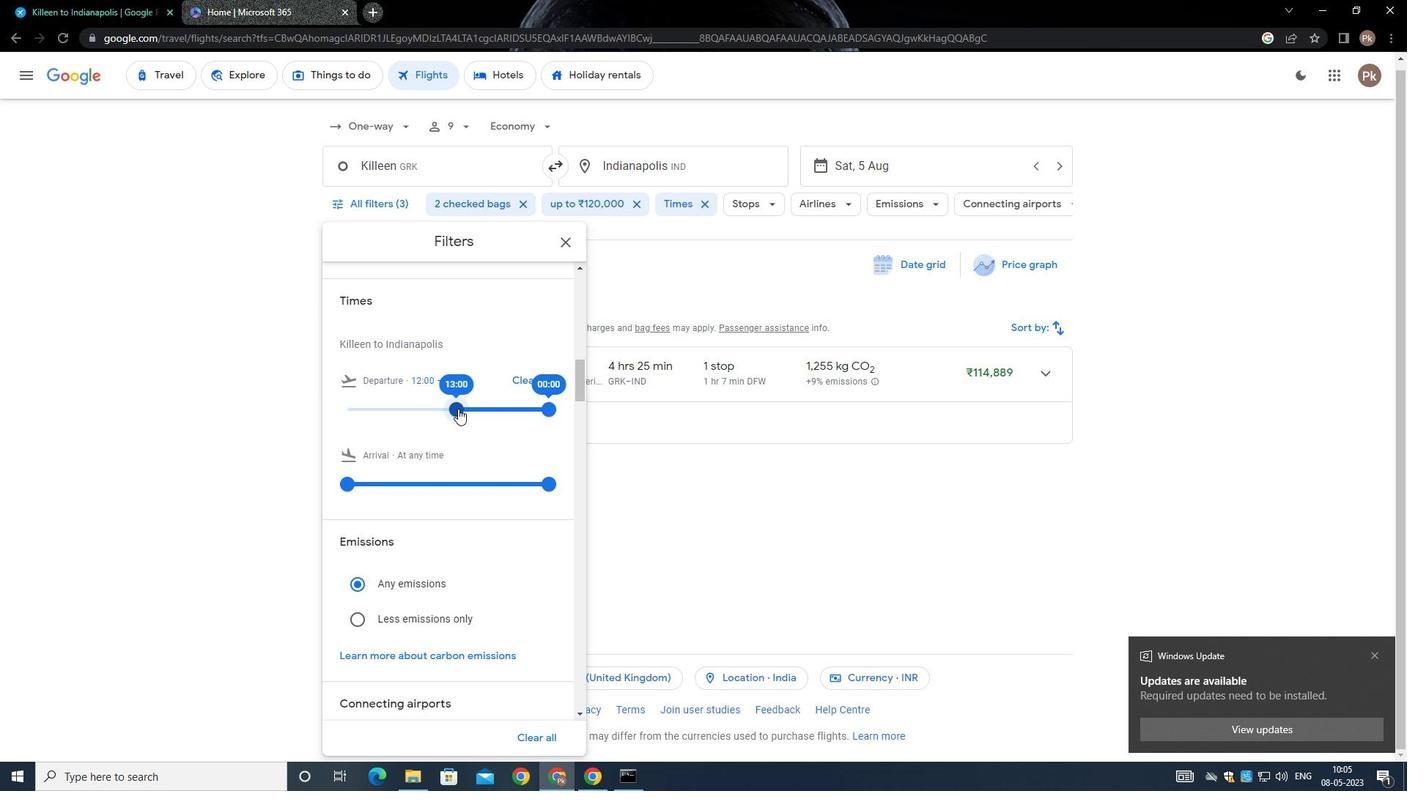 
Action: Mouse moved to (544, 406)
Screenshot: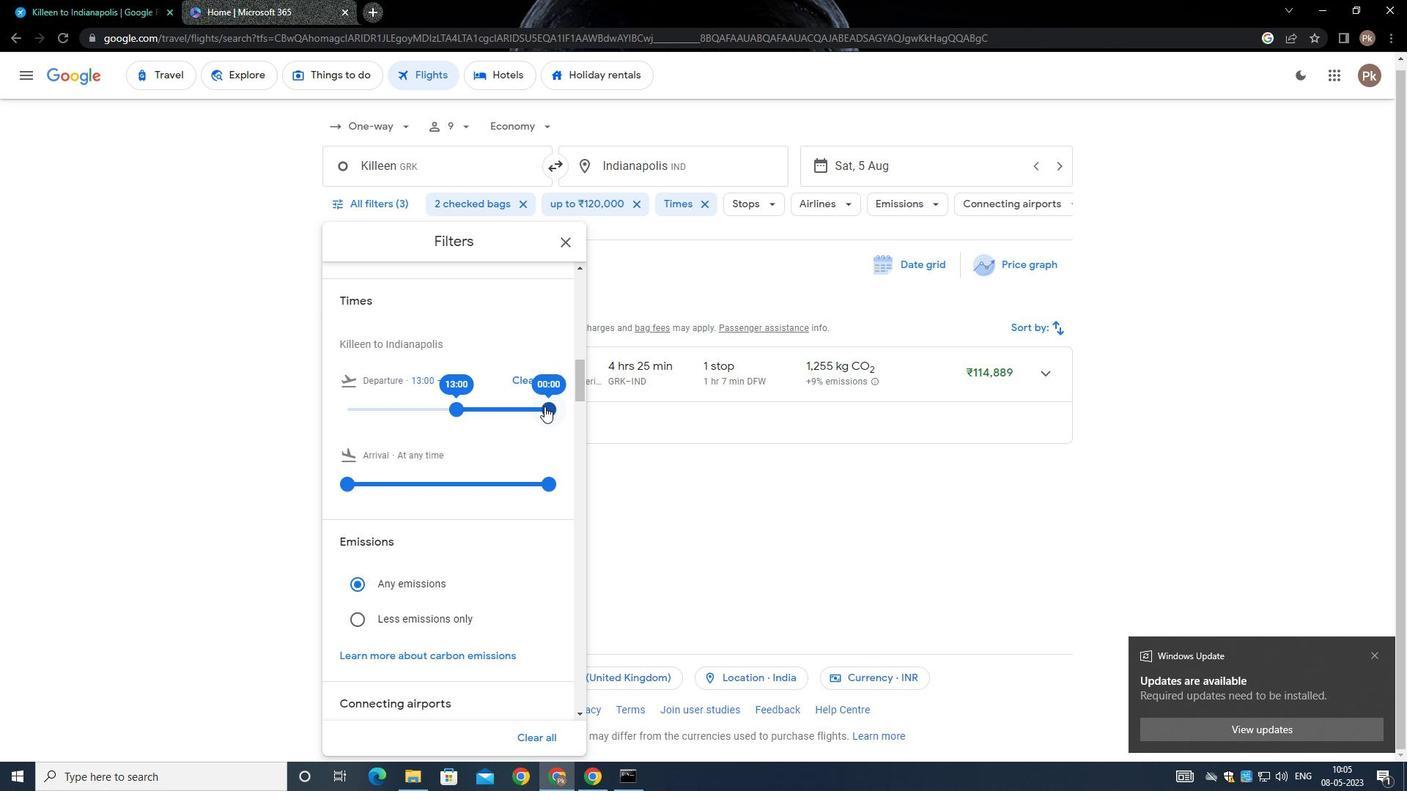 
Action: Mouse pressed left at (544, 406)
Screenshot: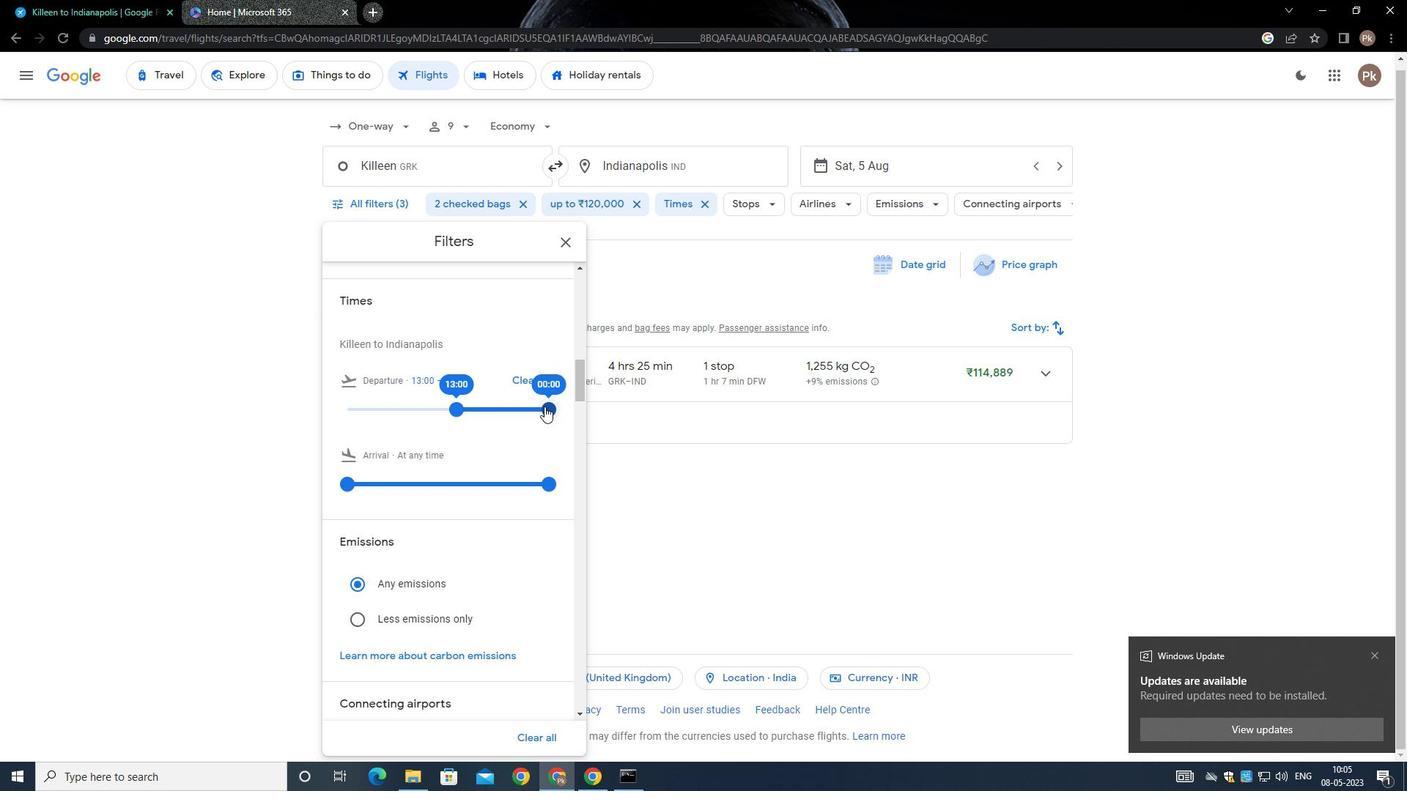 
Action: Mouse moved to (469, 408)
Screenshot: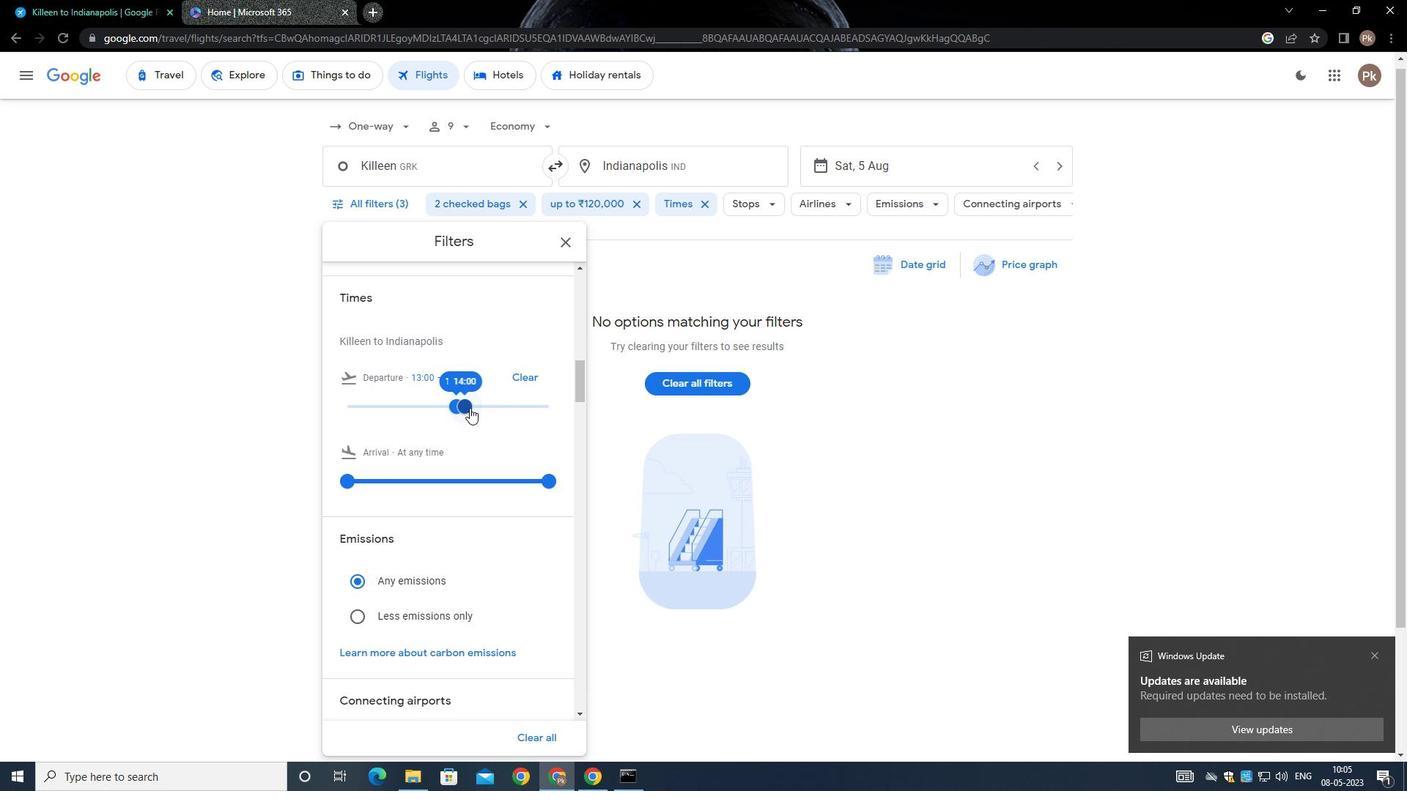 
Action: Mouse scrolled (469, 407) with delta (0, 0)
Screenshot: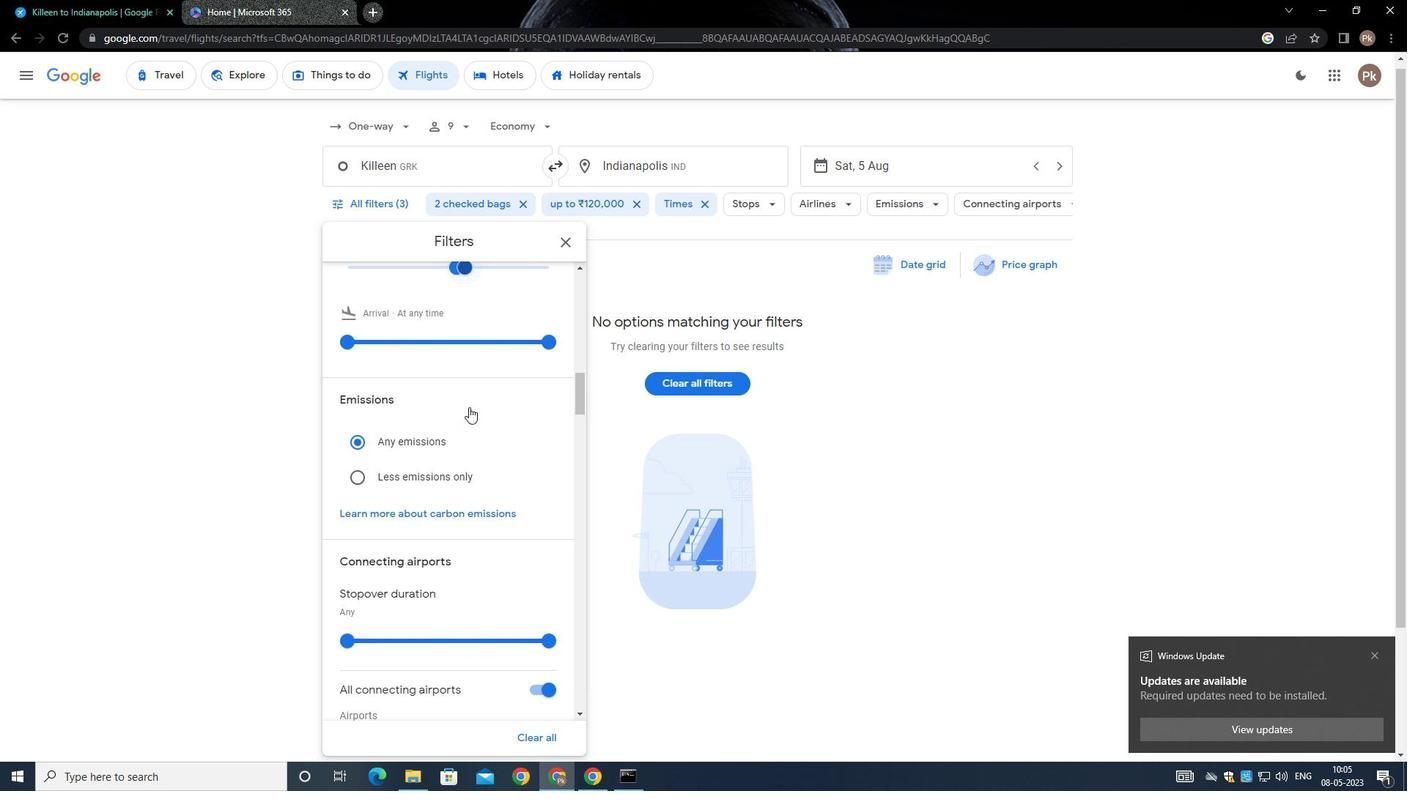 
Action: Mouse scrolled (469, 407) with delta (0, 0)
Screenshot: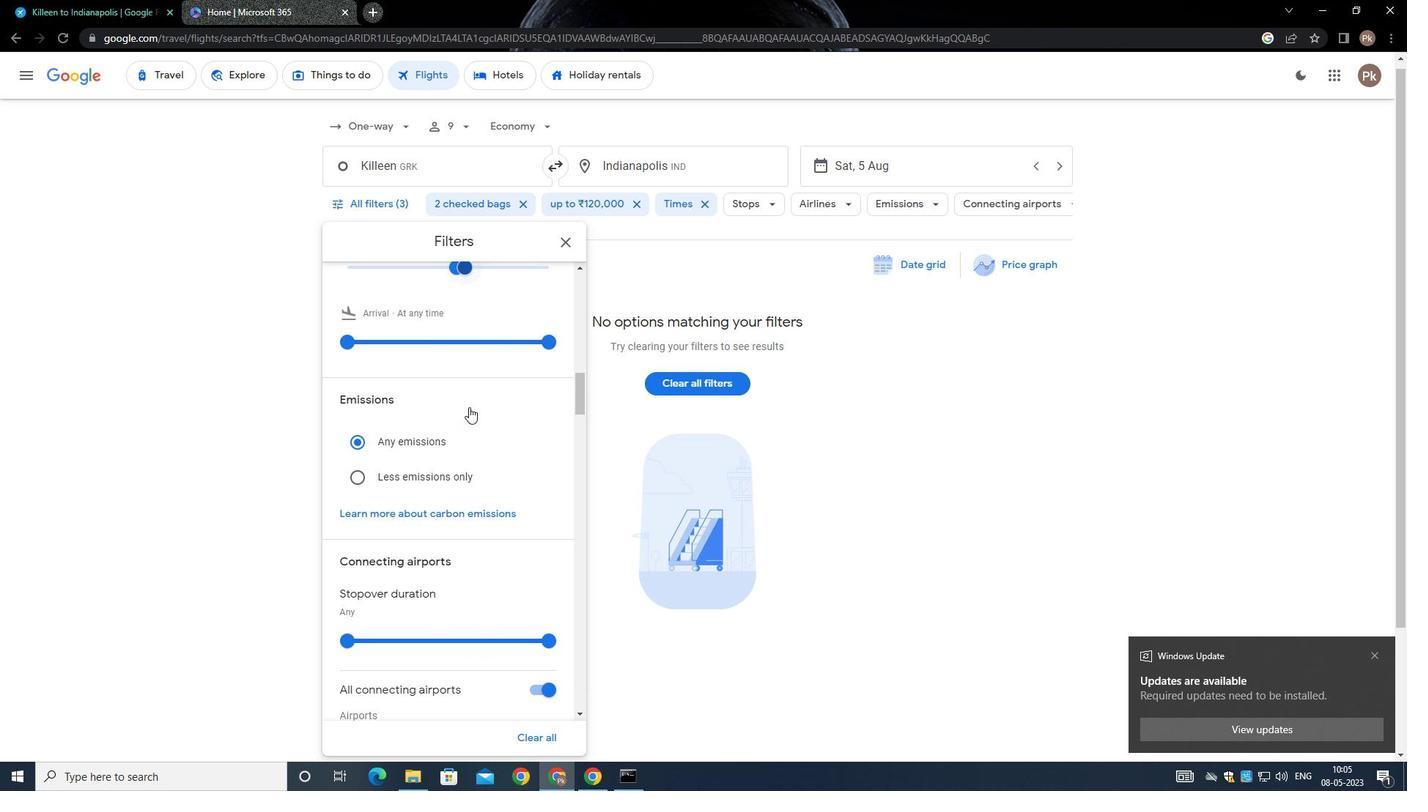 
Action: Mouse scrolled (469, 407) with delta (0, 0)
Screenshot: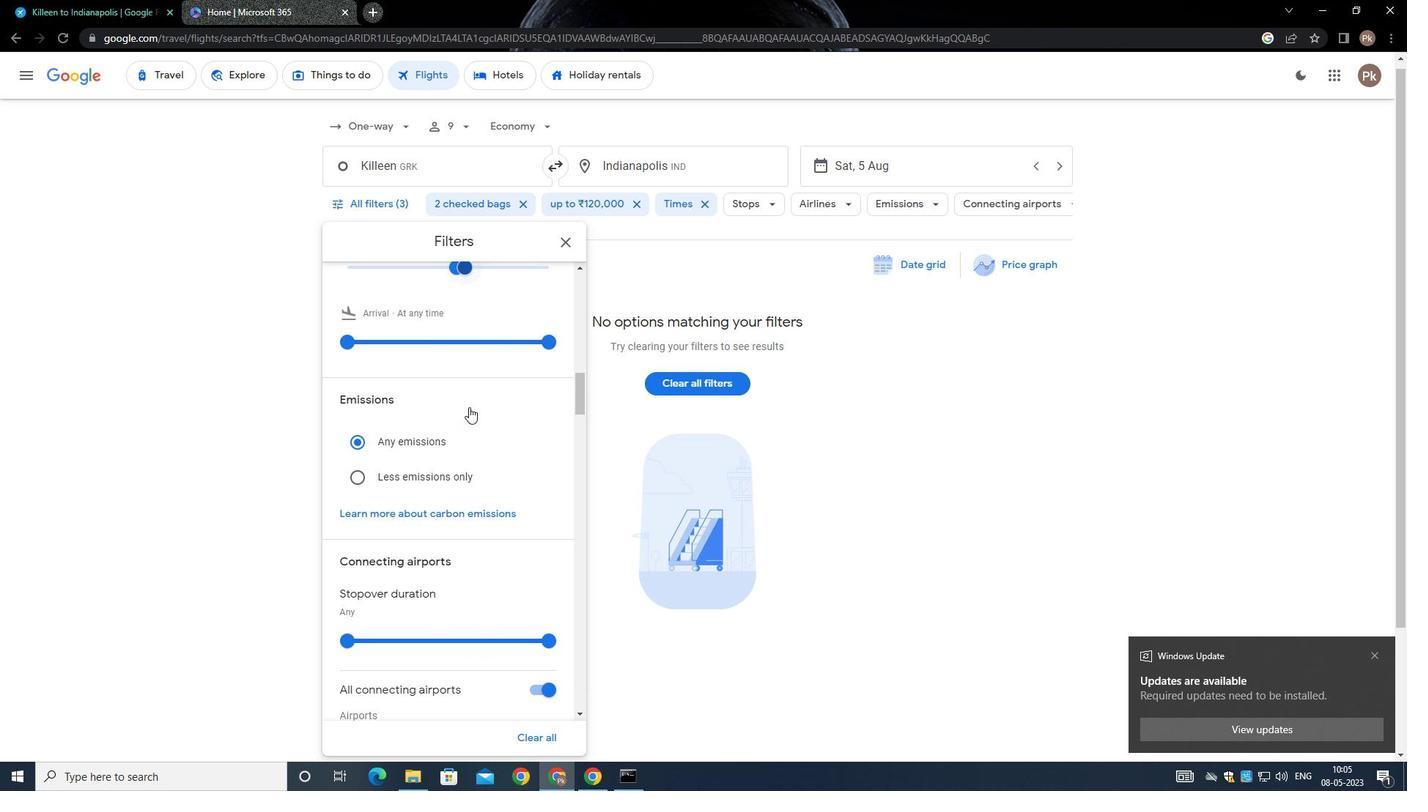
Action: Mouse scrolled (469, 407) with delta (0, 0)
Screenshot: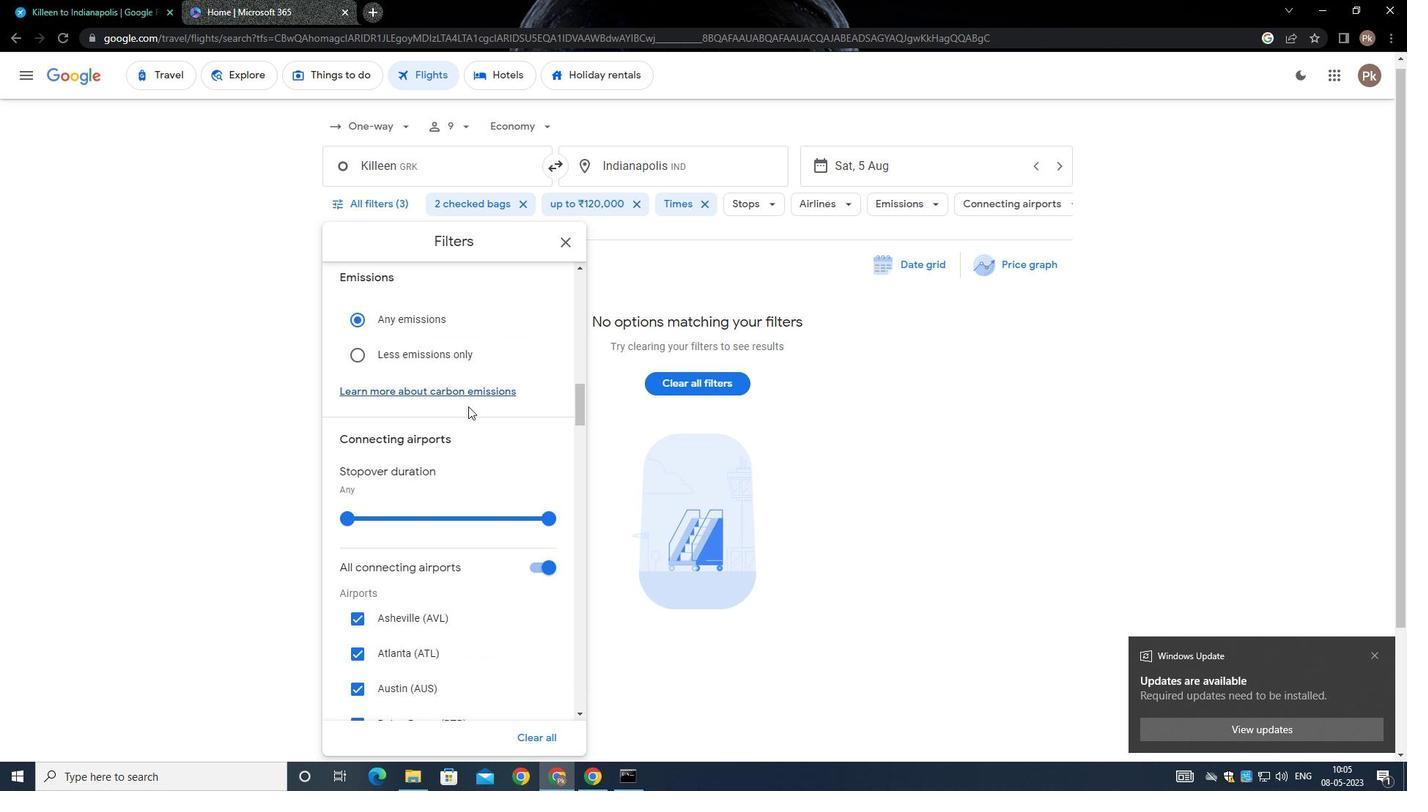 
Action: Mouse moved to (468, 406)
Screenshot: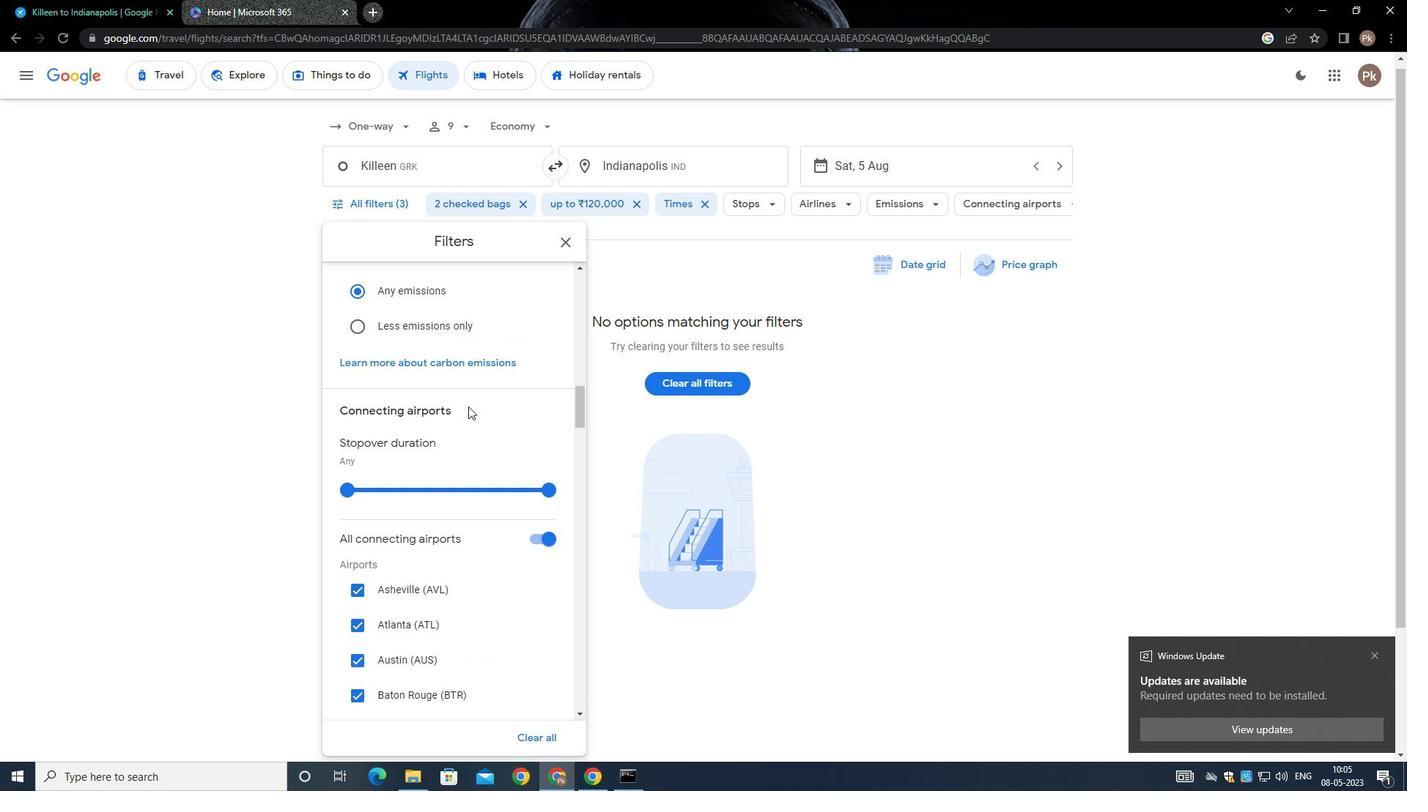 
Action: Mouse scrolled (468, 405) with delta (0, 0)
Screenshot: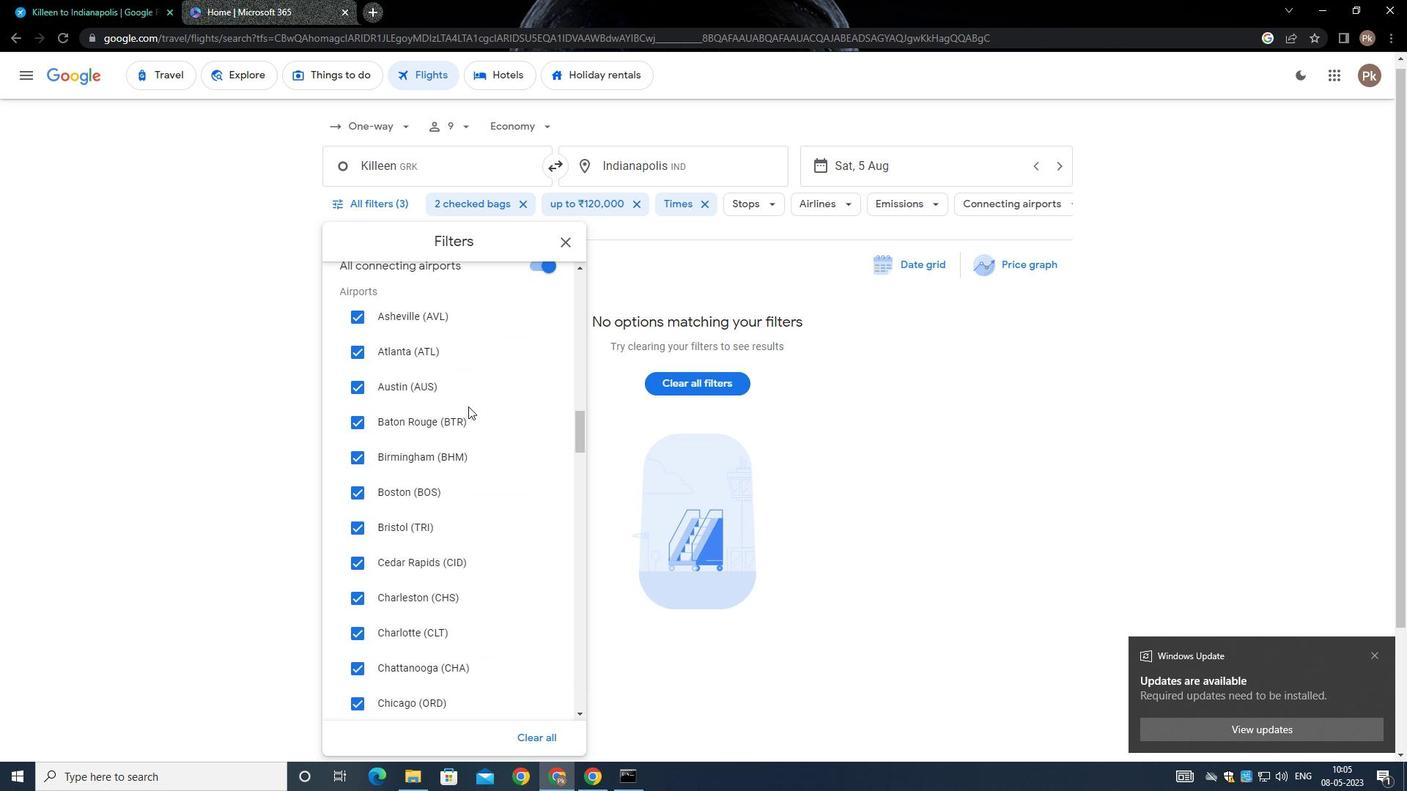 
Action: Mouse scrolled (468, 405) with delta (0, 0)
Screenshot: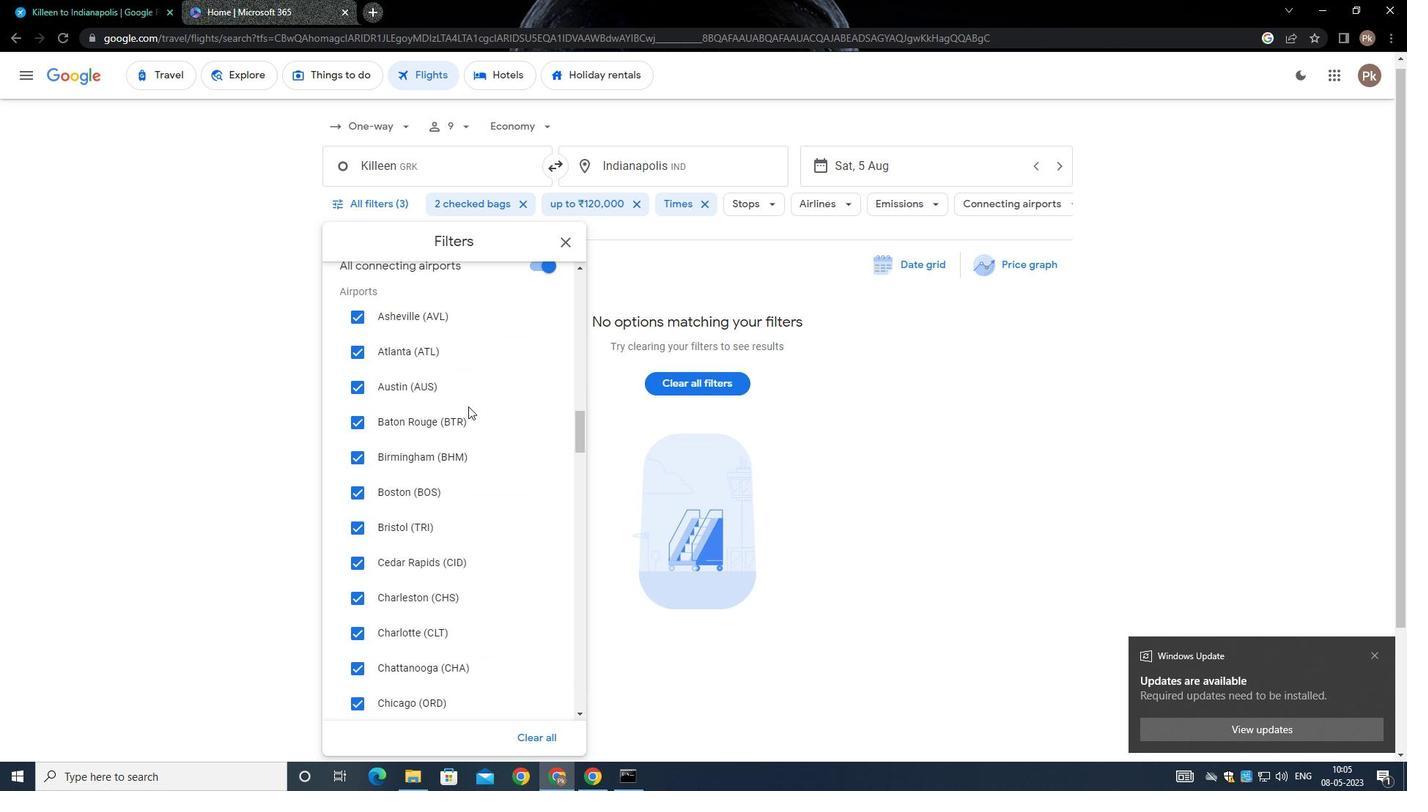 
Action: Mouse scrolled (468, 405) with delta (0, 0)
Screenshot: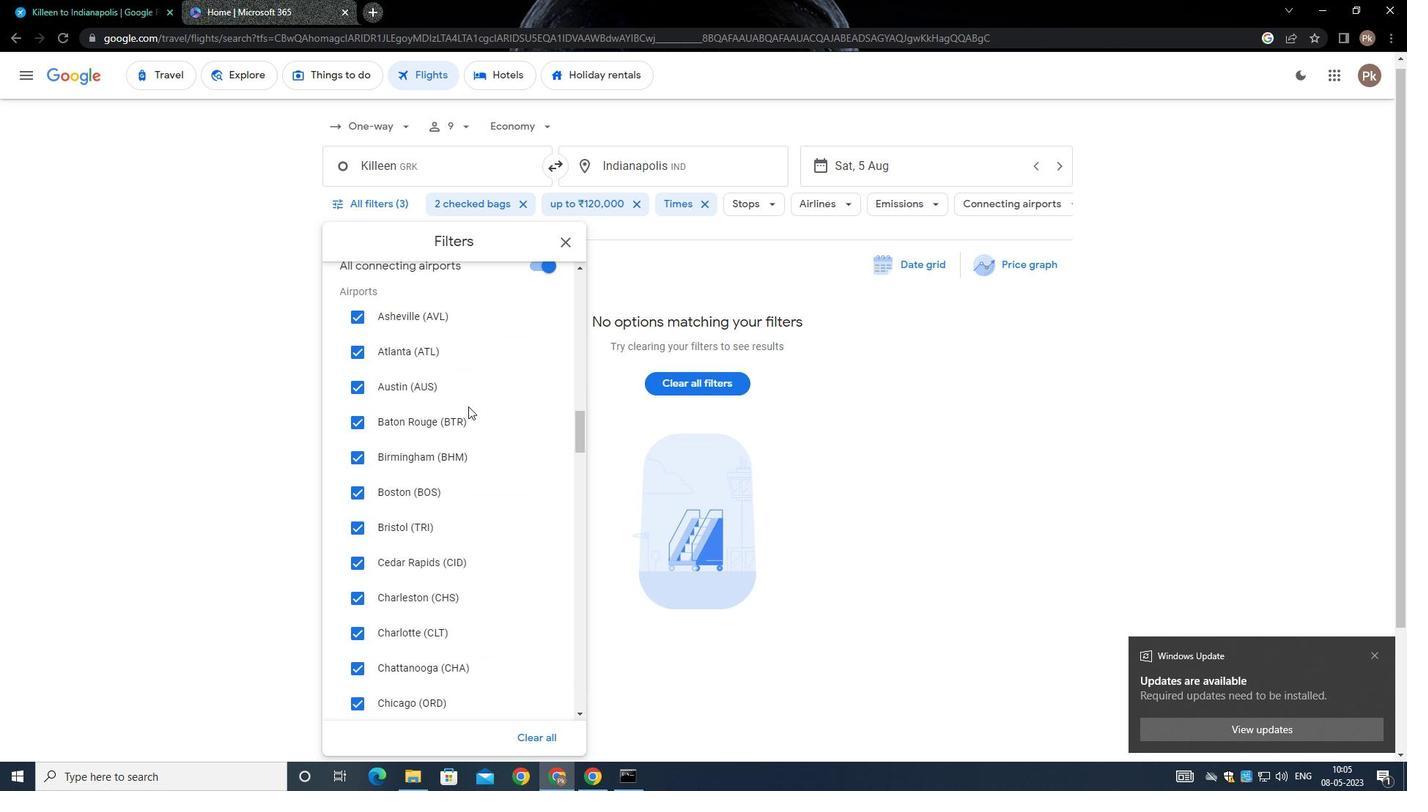 
Action: Mouse scrolled (468, 405) with delta (0, -1)
Screenshot: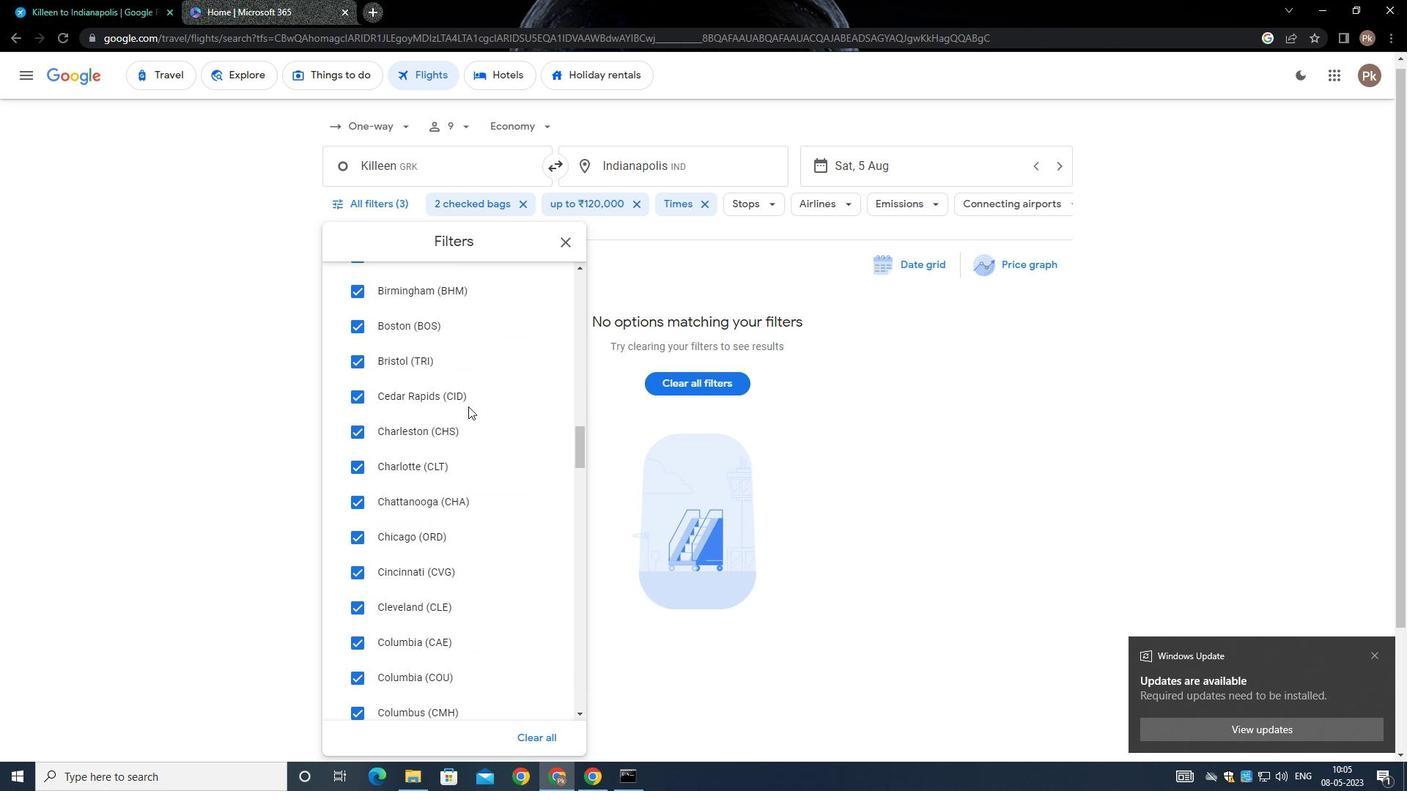 
Action: Mouse scrolled (468, 405) with delta (0, 0)
Screenshot: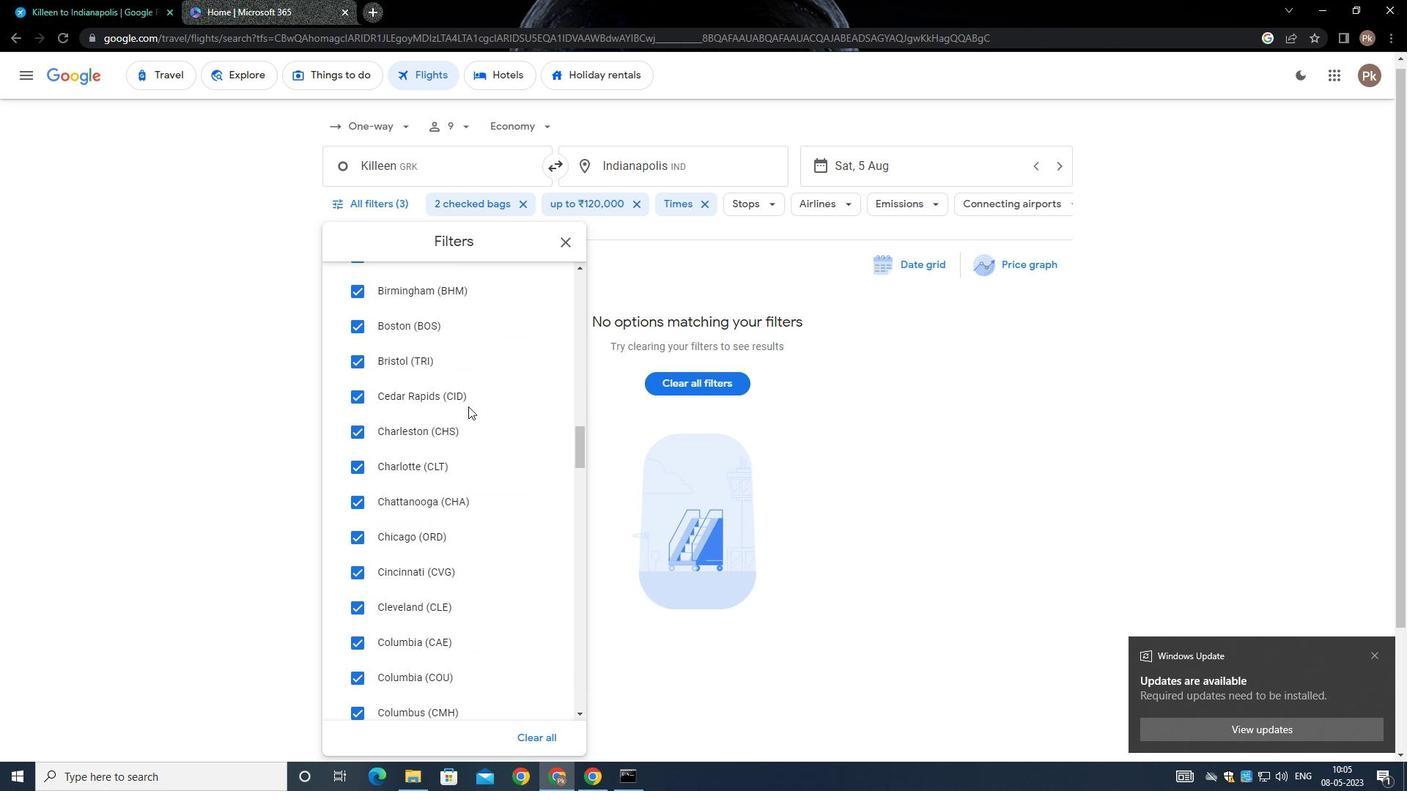 
Action: Mouse scrolled (468, 405) with delta (0, 0)
Screenshot: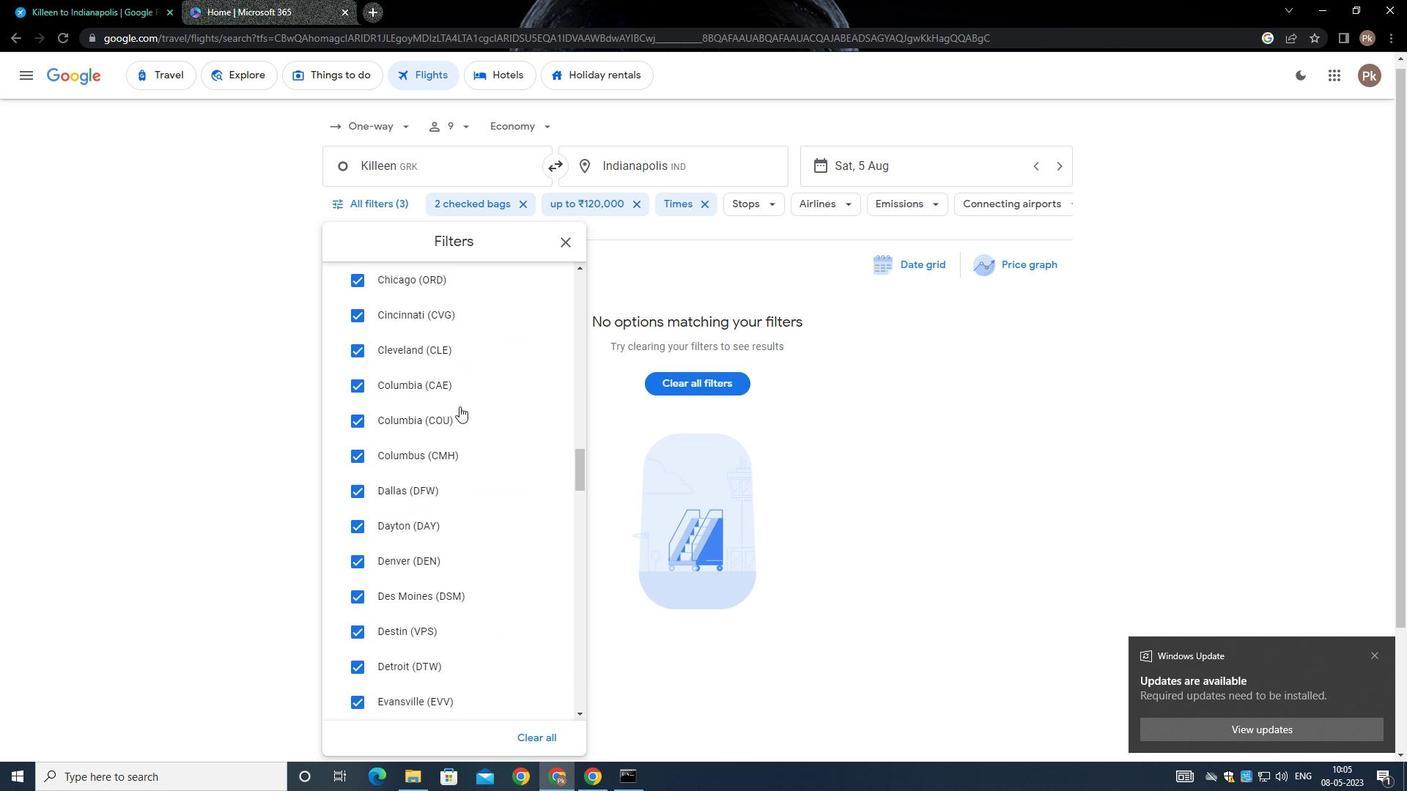 
Action: Mouse scrolled (468, 405) with delta (0, -1)
Screenshot: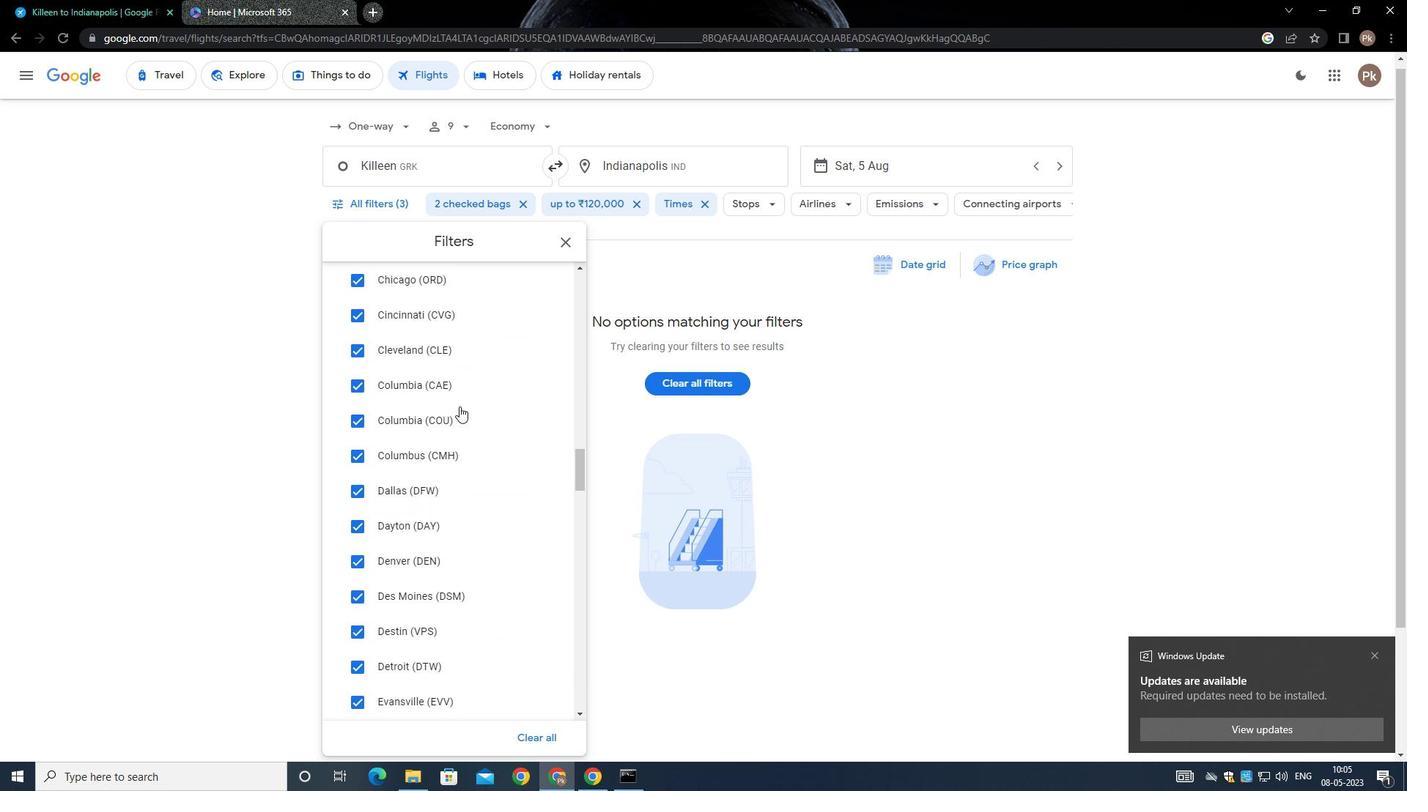
Action: Mouse scrolled (468, 405) with delta (0, 0)
Screenshot: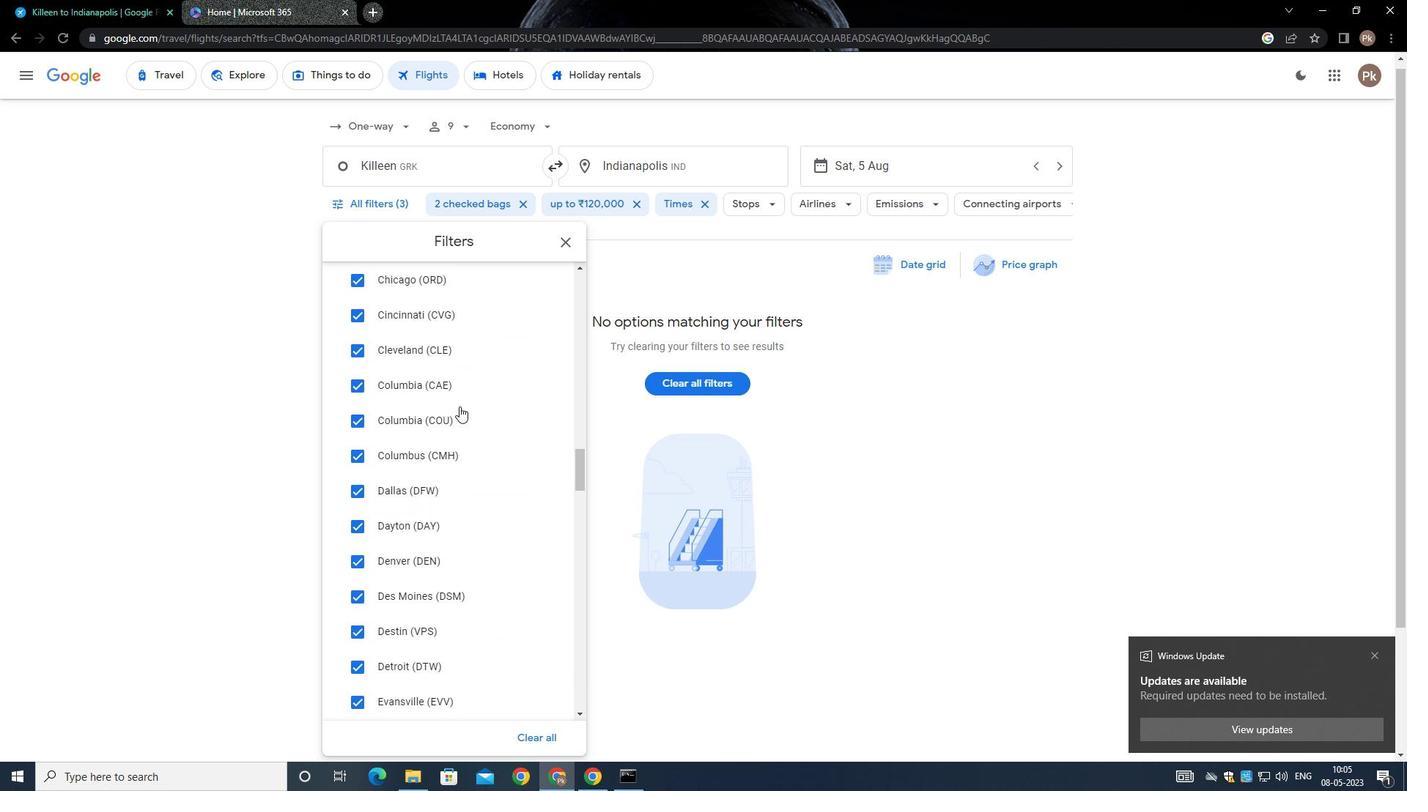 
Action: Mouse scrolled (468, 405) with delta (0, 0)
Screenshot: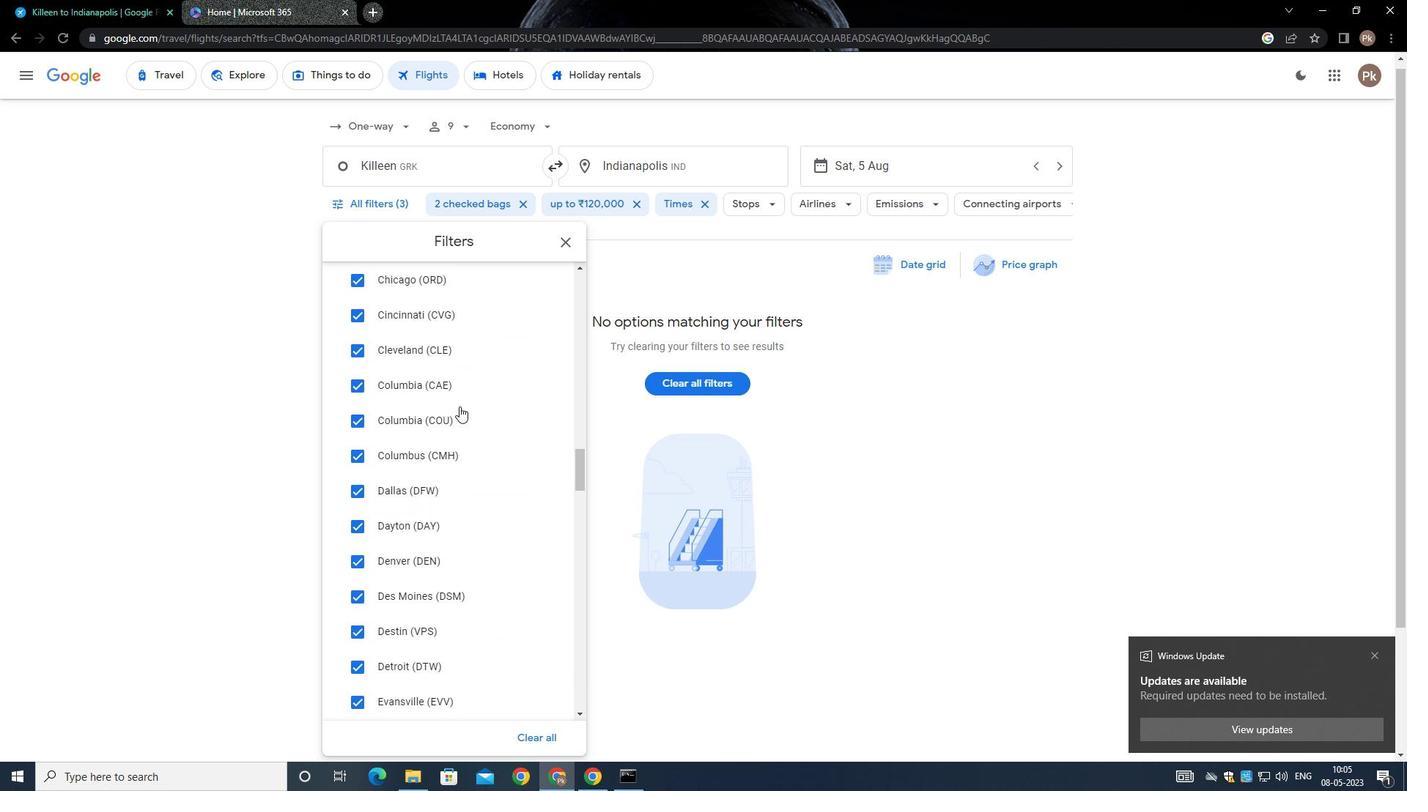 
Action: Mouse scrolled (468, 405) with delta (0, 0)
Screenshot: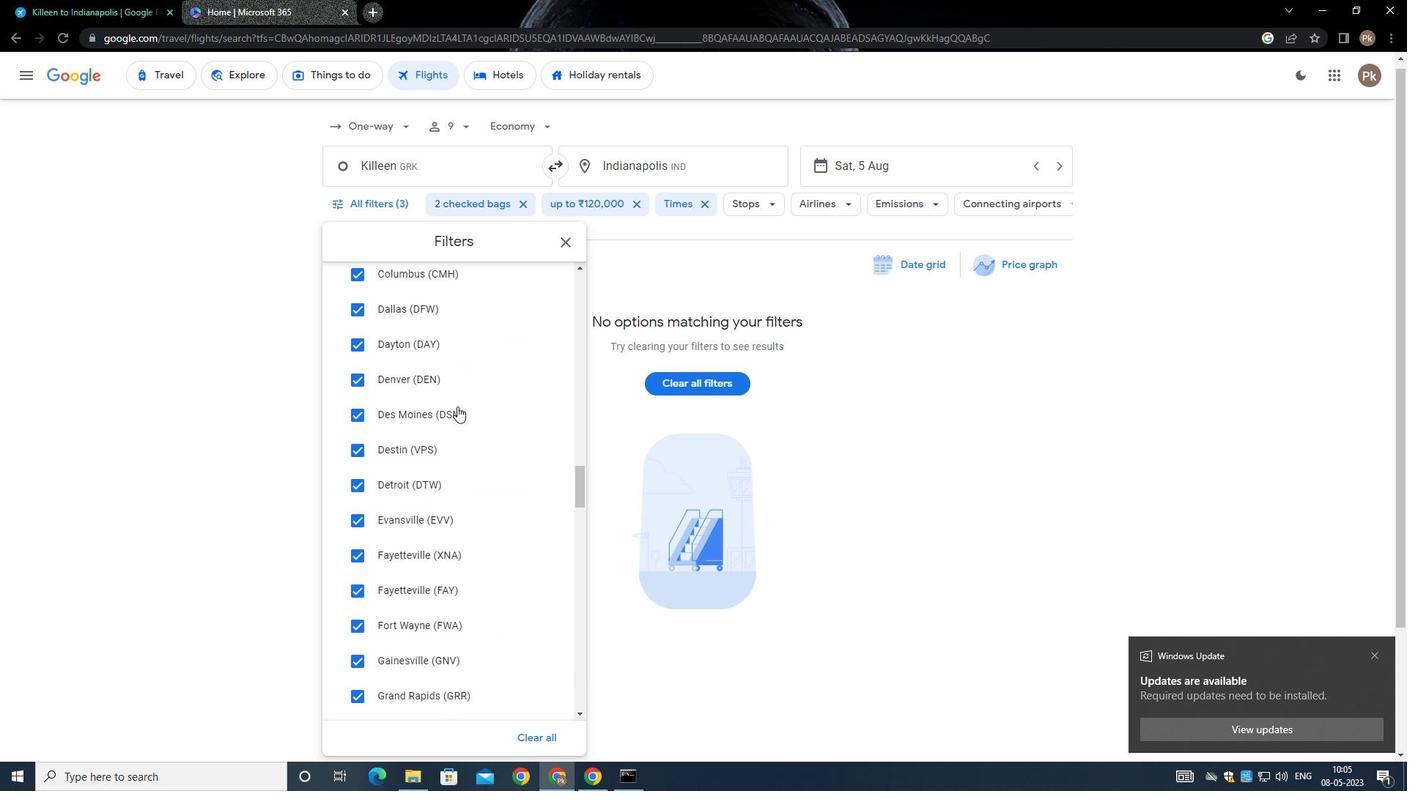 
Action: Mouse moved to (457, 406)
Screenshot: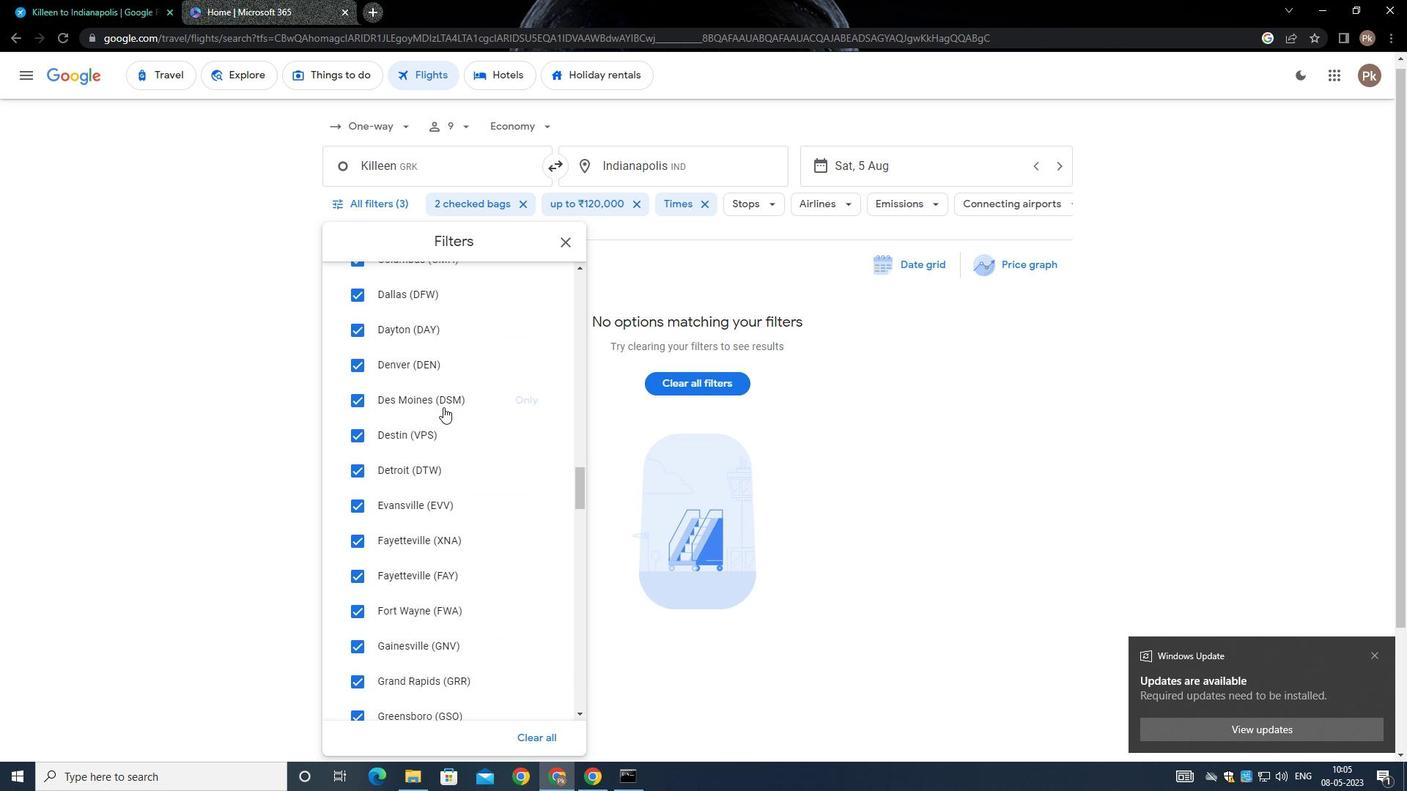 
Action: Mouse scrolled (457, 407) with delta (0, 0)
Screenshot: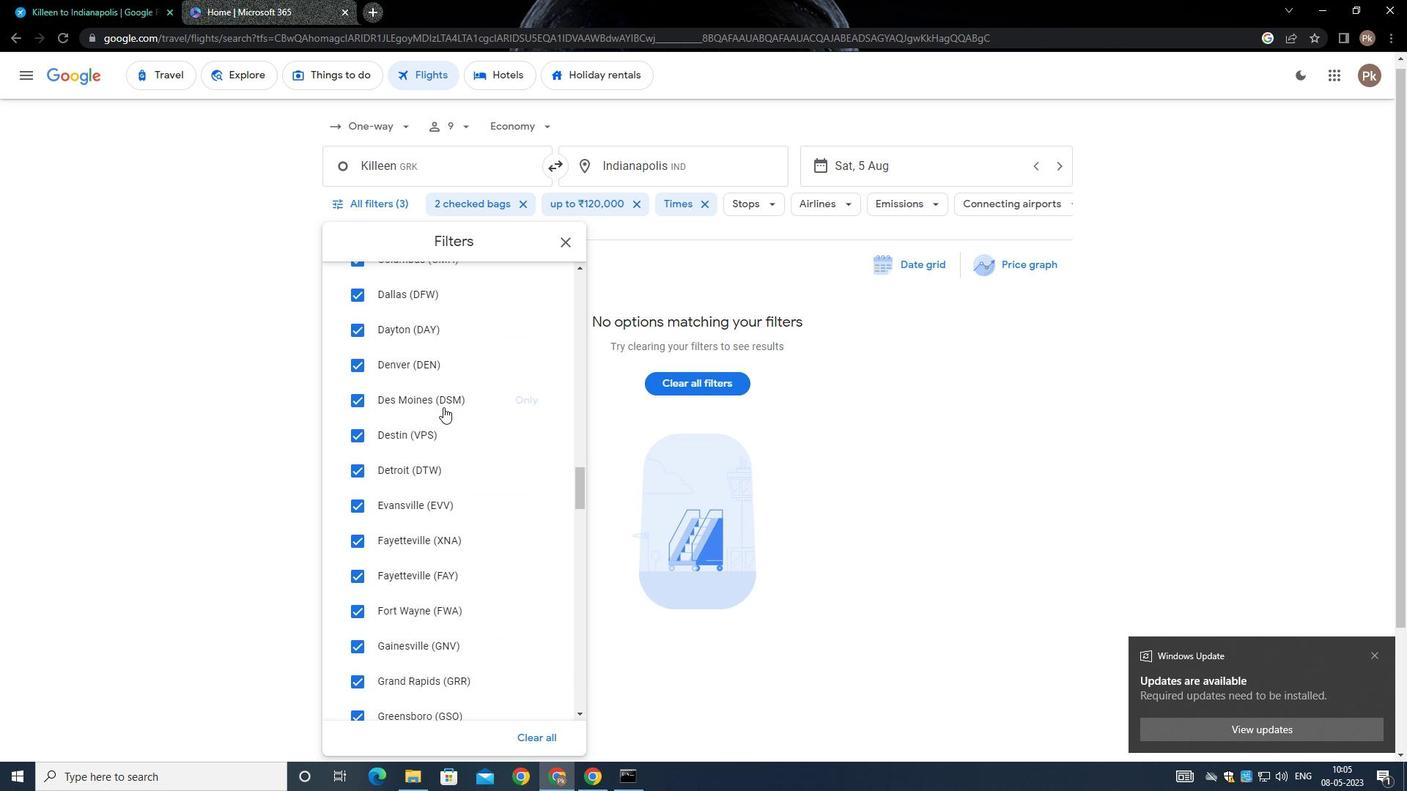 
Action: Mouse scrolled (457, 405) with delta (0, 0)
Screenshot: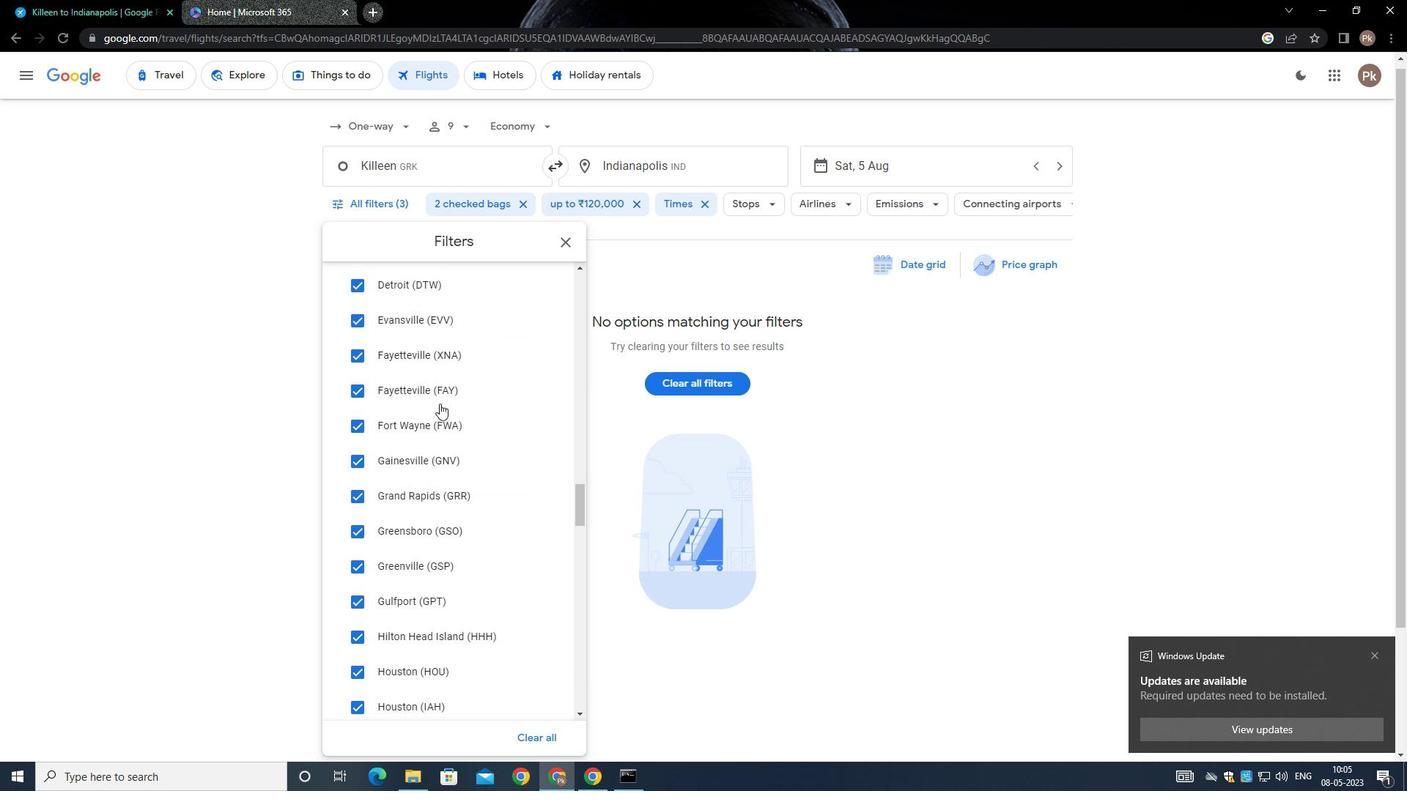 
Action: Mouse moved to (456, 406)
Screenshot: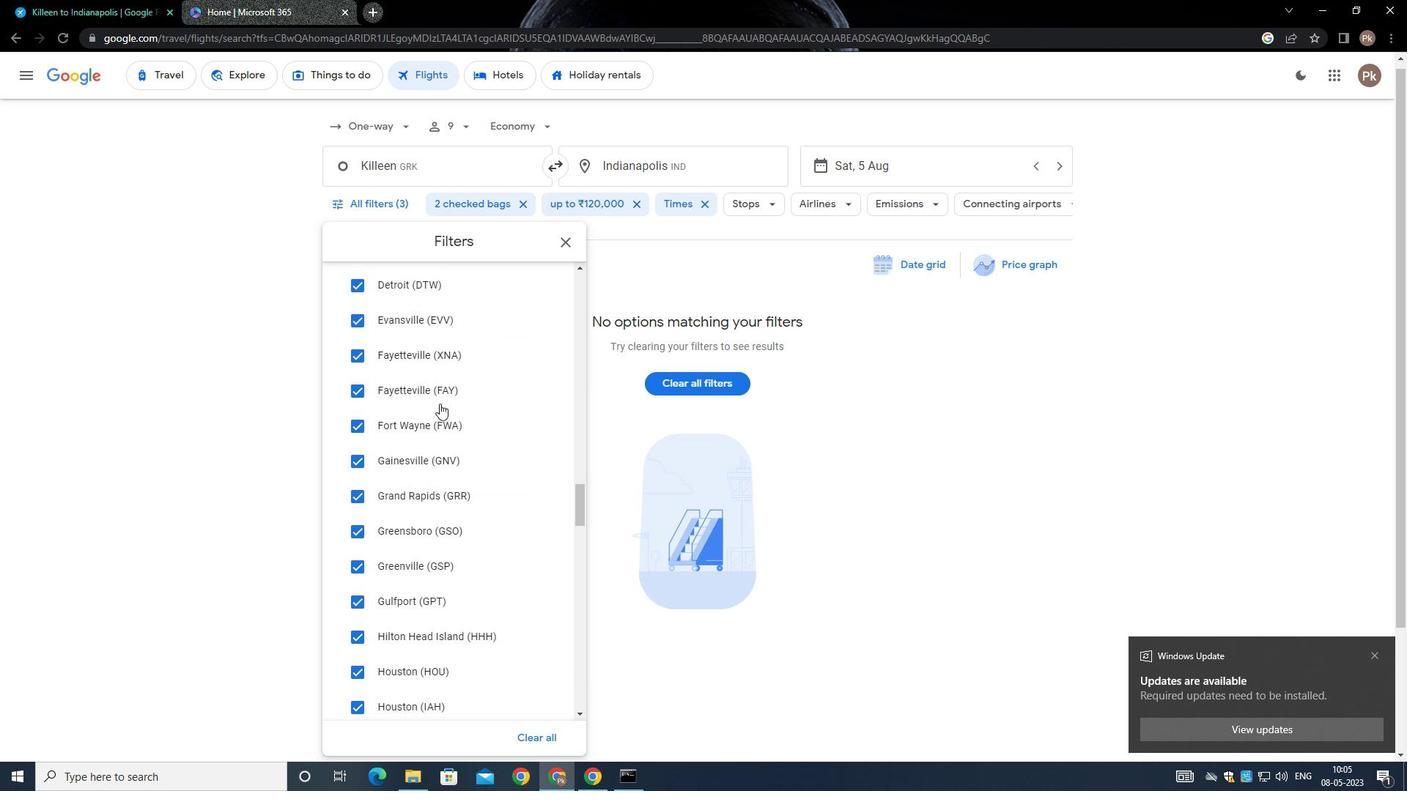 
Action: Mouse scrolled (456, 405) with delta (0, 0)
Screenshot: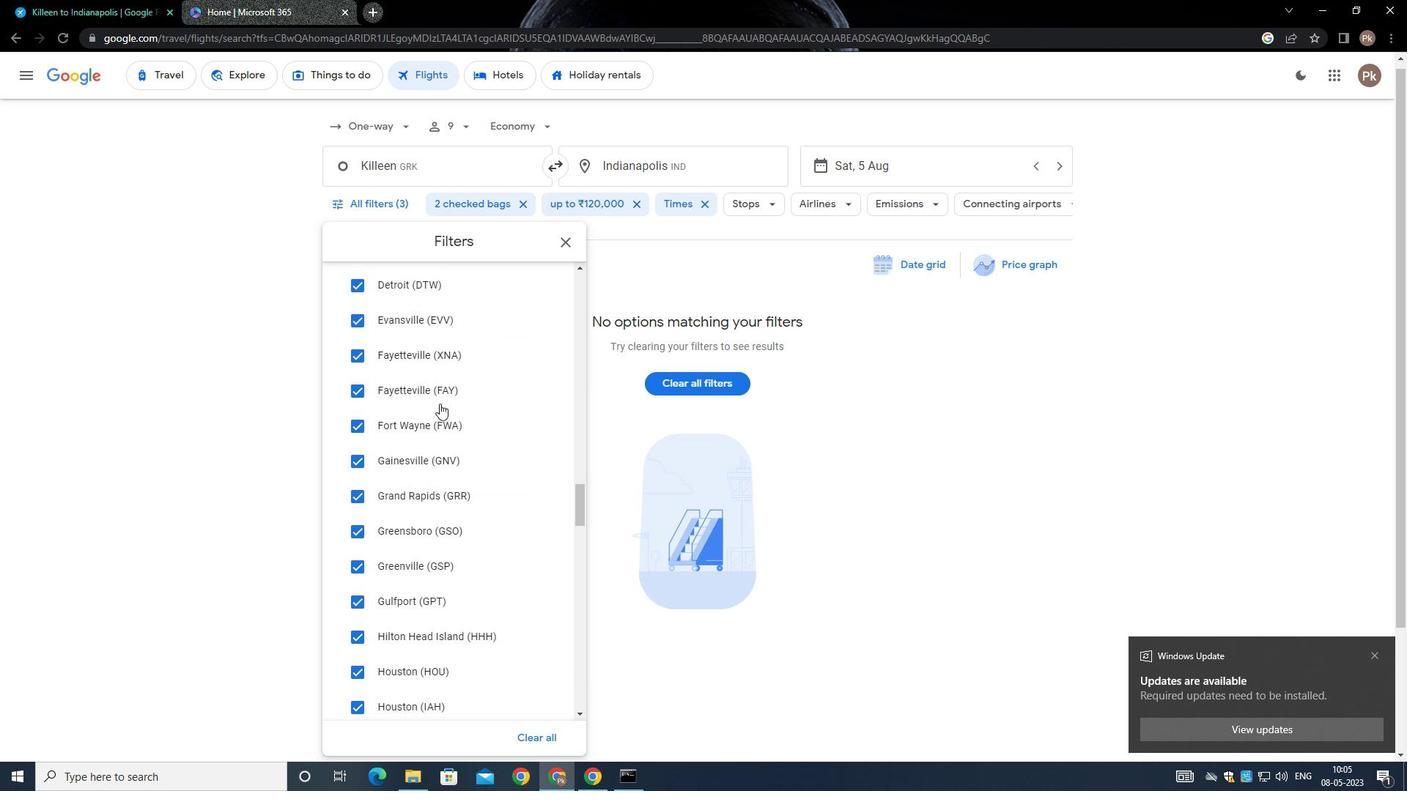 
Action: Mouse moved to (455, 407)
Screenshot: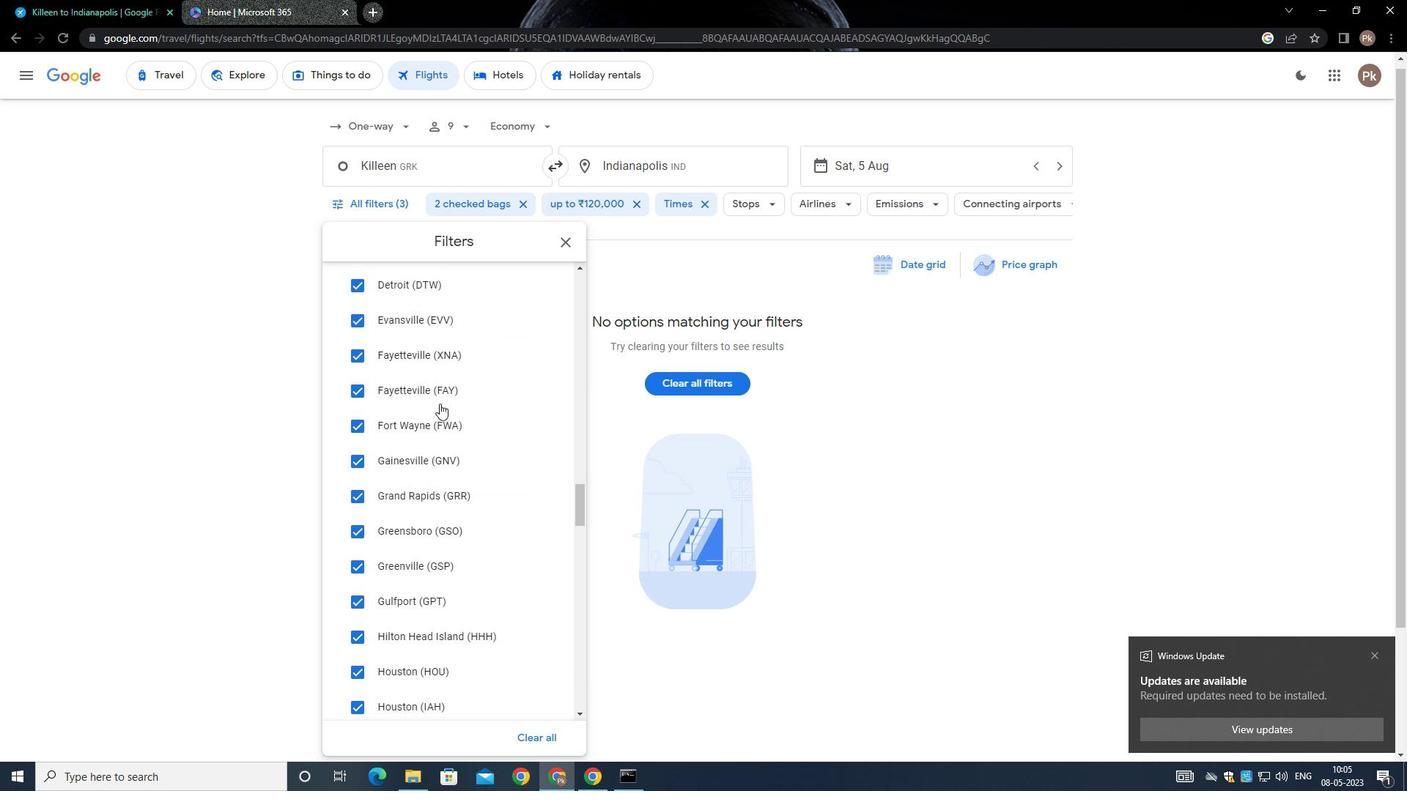 
Action: Mouse scrolled (455, 406) with delta (0, 0)
Screenshot: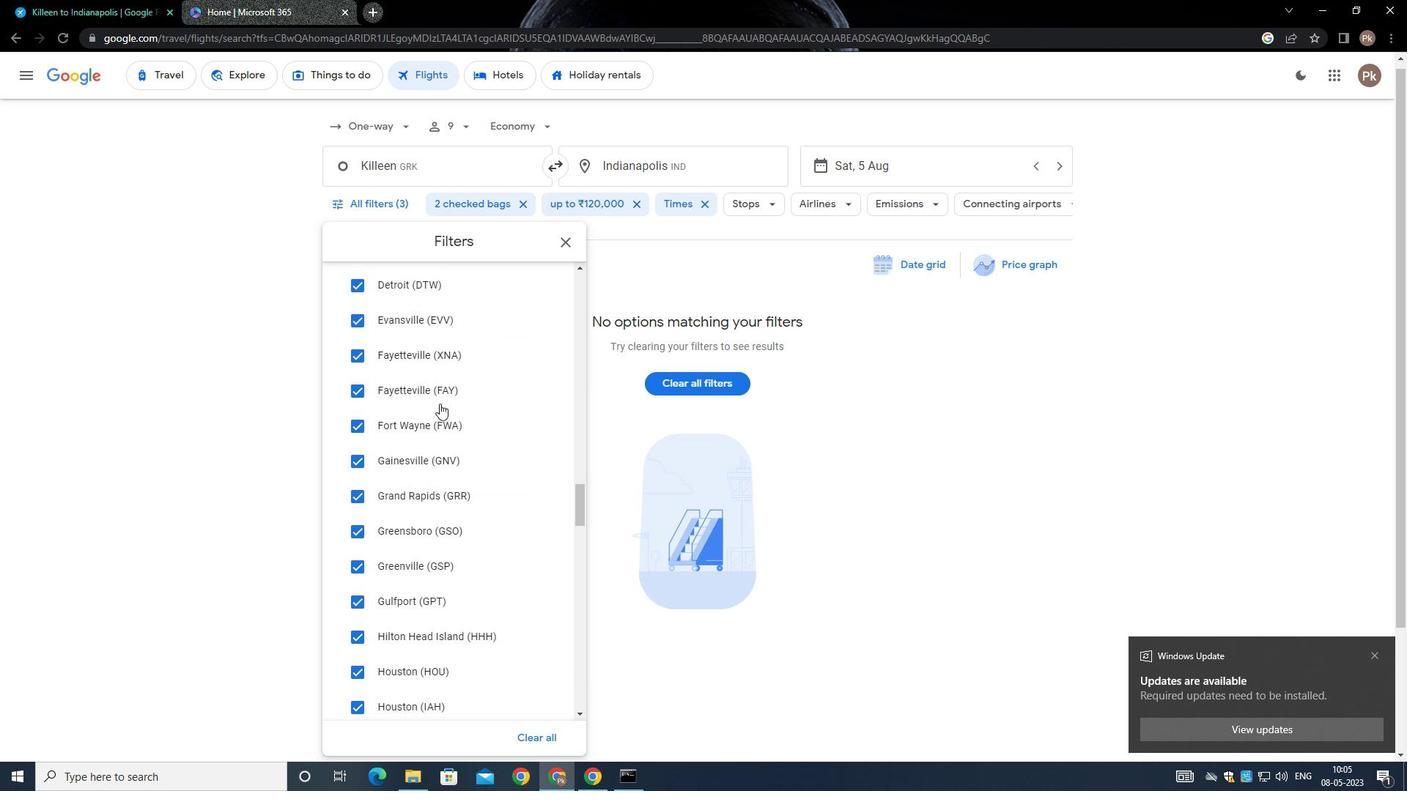 
Action: Mouse scrolled (455, 405) with delta (0, -1)
Screenshot: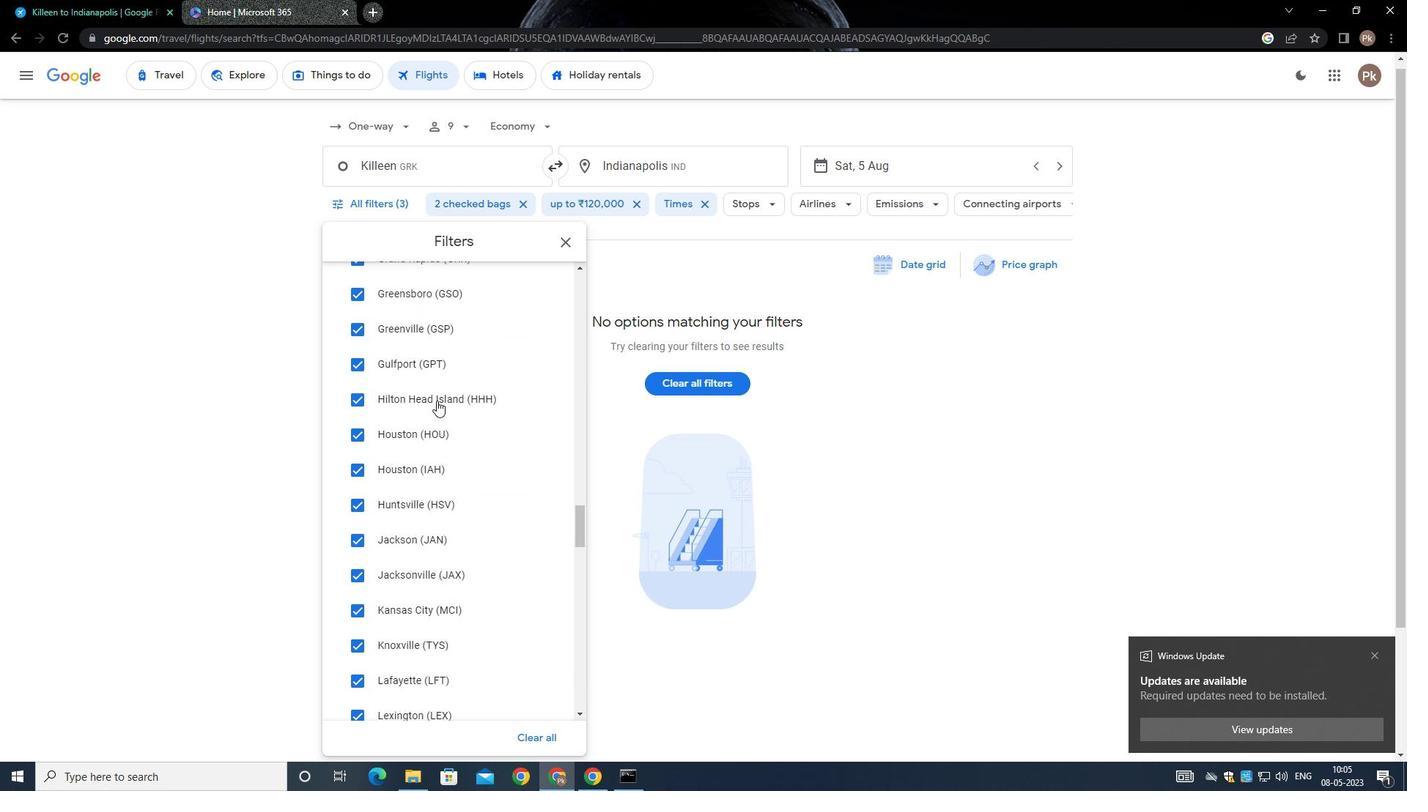 
Action: Mouse scrolled (455, 406) with delta (0, 0)
Screenshot: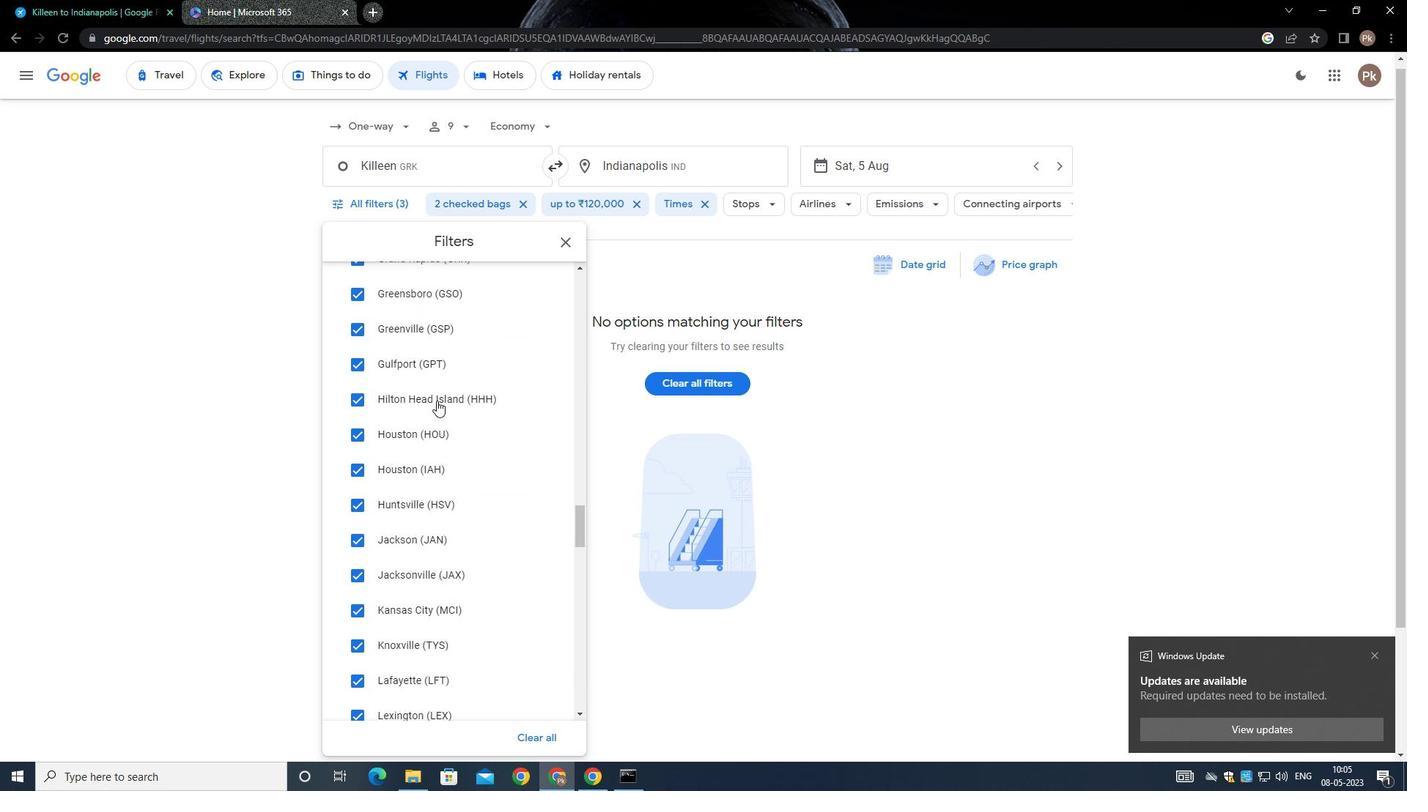 
Action: Mouse moved to (455, 407)
Screenshot: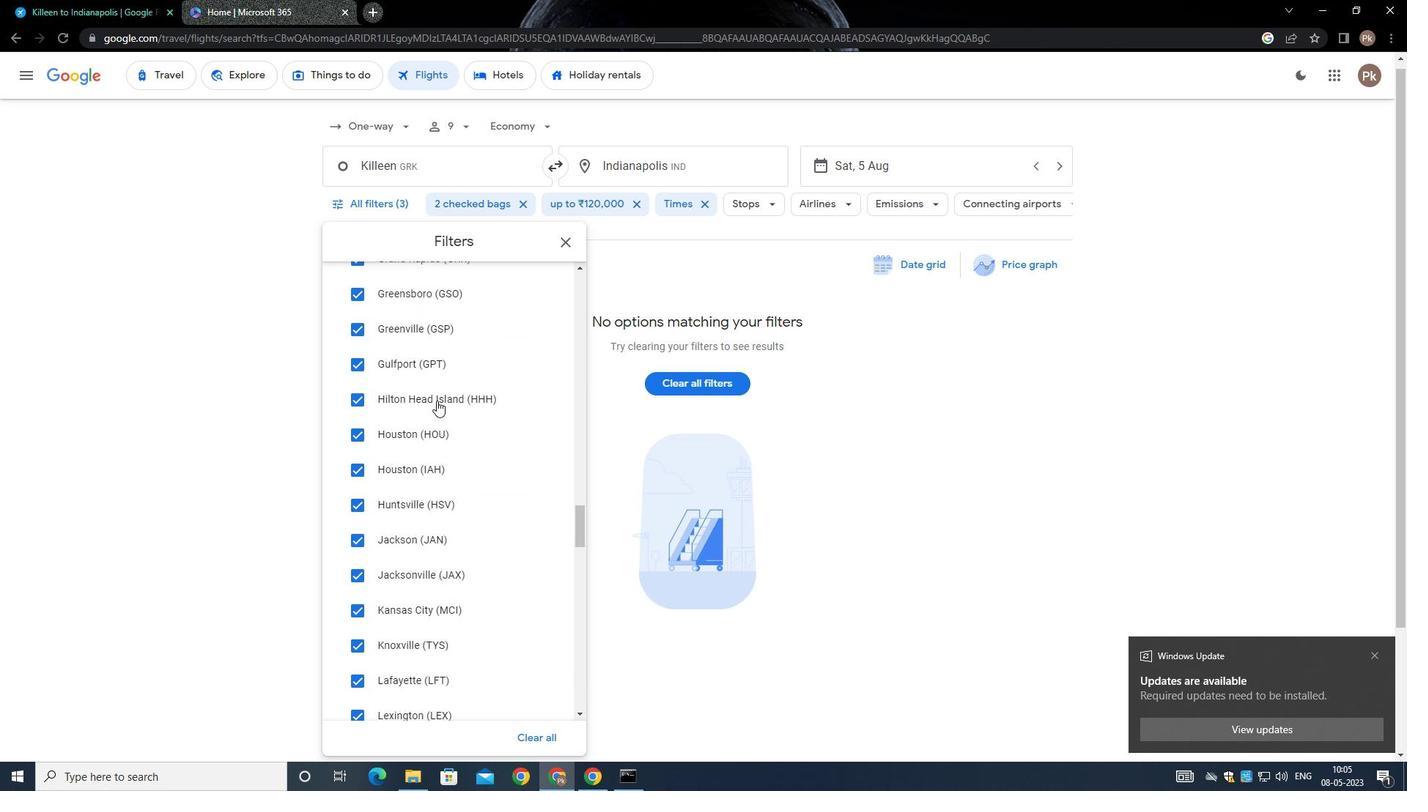 
Action: Mouse scrolled (455, 406) with delta (0, 0)
Screenshot: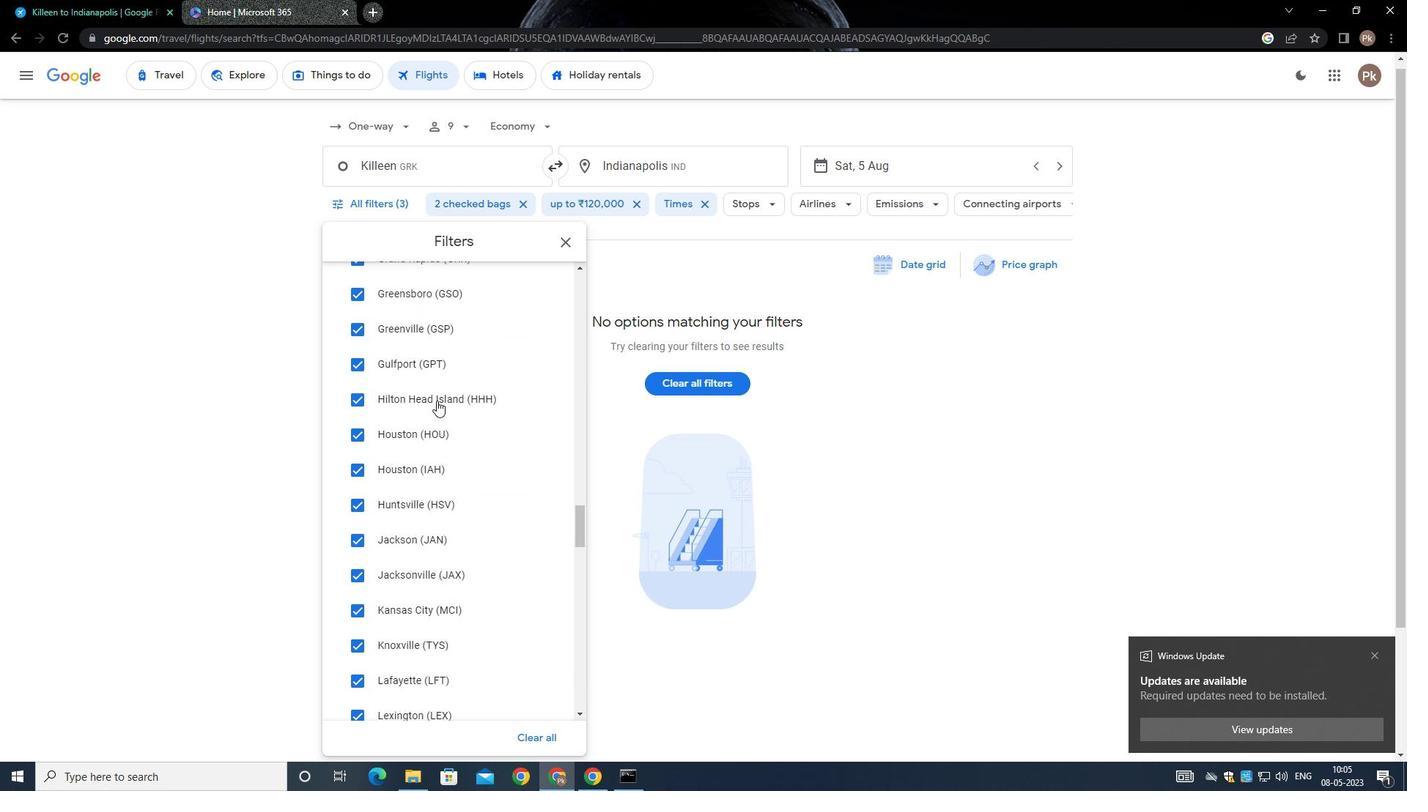 
Action: Mouse moved to (436, 400)
Screenshot: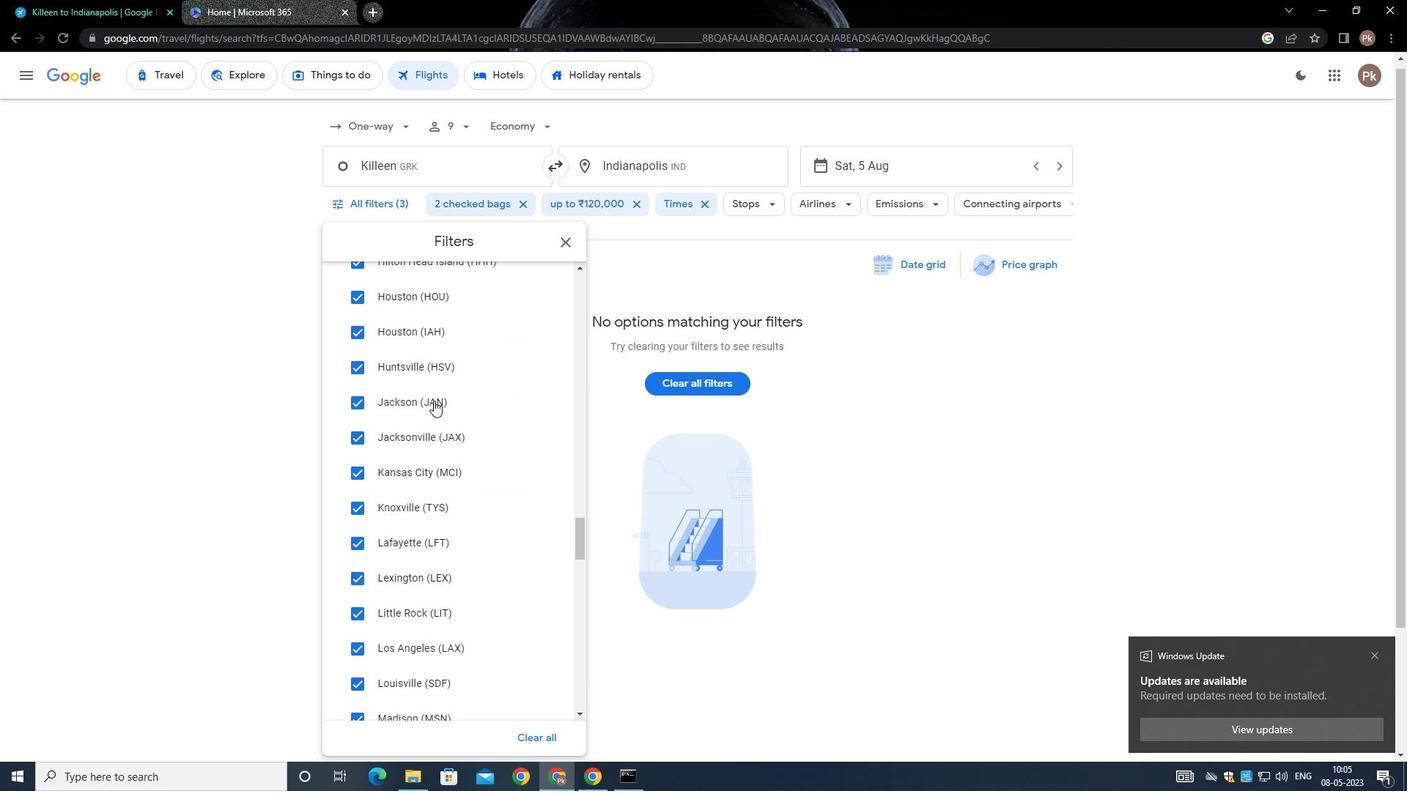 
Action: Mouse scrolled (436, 401) with delta (0, 0)
Screenshot: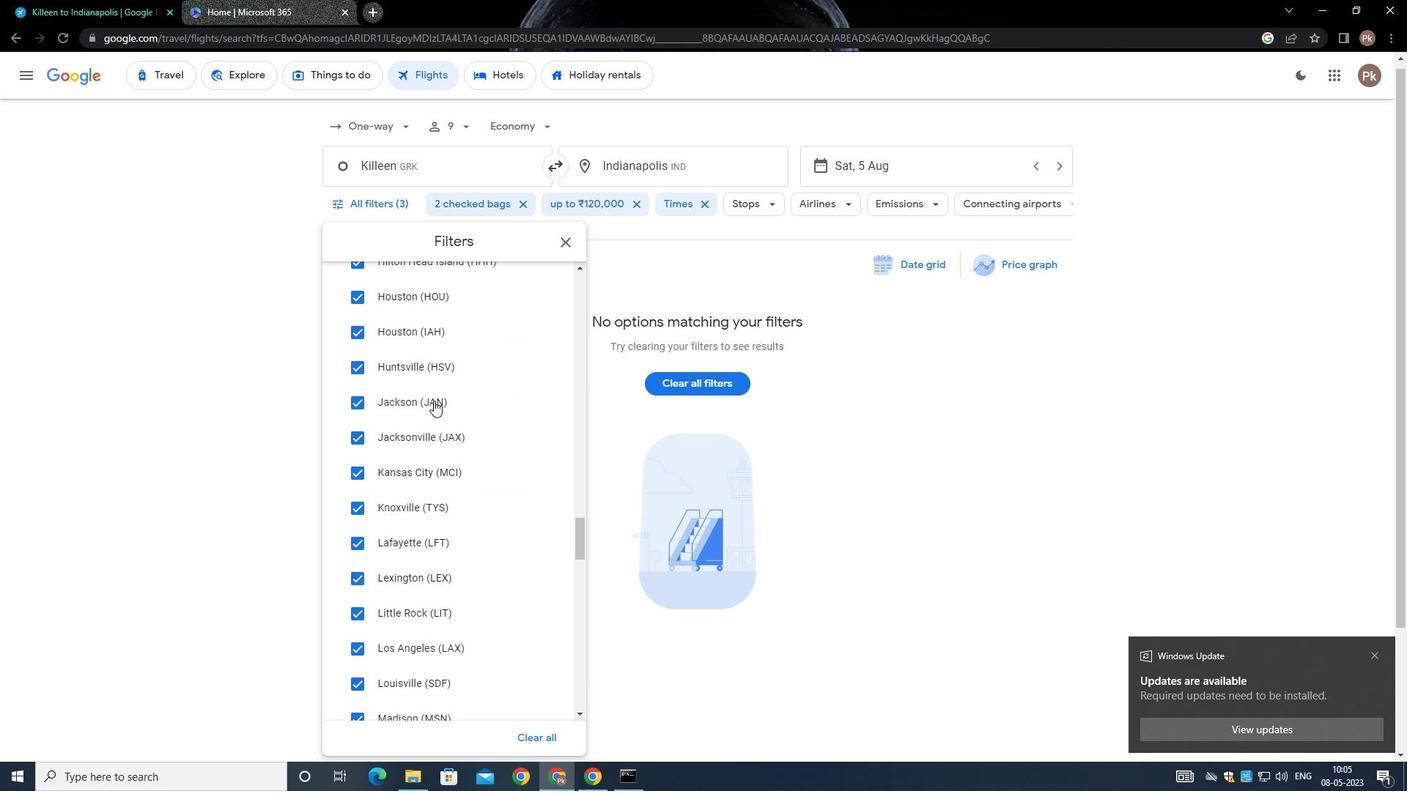 
Action: Mouse moved to (436, 400)
Screenshot: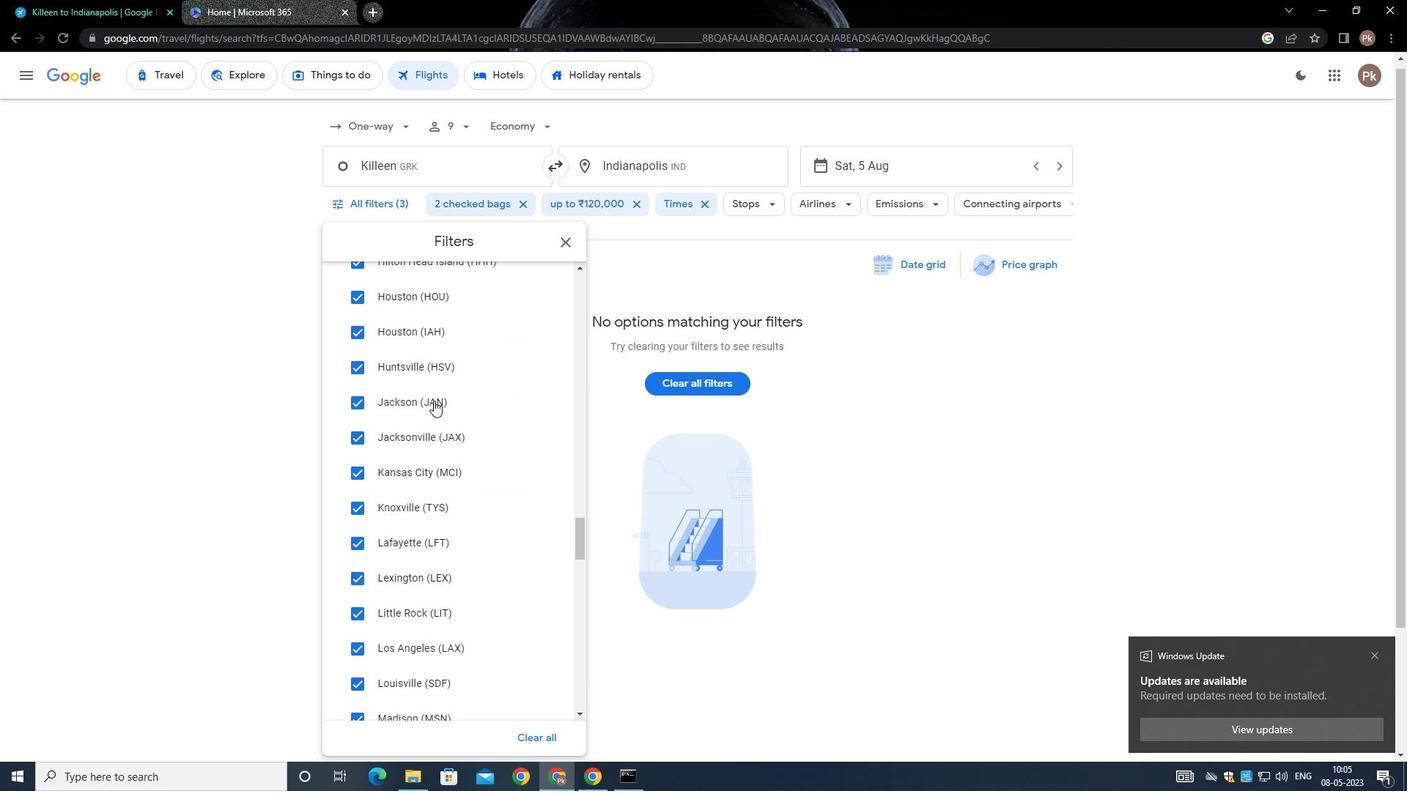 
Action: Mouse scrolled (436, 400) with delta (0, 0)
Screenshot: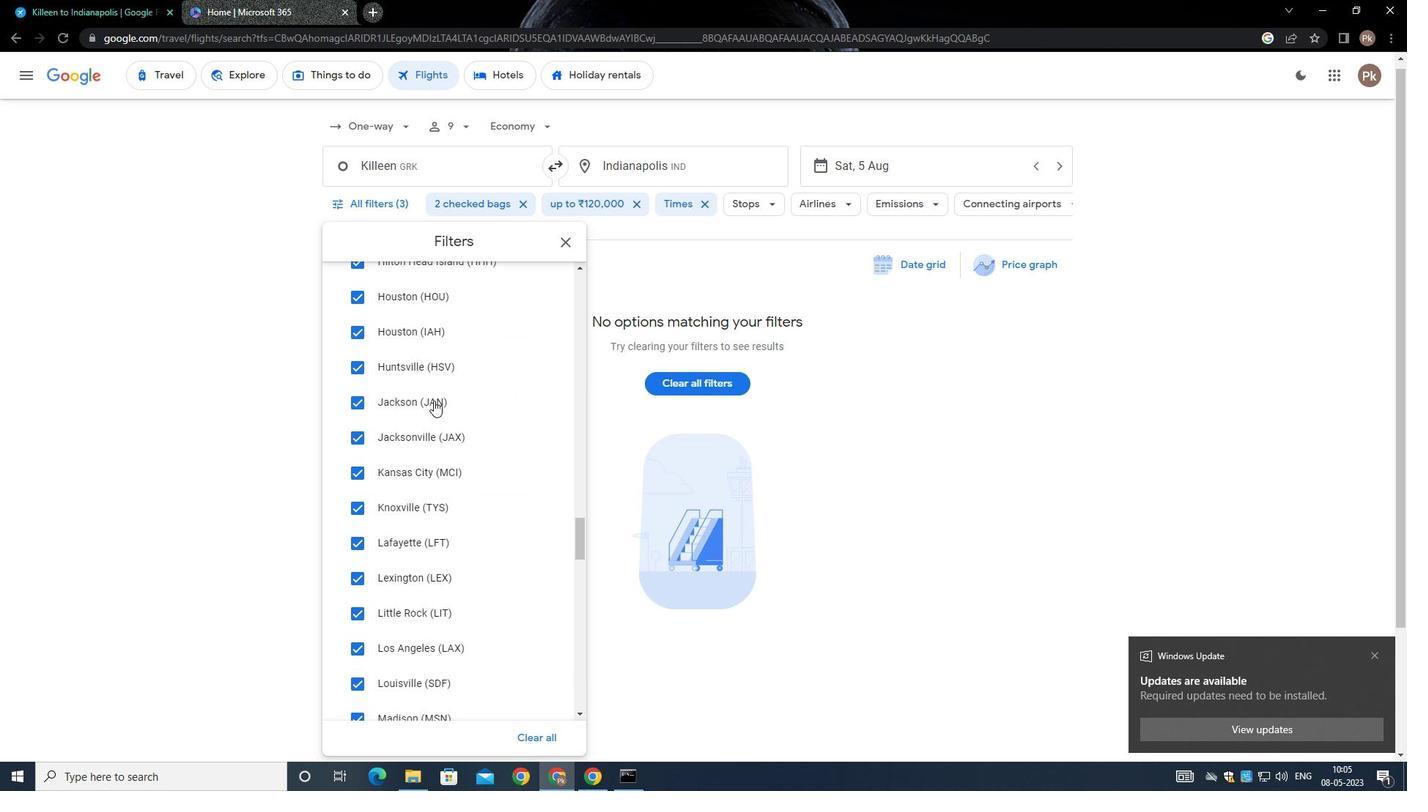 
Action: Mouse scrolled (436, 400) with delta (0, 0)
Screenshot: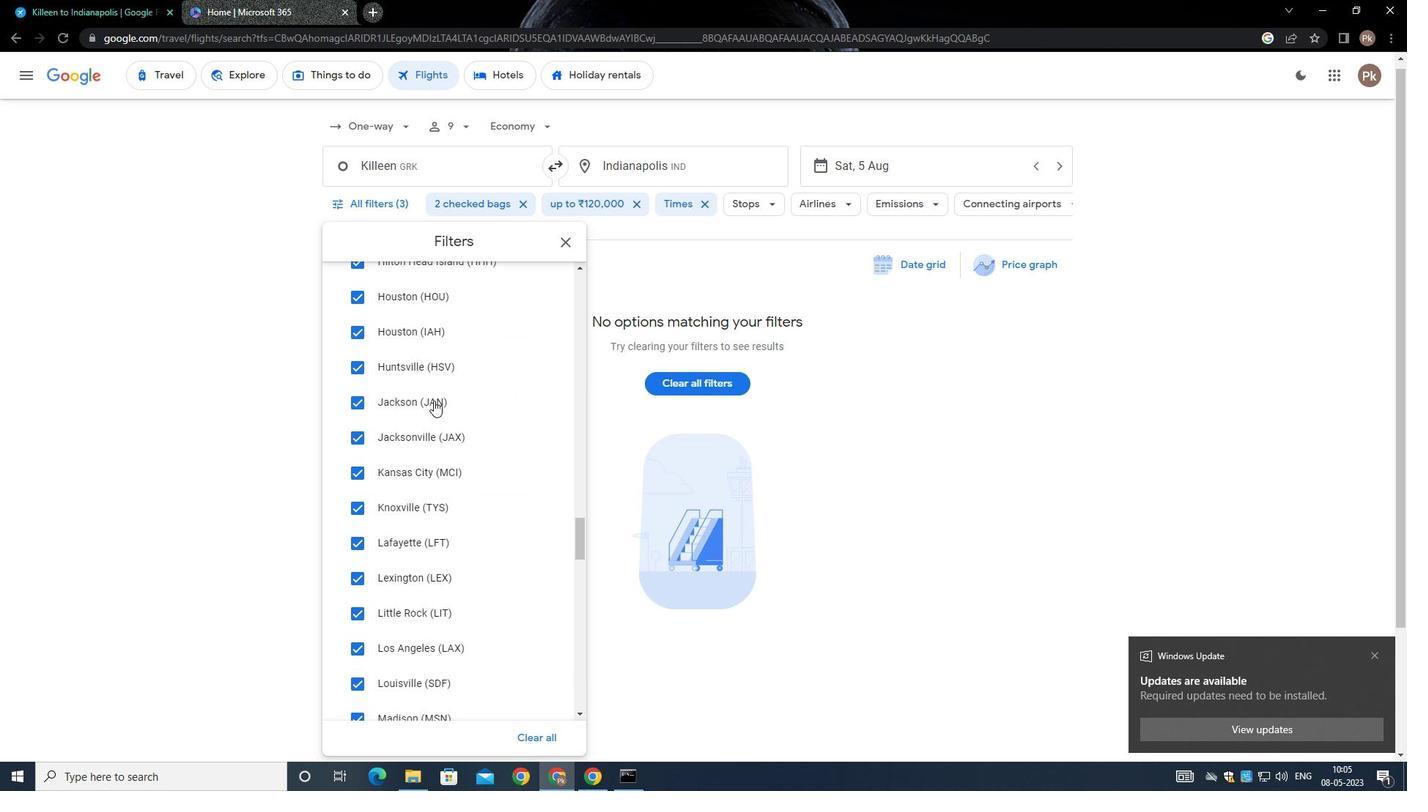 
Action: Mouse moved to (436, 400)
Screenshot: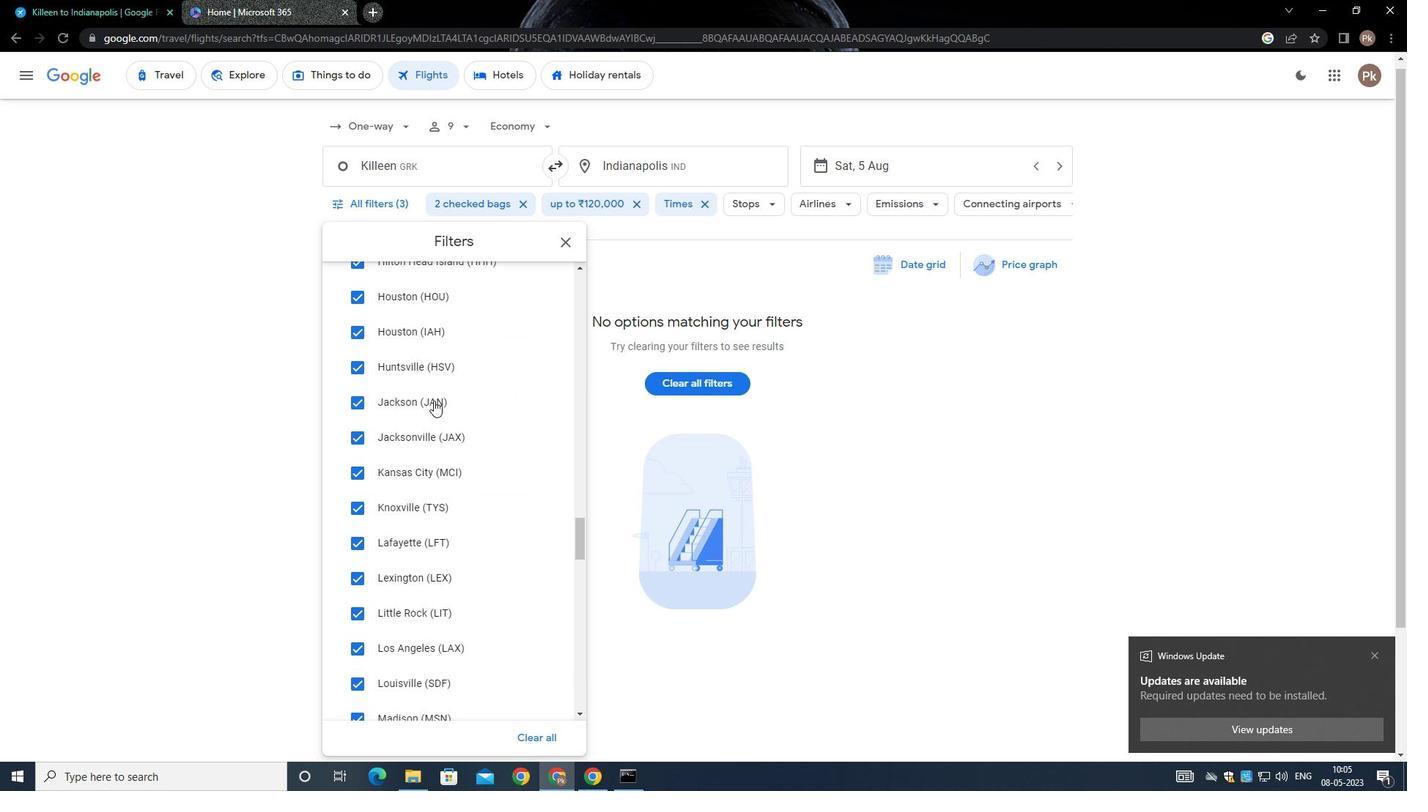 
Action: Mouse scrolled (436, 399) with delta (0, -1)
Screenshot: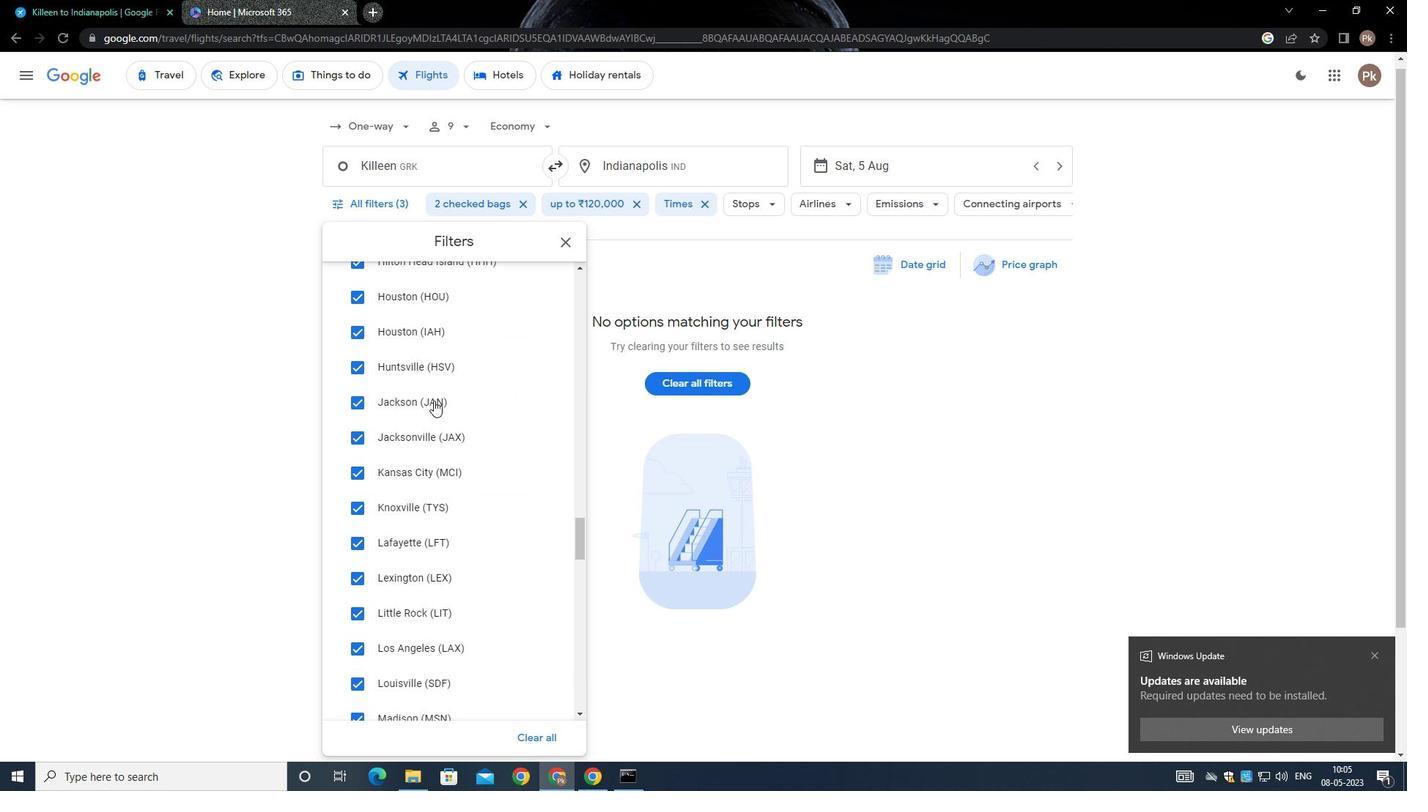 
Action: Mouse scrolled (436, 400) with delta (0, 0)
Screenshot: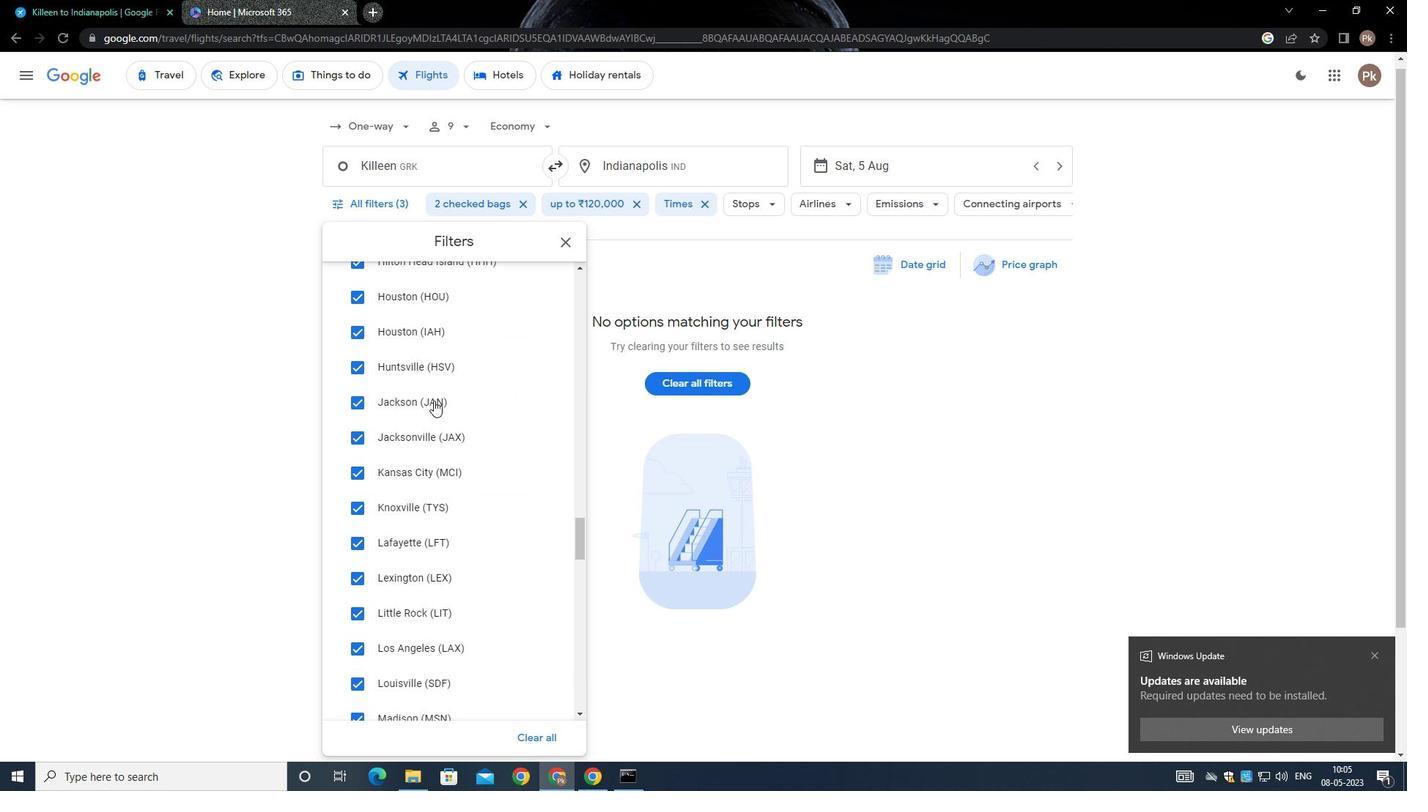 
Action: Mouse scrolled (436, 400) with delta (0, 0)
Screenshot: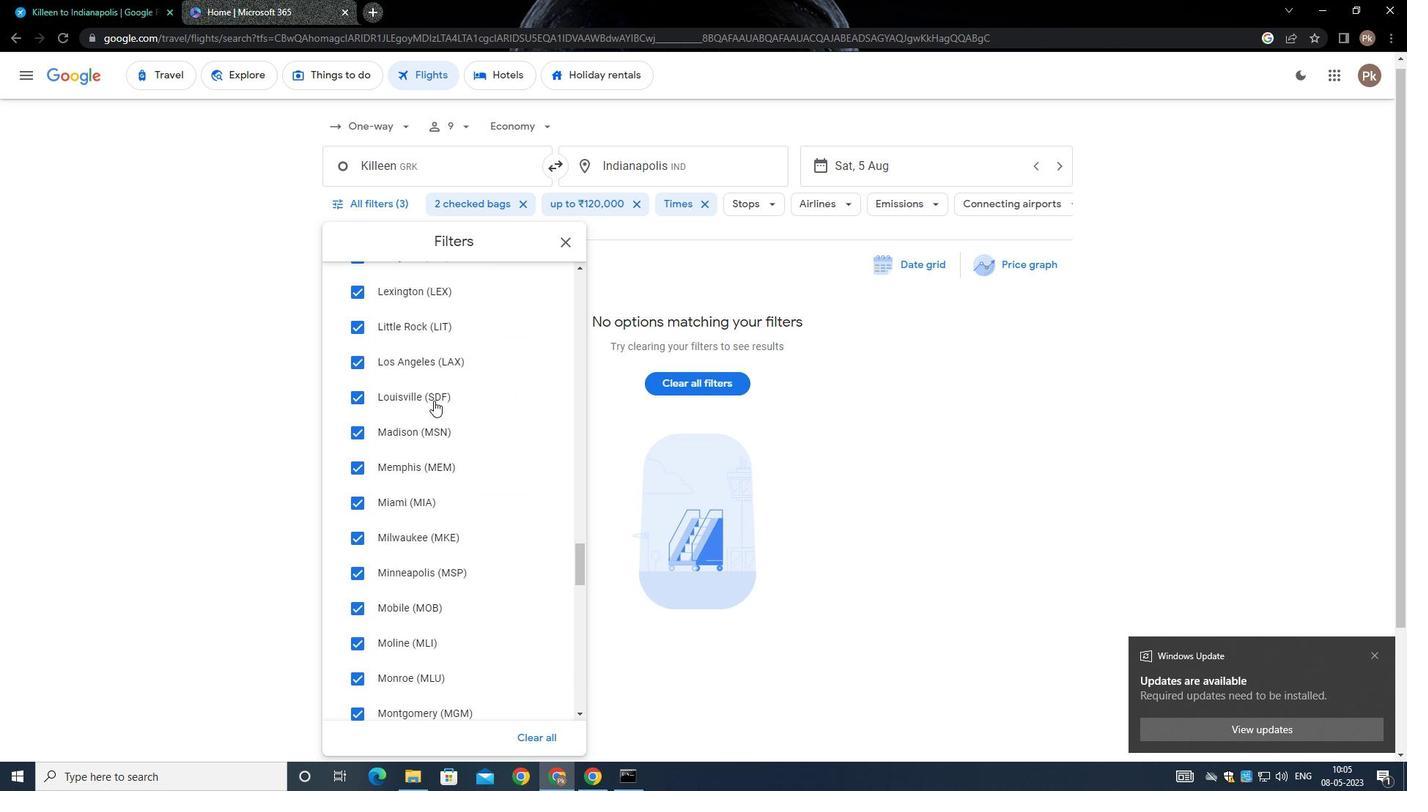 
Action: Mouse scrolled (436, 400) with delta (0, 0)
Screenshot: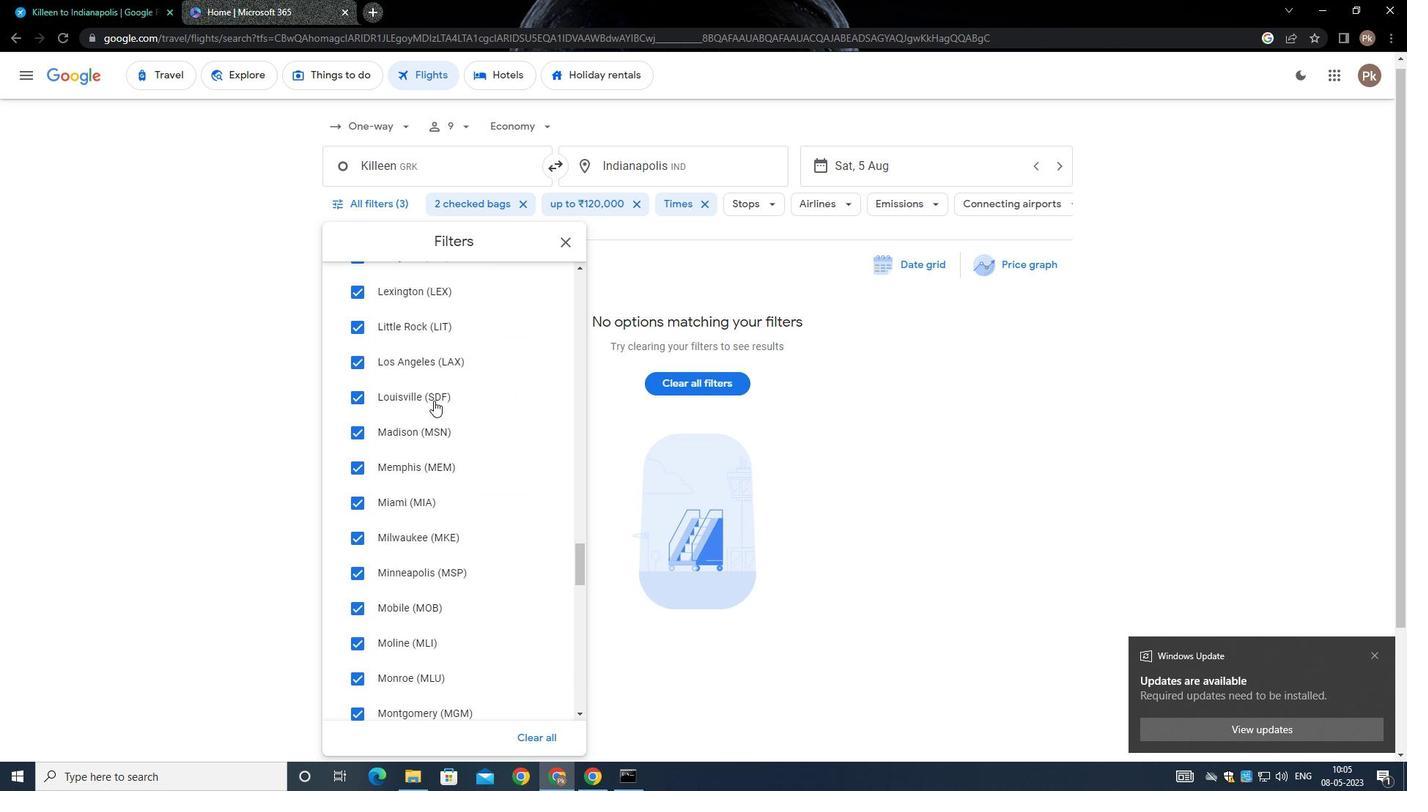 
Action: Mouse moved to (433, 400)
Screenshot: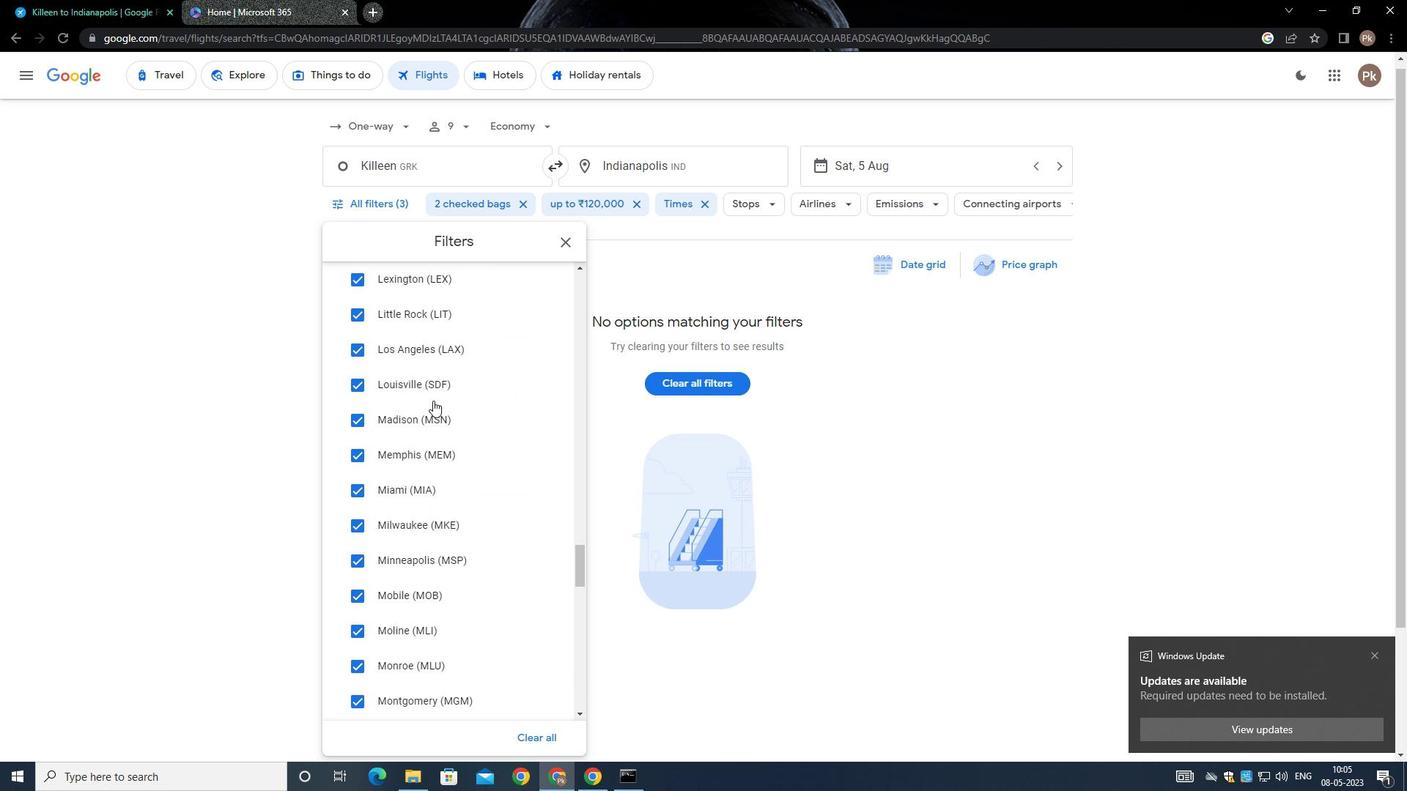 
Action: Mouse scrolled (433, 401) with delta (0, 0)
Screenshot: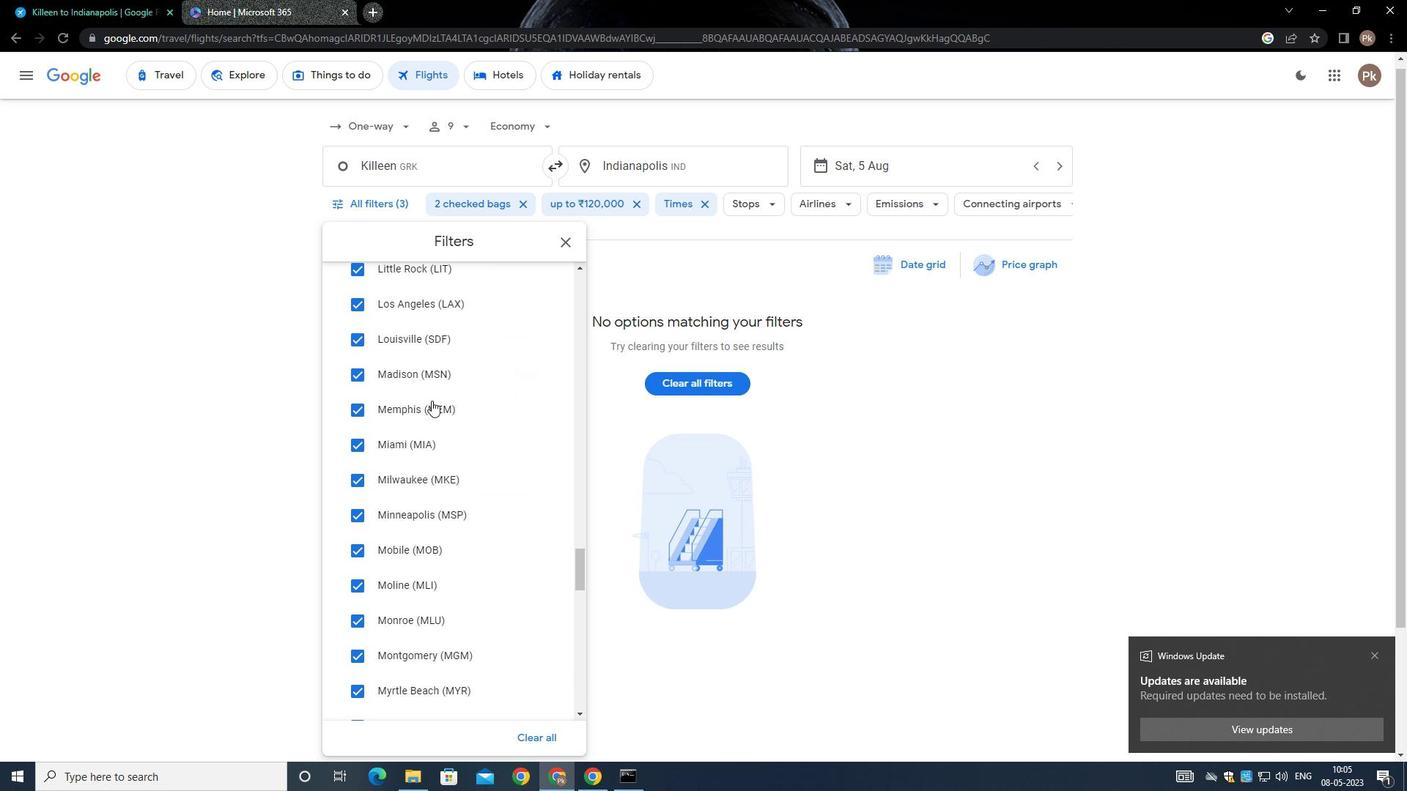 
Action: Mouse scrolled (433, 400) with delta (0, 0)
Screenshot: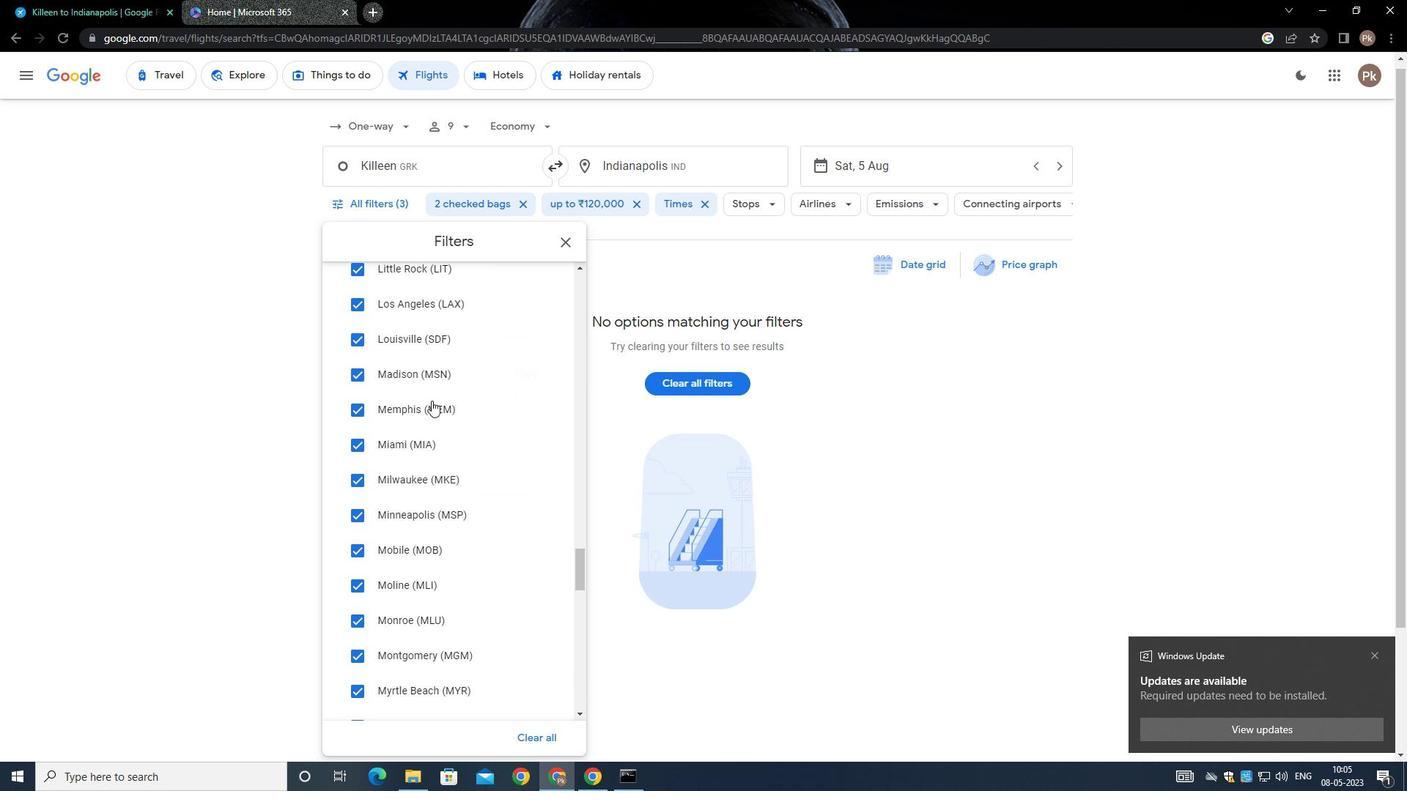
Action: Mouse moved to (433, 400)
Screenshot: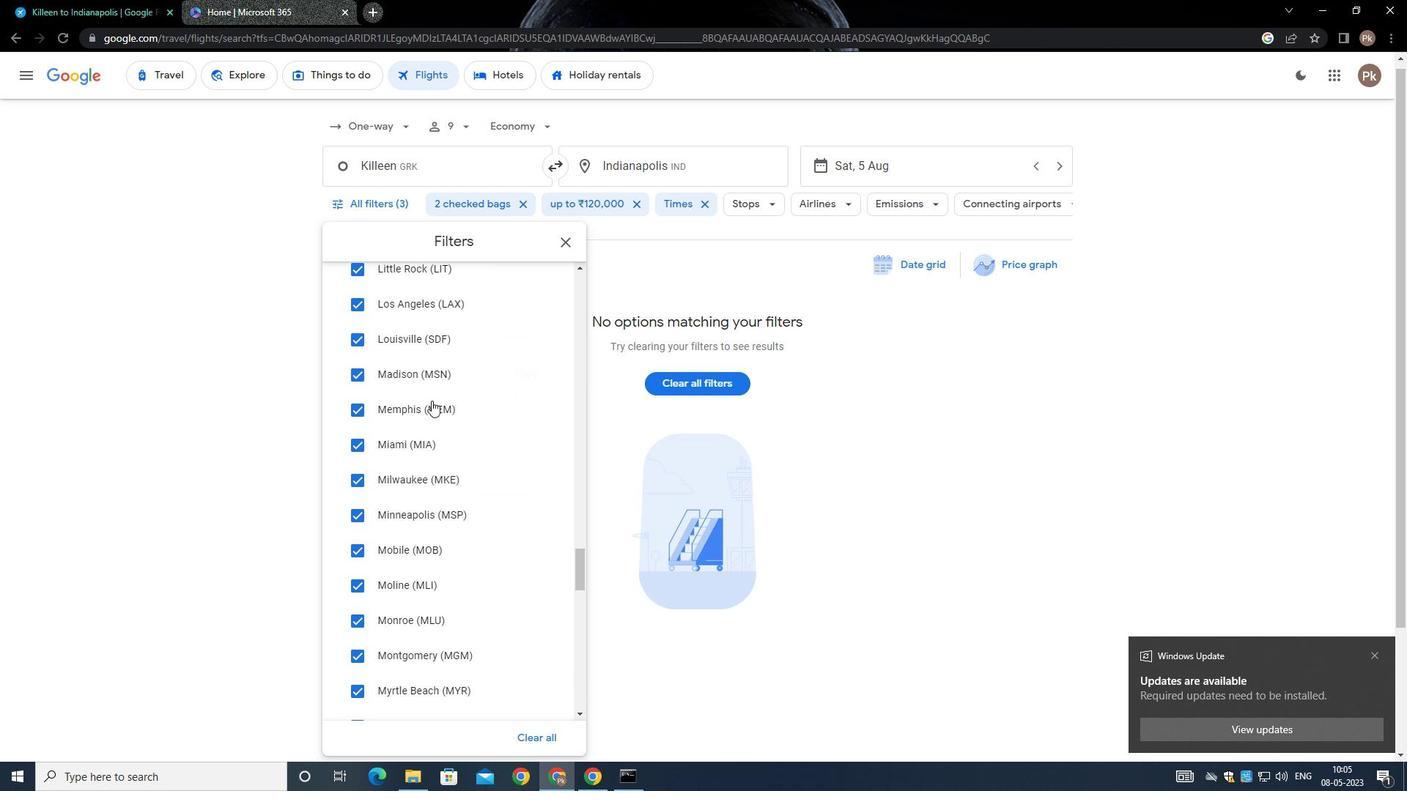 
Action: Mouse scrolled (433, 400) with delta (0, 0)
Screenshot: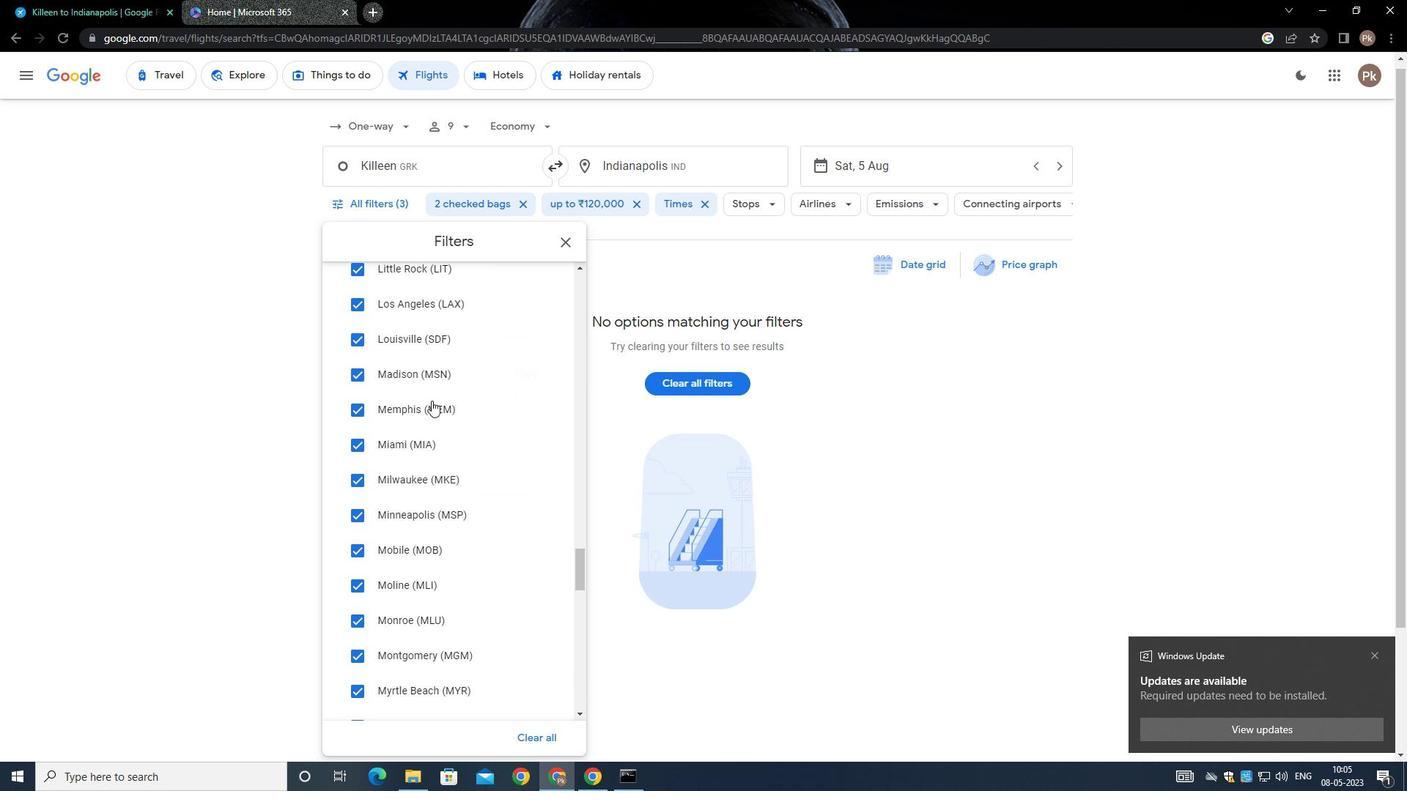 
Action: Mouse scrolled (433, 400) with delta (0, 0)
Screenshot: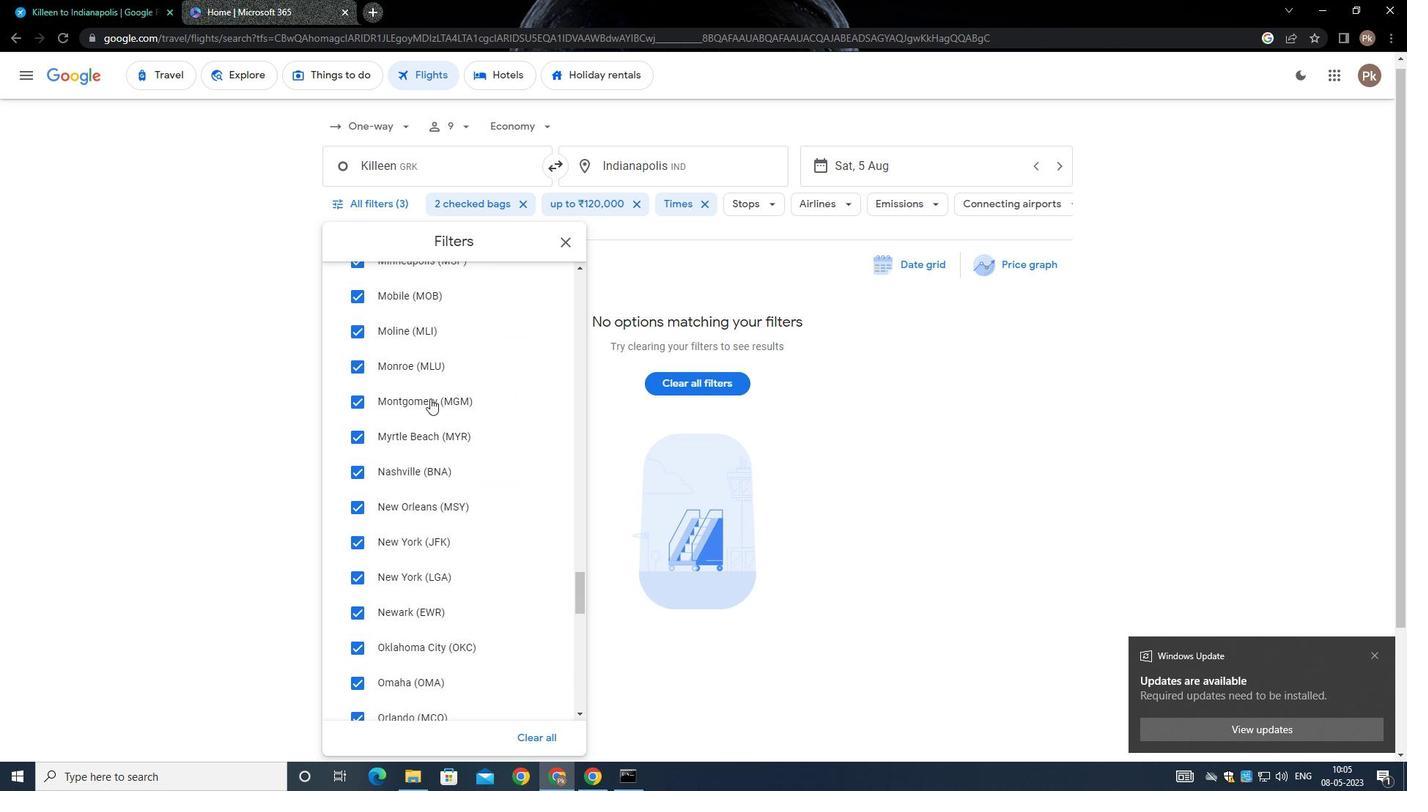 
Action: Mouse scrolled (433, 399) with delta (0, -1)
Screenshot: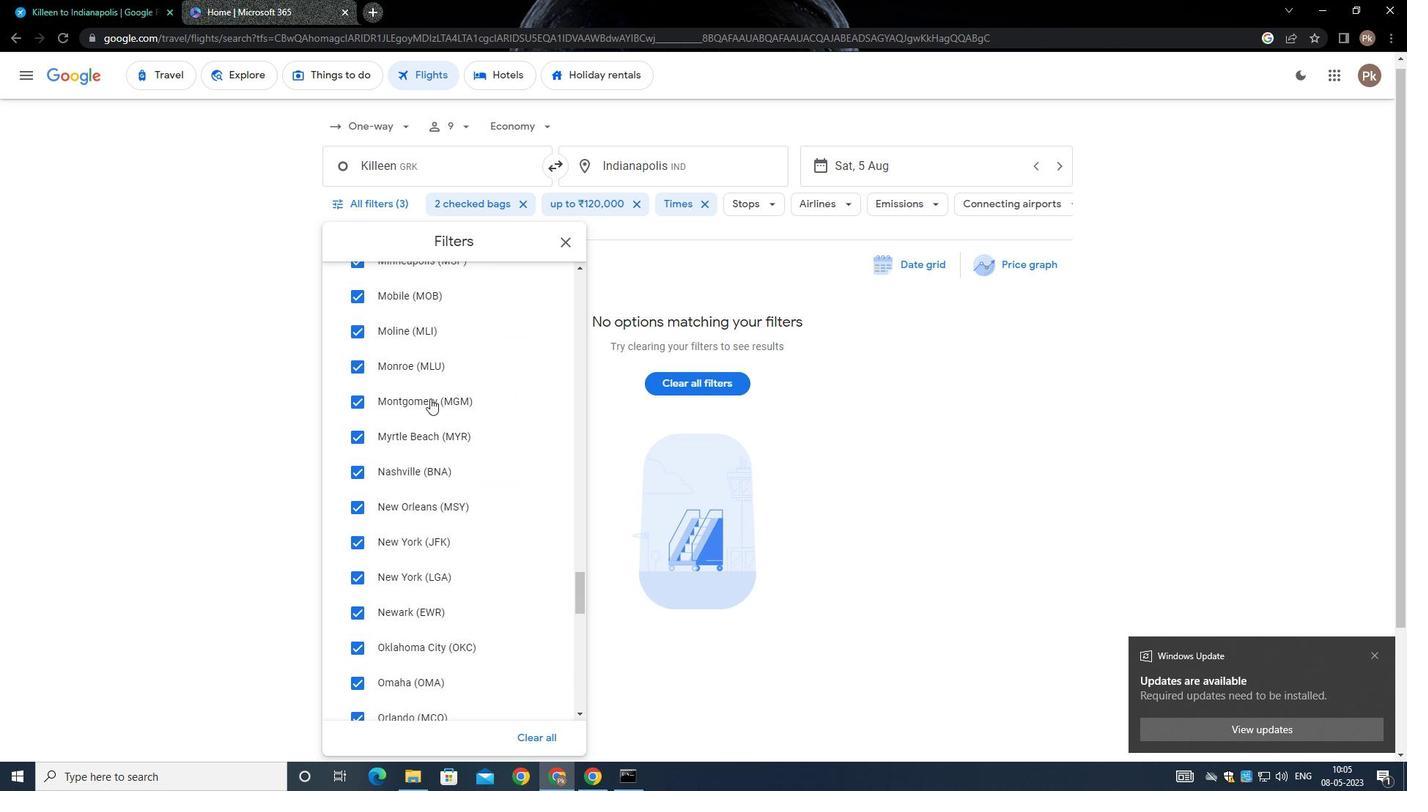 
Action: Mouse scrolled (433, 400) with delta (0, 0)
Screenshot: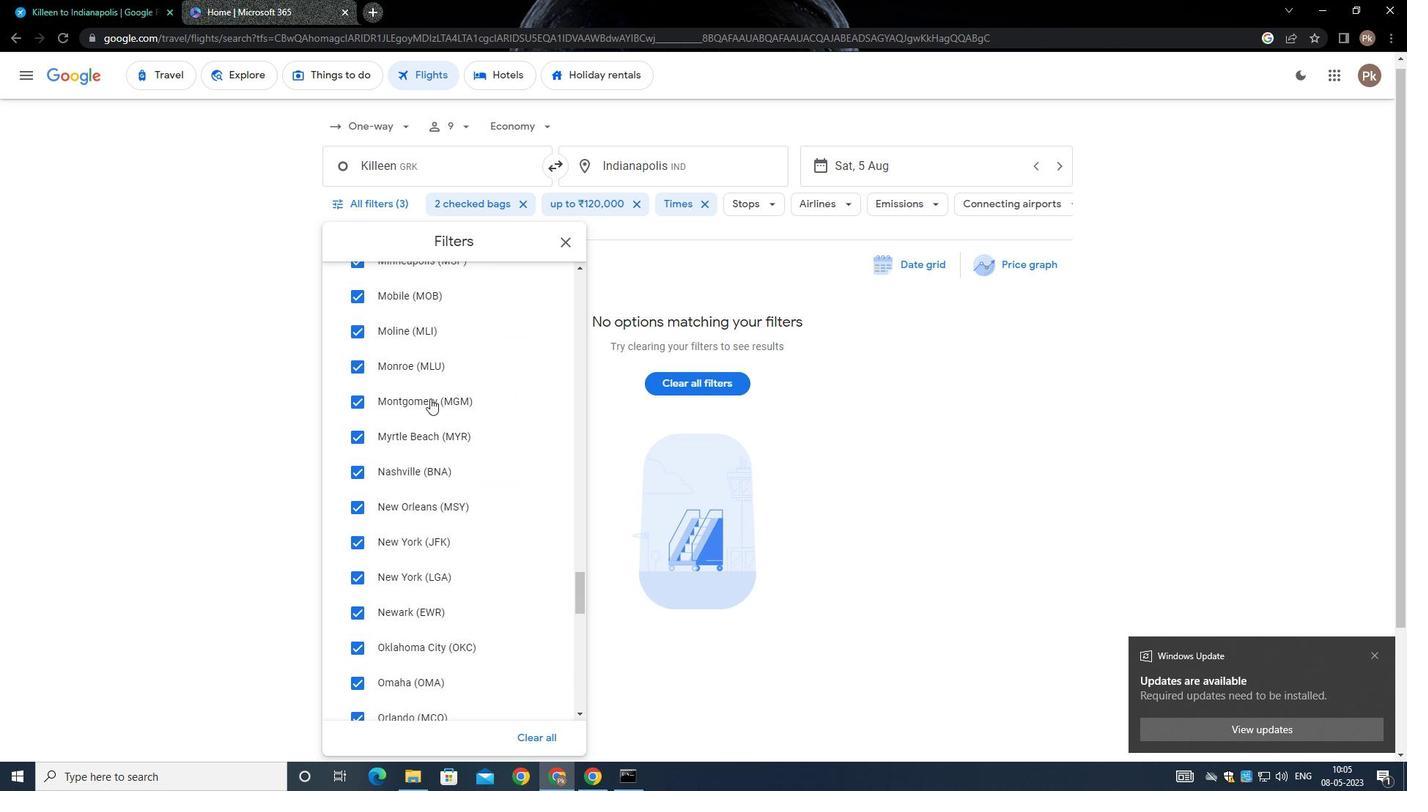 
Action: Mouse scrolled (433, 400) with delta (0, 0)
Screenshot: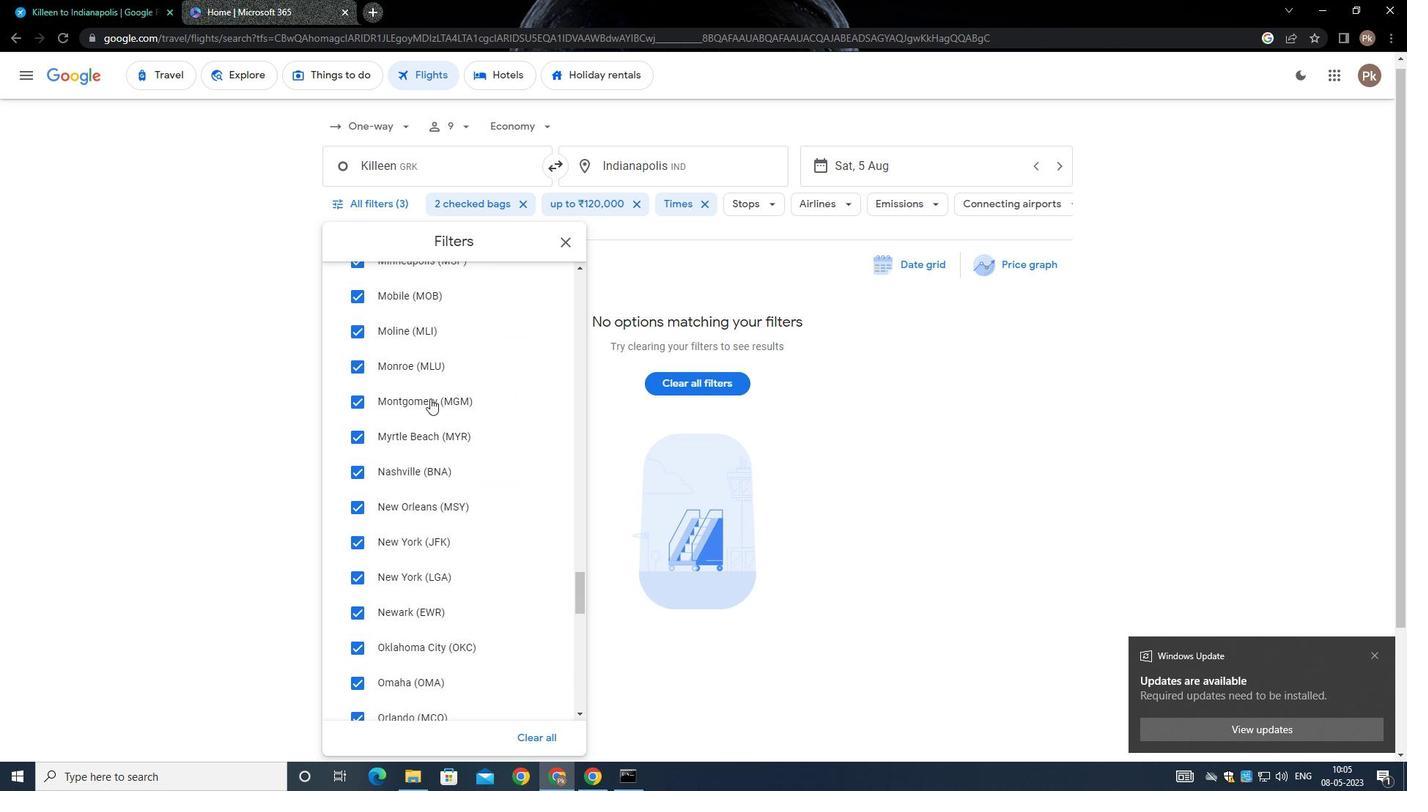 
Action: Mouse moved to (428, 397)
Screenshot: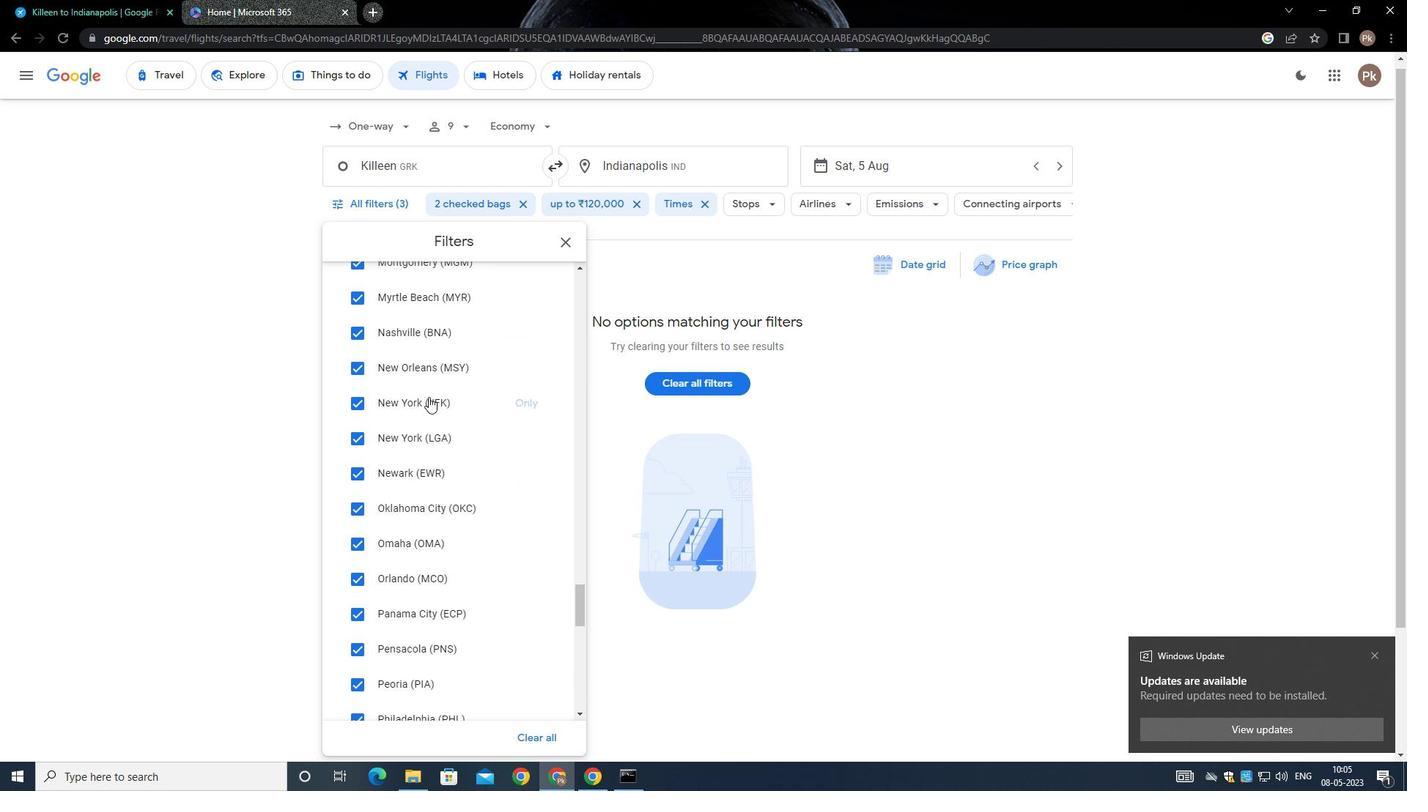 
Action: Mouse scrolled (428, 397) with delta (0, 0)
Screenshot: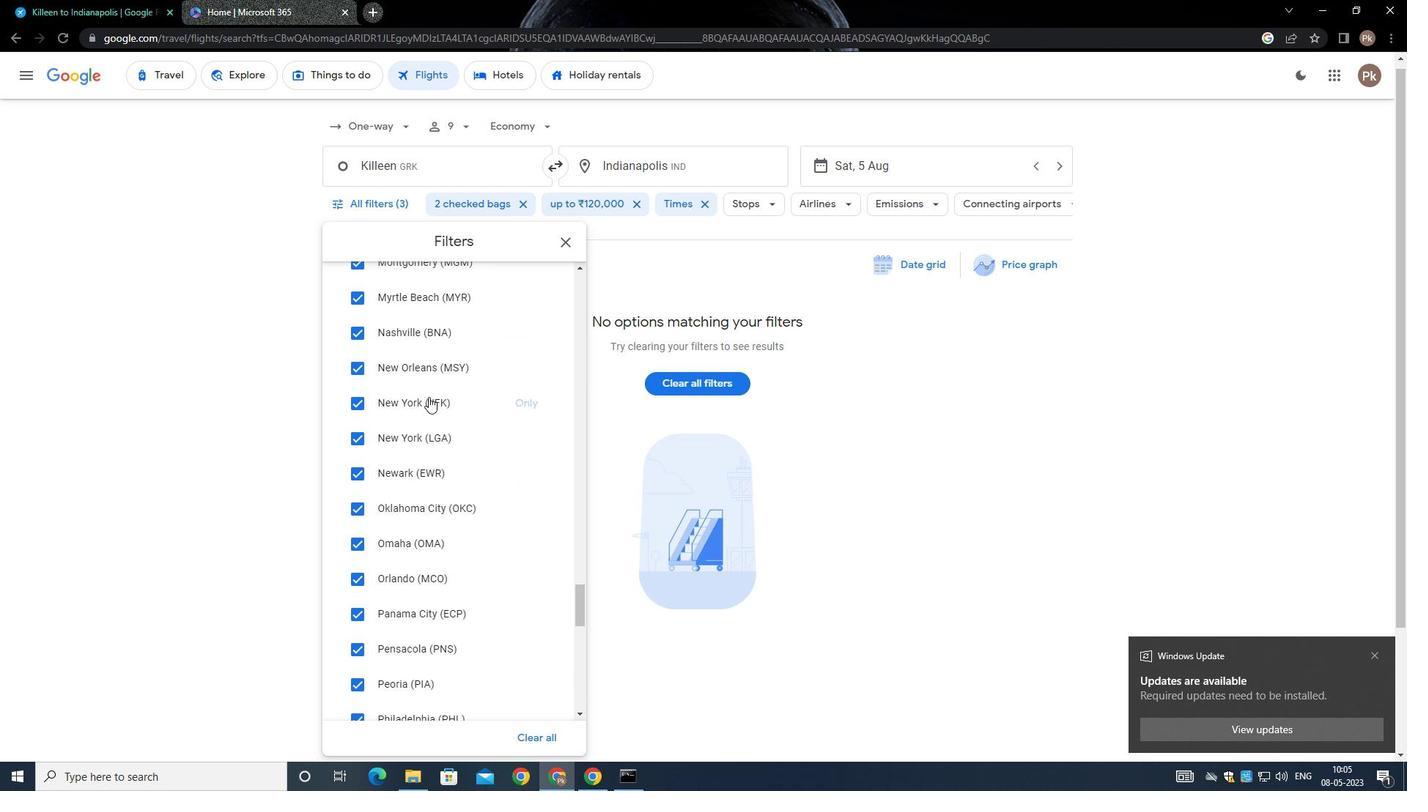 
Action: Mouse scrolled (428, 396) with delta (0, 0)
Screenshot: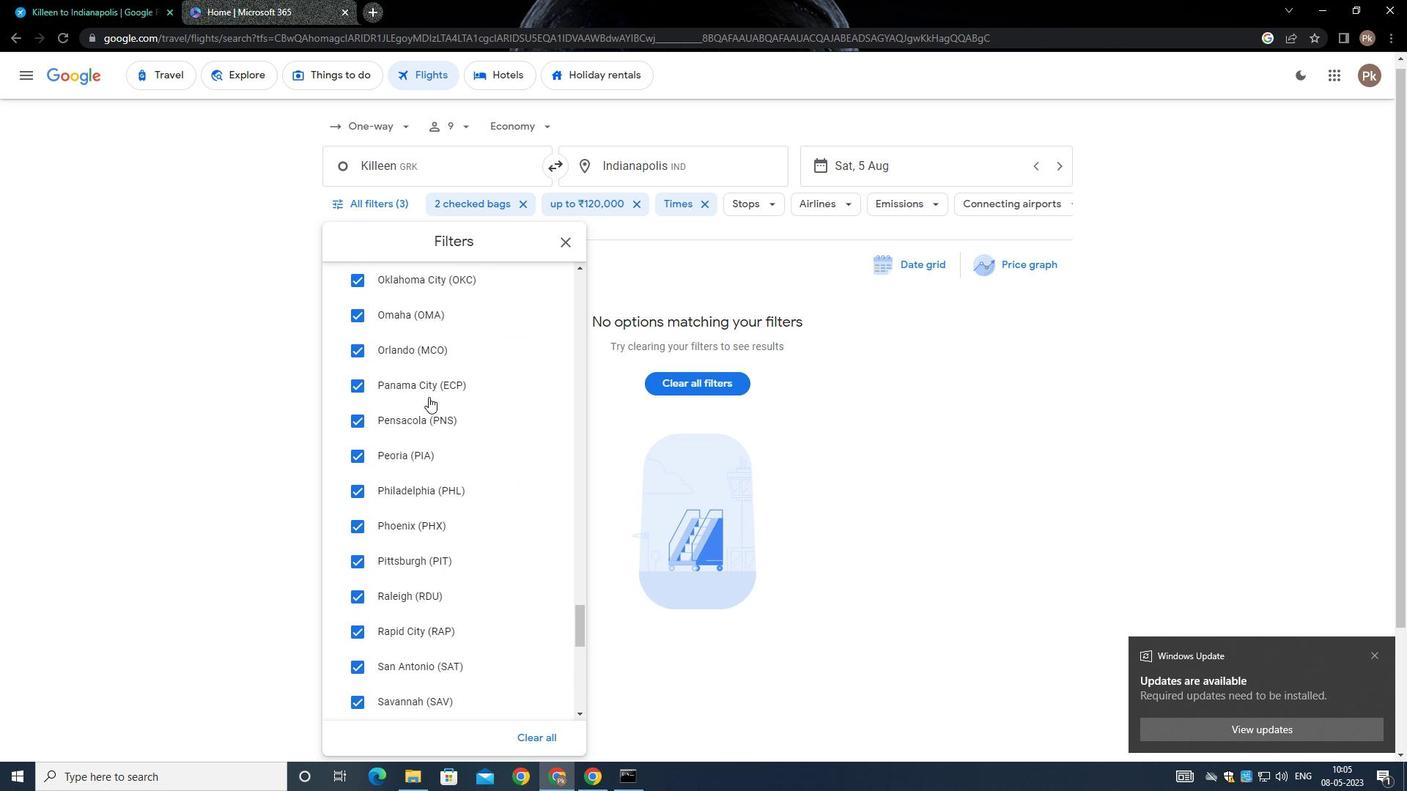 
Action: Mouse scrolled (428, 396) with delta (0, 0)
Screenshot: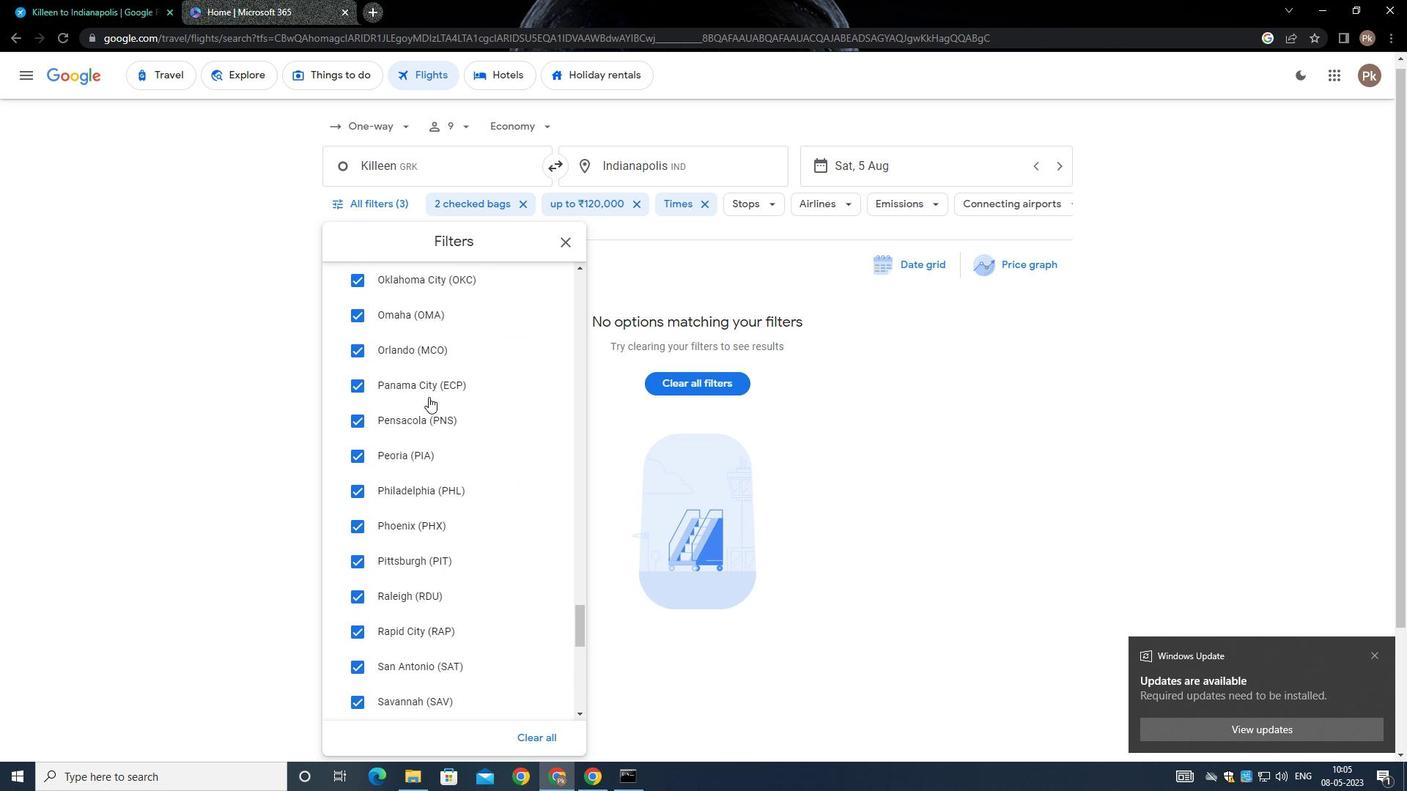 
Action: Mouse scrolled (428, 396) with delta (0, 0)
Screenshot: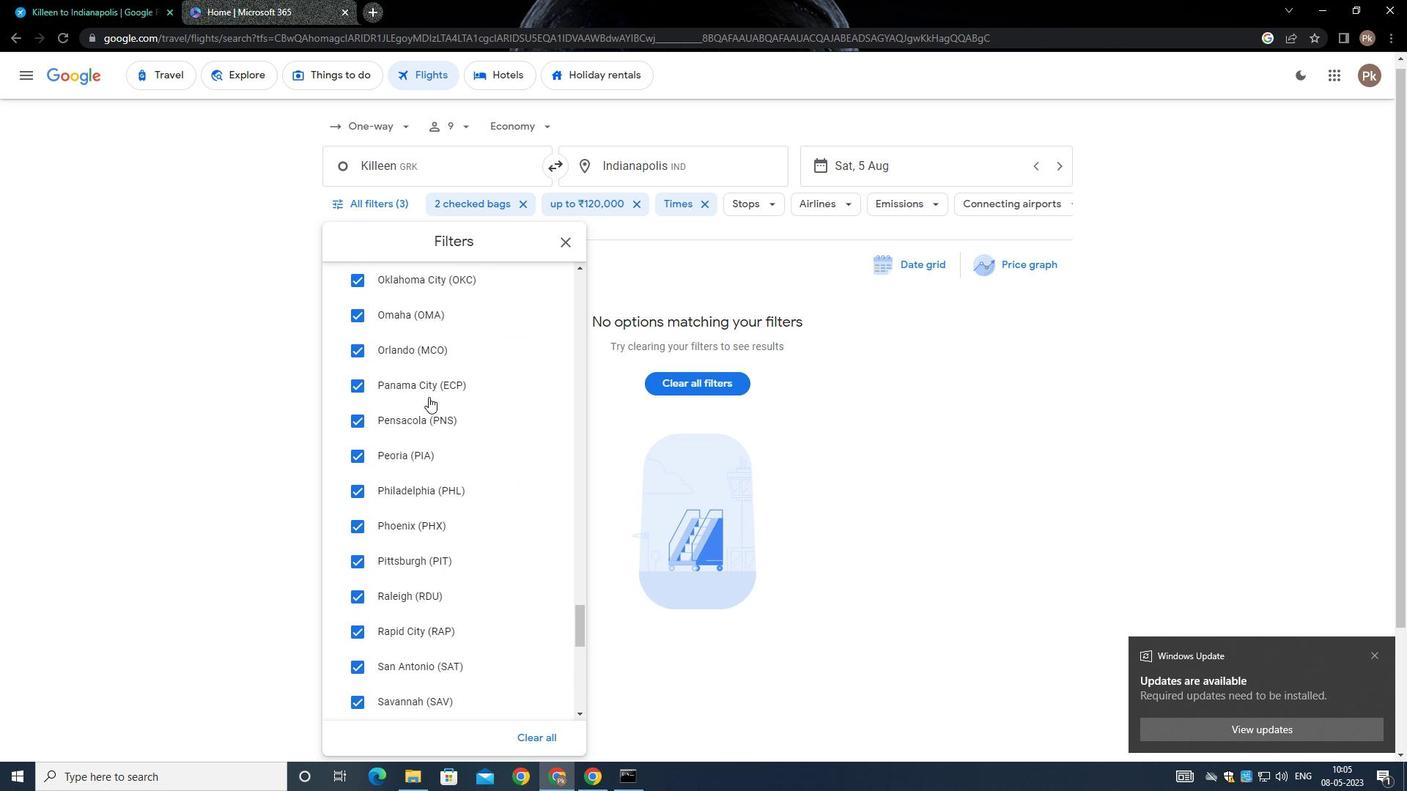 
Action: Mouse scrolled (428, 395) with delta (0, -1)
Screenshot: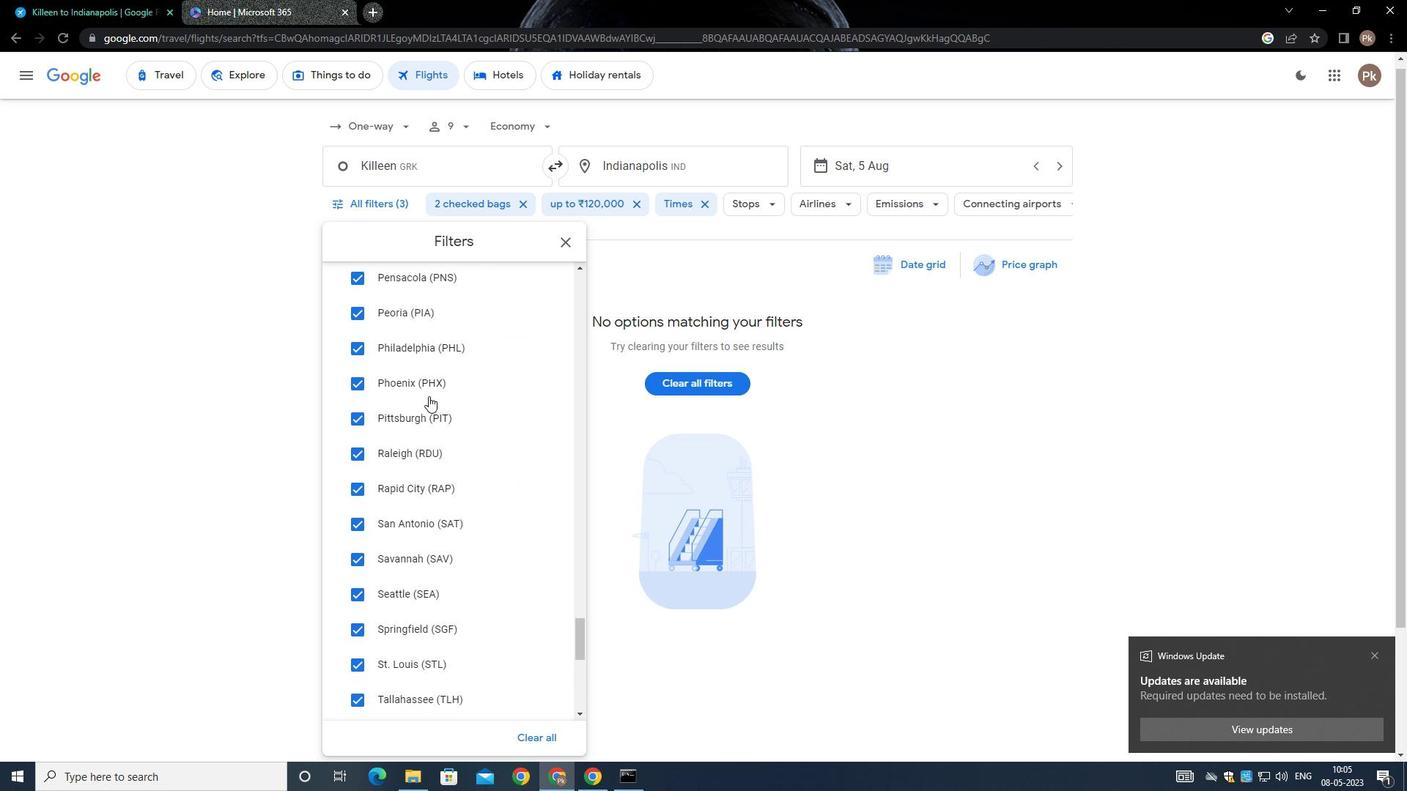 
Action: Mouse scrolled (428, 396) with delta (0, 0)
Screenshot: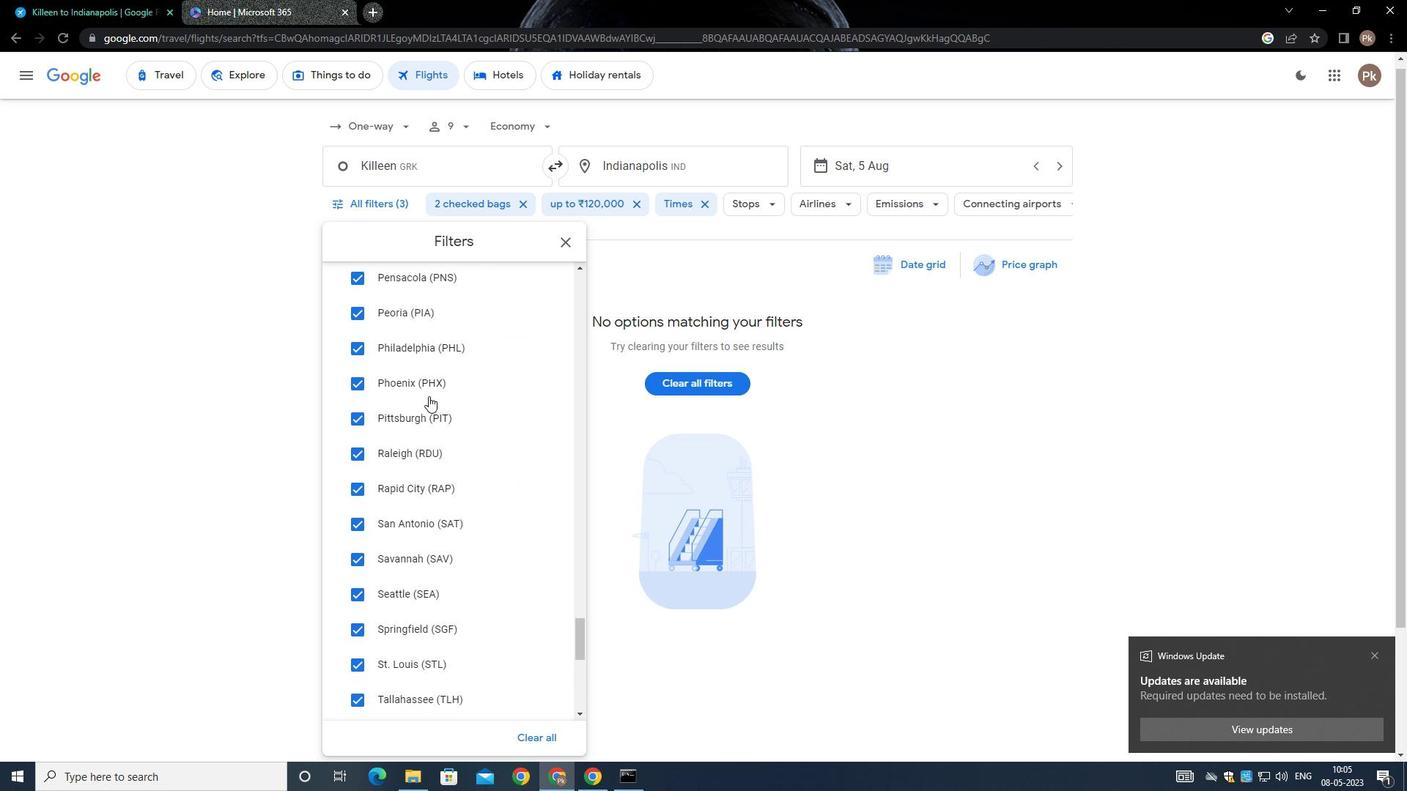
Action: Mouse moved to (428, 396)
Screenshot: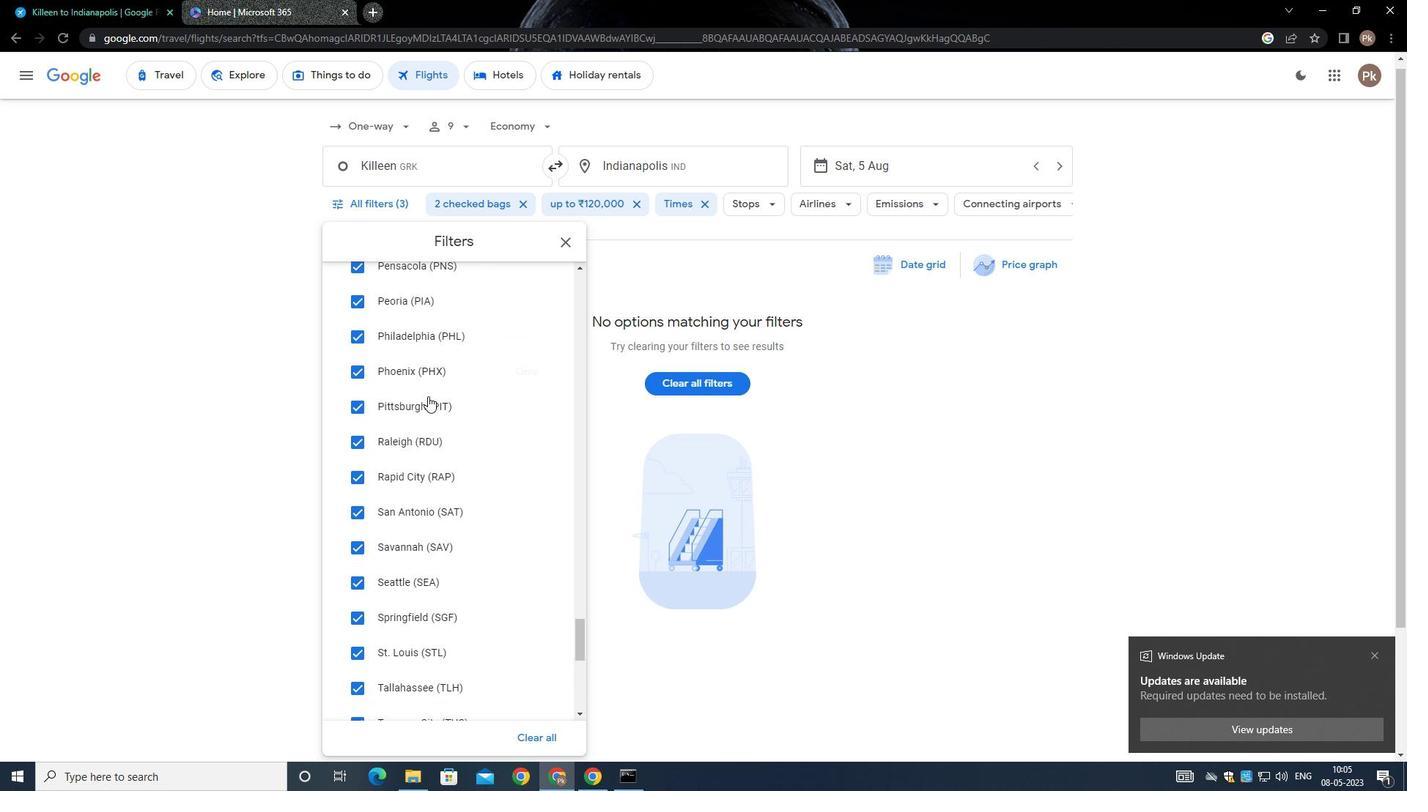 
Action: Mouse scrolled (428, 397) with delta (0, 0)
Screenshot: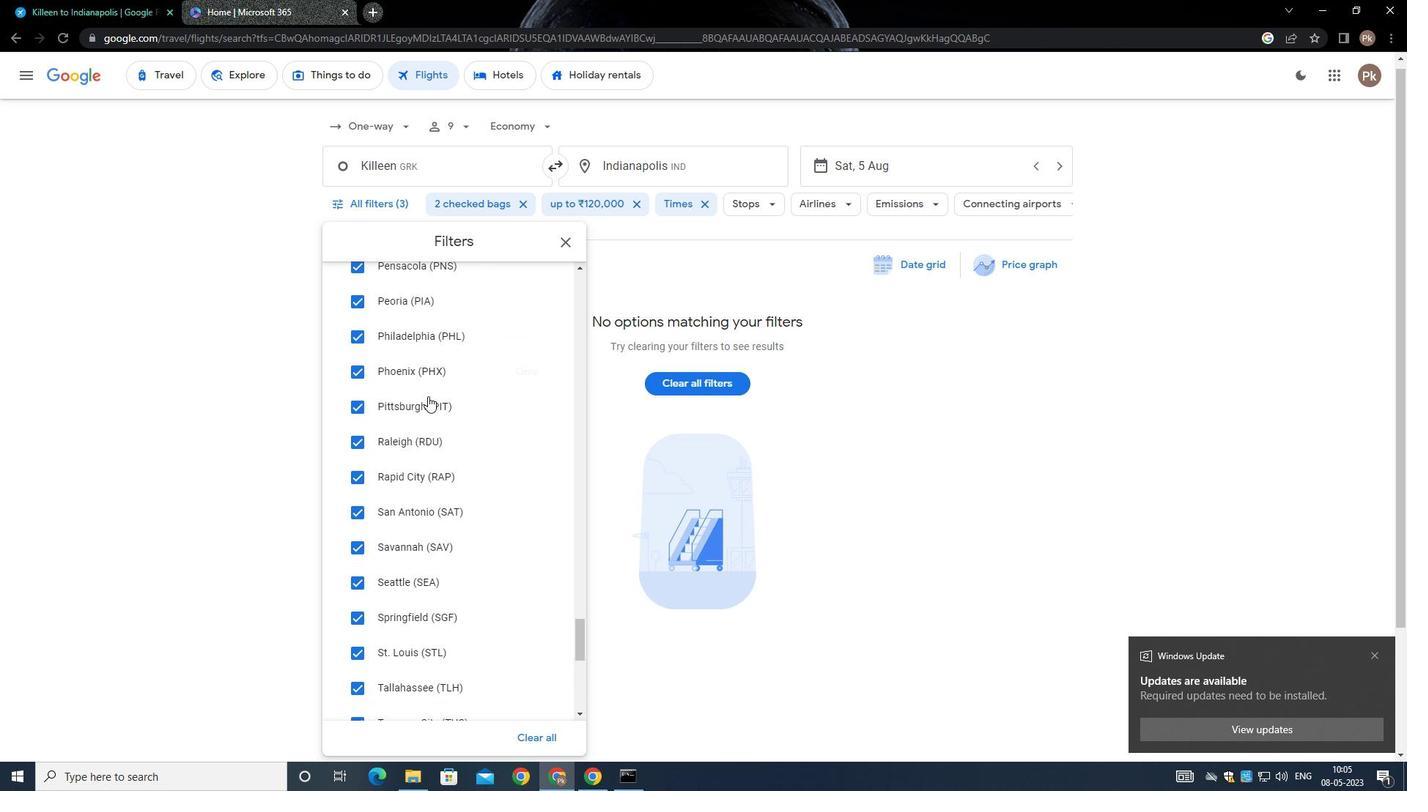 
Action: Mouse scrolled (428, 395) with delta (0, 0)
Screenshot: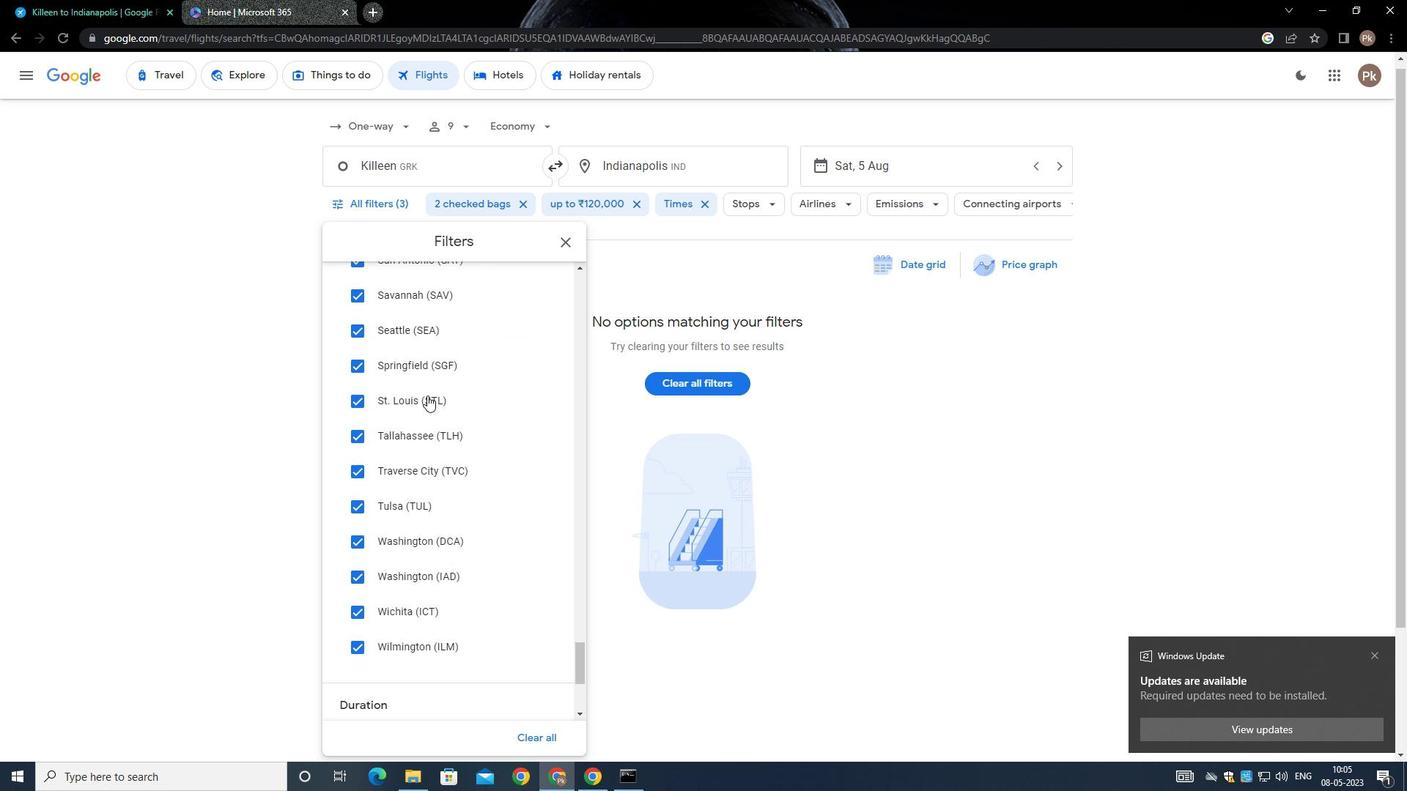 
Action: Mouse scrolled (428, 395) with delta (0, 0)
Screenshot: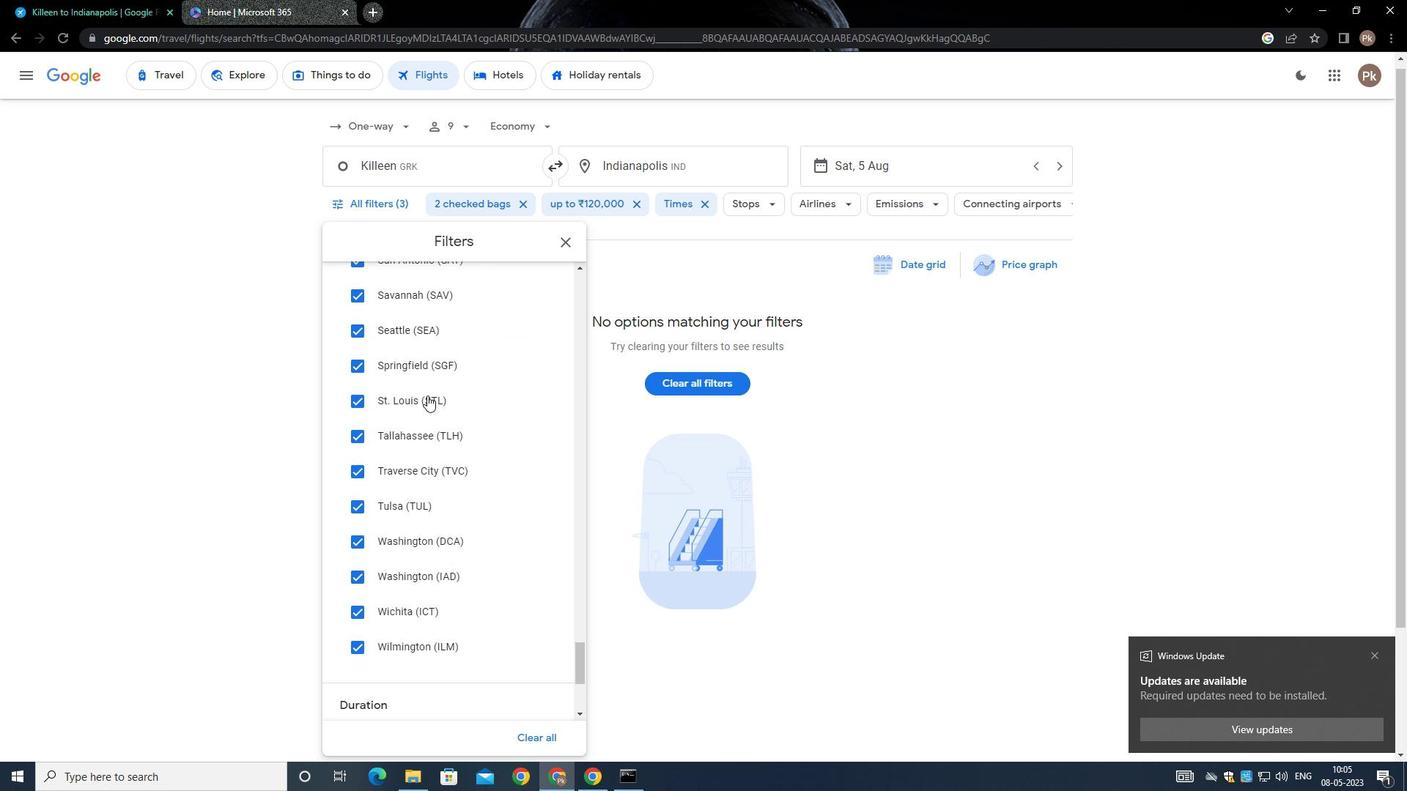 
Action: Mouse scrolled (428, 394) with delta (0, -1)
Screenshot: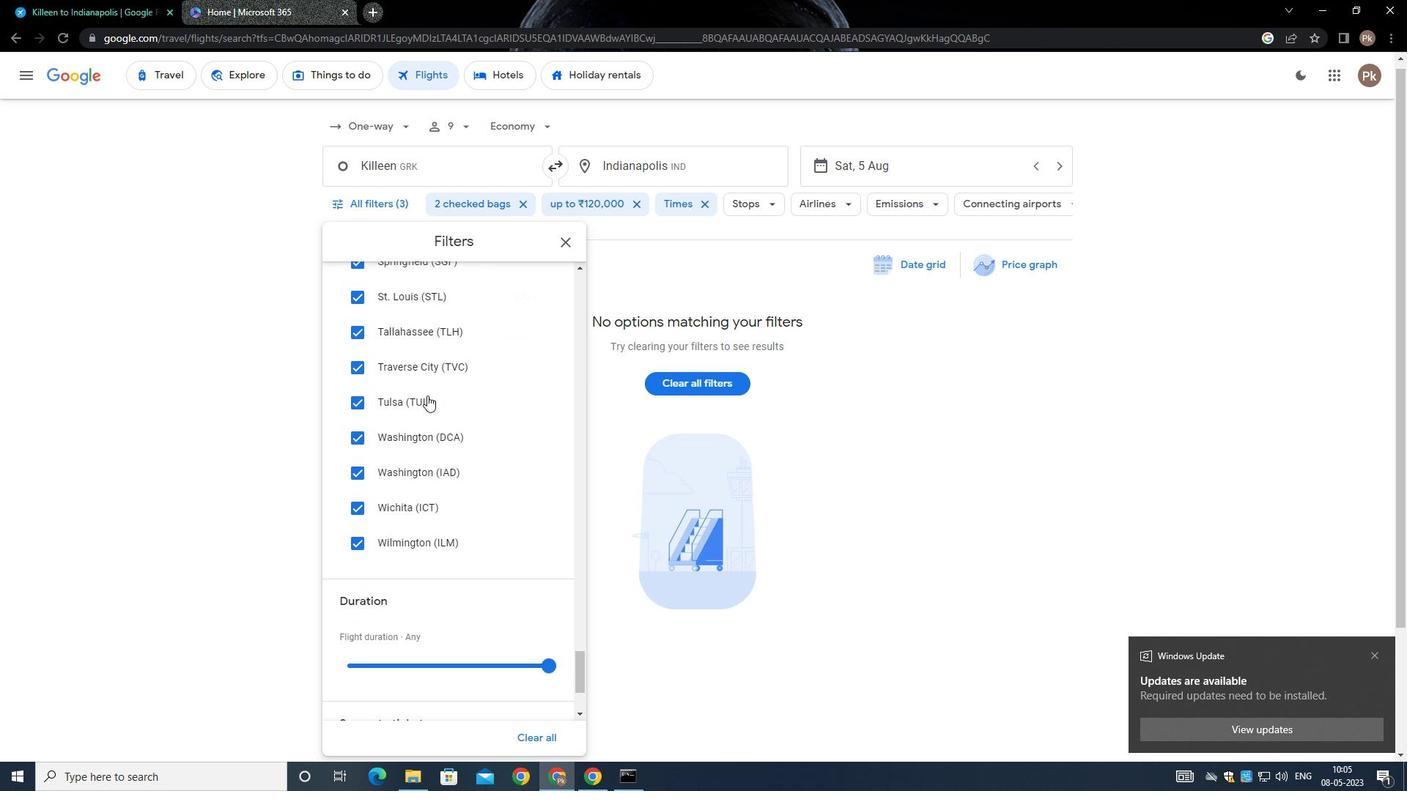 
Action: Mouse scrolled (428, 395) with delta (0, 0)
Screenshot: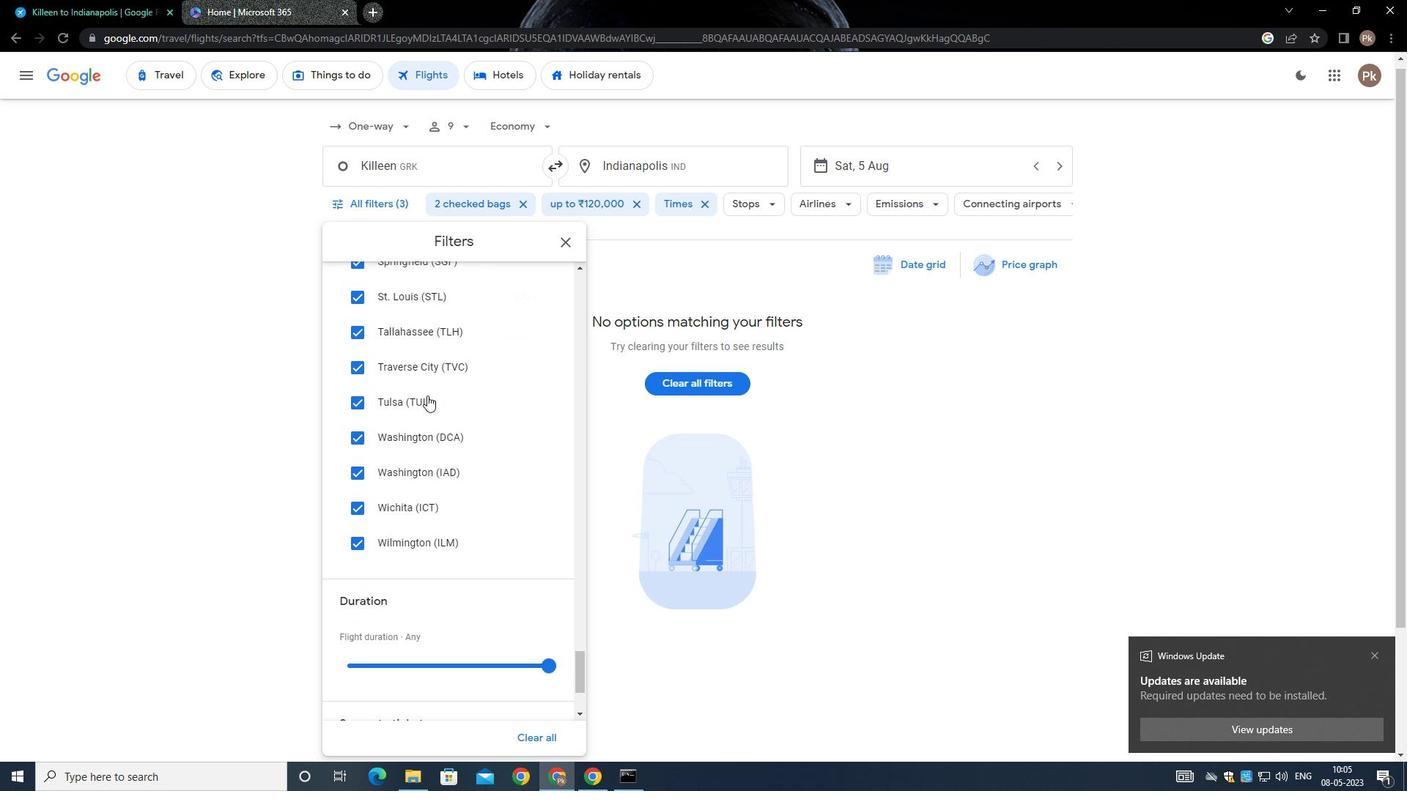 
Action: Mouse scrolled (428, 395) with delta (0, 0)
Screenshot: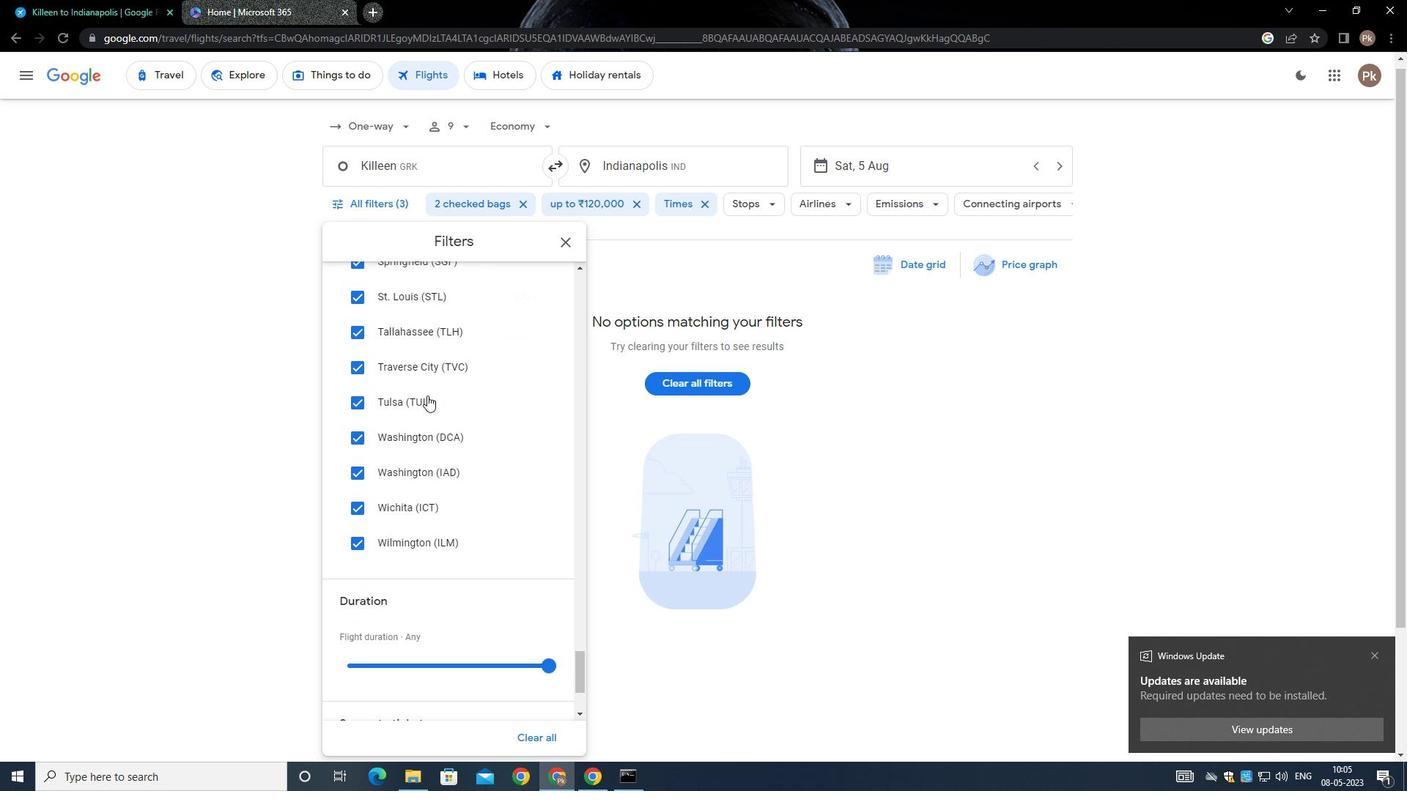 
Action: Mouse moved to (427, 395)
Screenshot: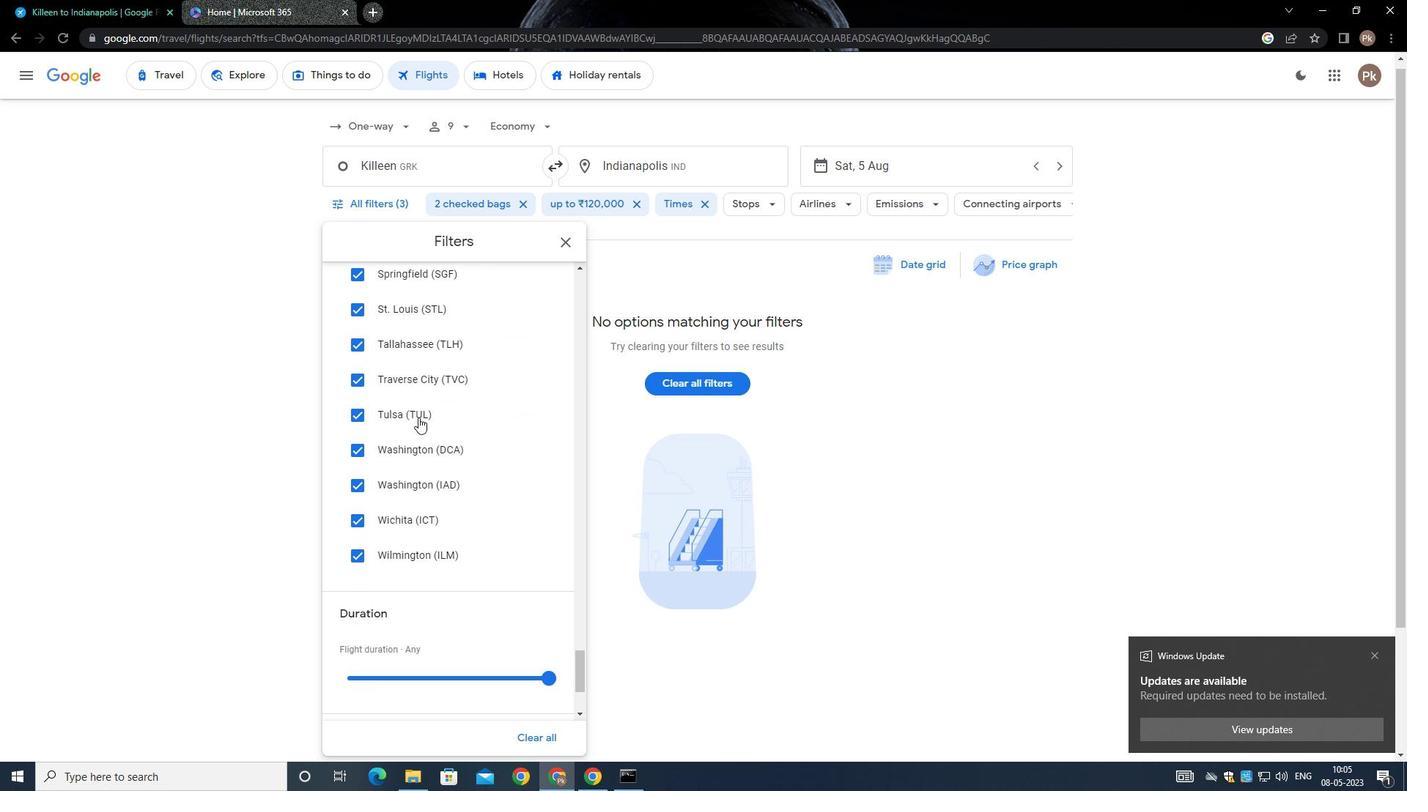 
Action: Mouse scrolled (427, 396) with delta (0, 0)
Screenshot: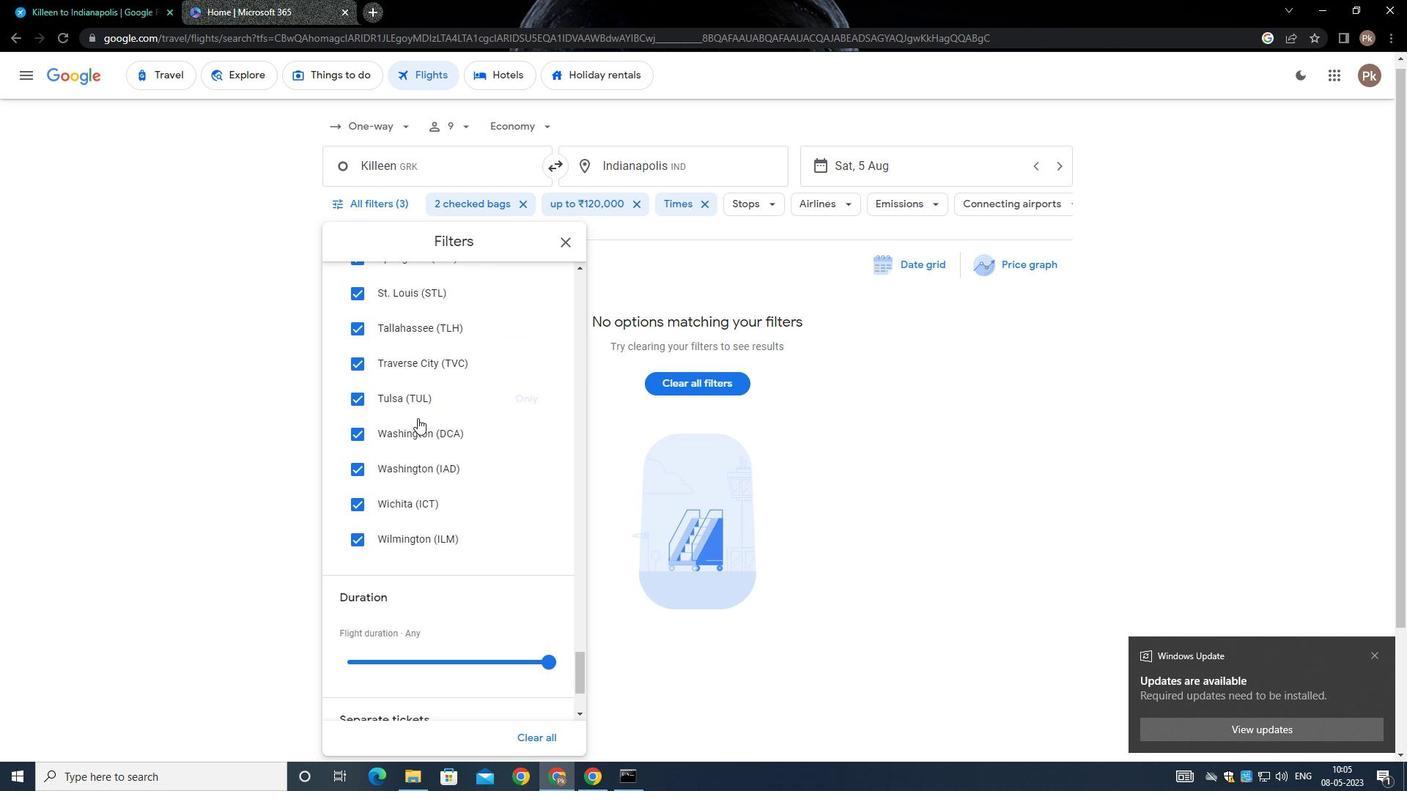 
Action: Mouse moved to (425, 398)
Screenshot: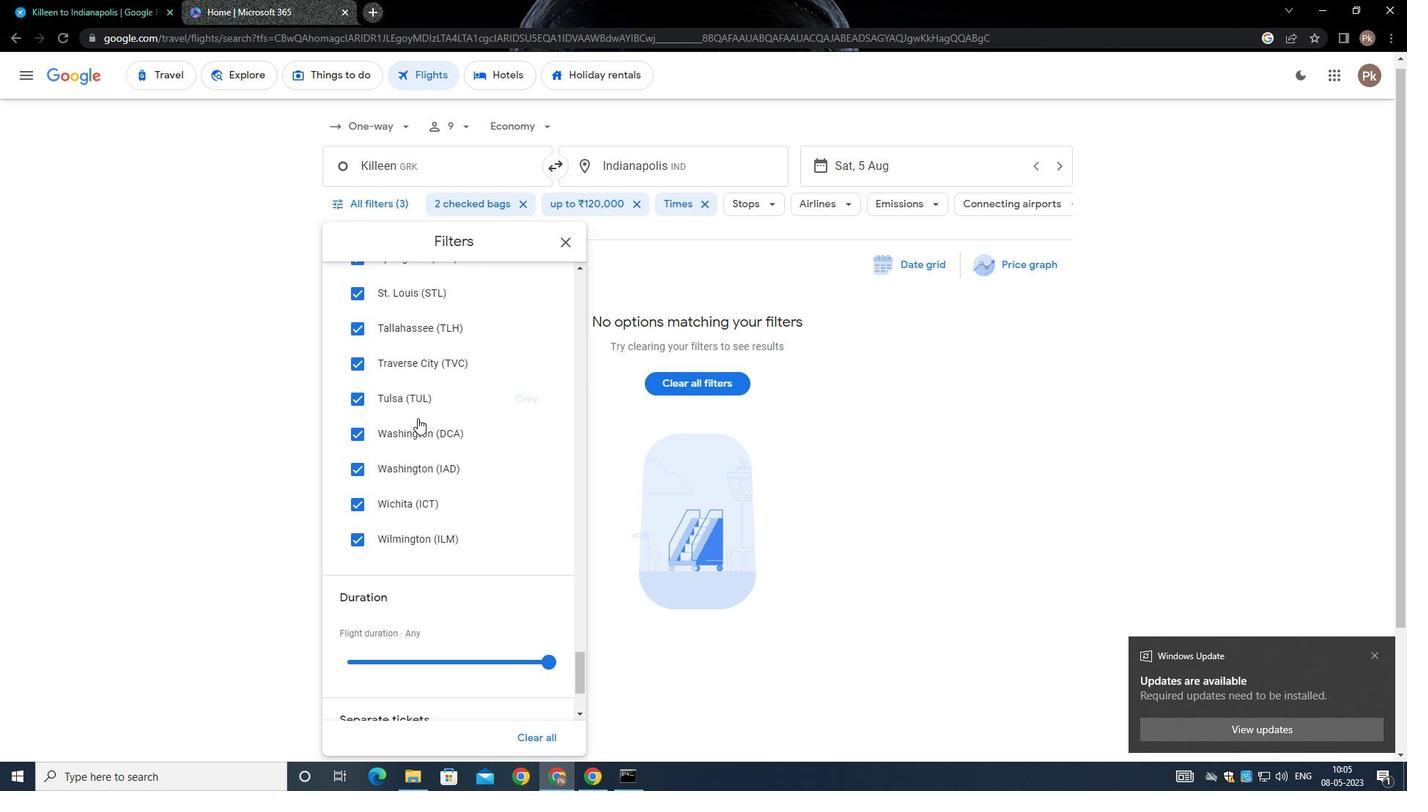 
Action: Mouse scrolled (425, 397) with delta (0, 0)
Screenshot: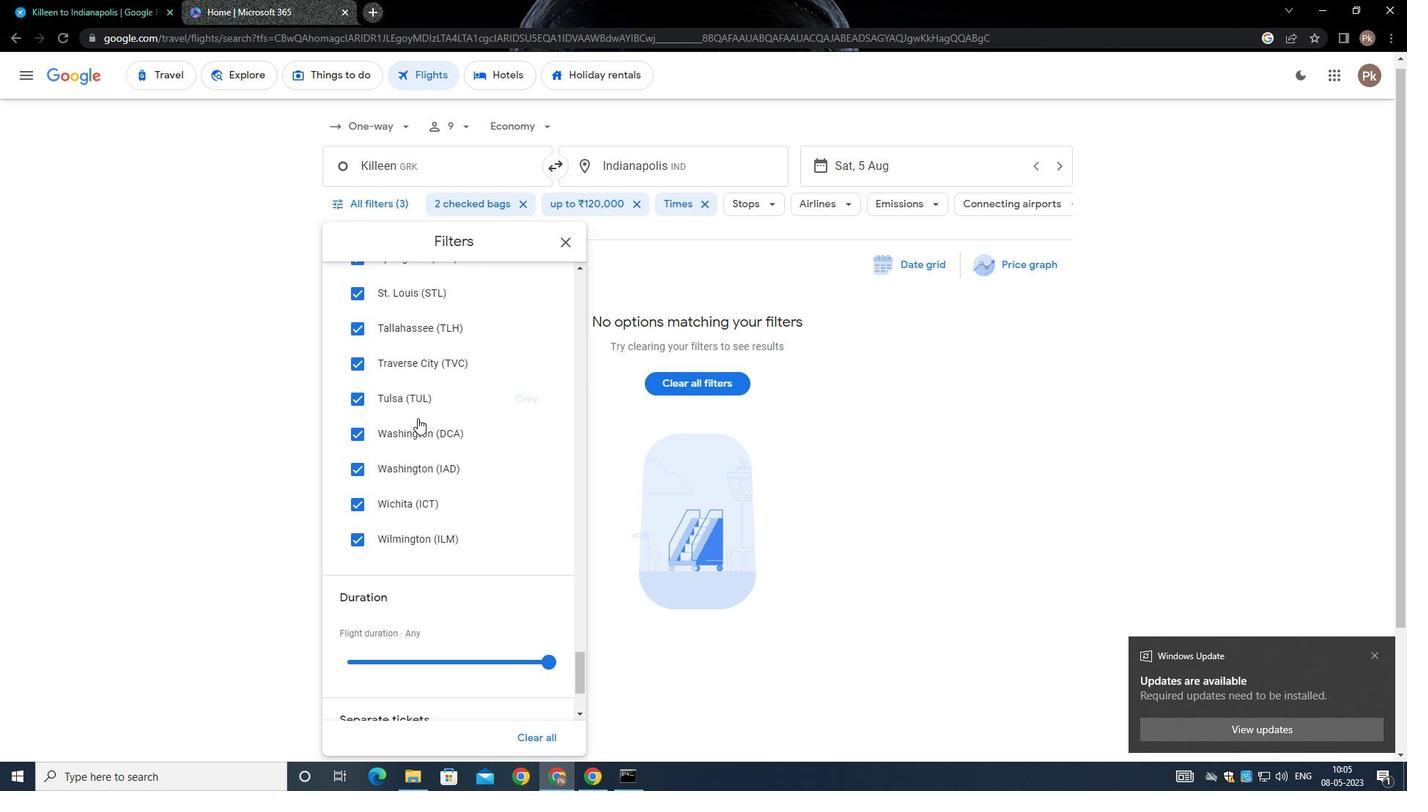 
Action: Mouse moved to (424, 404)
Screenshot: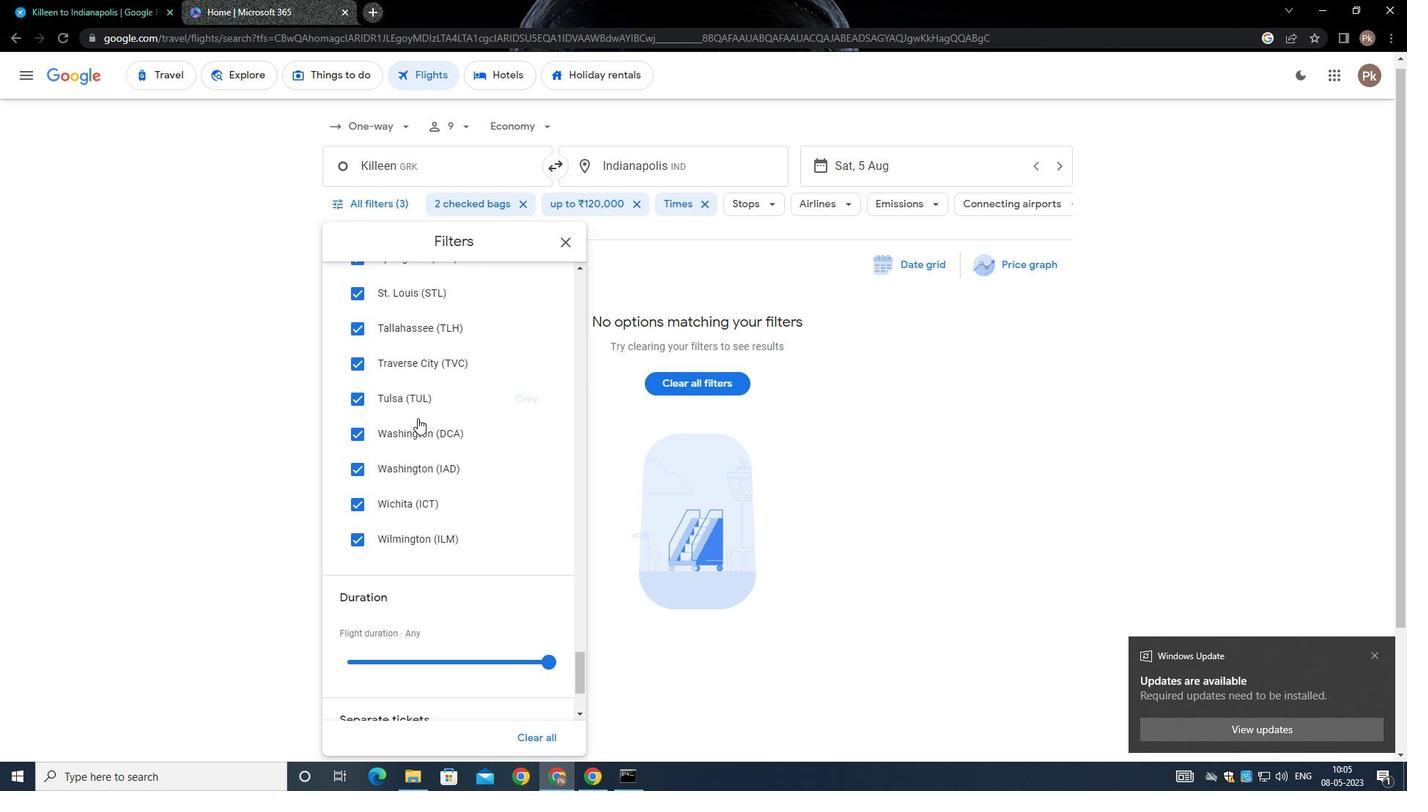 
Action: Mouse scrolled (424, 403) with delta (0, 0)
Screenshot: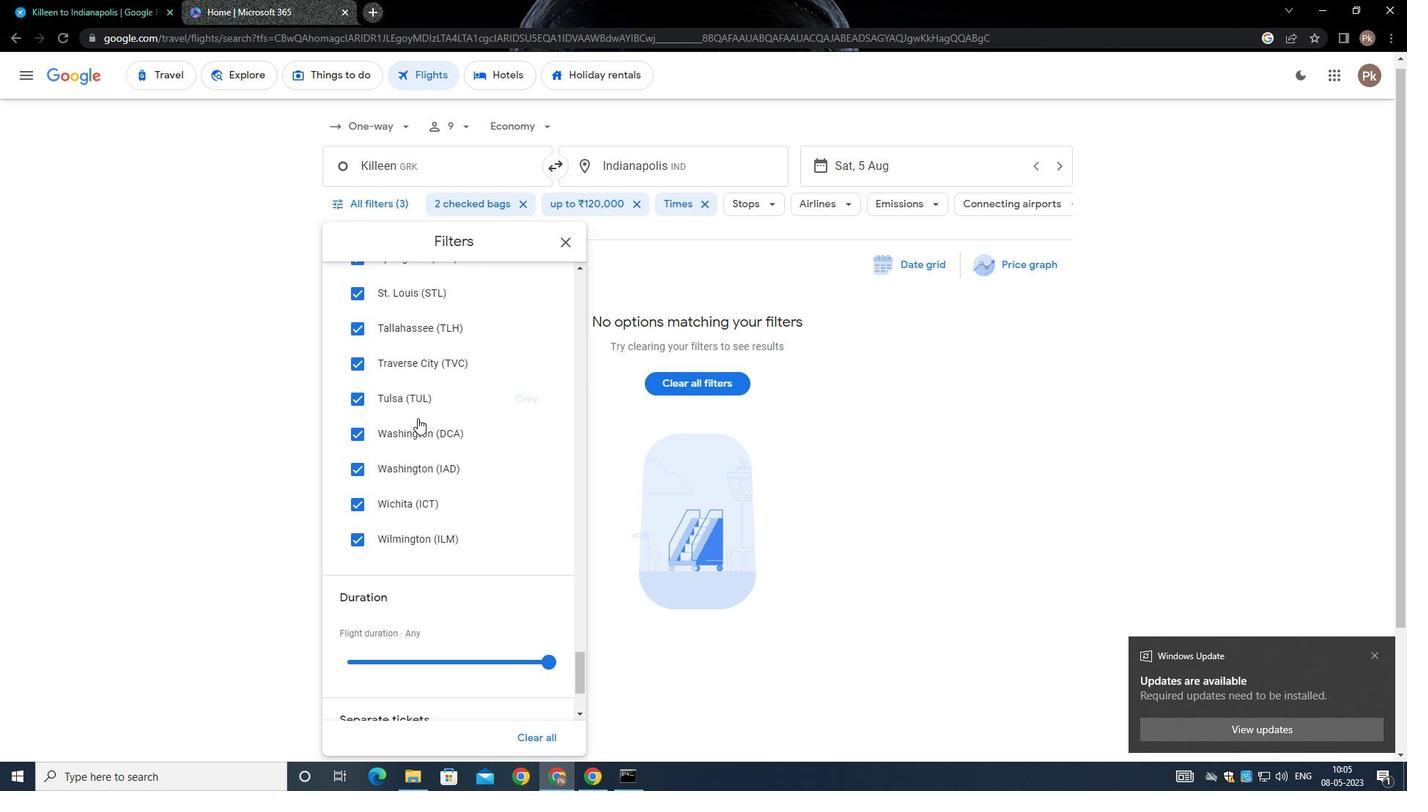 
Action: Mouse moved to (421, 412)
Screenshot: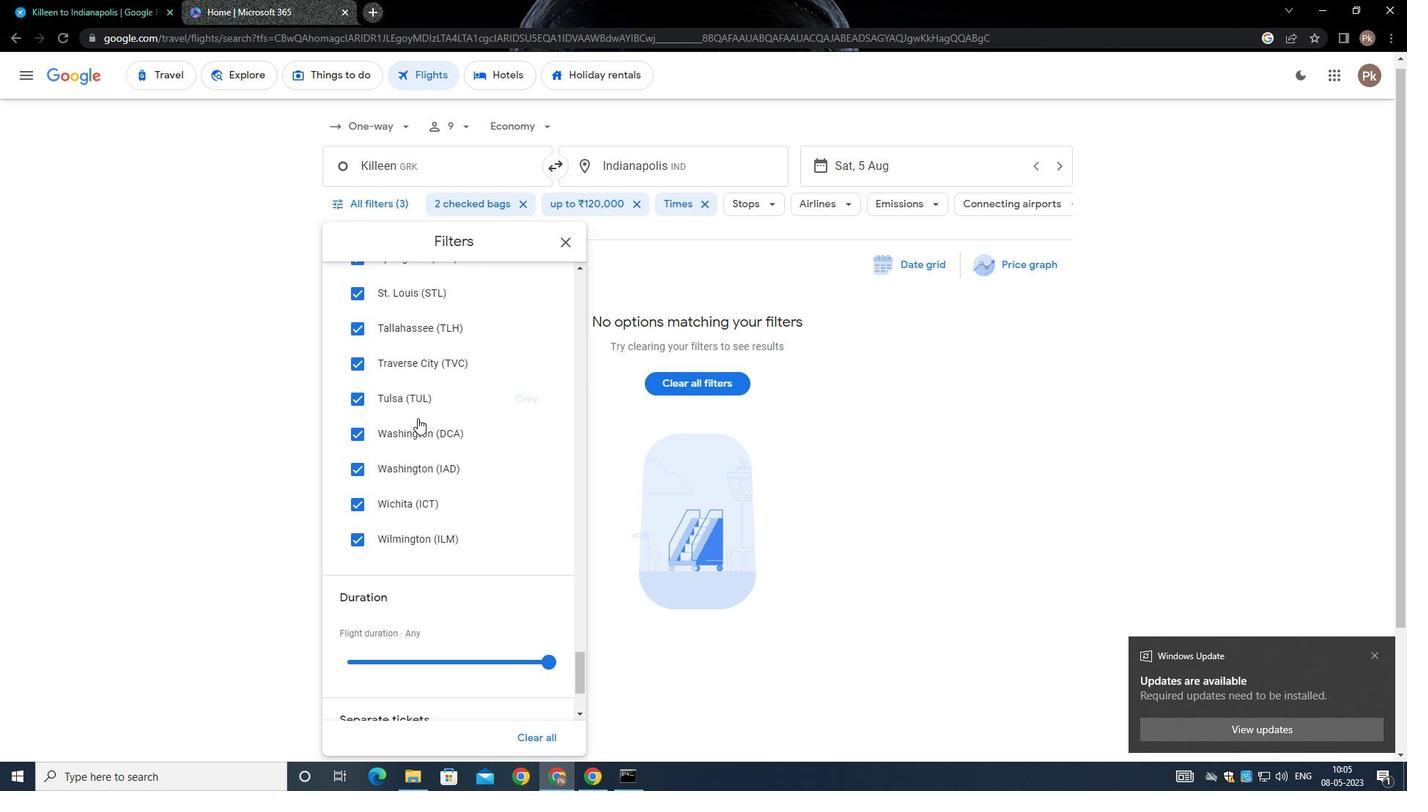 
Action: Mouse scrolled (421, 411) with delta (0, 0)
Screenshot: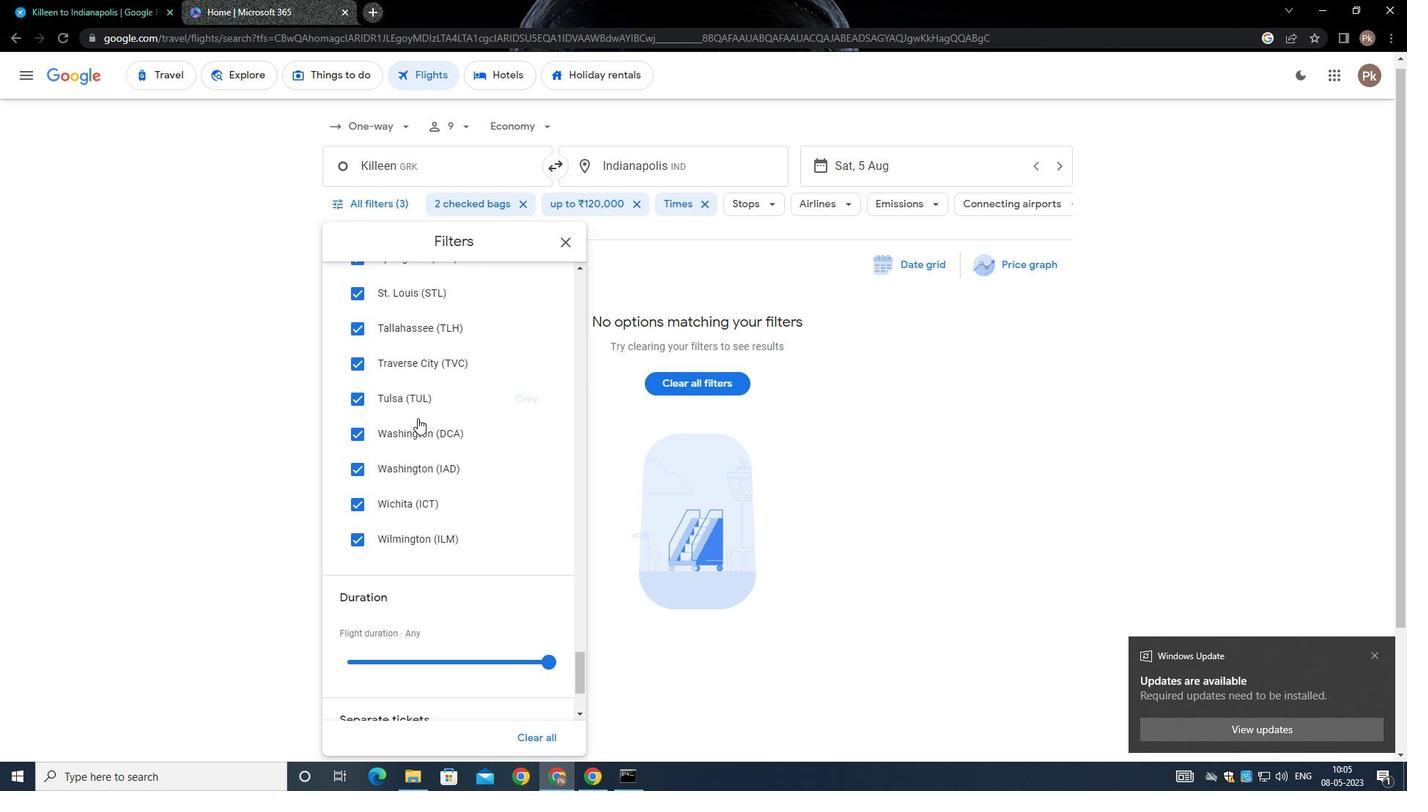 
Action: Mouse moved to (420, 415)
Screenshot: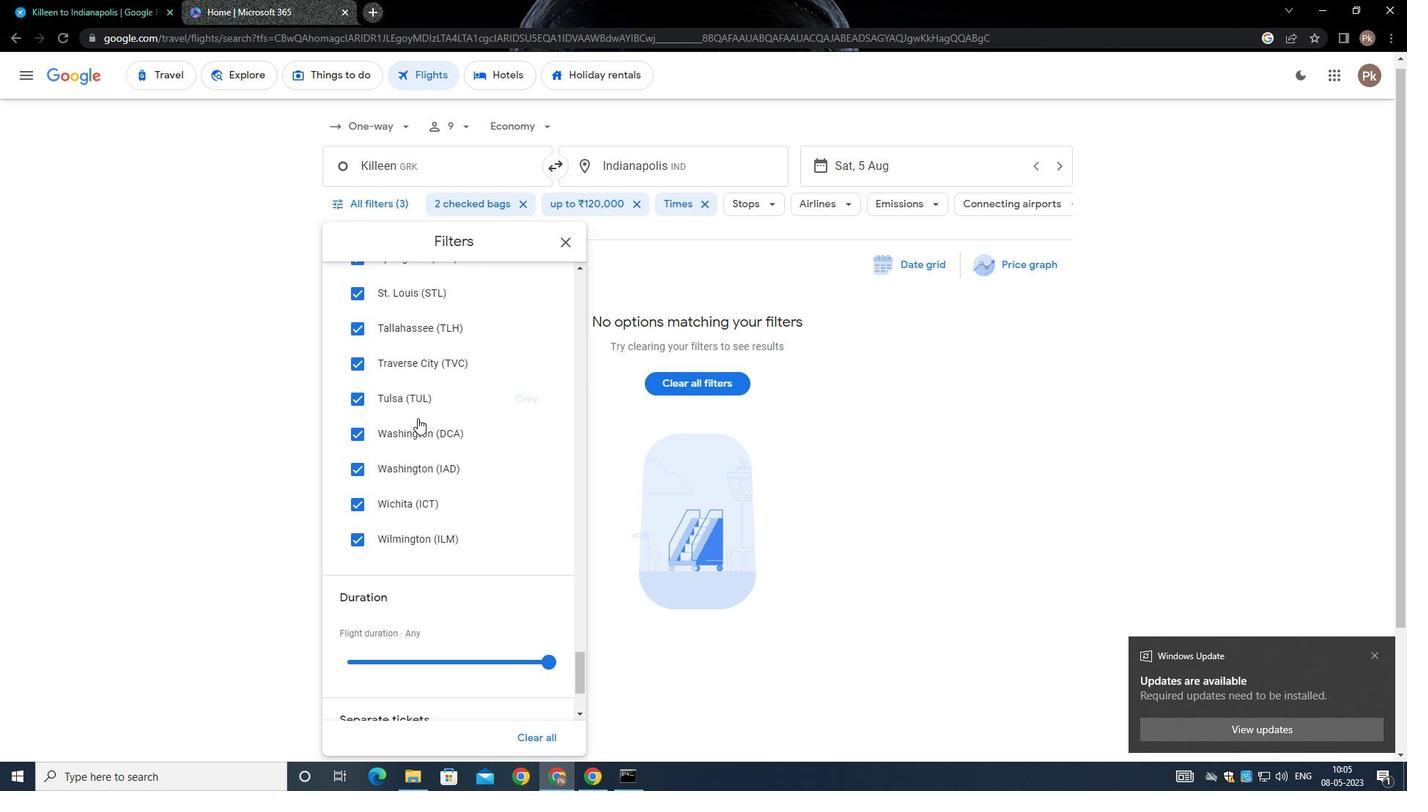 
Action: Mouse scrolled (420, 414) with delta (0, 0)
Screenshot: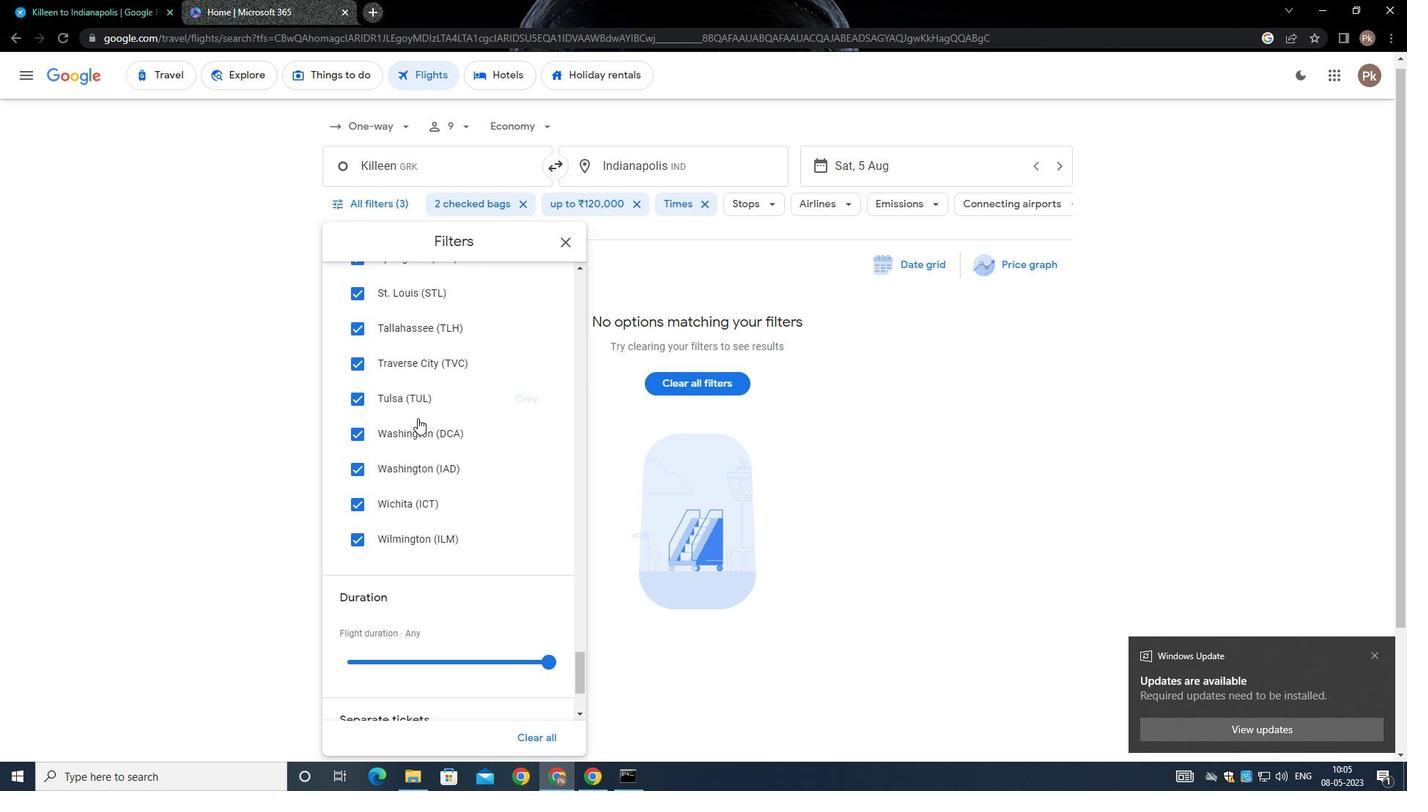 
Action: Mouse moved to (418, 417)
Screenshot: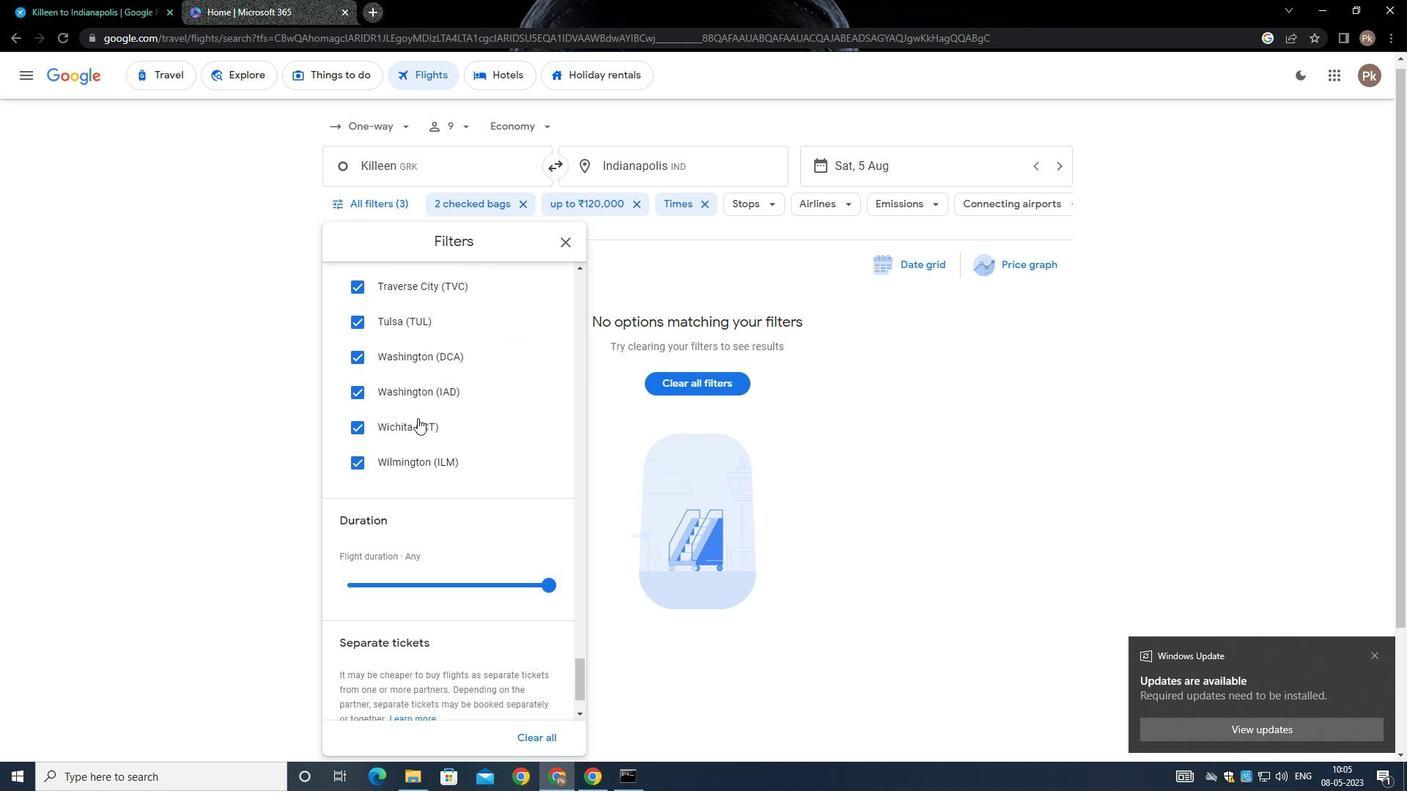 
Action: Mouse scrolled (418, 416) with delta (0, 0)
Screenshot: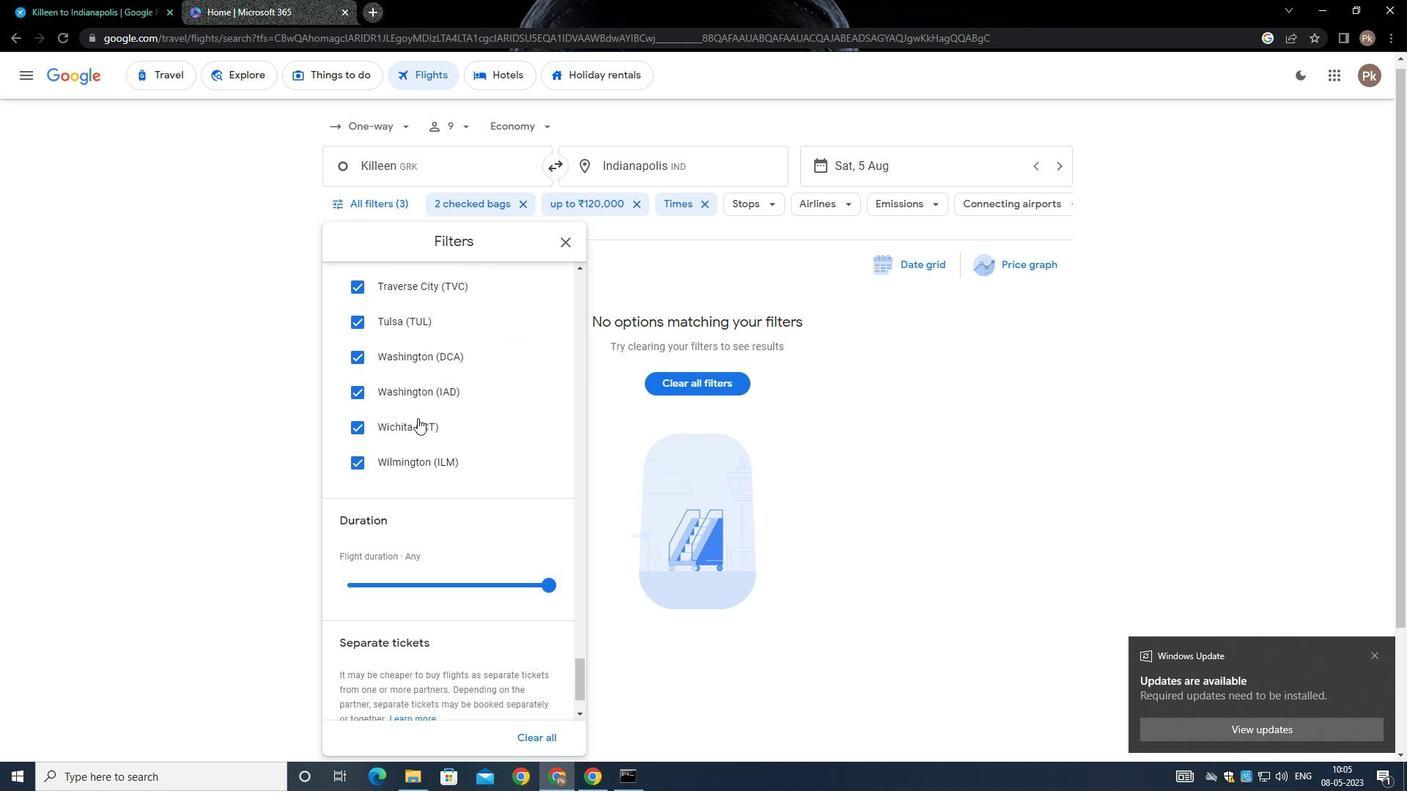 
Action: Mouse moved to (417, 422)
Screenshot: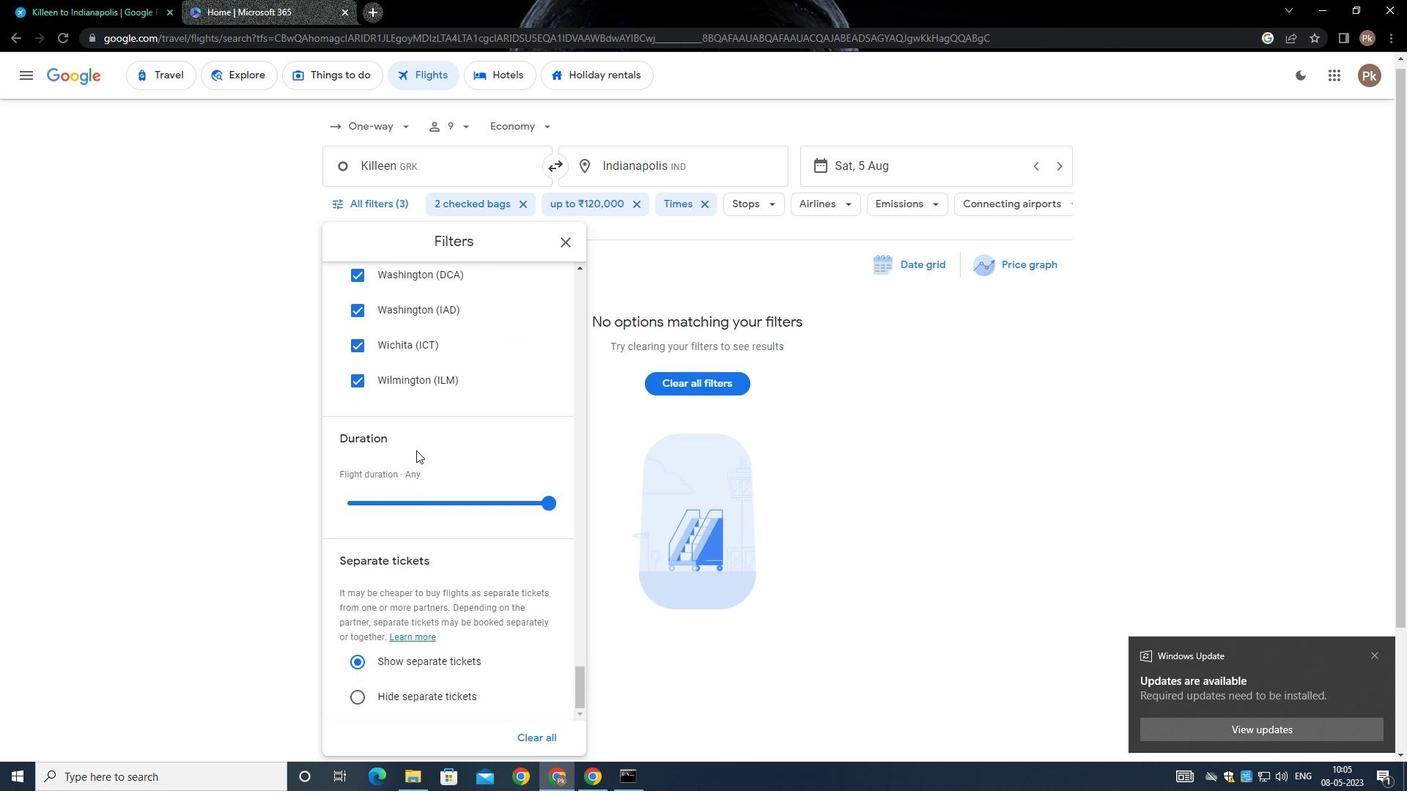 
Action: Mouse scrolled (417, 421) with delta (0, 0)
Screenshot: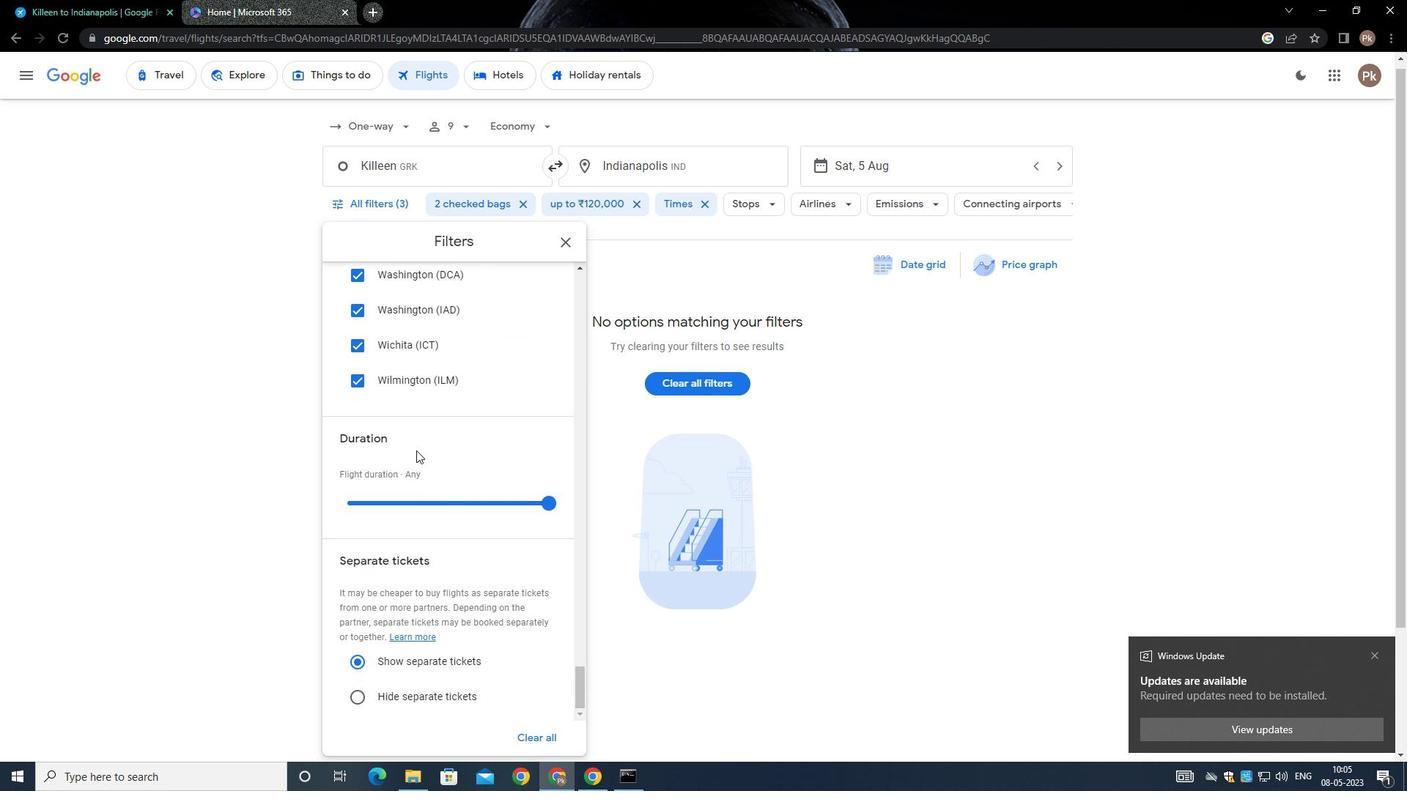 
Action: Mouse moved to (417, 436)
Screenshot: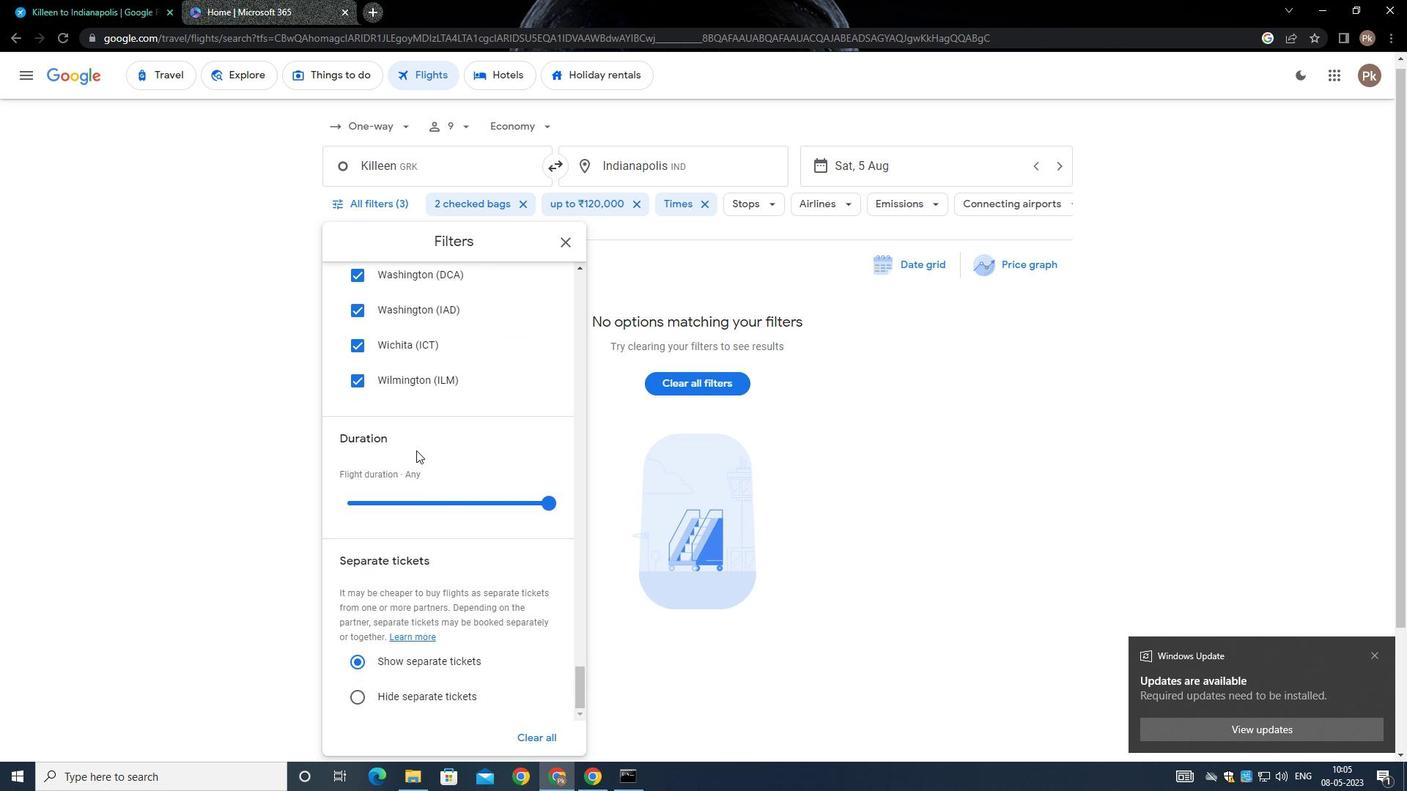 
Action: Mouse scrolled (417, 435) with delta (0, 0)
Screenshot: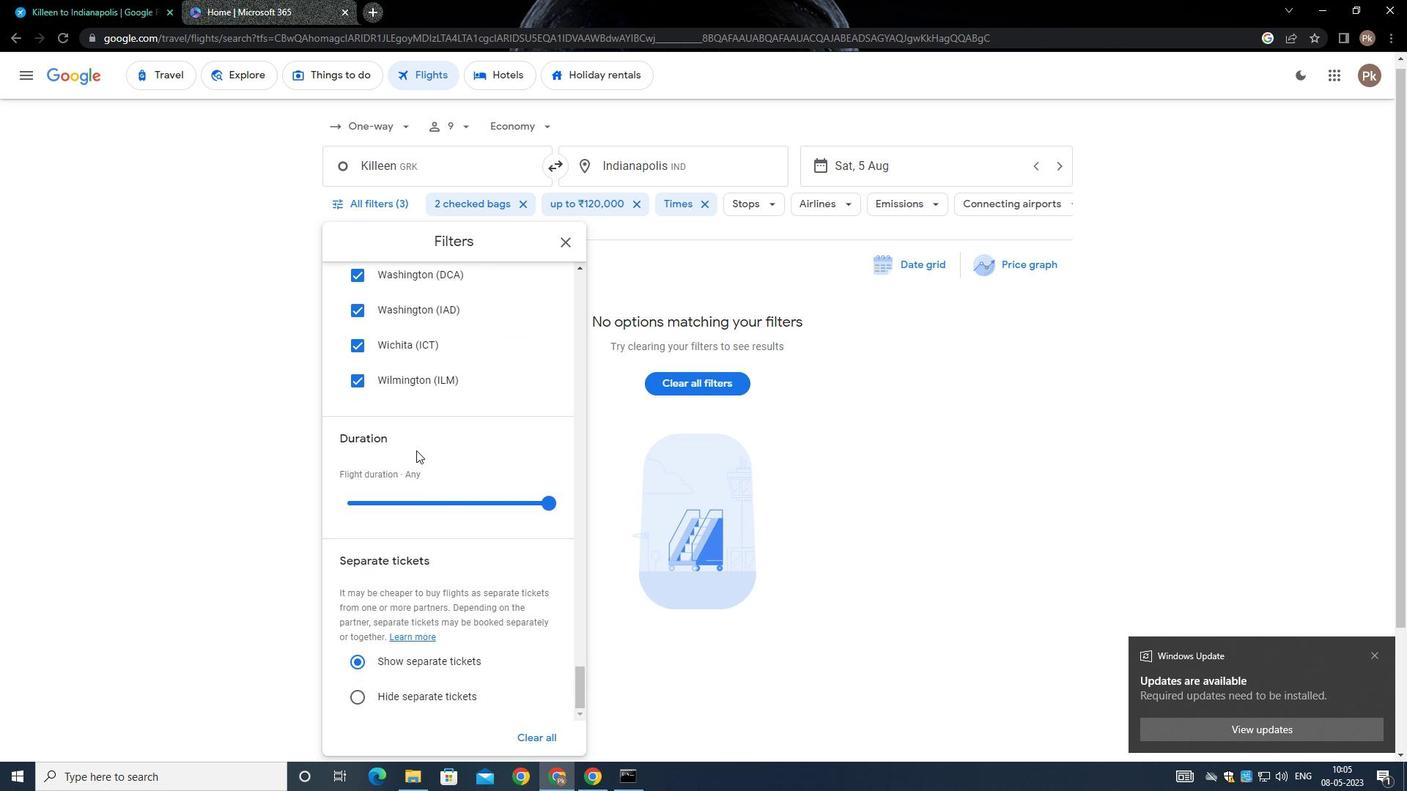 
Action: Mouse moved to (417, 443)
Screenshot: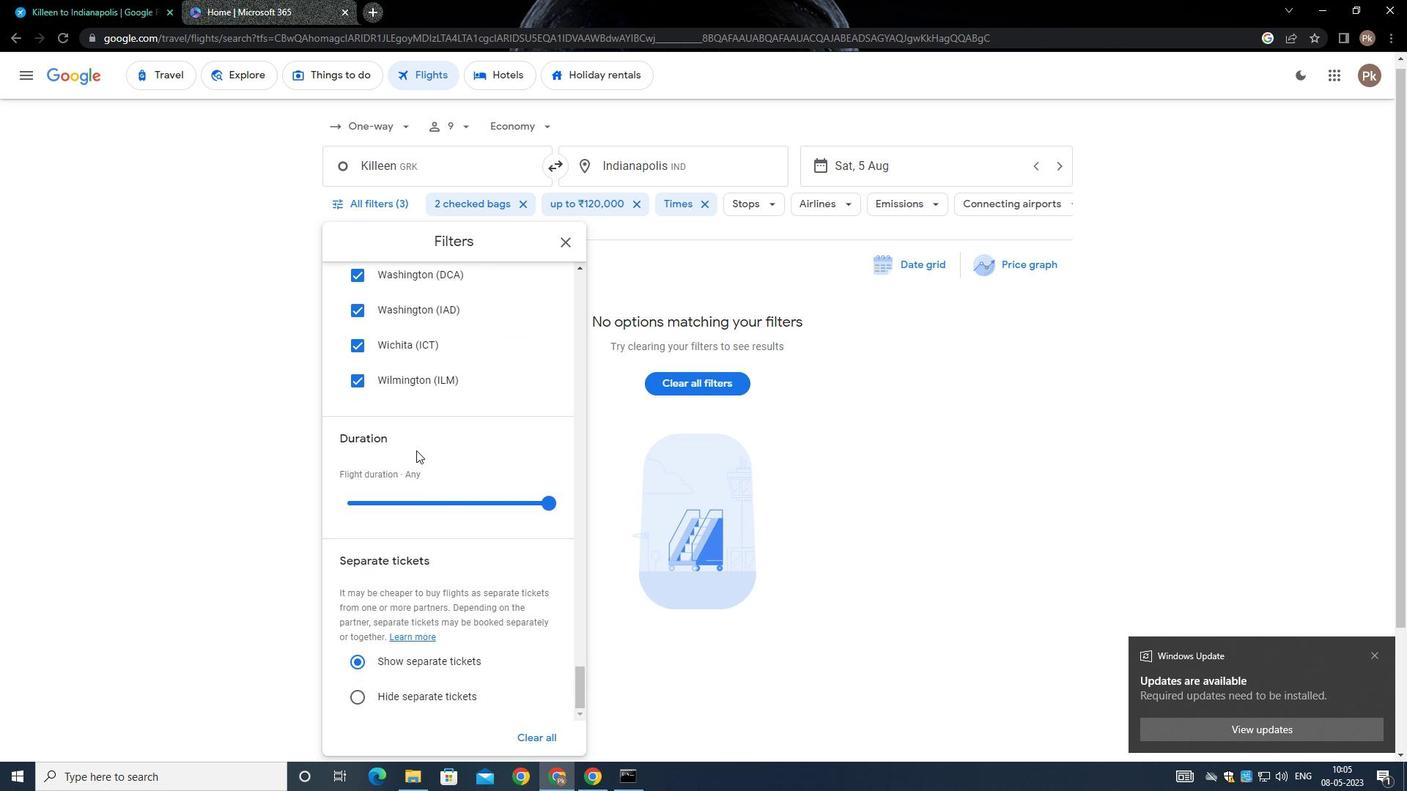 
Action: Mouse scrolled (417, 442) with delta (0, 0)
Screenshot: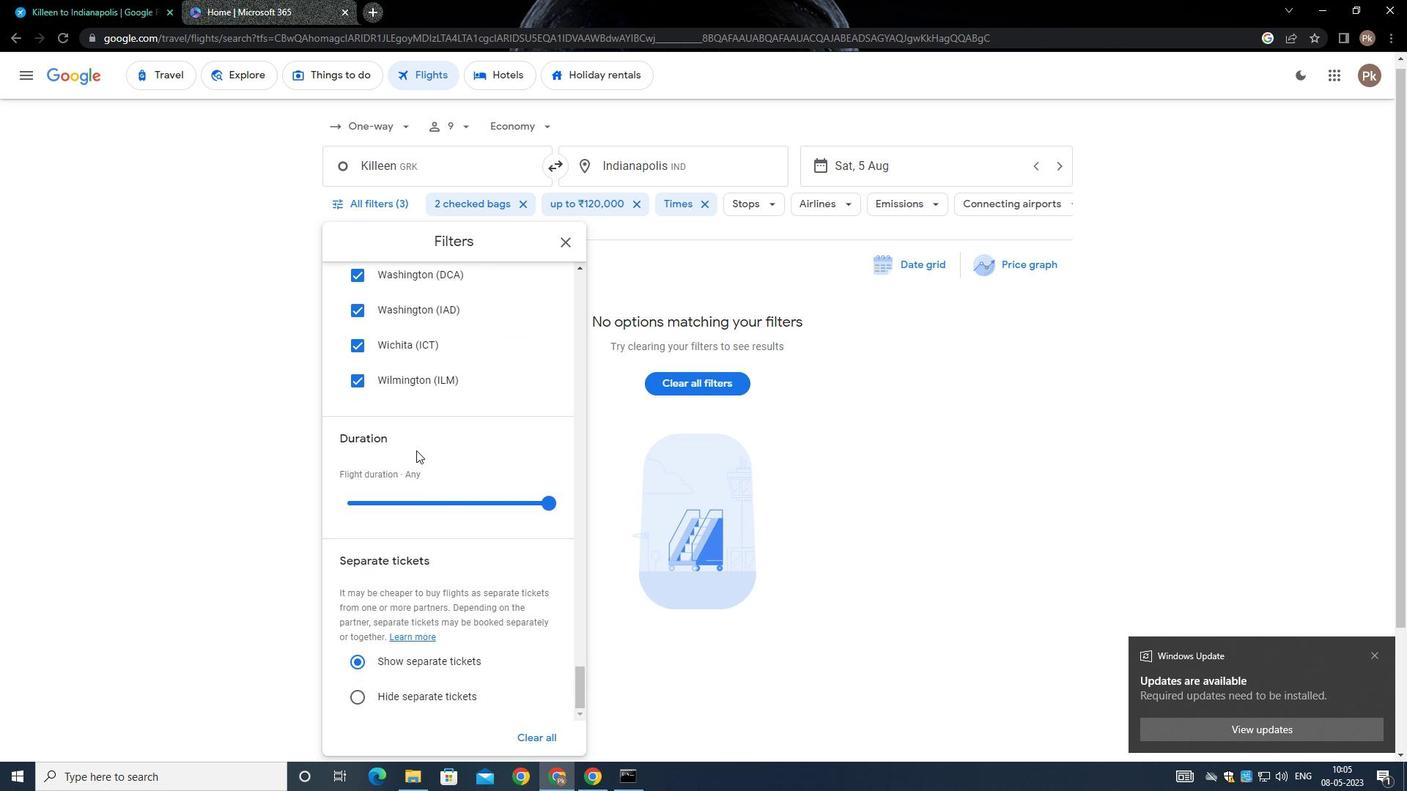 
Action: Mouse moved to (417, 448)
Screenshot: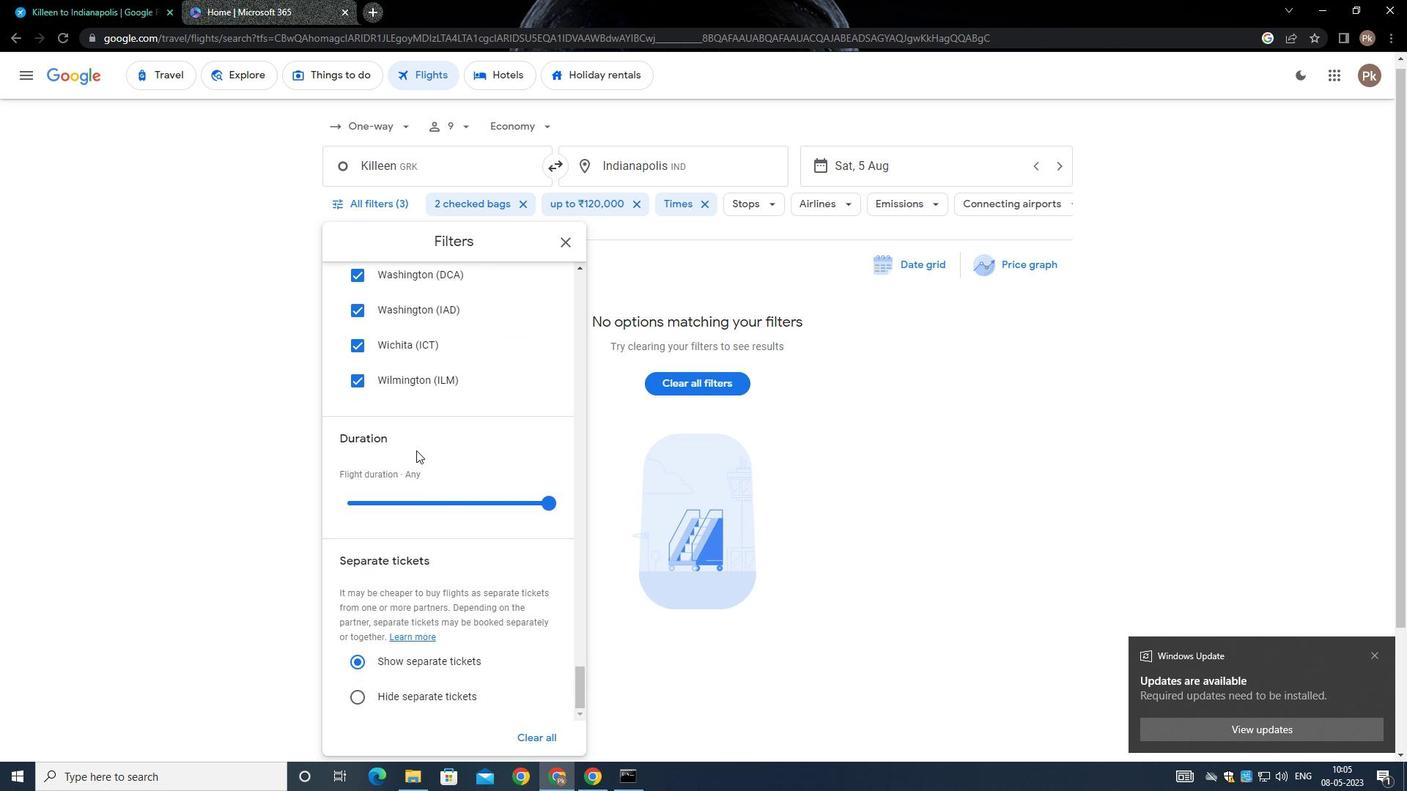 
Action: Mouse scrolled (417, 447) with delta (0, 0)
Screenshot: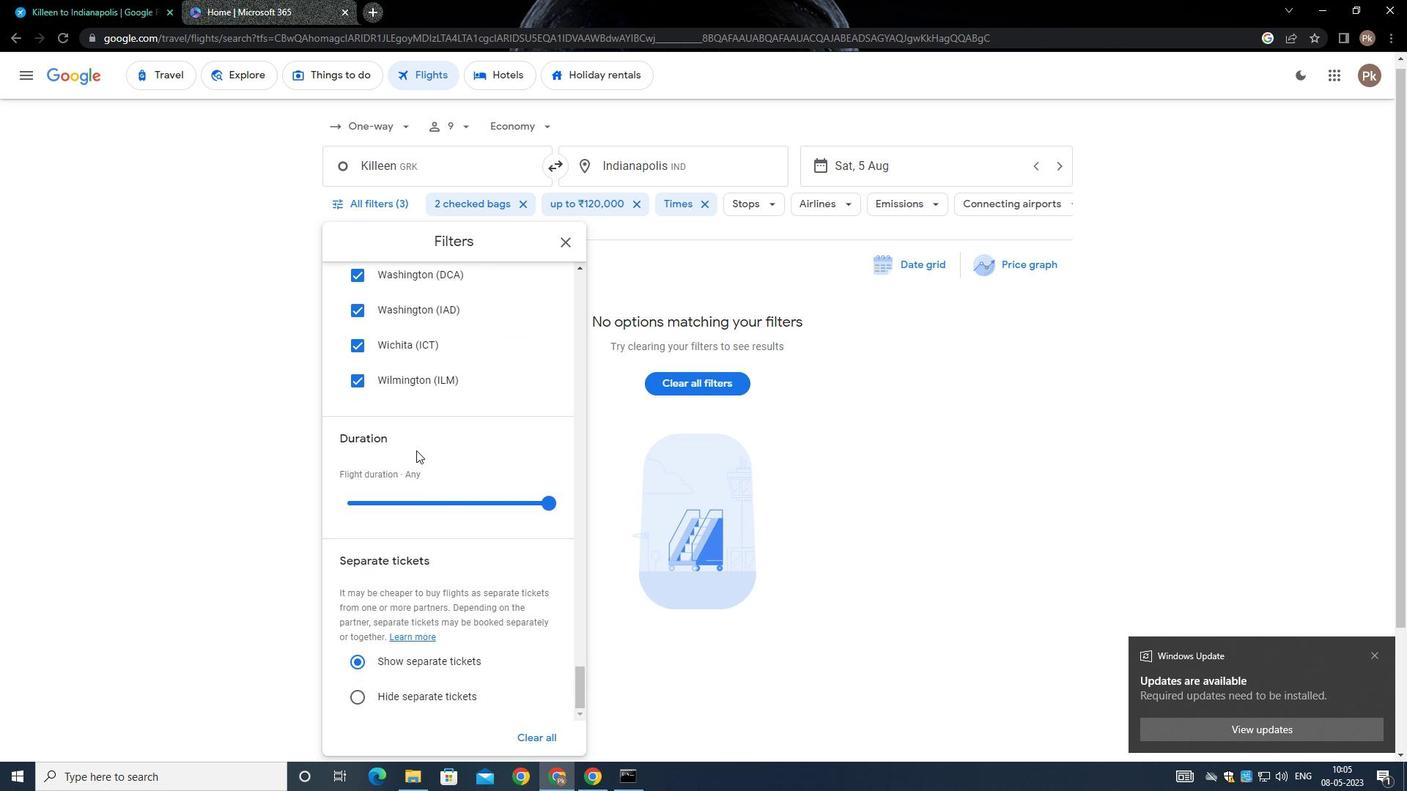 
Action: Mouse moved to (416, 449)
Screenshot: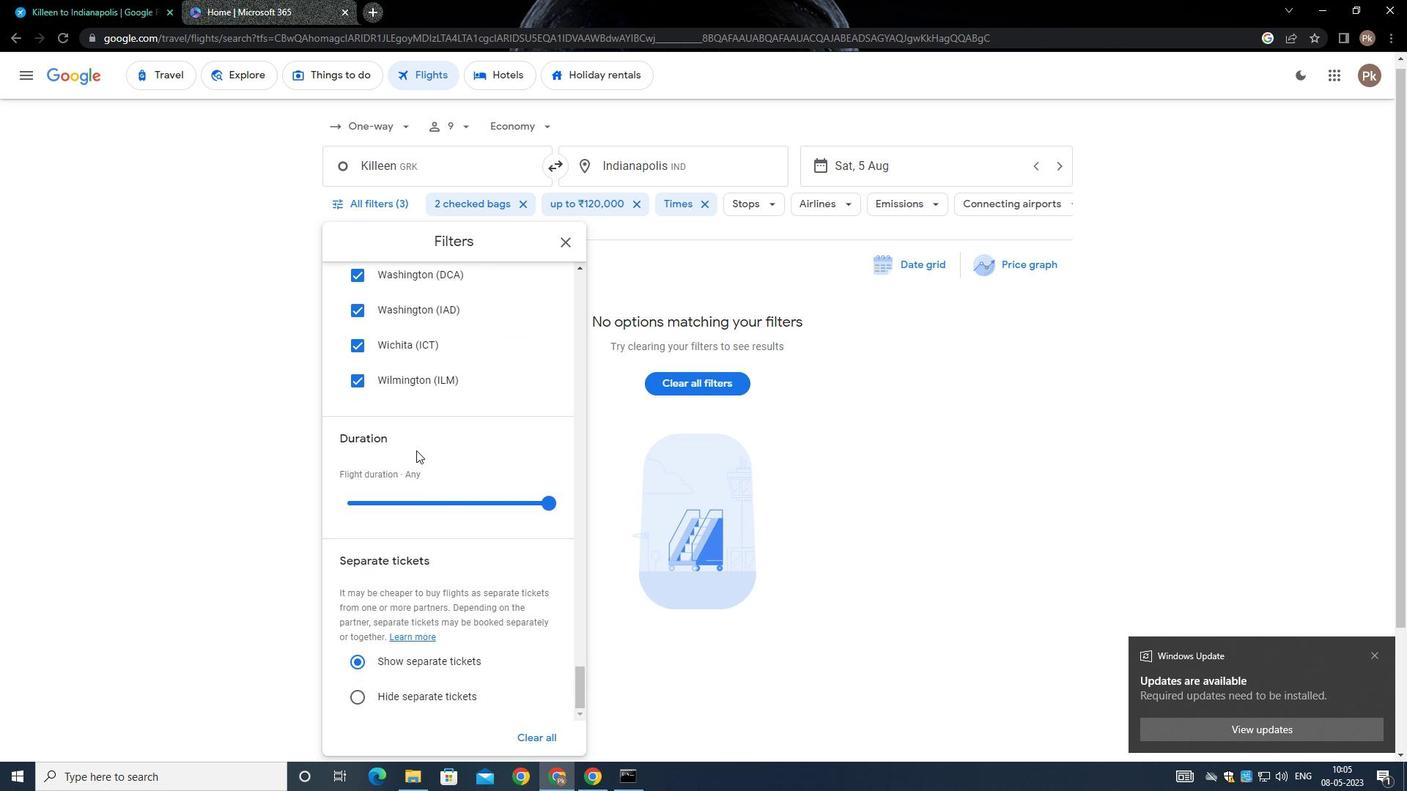 
Action: Mouse scrolled (416, 449) with delta (0, 0)
Screenshot: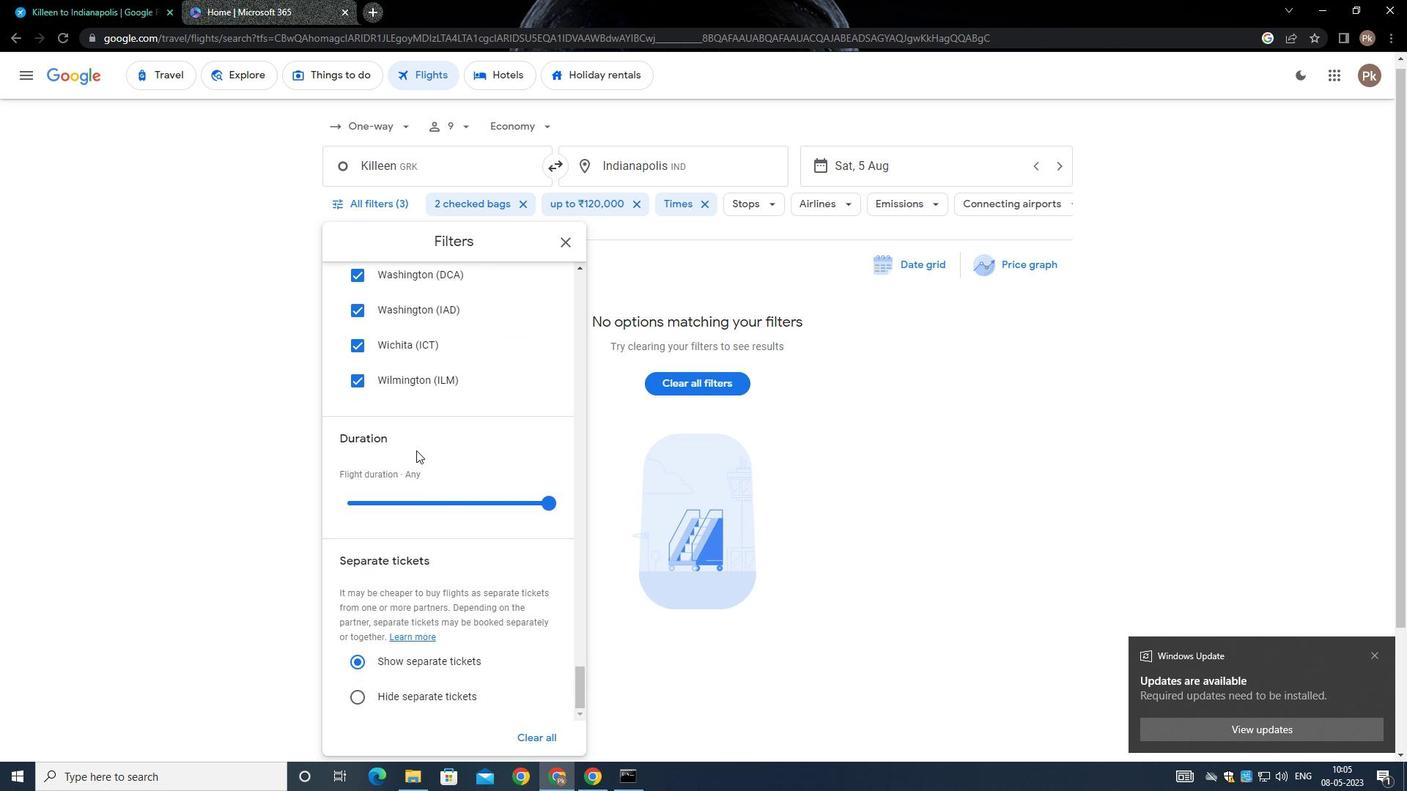 
Action: Mouse moved to (413, 457)
Screenshot: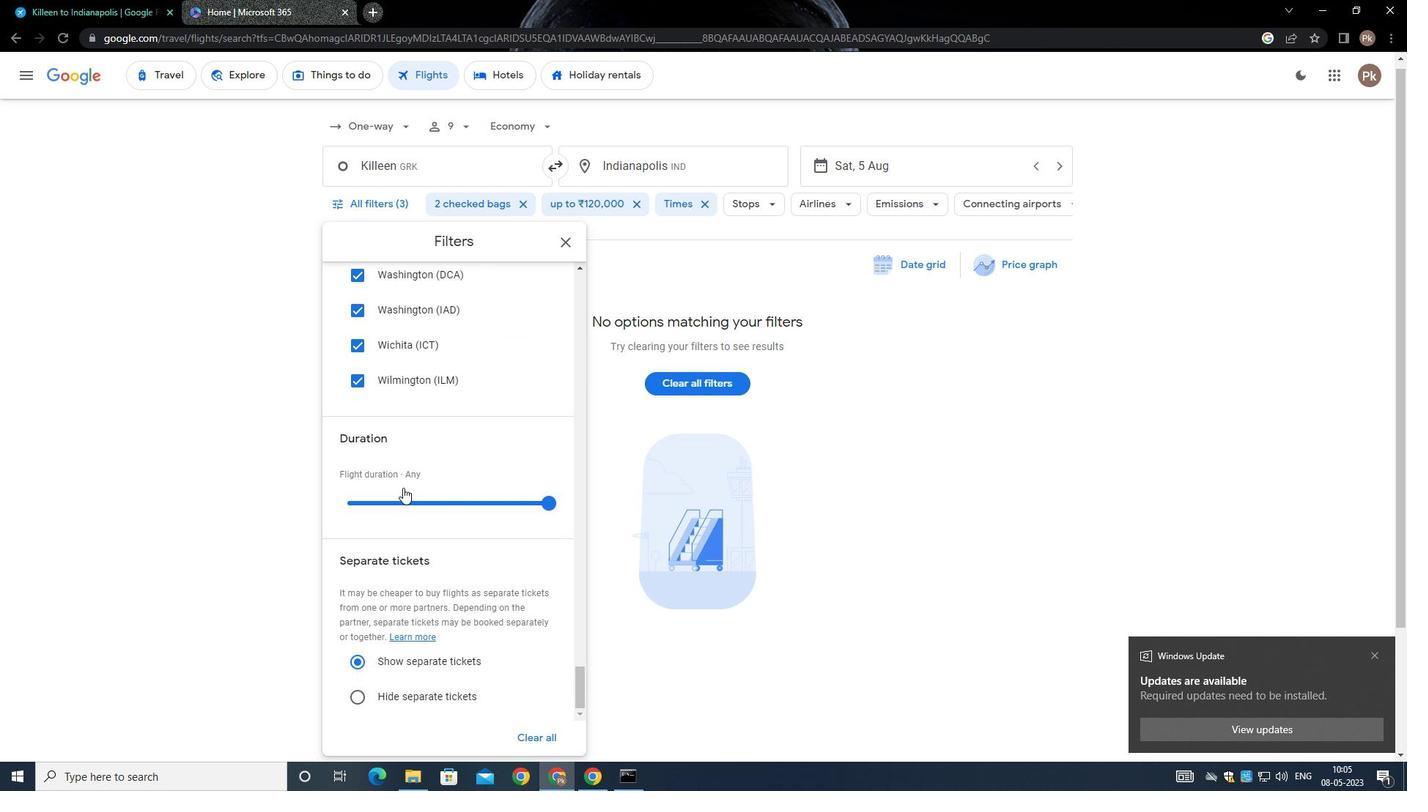 
Action: Mouse scrolled (413, 456) with delta (0, 0)
Screenshot: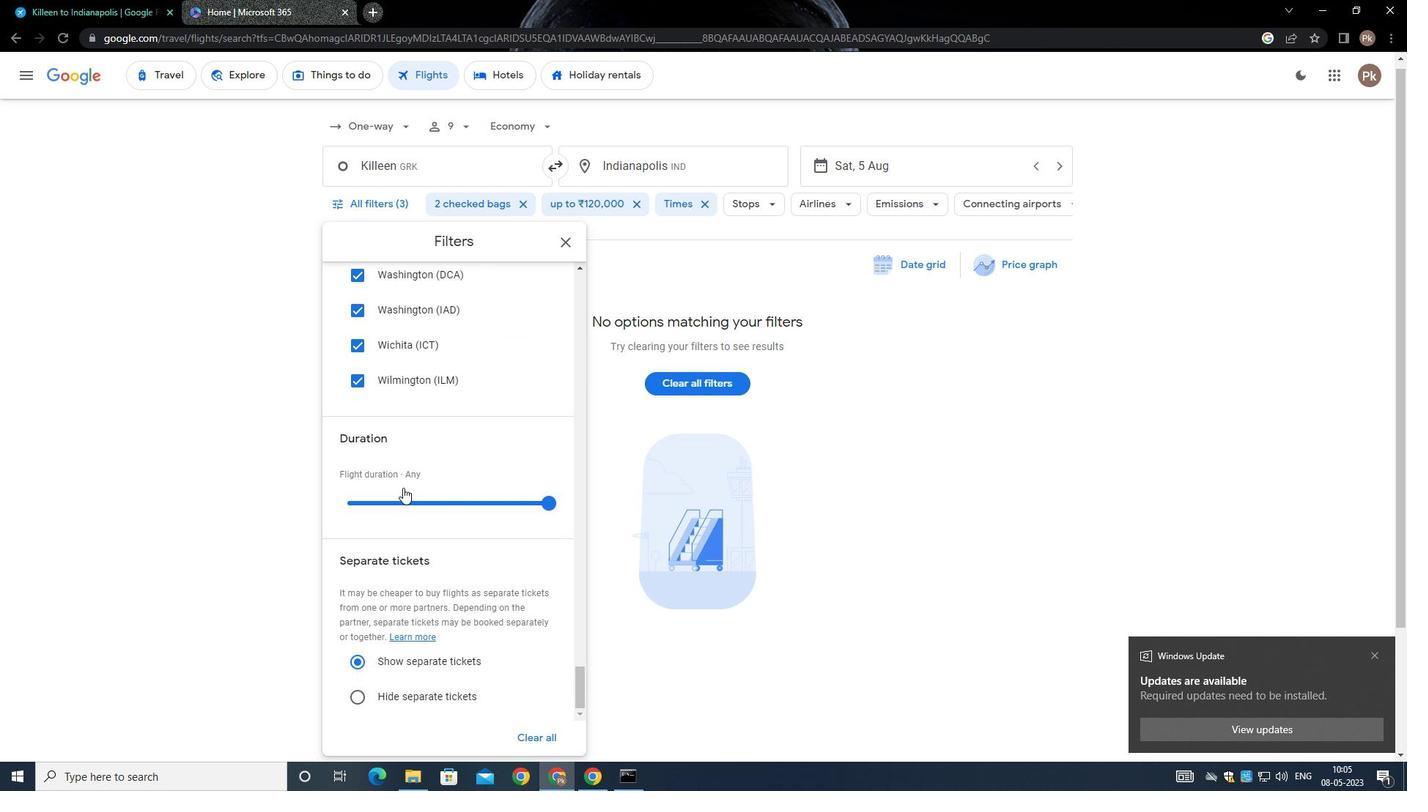 
Action: Mouse moved to (409, 467)
Screenshot: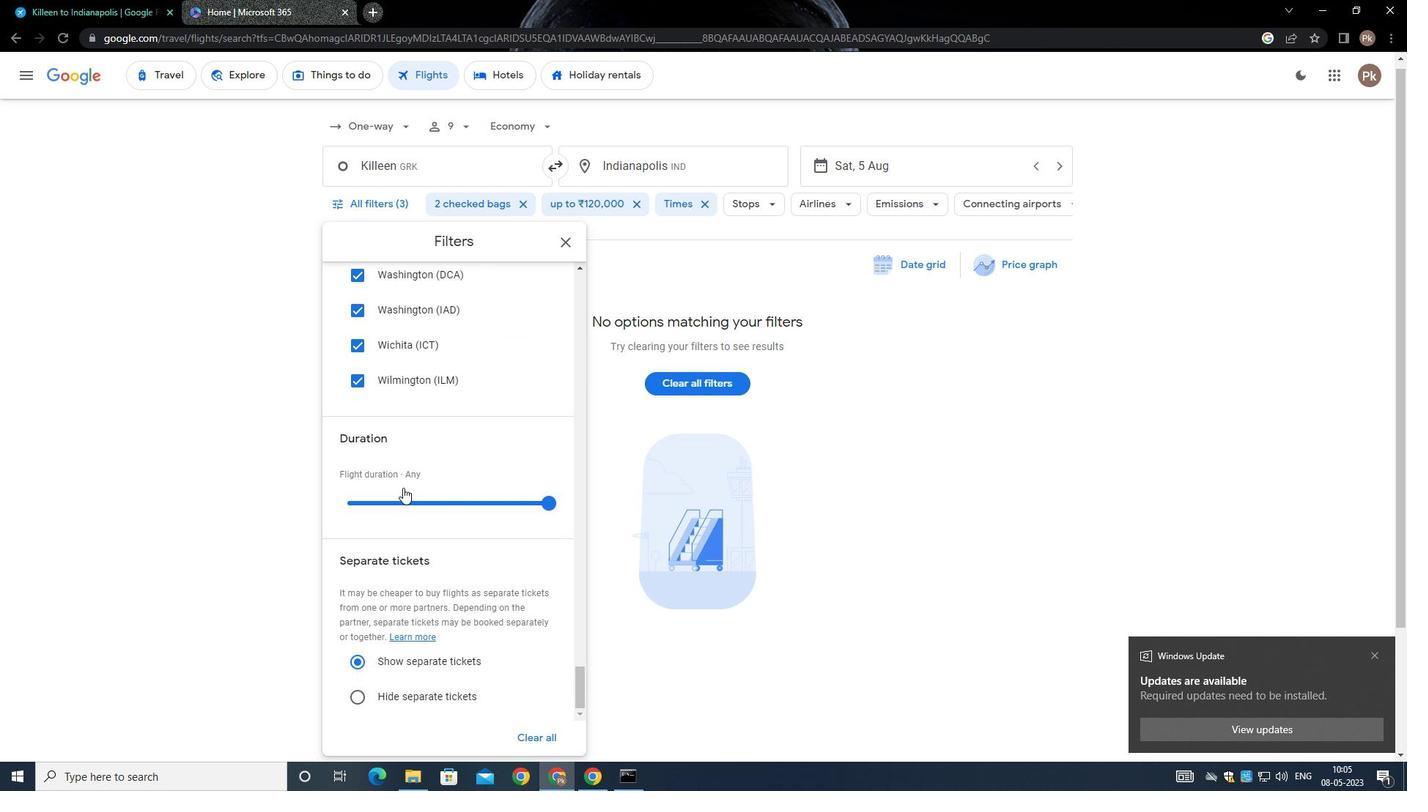 
Action: Mouse scrolled (409, 466) with delta (0, 0)
Screenshot: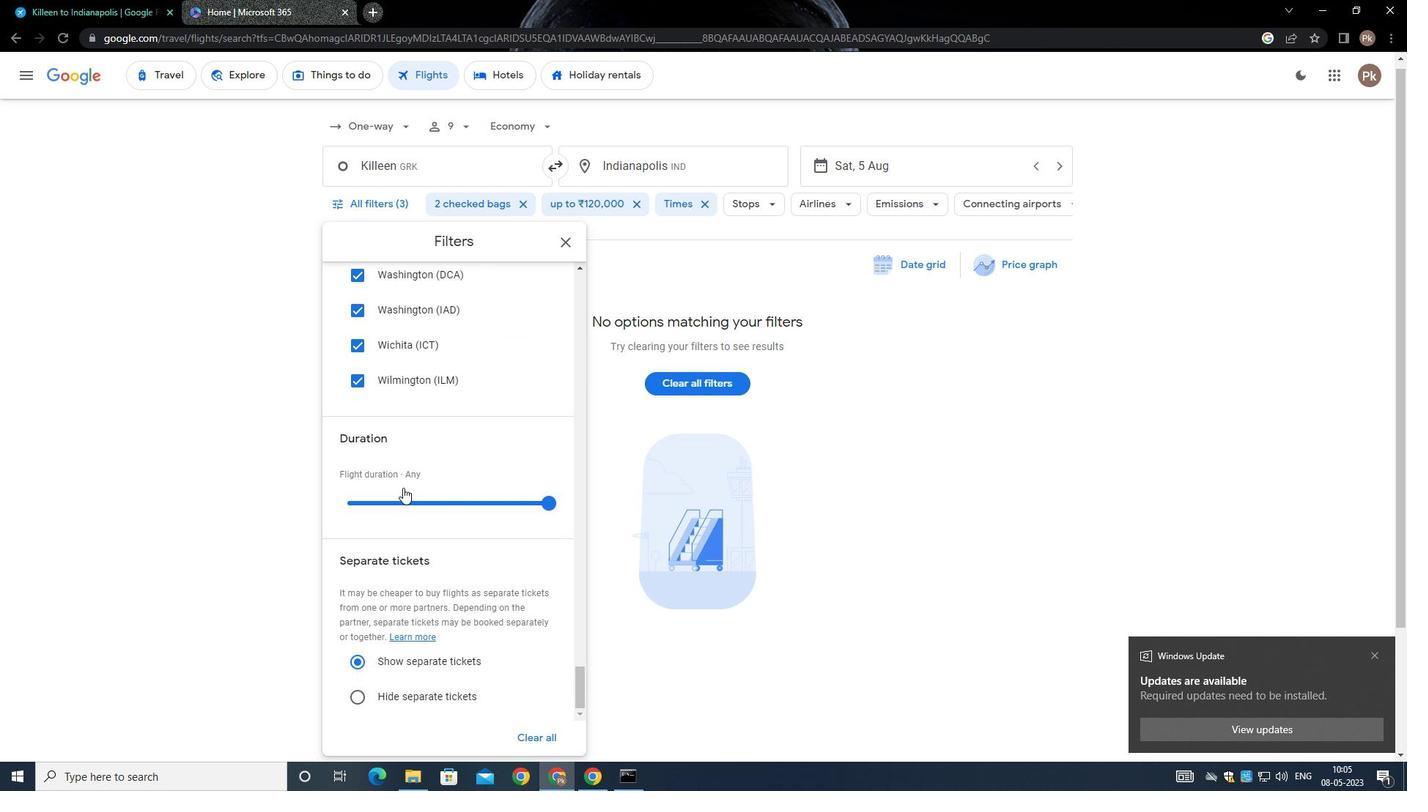 
Action: Mouse moved to (406, 479)
Screenshot: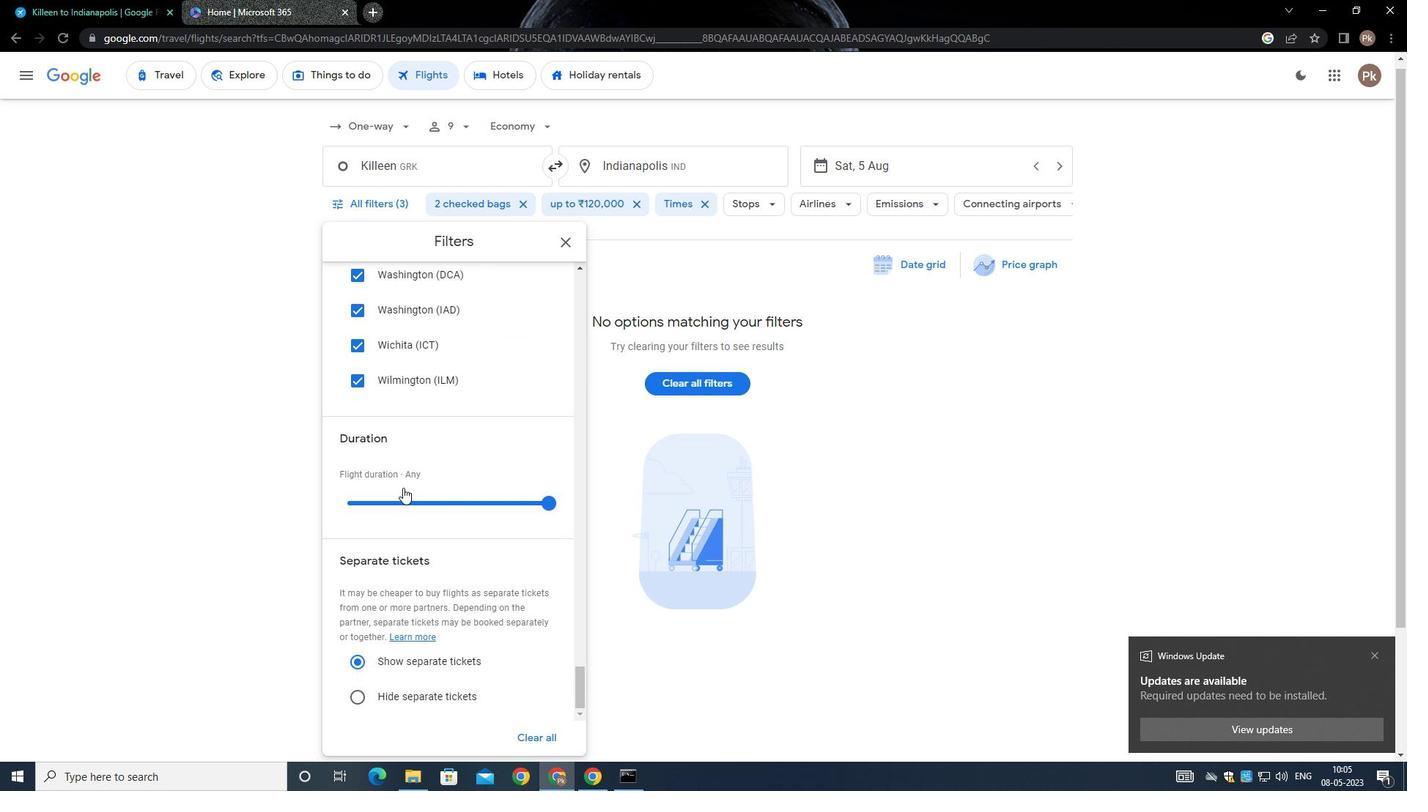 
Action: Mouse scrolled (406, 478) with delta (0, 0)
Screenshot: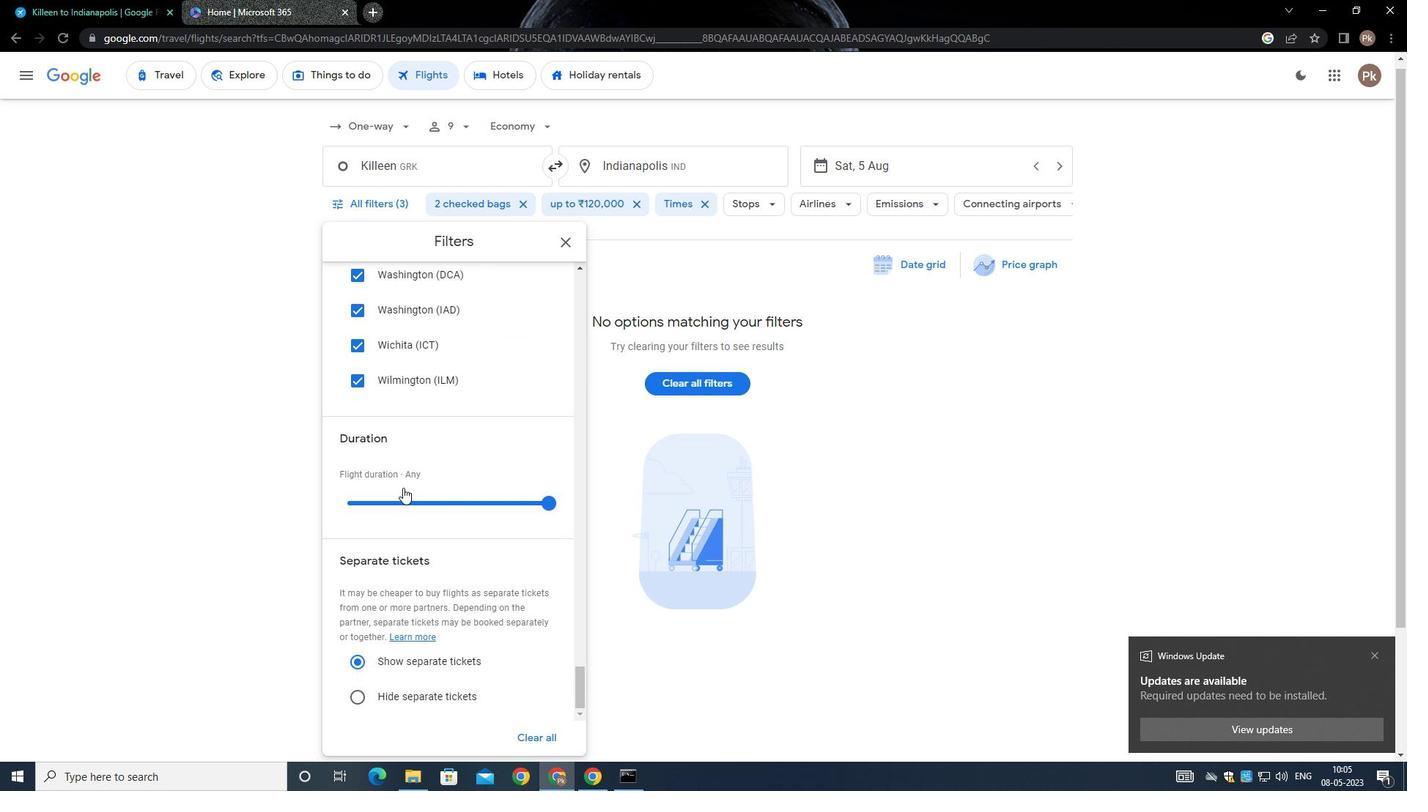 
Action: Mouse moved to (404, 485)
Screenshot: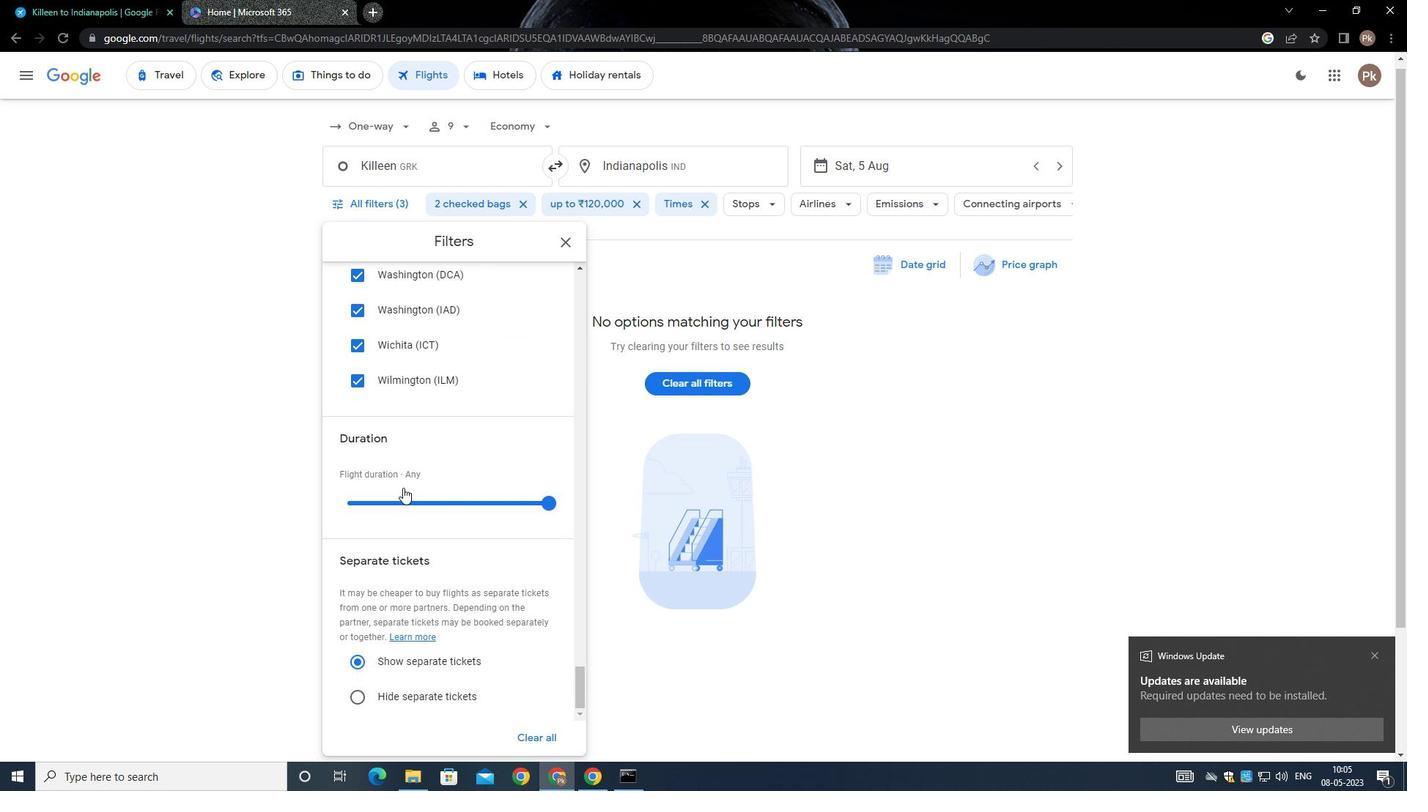 
Action: Mouse scrolled (404, 484) with delta (0, 0)
Screenshot: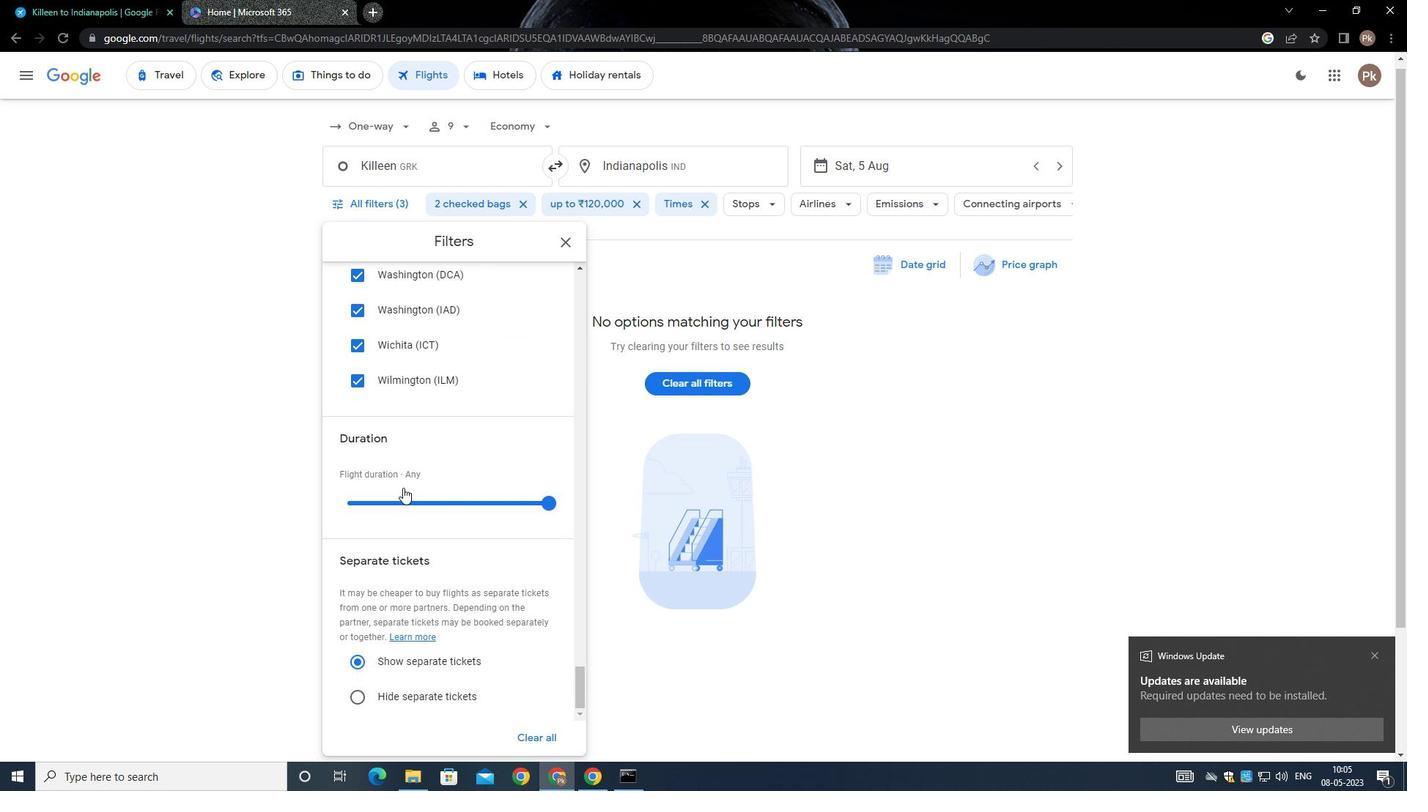 
Action: Mouse moved to (403, 487)
Screenshot: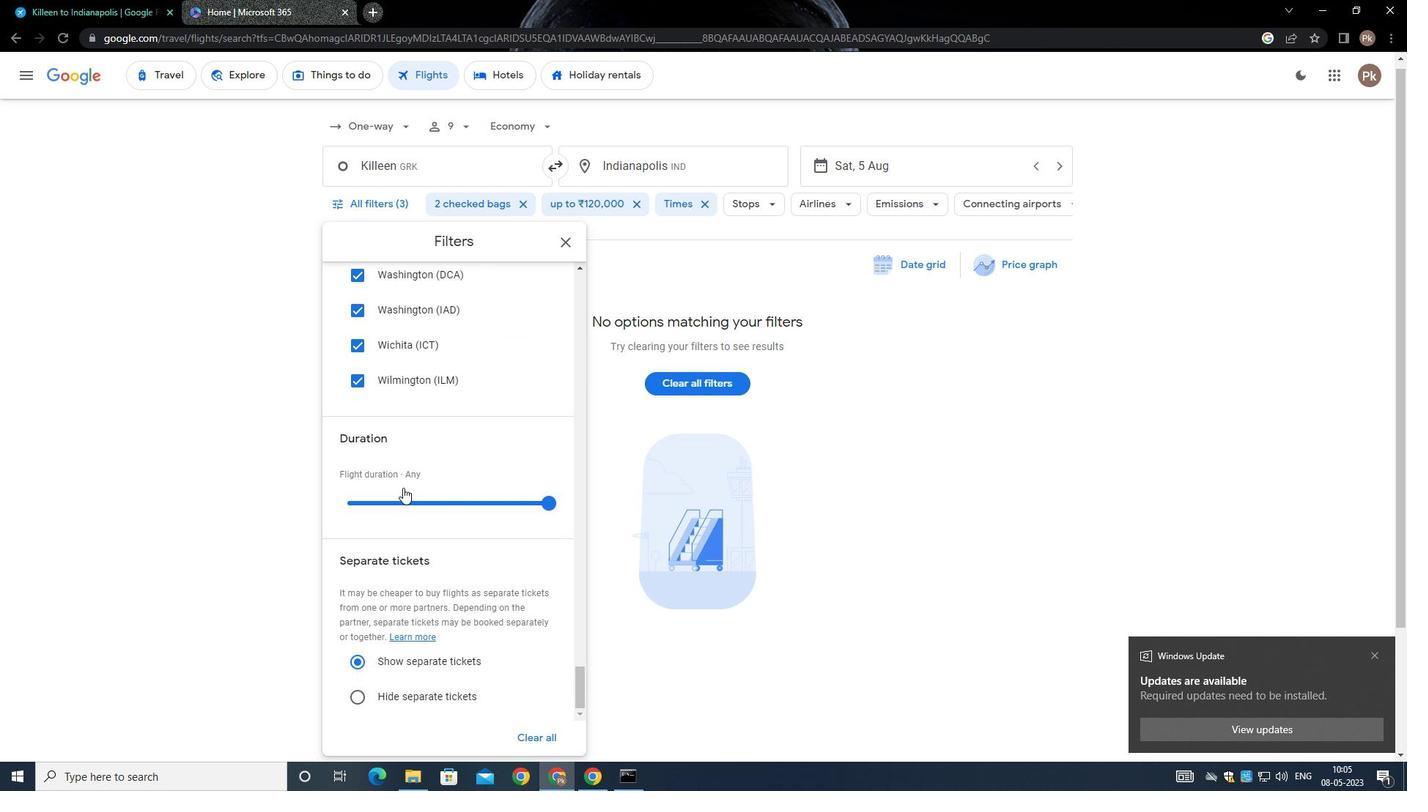 
Action: Mouse scrolled (403, 485) with delta (0, -1)
Screenshot: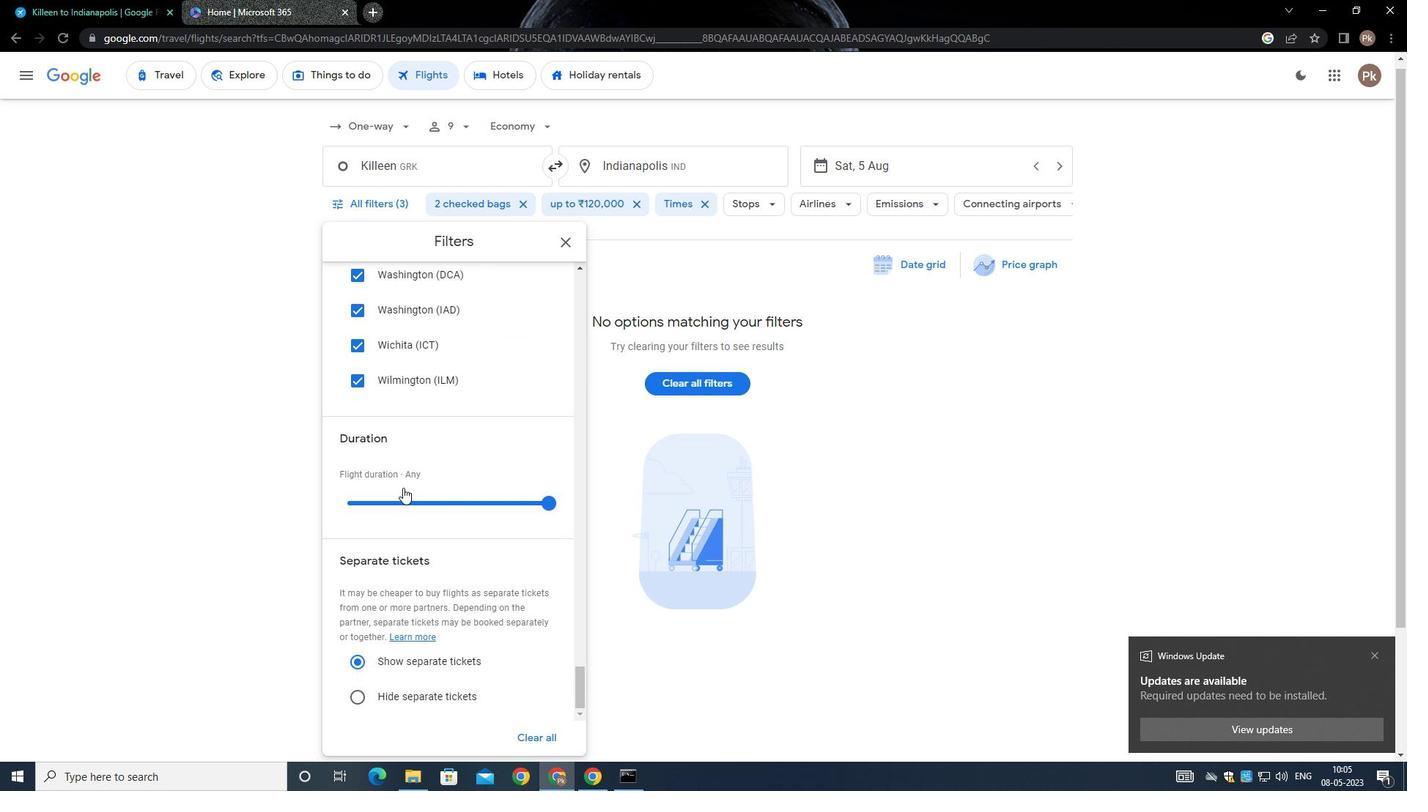 
Action: Mouse moved to (403, 488)
Screenshot: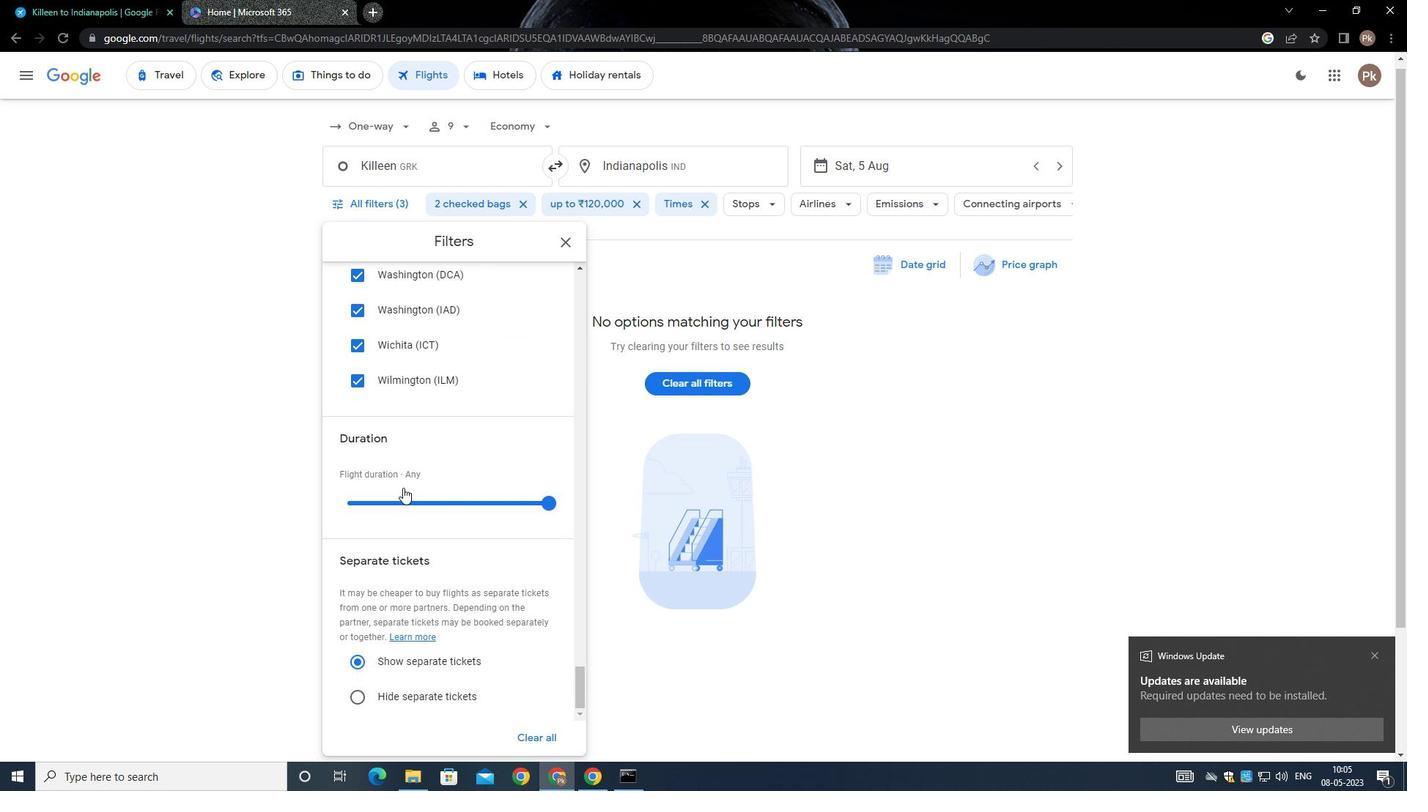 
